 Task: Look for Airbnb options in Stafford, United Kingdom from 8th December, 2023 to 16th December, 2023 for 2 adults.1  bedroom having 1 bed and 1 bathroom. Property type can be hotel. Look for 4 properties as per requirement.
Action: Mouse moved to (458, 103)
Screenshot: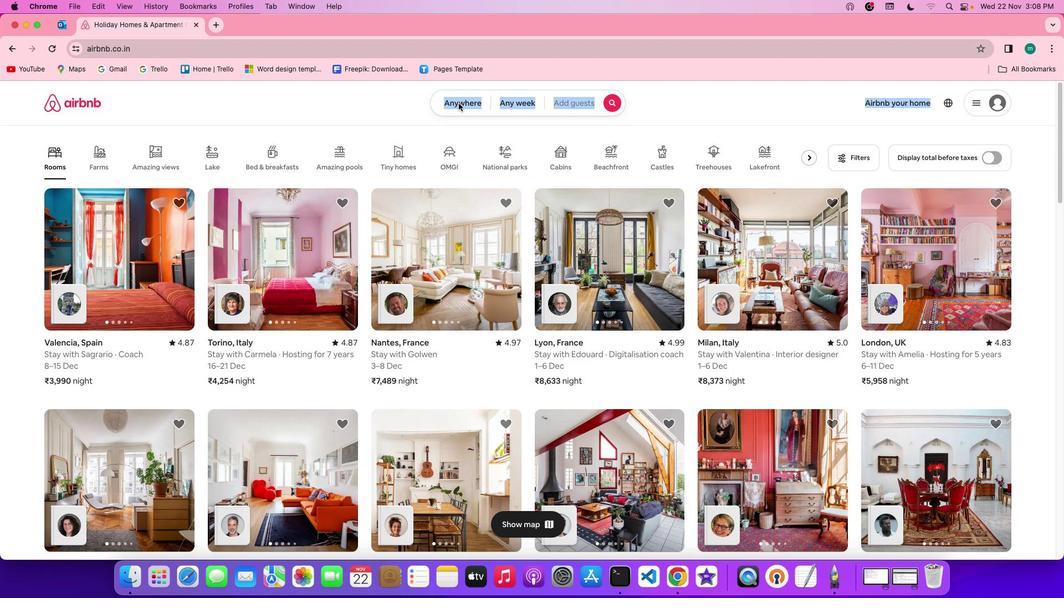
Action: Mouse pressed left at (458, 103)
Screenshot: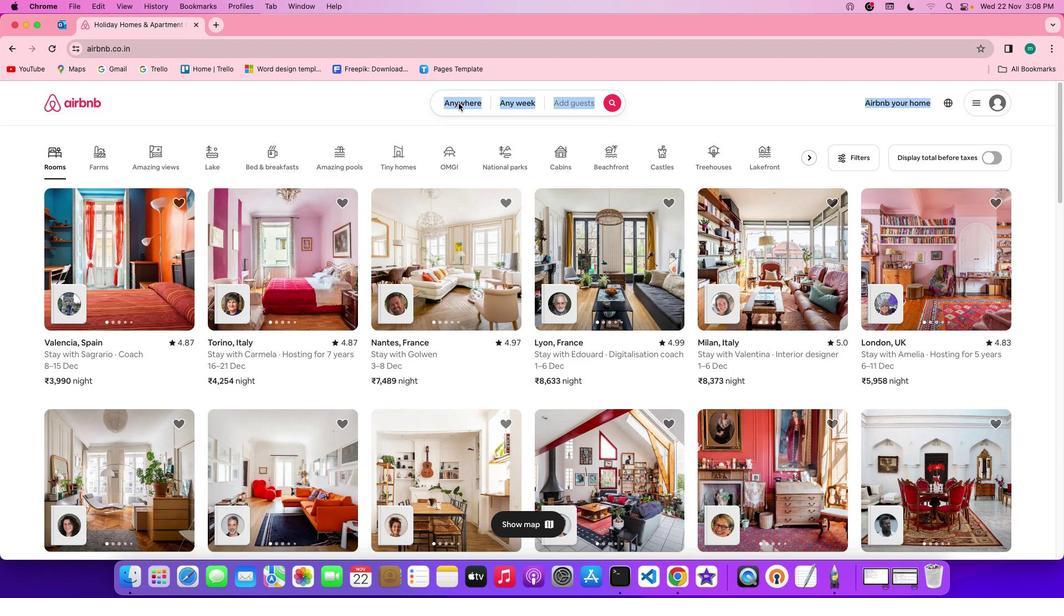 
Action: Mouse pressed left at (458, 103)
Screenshot: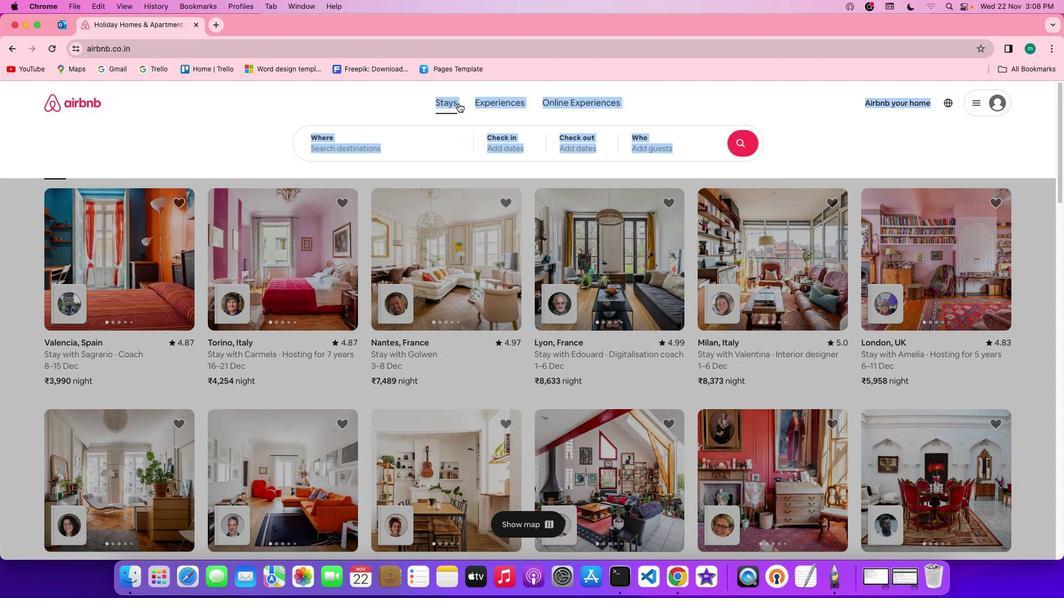 
Action: Mouse moved to (419, 143)
Screenshot: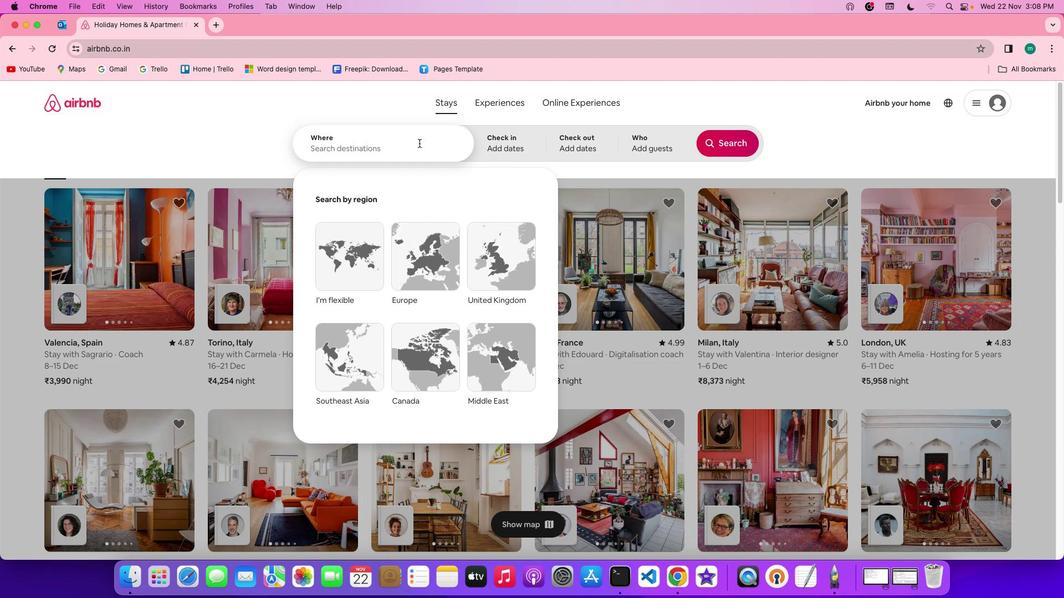 
Action: Mouse pressed left at (419, 143)
Screenshot: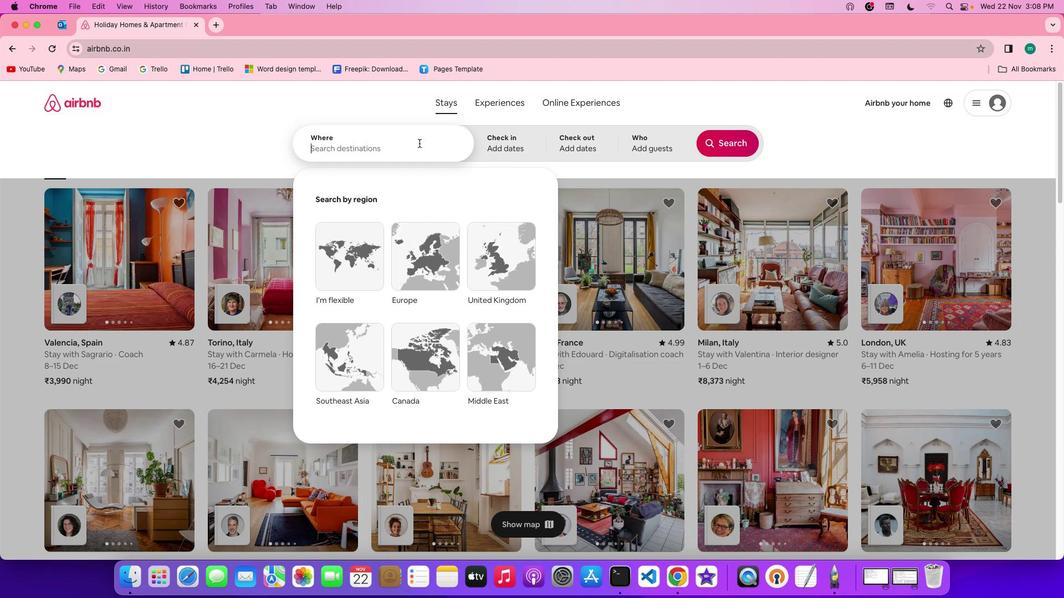 
Action: Key pressed Key.shift'S''t''a''f''f''o''r''d'','Key.spaceKey.shift'u''n''i''t''e''d'Key.spaceKey.shift'K''i''n''g''d''o''m'
Screenshot: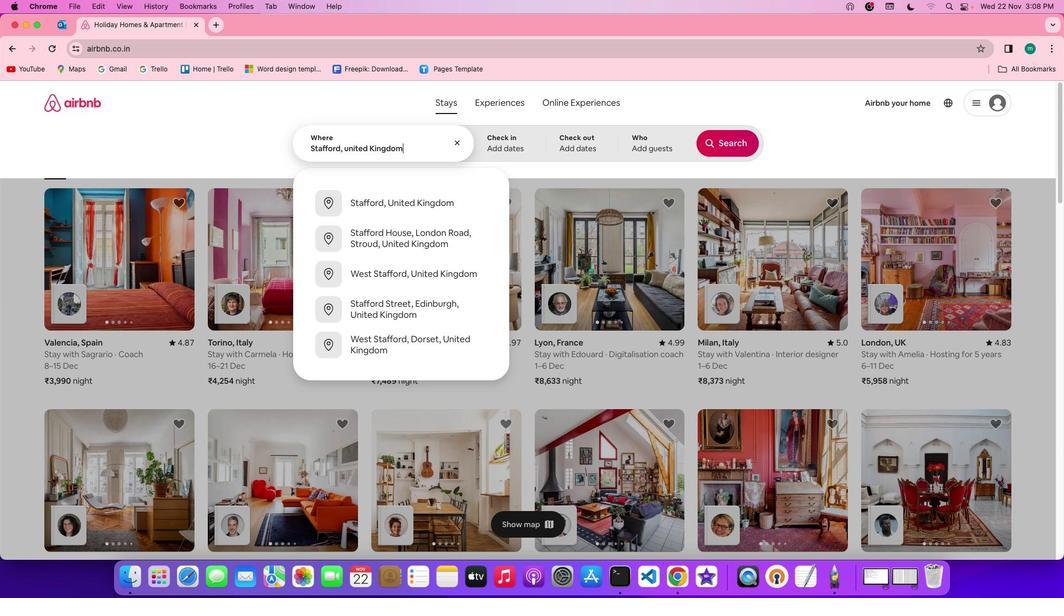 
Action: Mouse moved to (490, 140)
Screenshot: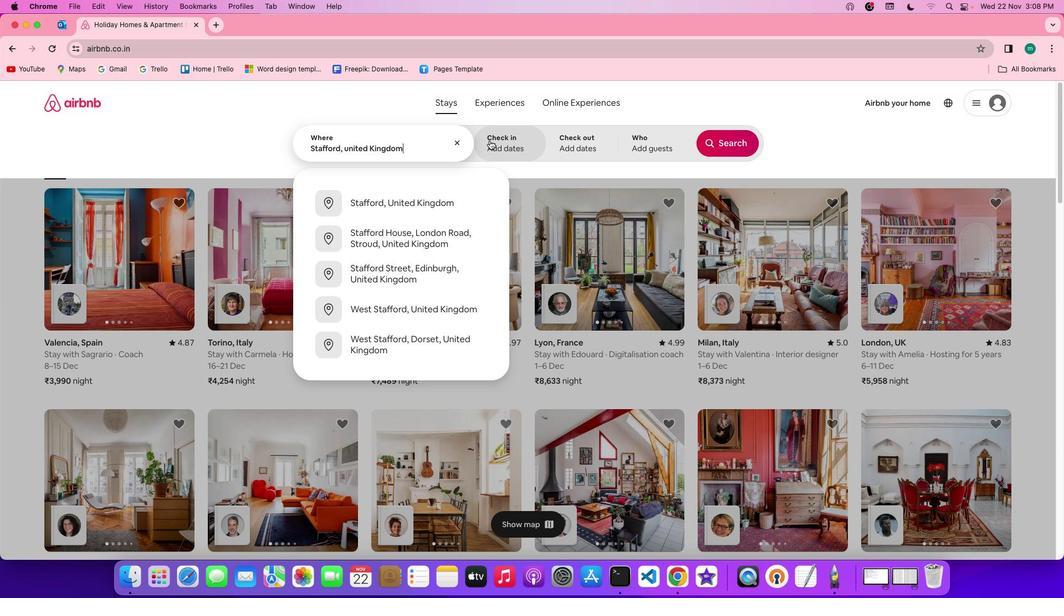 
Action: Mouse pressed left at (490, 140)
Screenshot: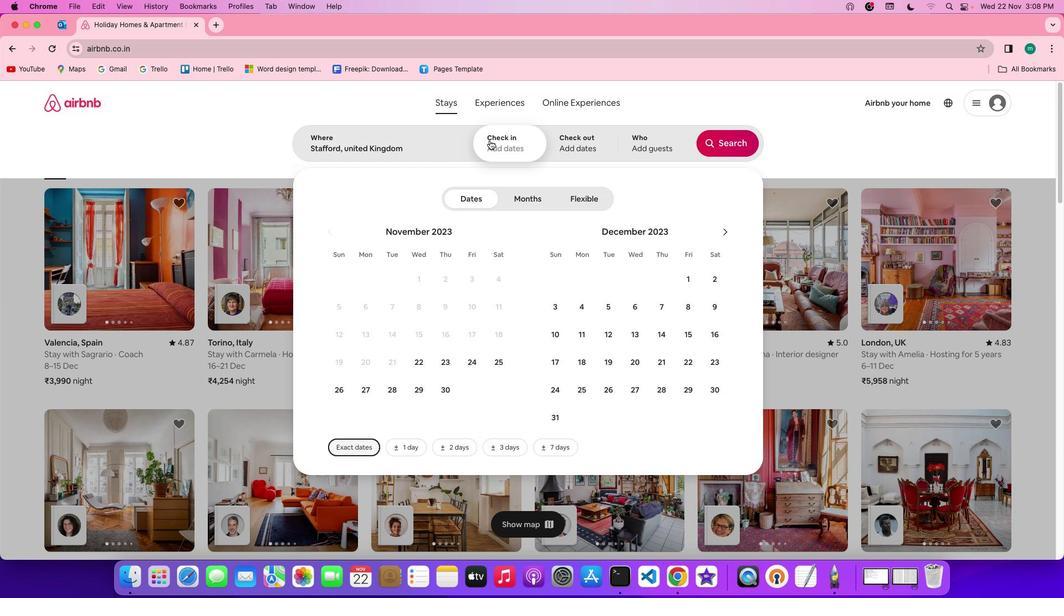 
Action: Mouse moved to (682, 300)
Screenshot: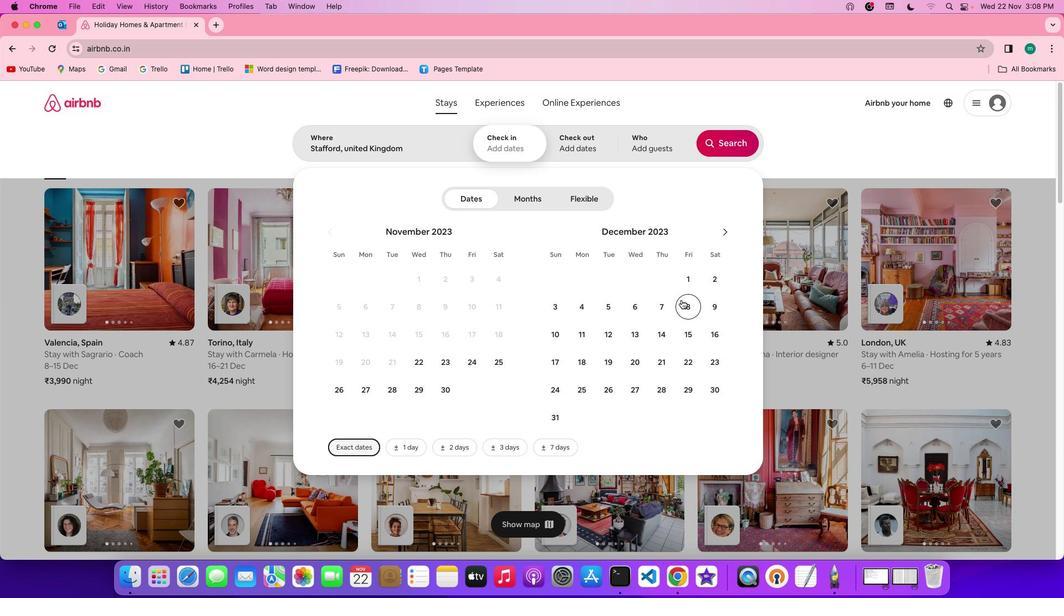 
Action: Mouse pressed left at (682, 300)
Screenshot: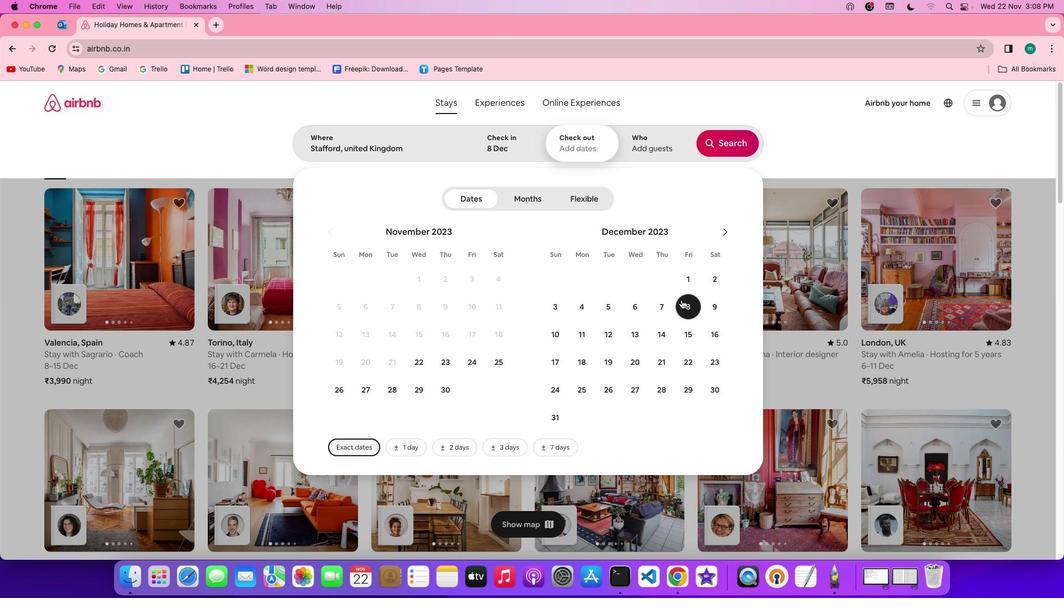 
Action: Mouse moved to (713, 336)
Screenshot: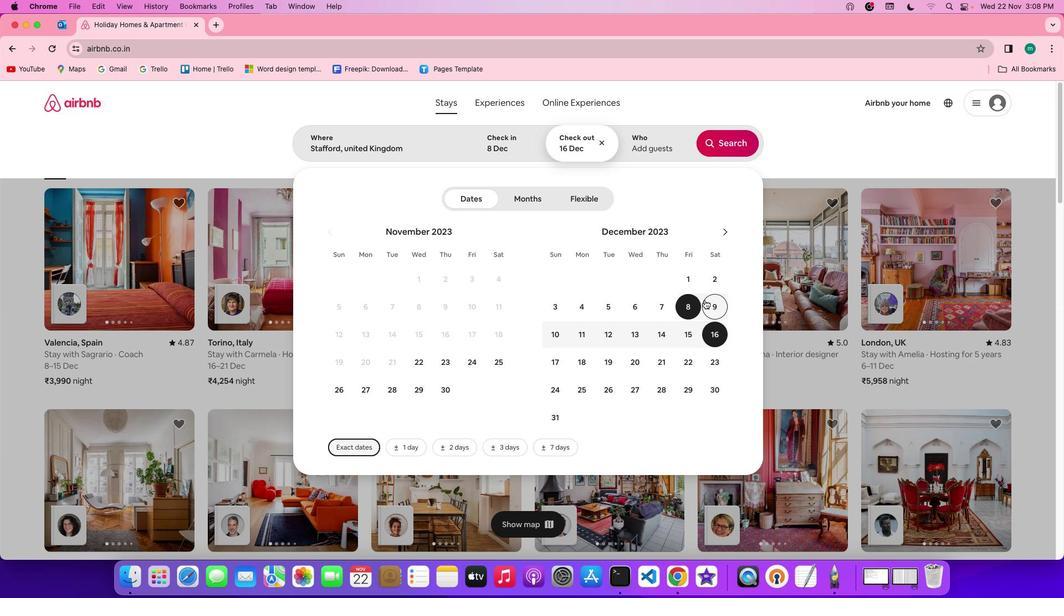 
Action: Mouse pressed left at (713, 336)
Screenshot: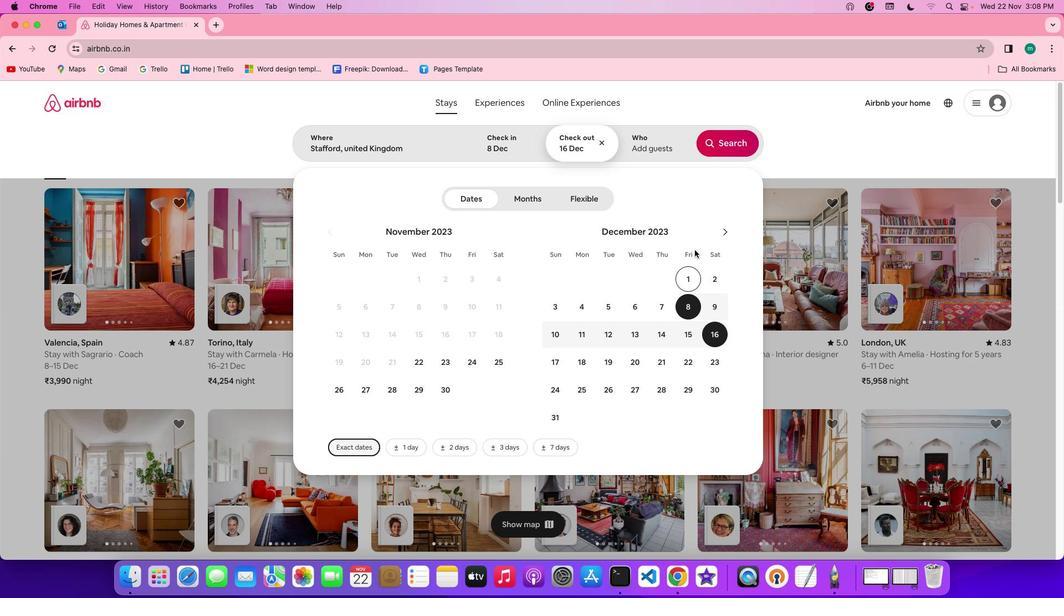 
Action: Mouse moved to (665, 139)
Screenshot: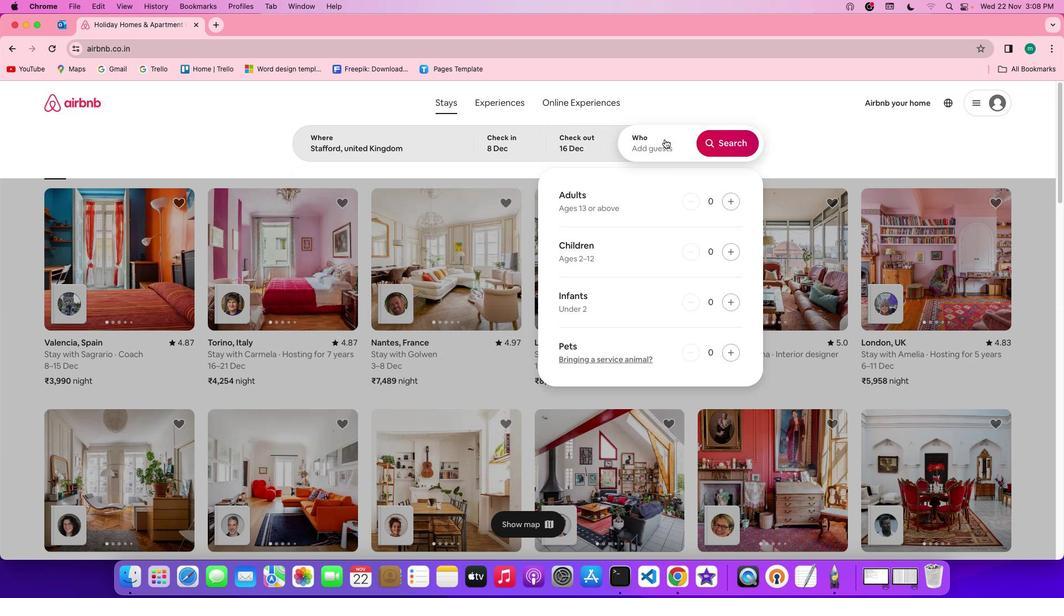 
Action: Mouse pressed left at (665, 139)
Screenshot: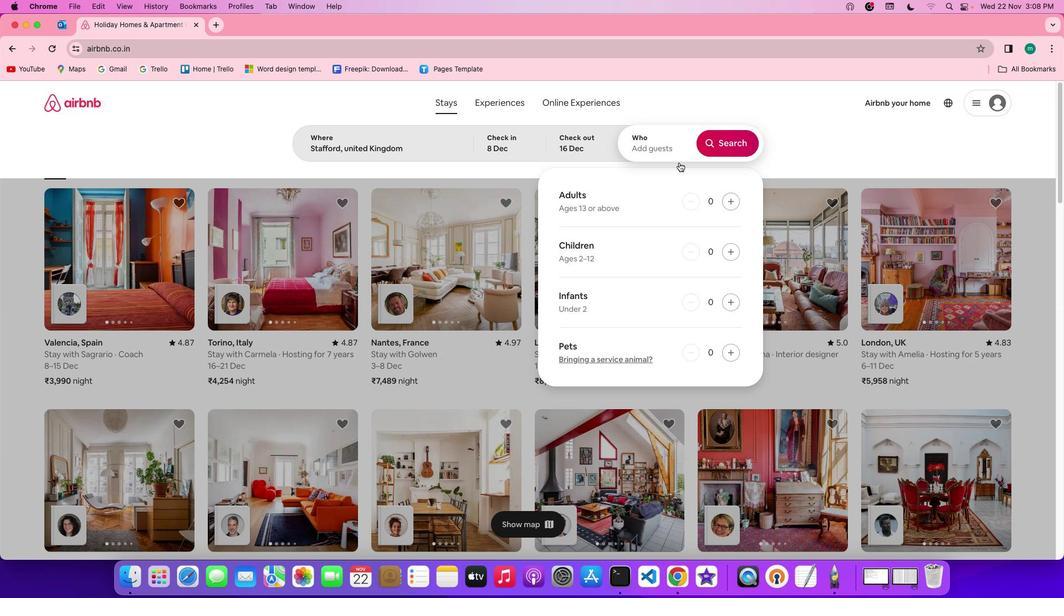 
Action: Mouse moved to (734, 202)
Screenshot: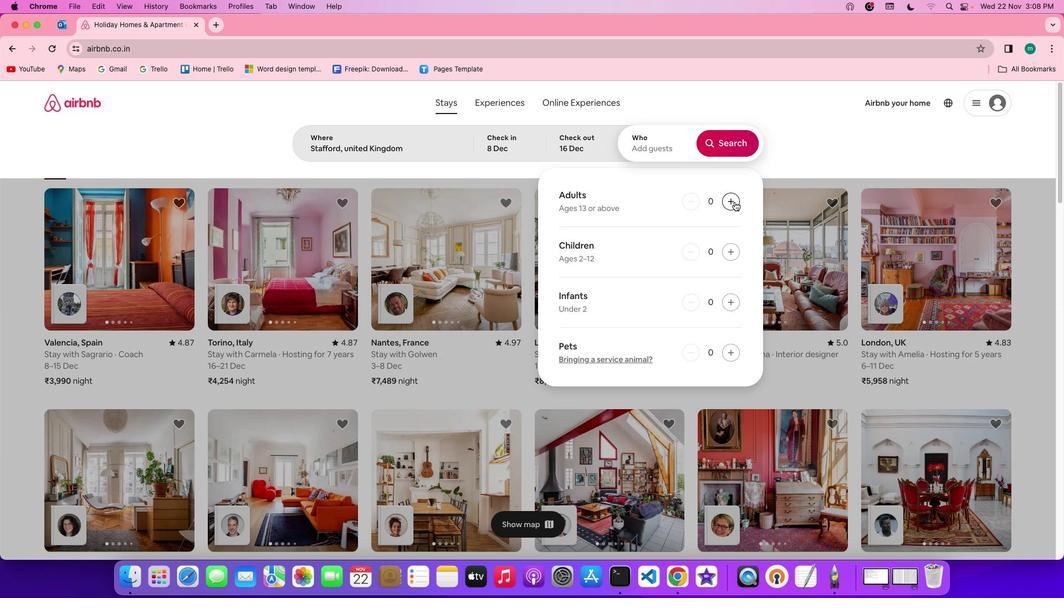 
Action: Mouse pressed left at (734, 202)
Screenshot: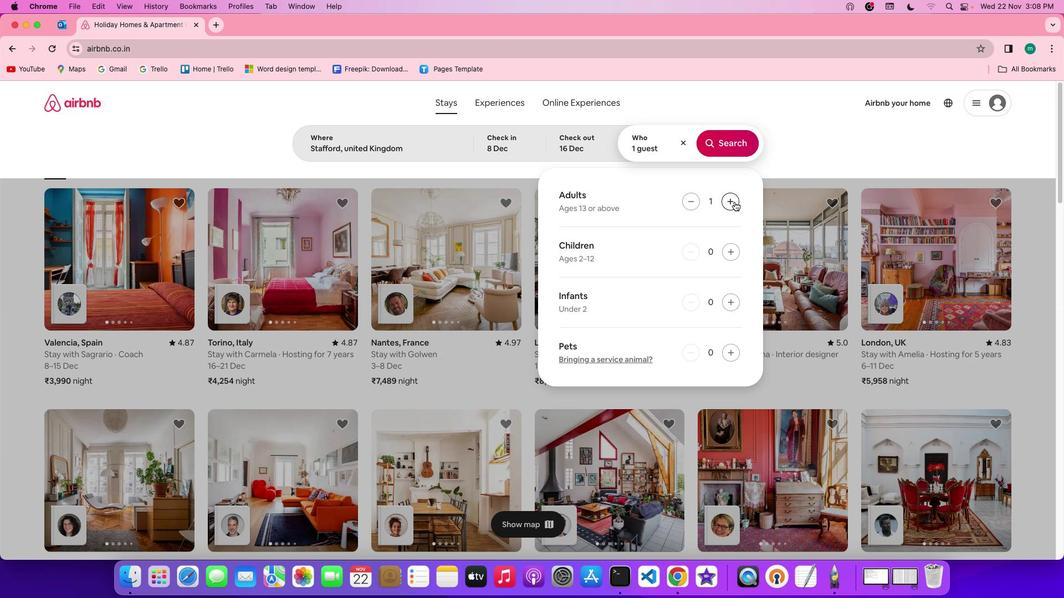 
Action: Mouse pressed left at (734, 202)
Screenshot: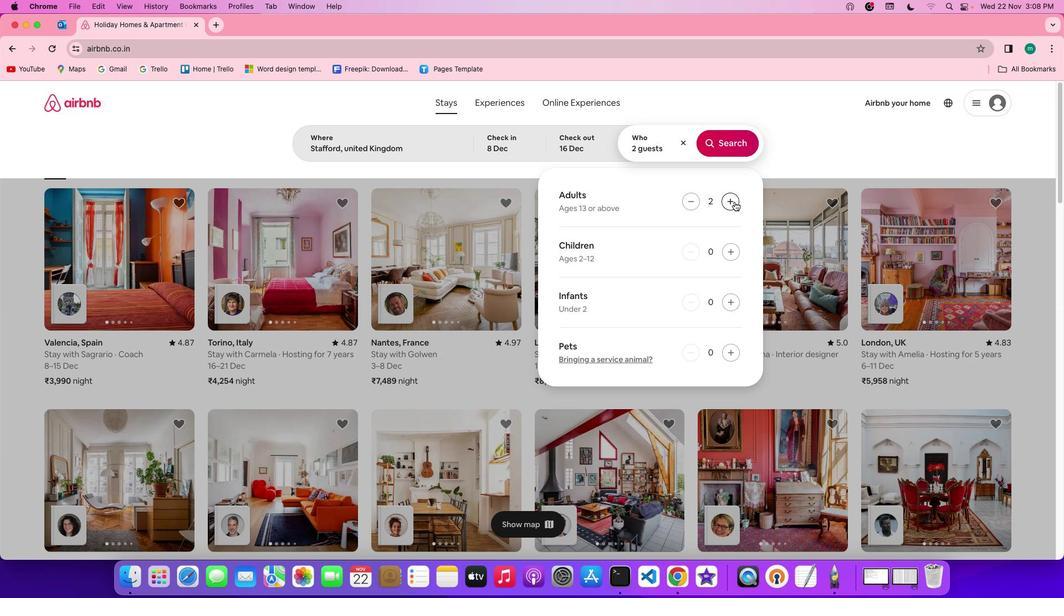 
Action: Mouse moved to (725, 136)
Screenshot: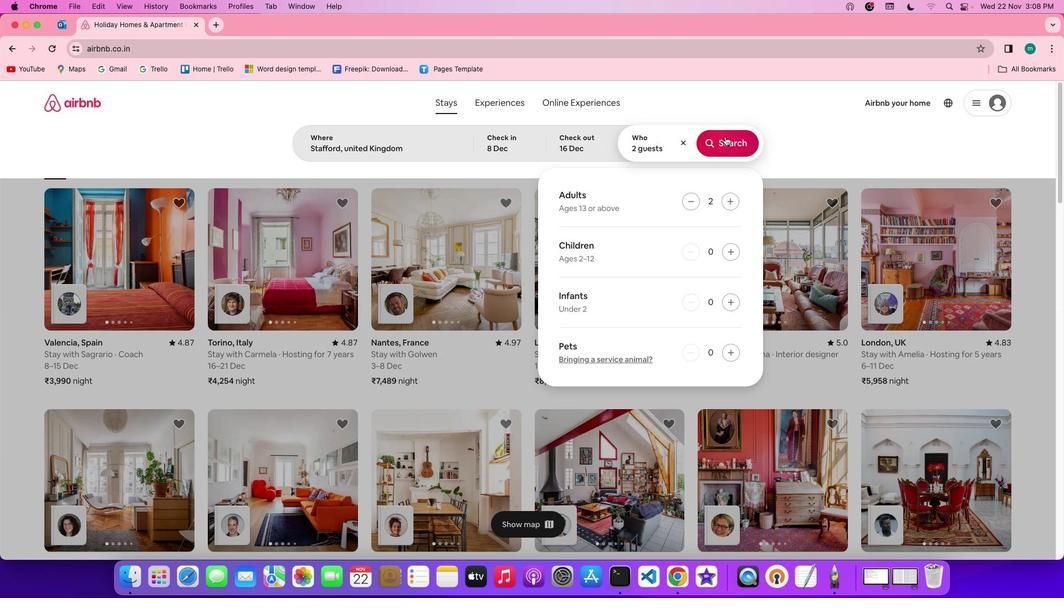 
Action: Mouse pressed left at (725, 136)
Screenshot: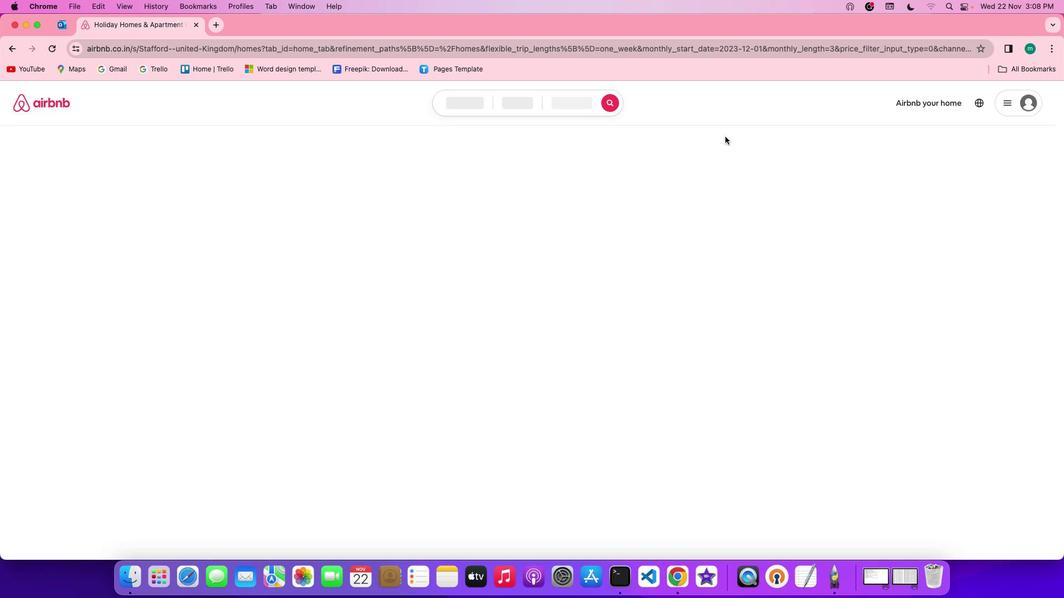 
Action: Mouse moved to (877, 142)
Screenshot: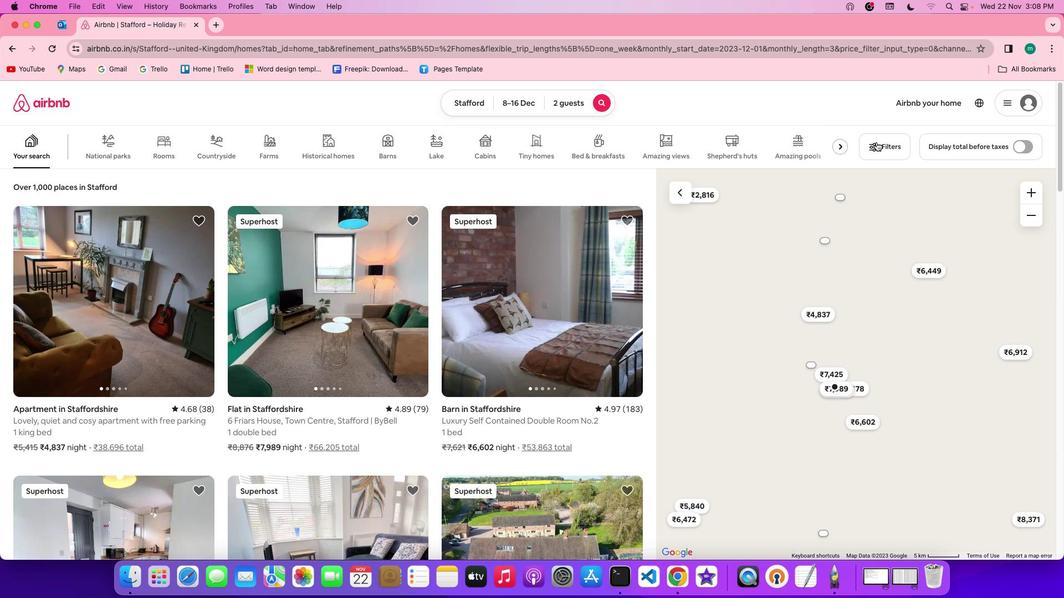 
Action: Mouse pressed left at (877, 142)
Screenshot: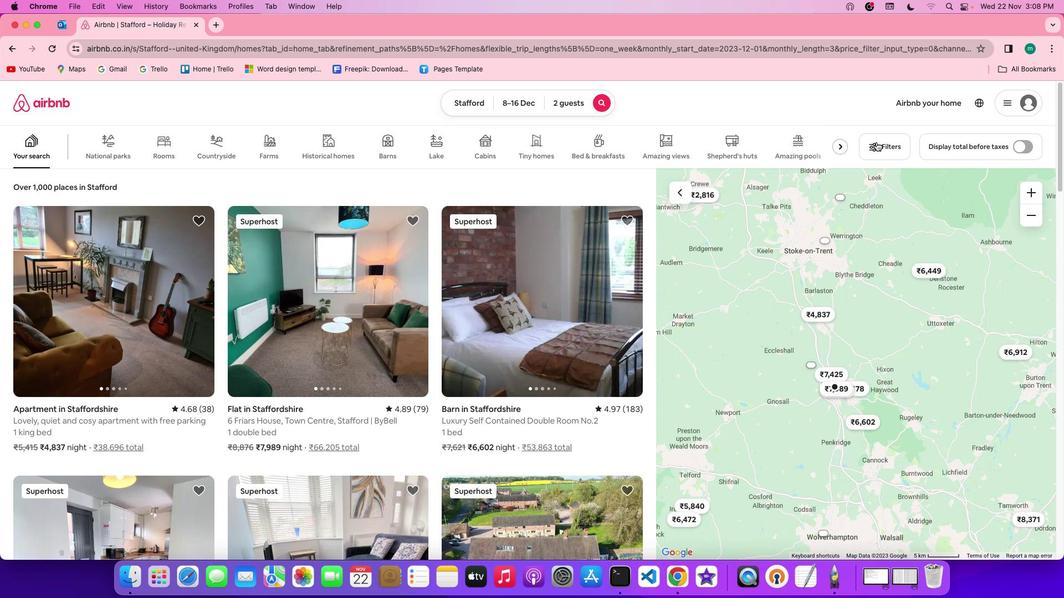 
Action: Mouse moved to (461, 263)
Screenshot: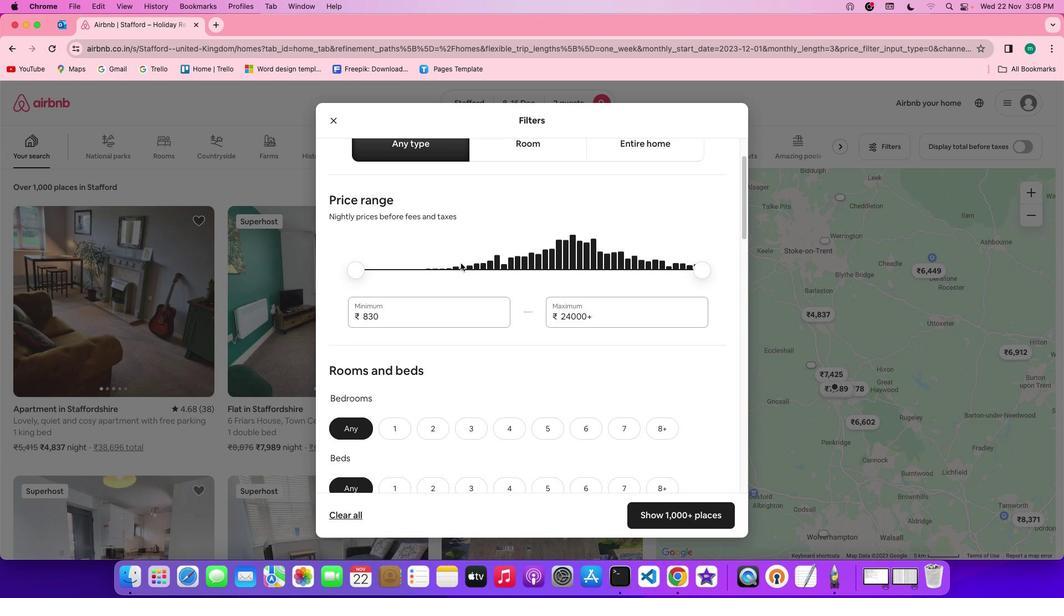 
Action: Mouse scrolled (461, 263) with delta (0, 0)
Screenshot: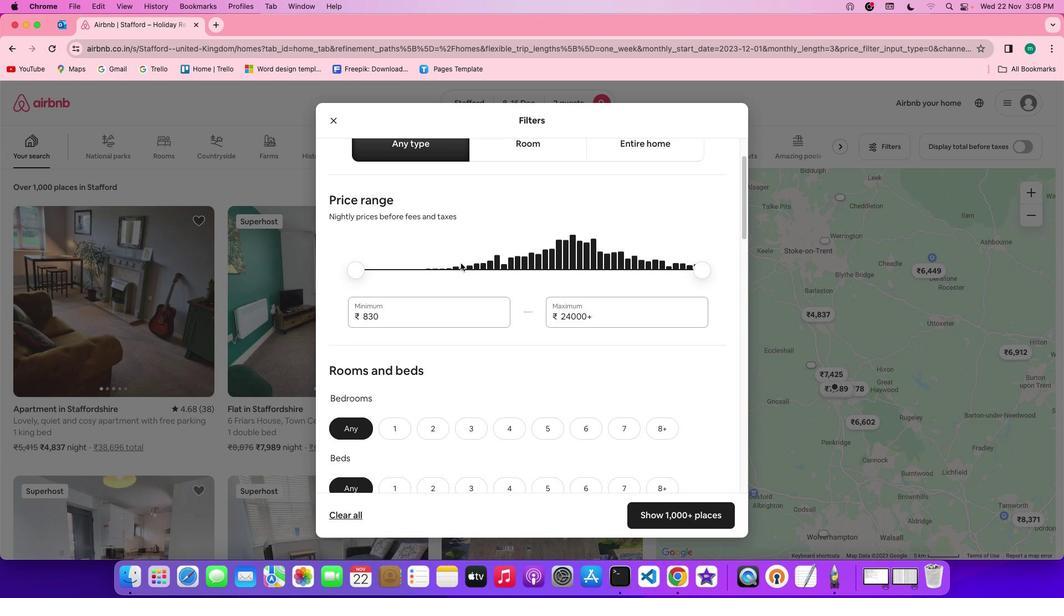 
Action: Mouse moved to (461, 263)
Screenshot: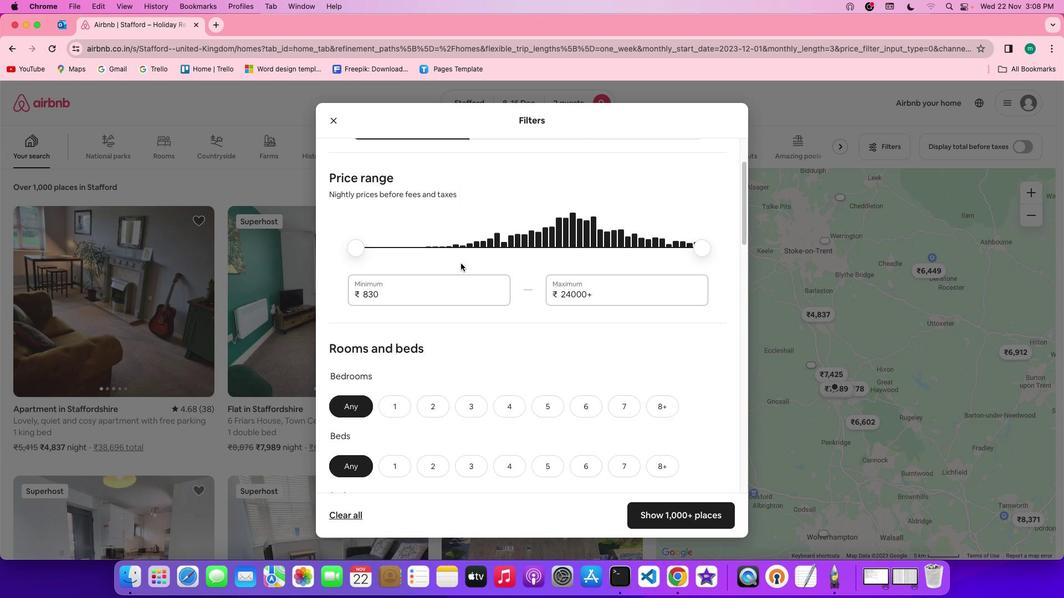 
Action: Mouse scrolled (461, 263) with delta (0, 0)
Screenshot: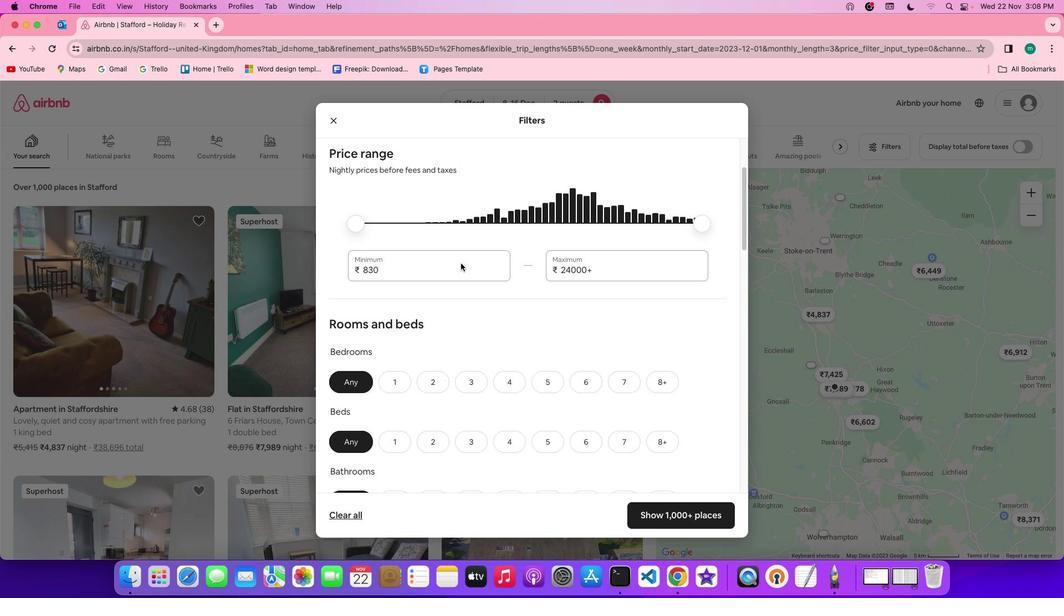 
Action: Mouse scrolled (461, 263) with delta (0, -1)
Screenshot: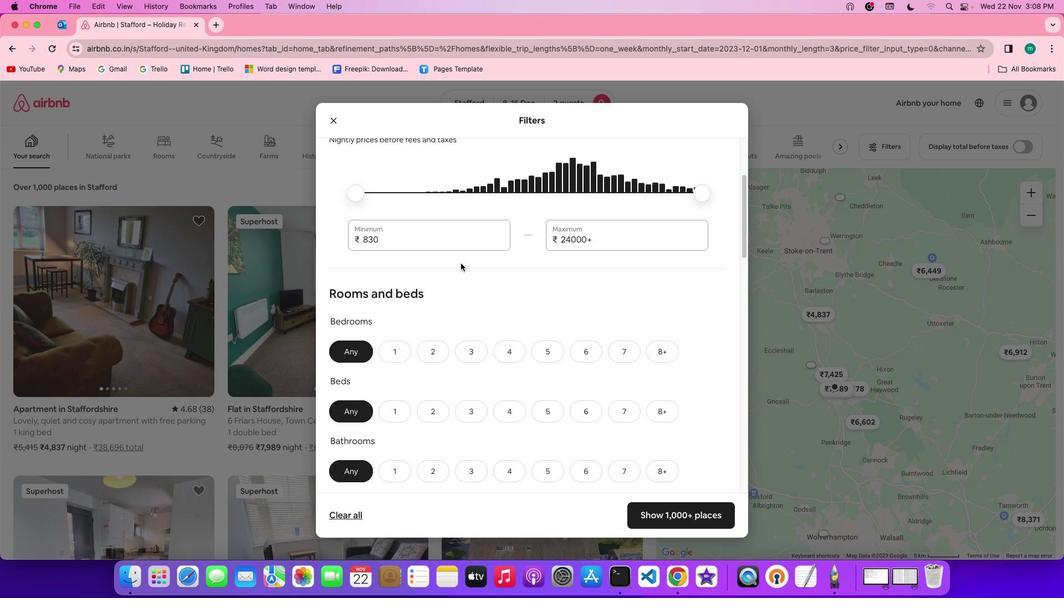 
Action: Mouse scrolled (461, 263) with delta (0, -1)
Screenshot: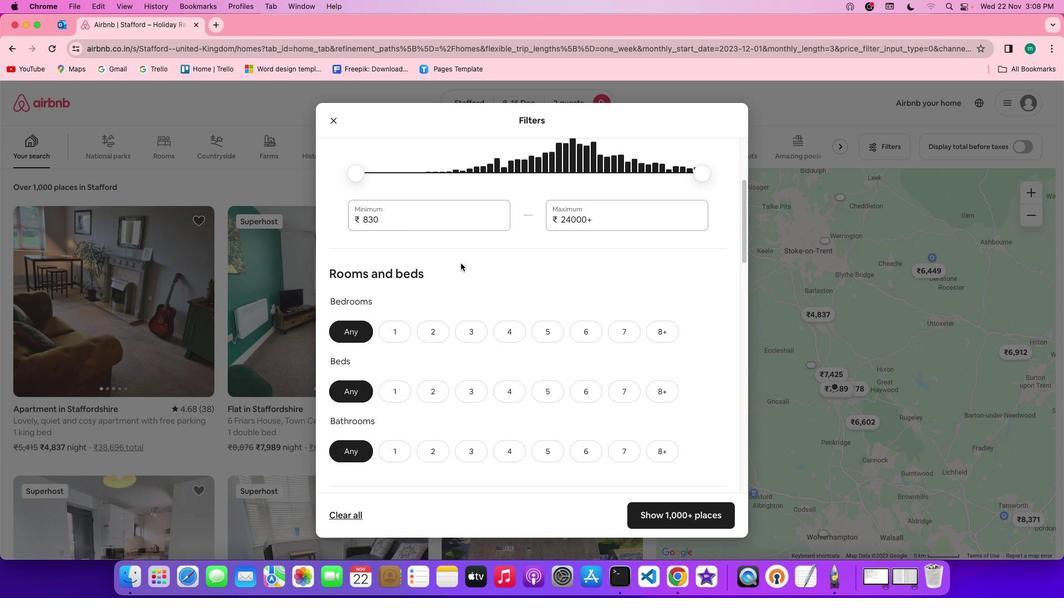 
Action: Mouse scrolled (461, 263) with delta (0, -1)
Screenshot: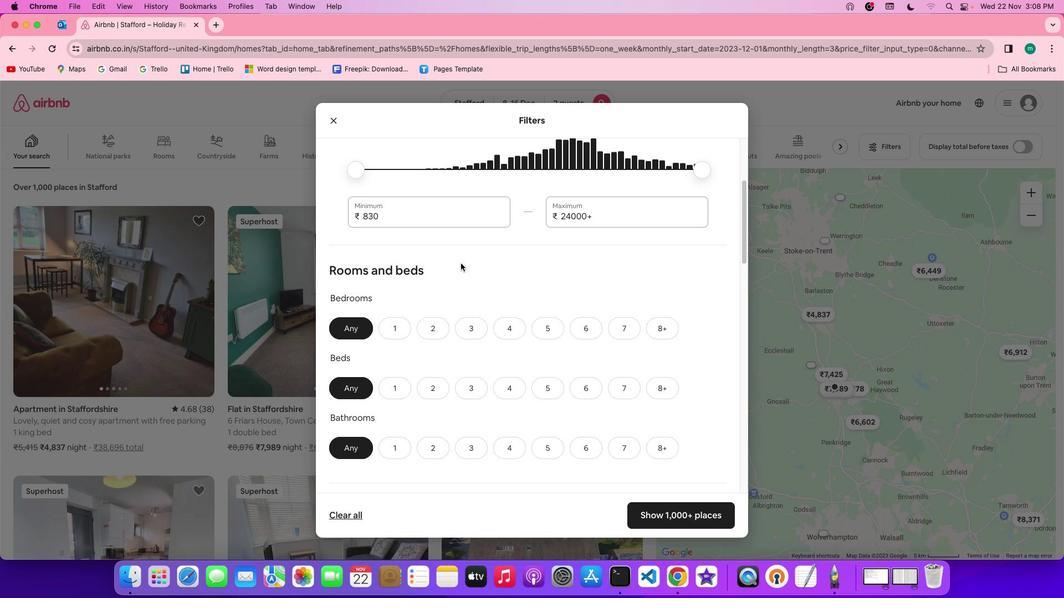 
Action: Mouse moved to (402, 334)
Screenshot: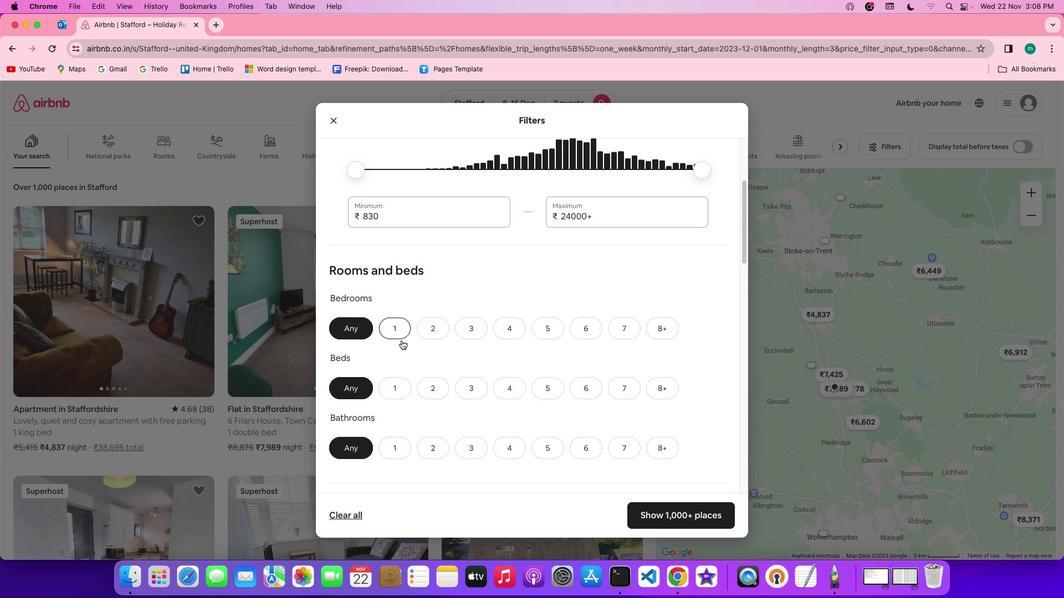 
Action: Mouse pressed left at (402, 334)
Screenshot: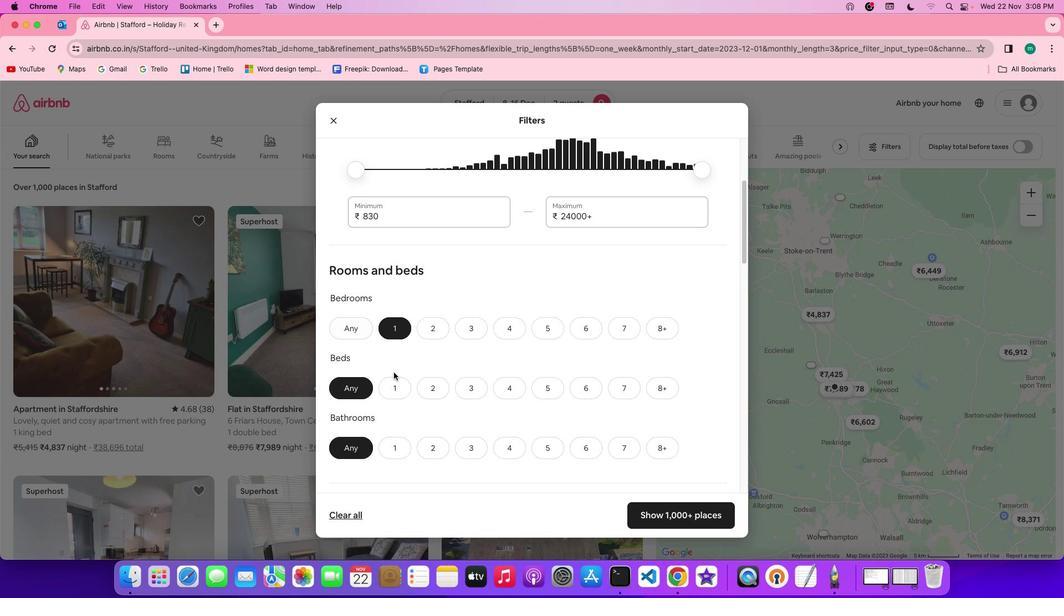 
Action: Mouse moved to (397, 389)
Screenshot: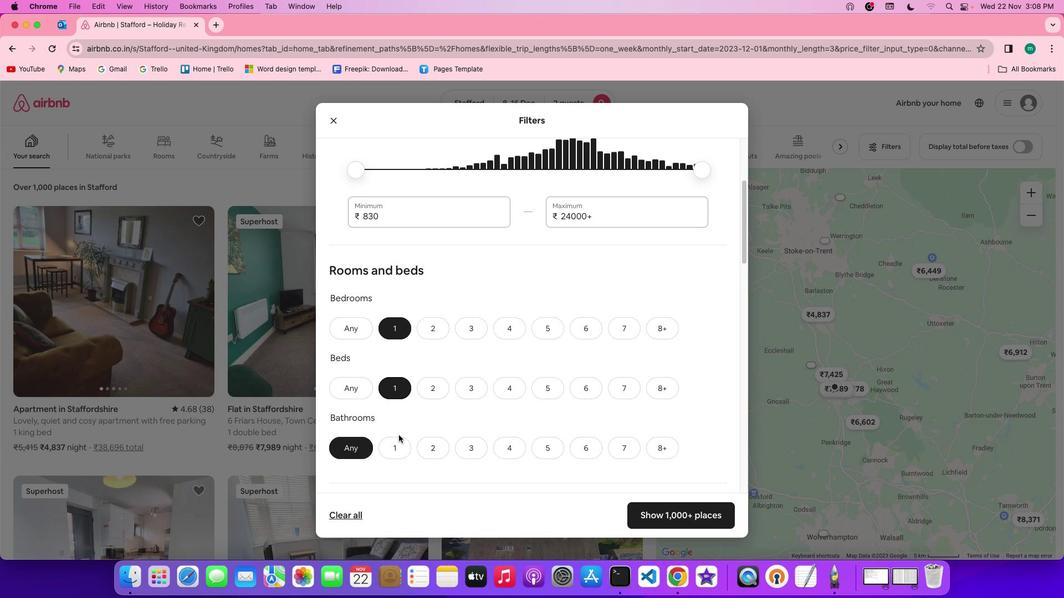 
Action: Mouse pressed left at (397, 389)
Screenshot: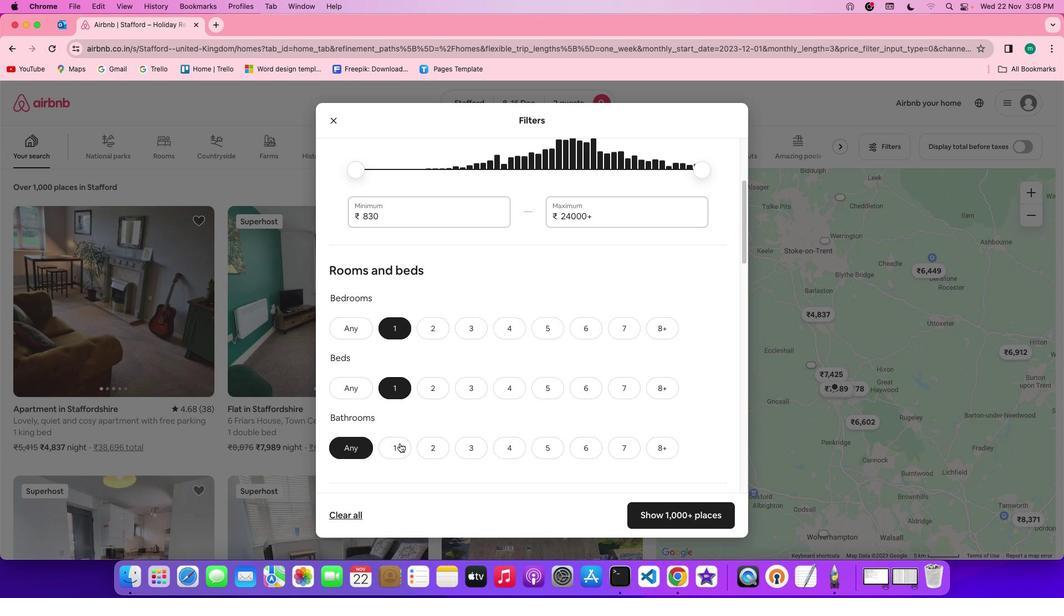 
Action: Mouse moved to (398, 451)
Screenshot: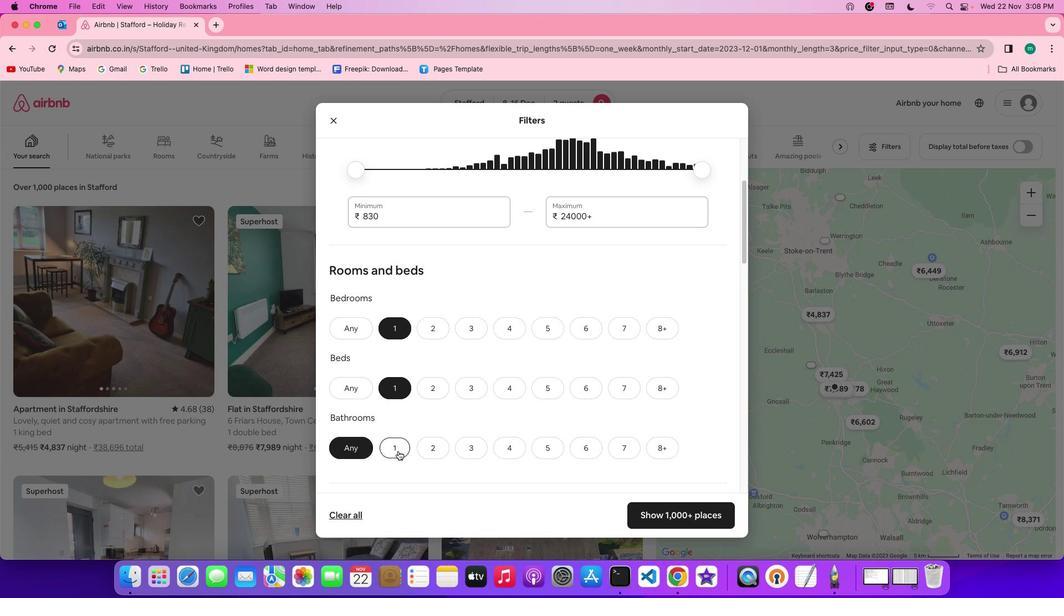 
Action: Mouse pressed left at (398, 451)
Screenshot: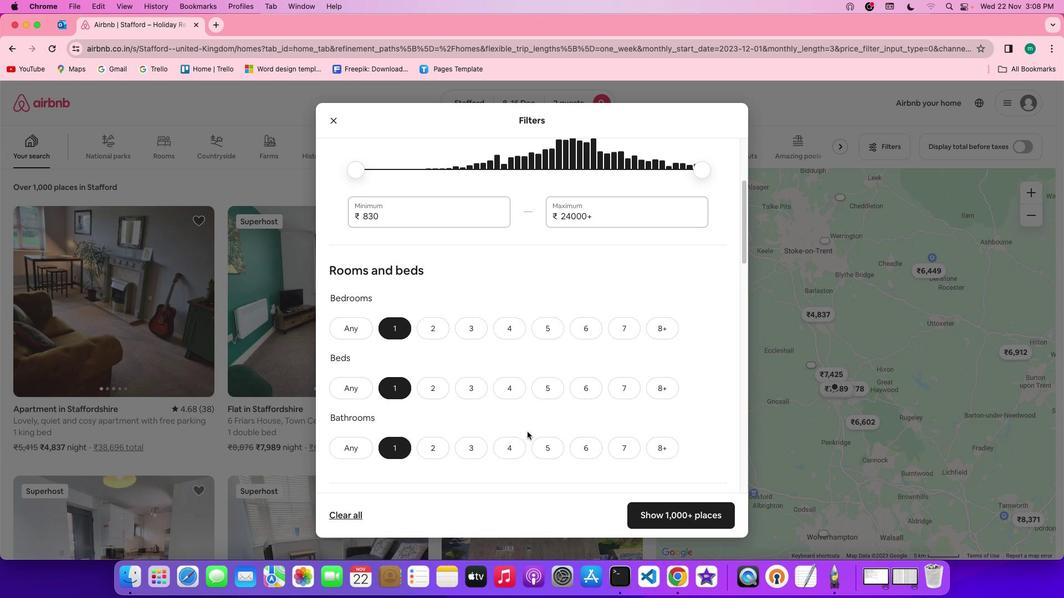 
Action: Mouse moved to (532, 431)
Screenshot: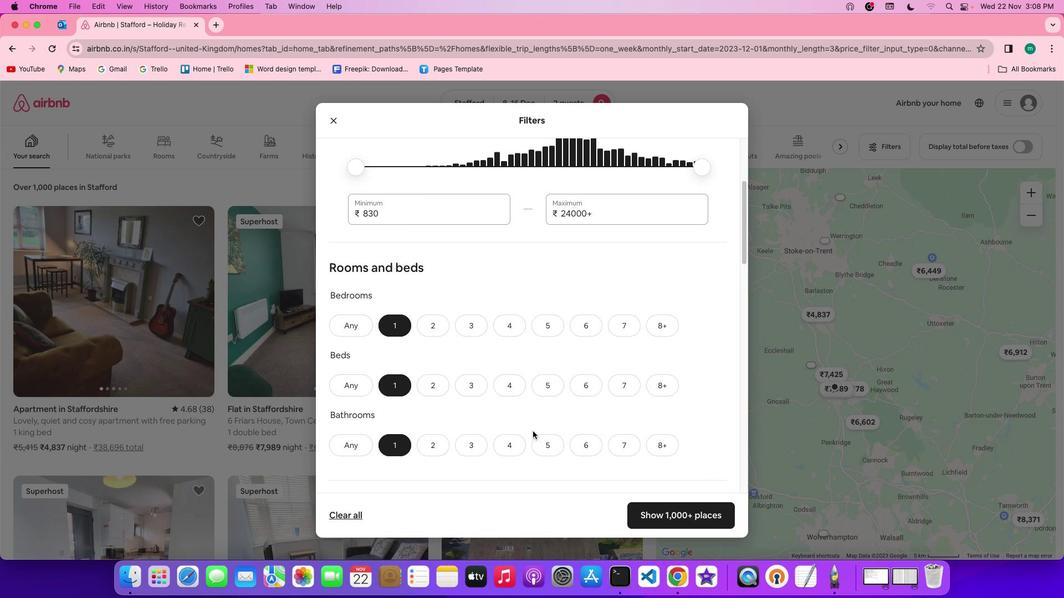 
Action: Mouse scrolled (532, 431) with delta (0, 0)
Screenshot: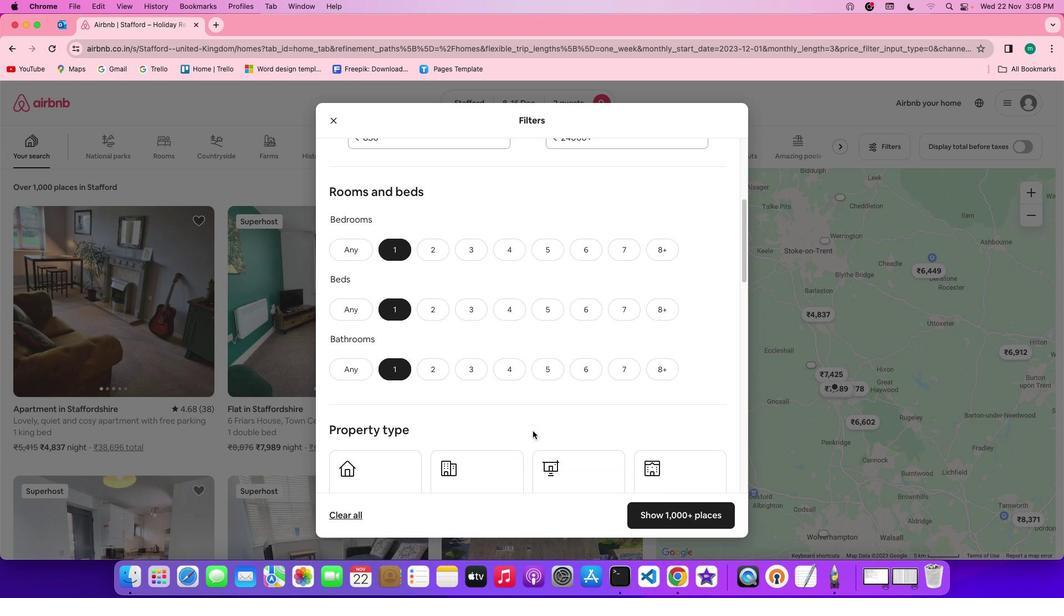 
Action: Mouse scrolled (532, 431) with delta (0, 0)
Screenshot: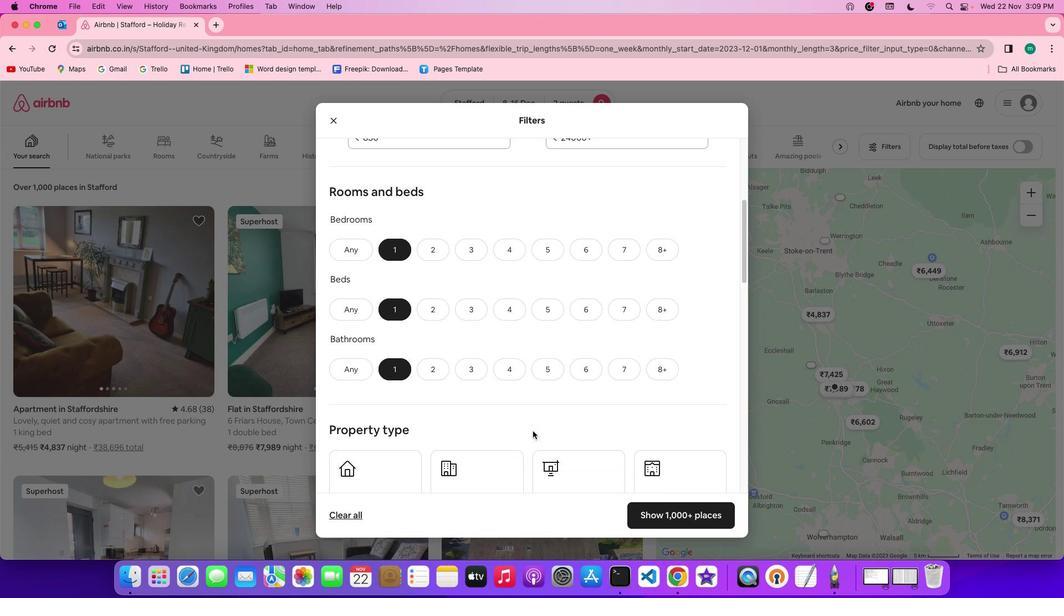 
Action: Mouse scrolled (532, 431) with delta (0, -1)
Screenshot: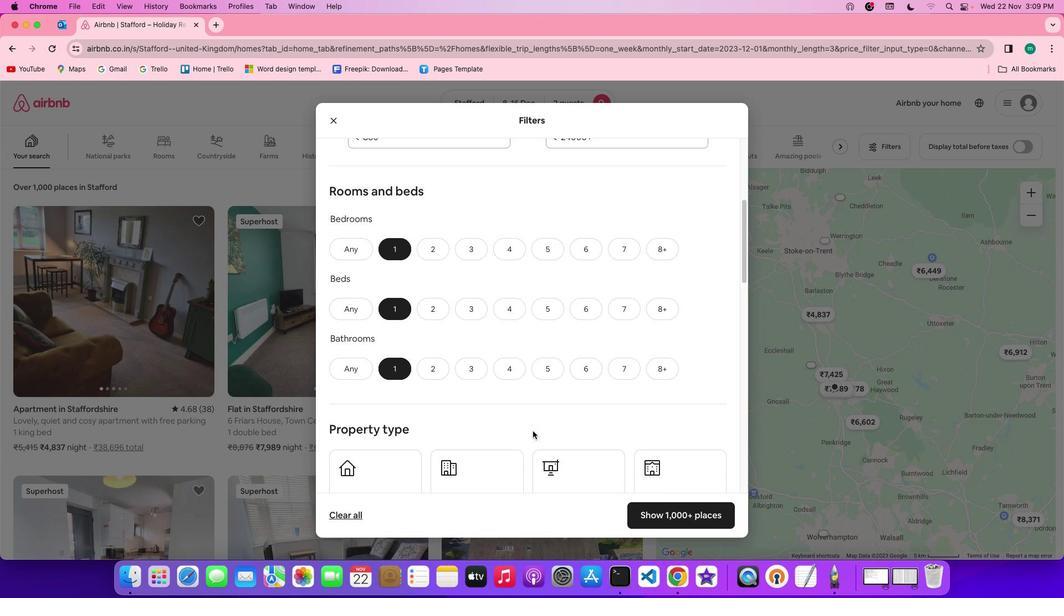 
Action: Mouse scrolled (532, 431) with delta (0, 0)
Screenshot: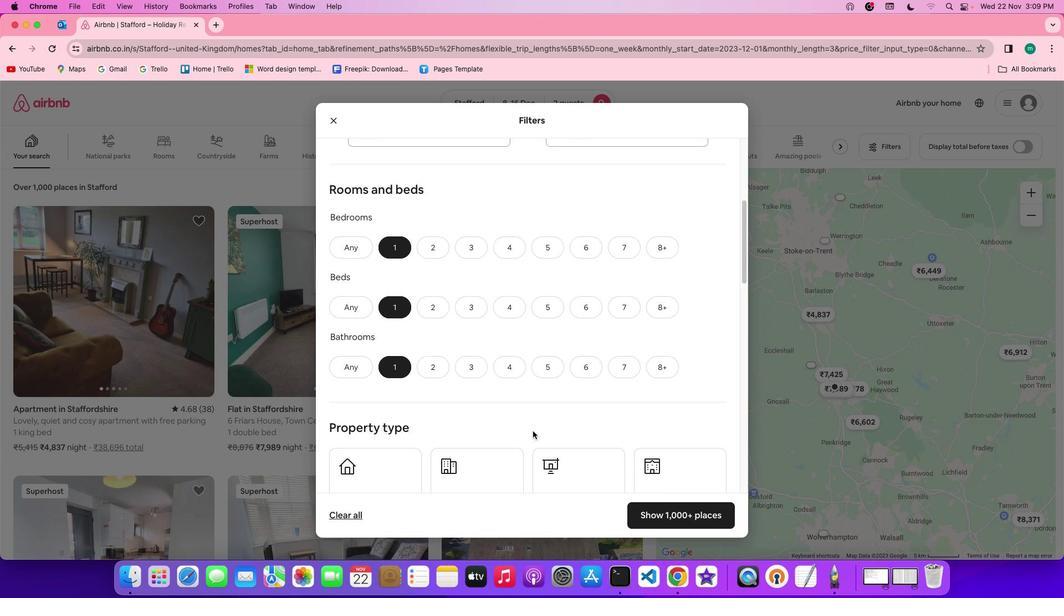 
Action: Mouse scrolled (532, 431) with delta (0, 0)
Screenshot: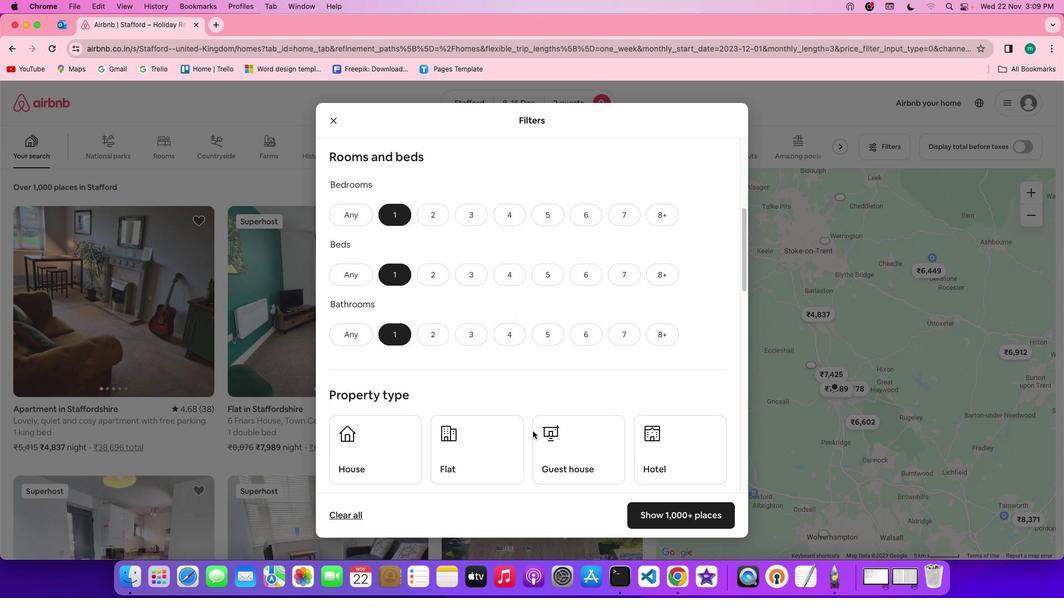 
Action: Mouse scrolled (532, 431) with delta (0, 0)
Screenshot: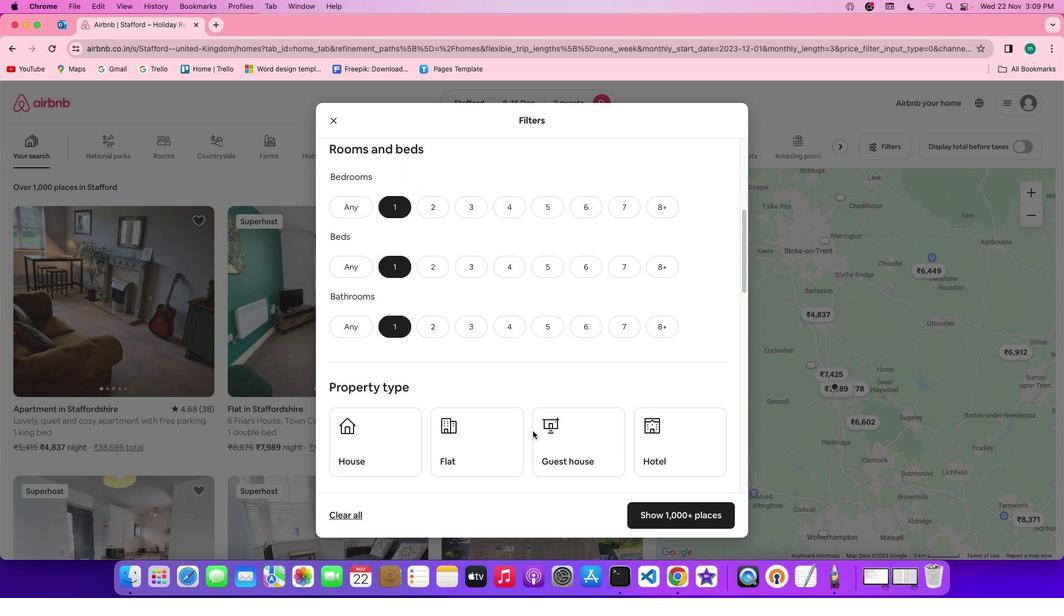 
Action: Mouse scrolled (532, 431) with delta (0, 0)
Screenshot: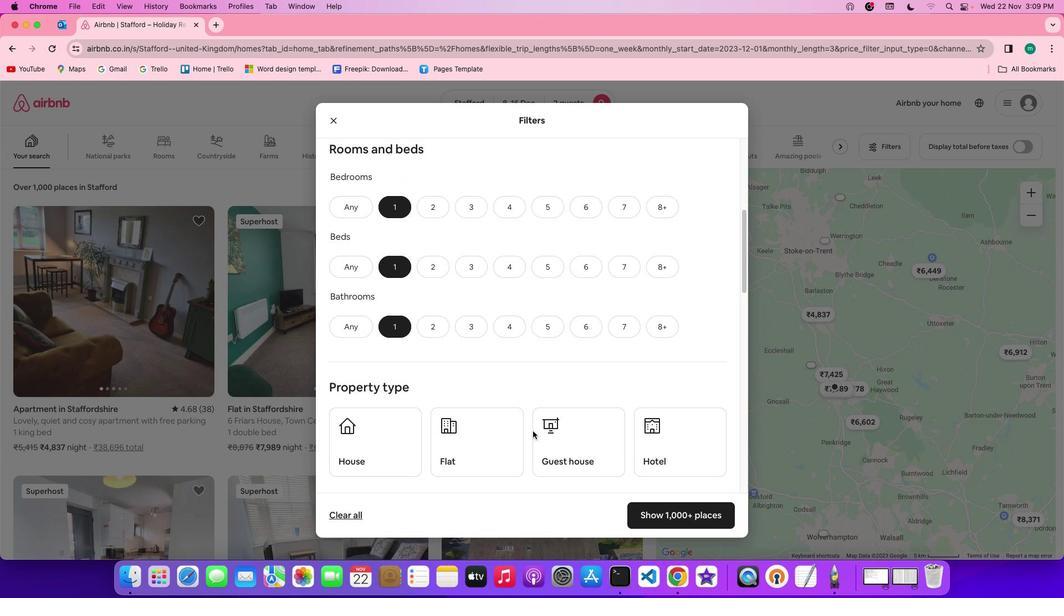 
Action: Mouse scrolled (532, 431) with delta (0, 0)
Screenshot: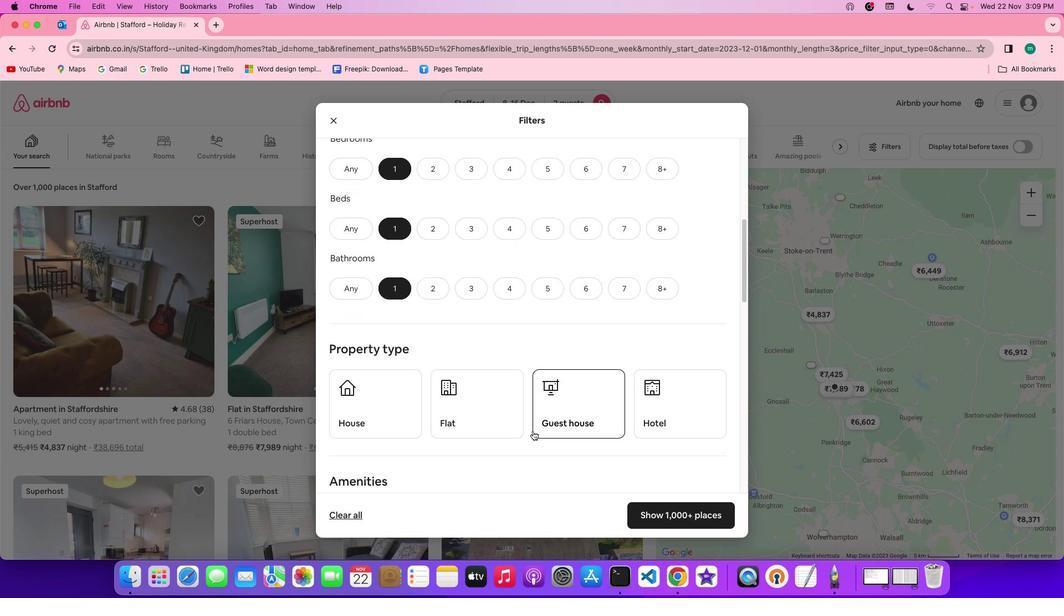 
Action: Mouse scrolled (532, 431) with delta (0, 0)
Screenshot: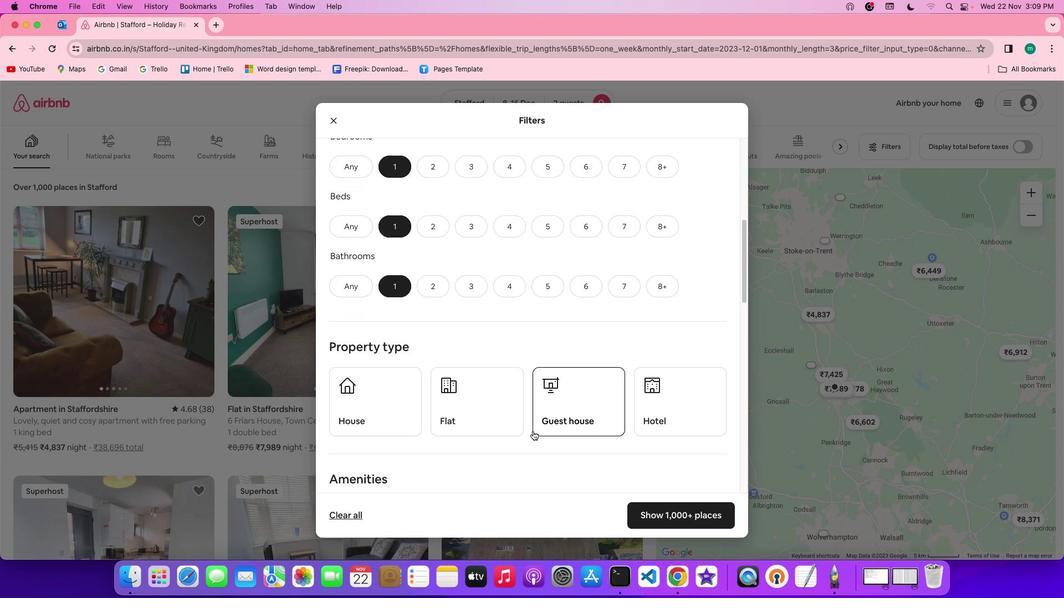 
Action: Mouse scrolled (532, 431) with delta (0, 0)
Screenshot: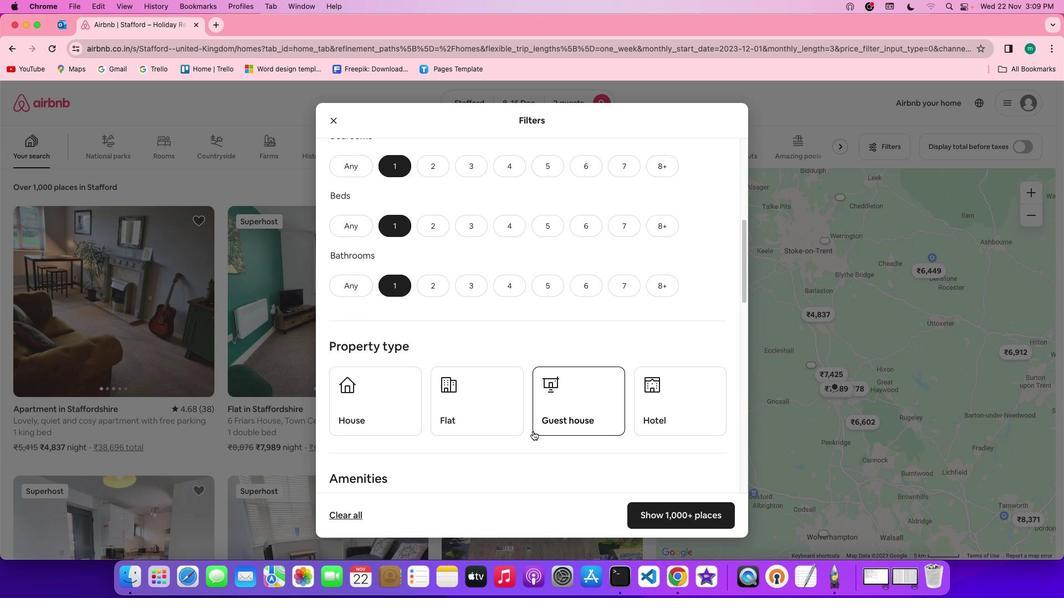 
Action: Mouse scrolled (532, 431) with delta (0, 0)
Screenshot: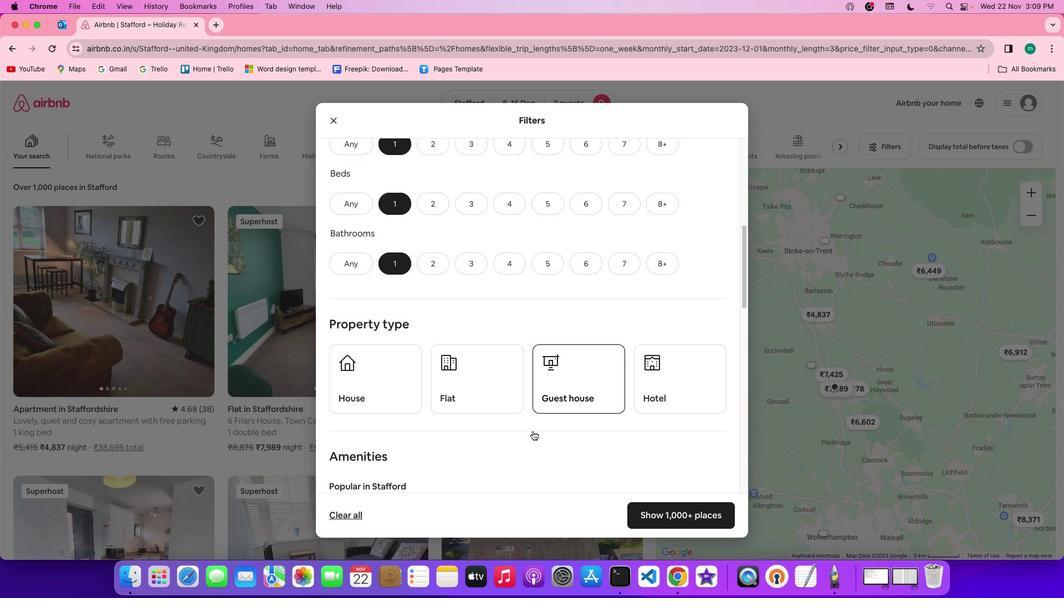 
Action: Mouse scrolled (532, 431) with delta (0, 0)
Screenshot: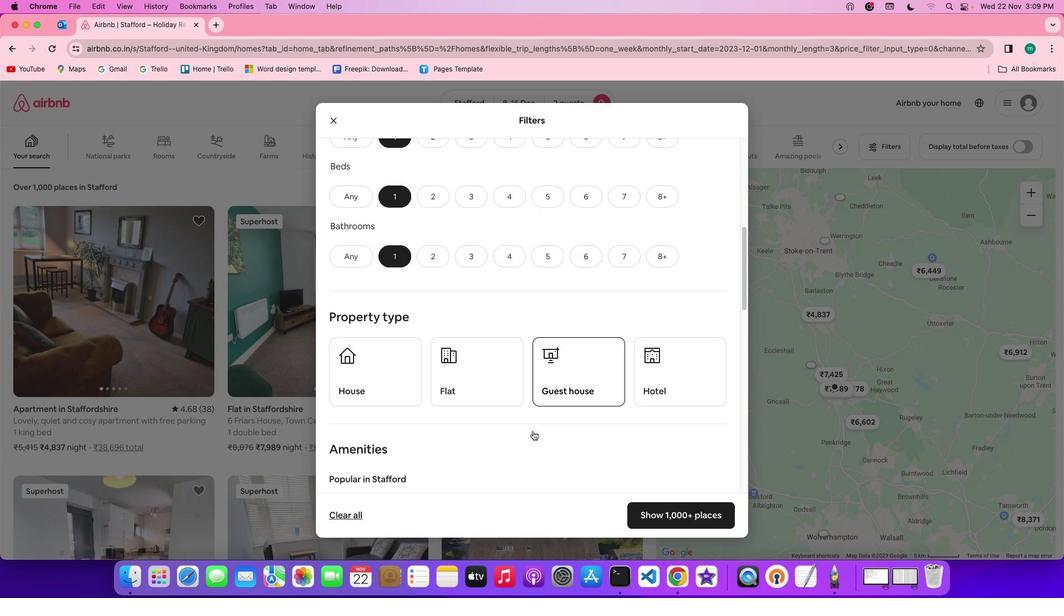 
Action: Mouse scrolled (532, 431) with delta (0, 0)
Screenshot: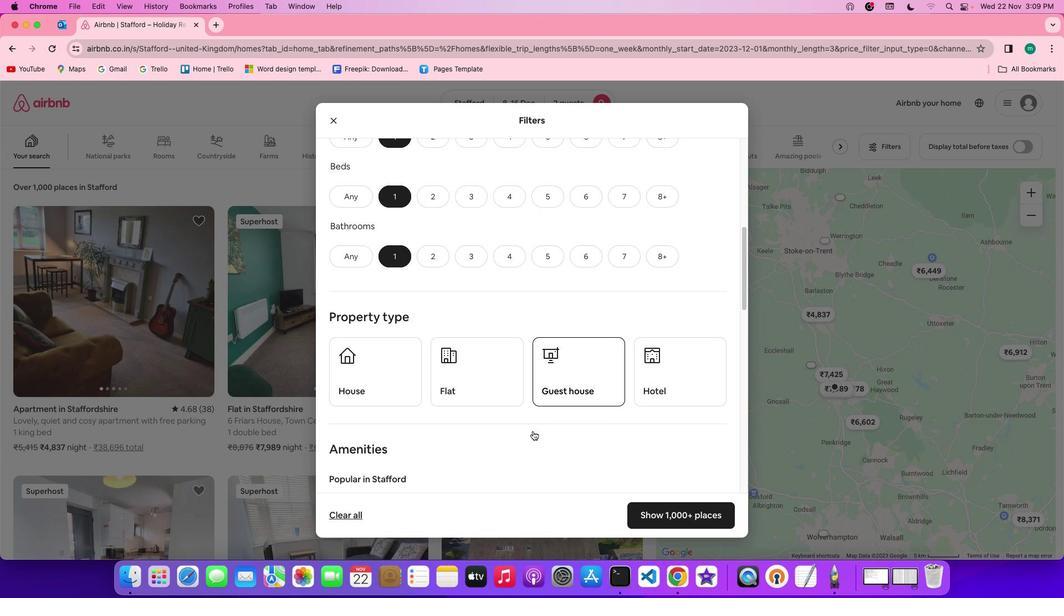 
Action: Mouse moved to (693, 372)
Screenshot: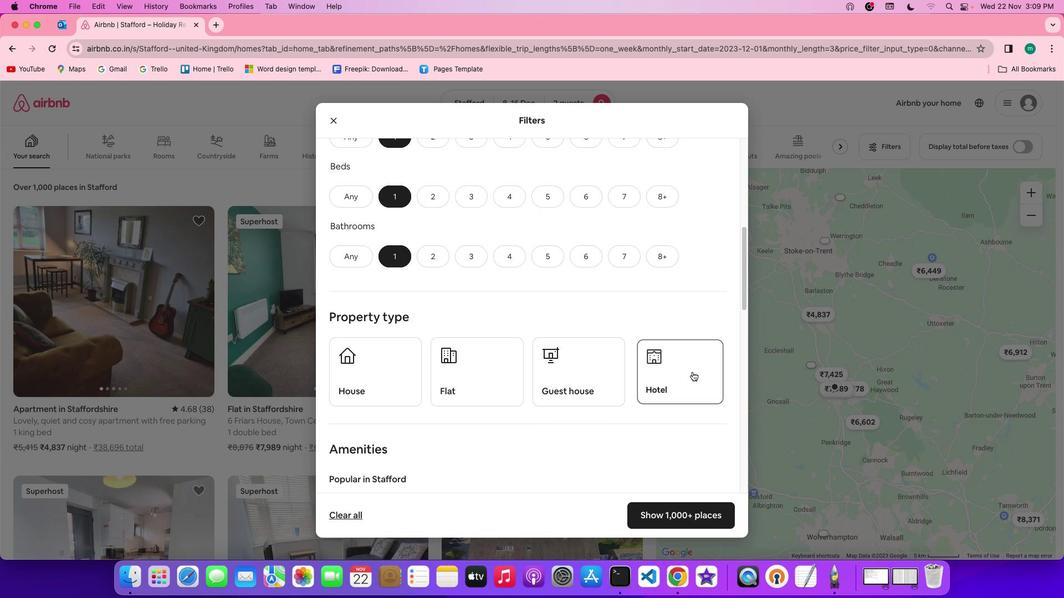 
Action: Mouse pressed left at (693, 372)
Screenshot: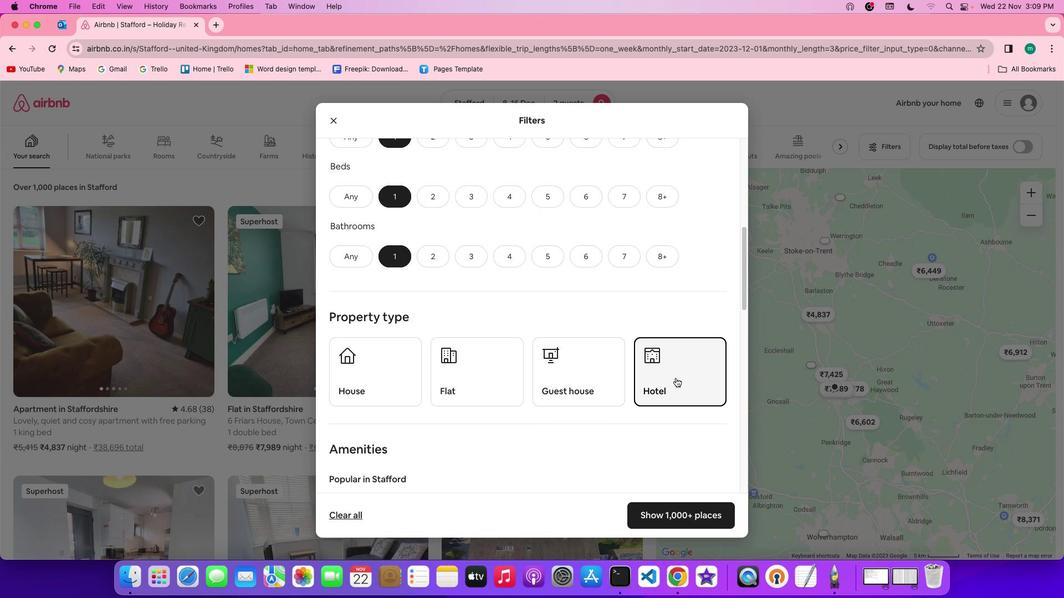 
Action: Mouse moved to (659, 385)
Screenshot: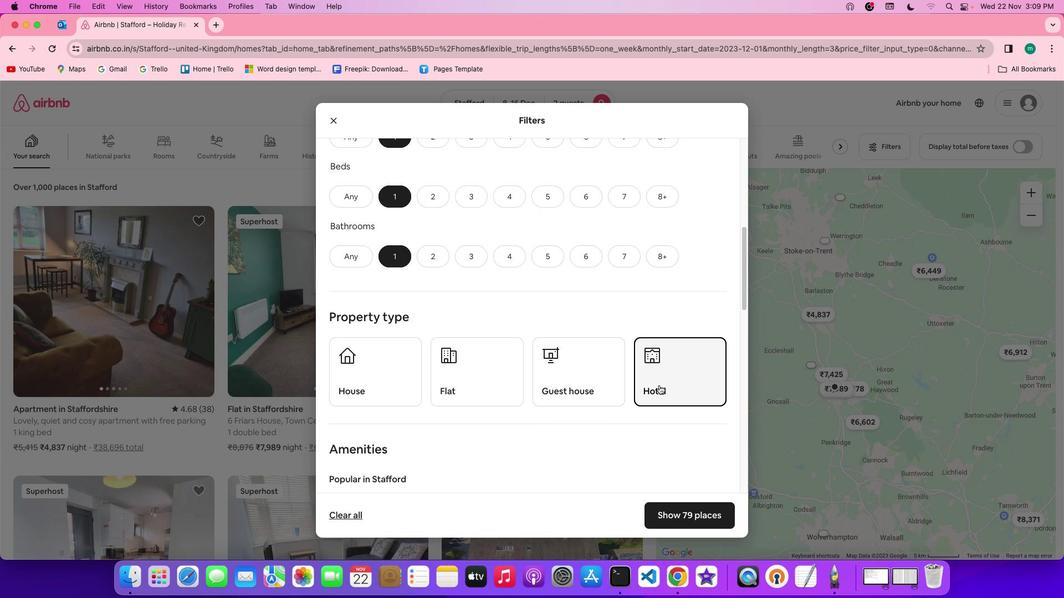
Action: Mouse scrolled (659, 385) with delta (0, 0)
Screenshot: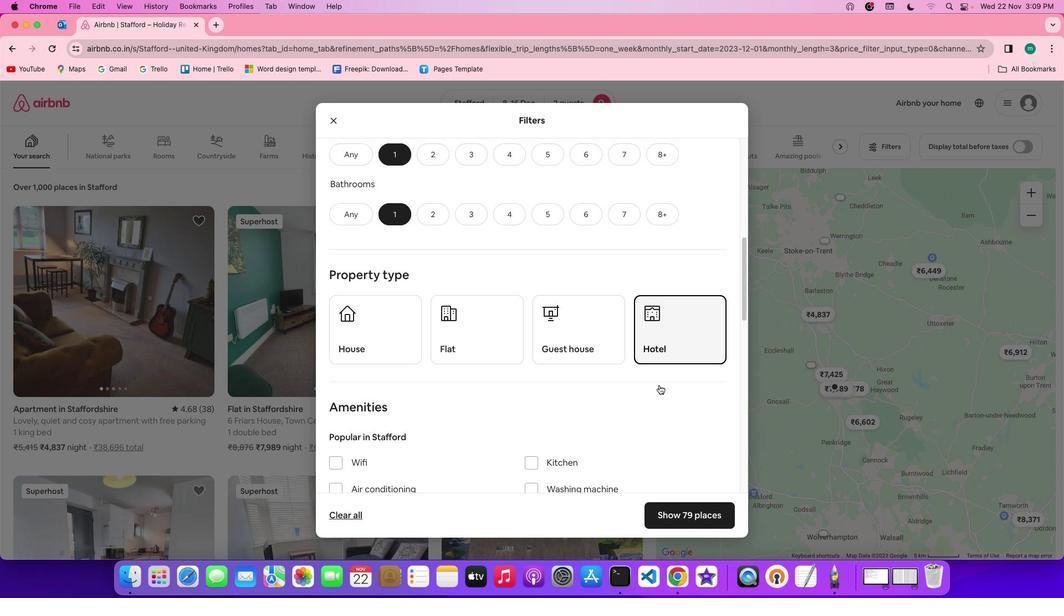
Action: Mouse scrolled (659, 385) with delta (0, 0)
Screenshot: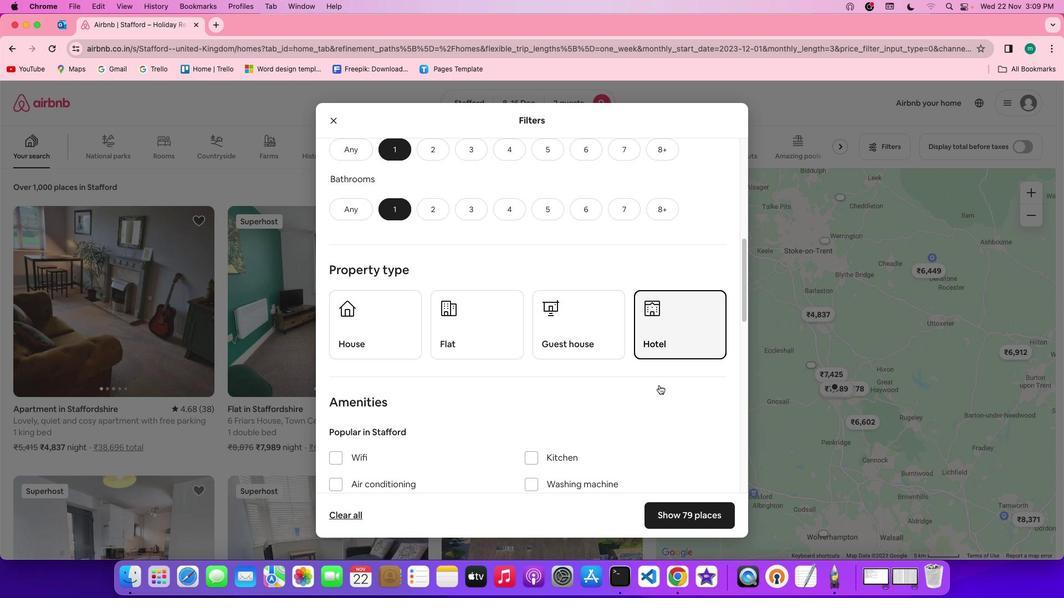 
Action: Mouse scrolled (659, 385) with delta (0, 0)
Screenshot: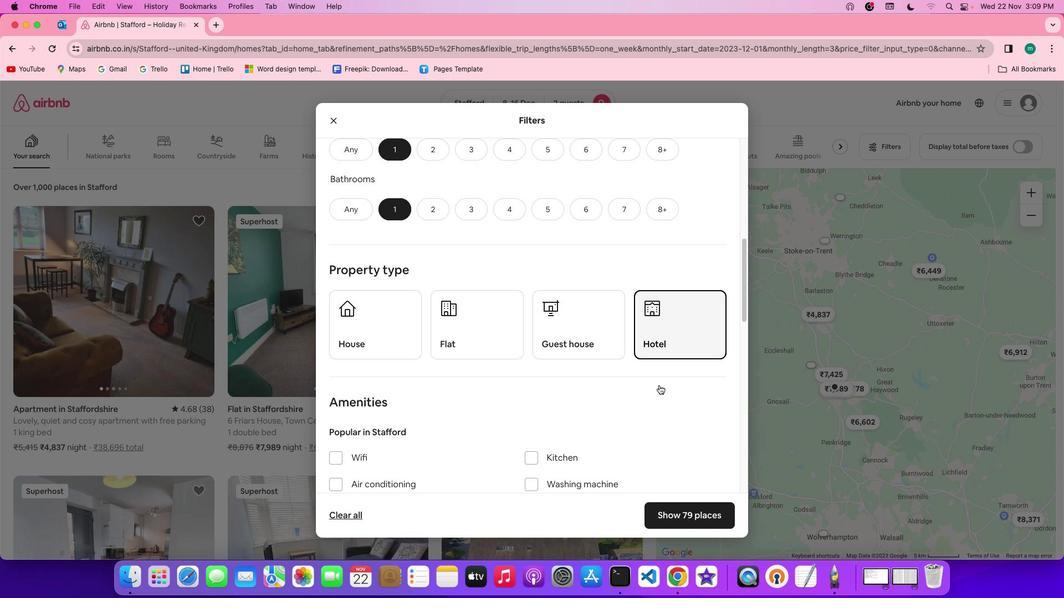 
Action: Mouse scrolled (659, 385) with delta (0, 0)
Screenshot: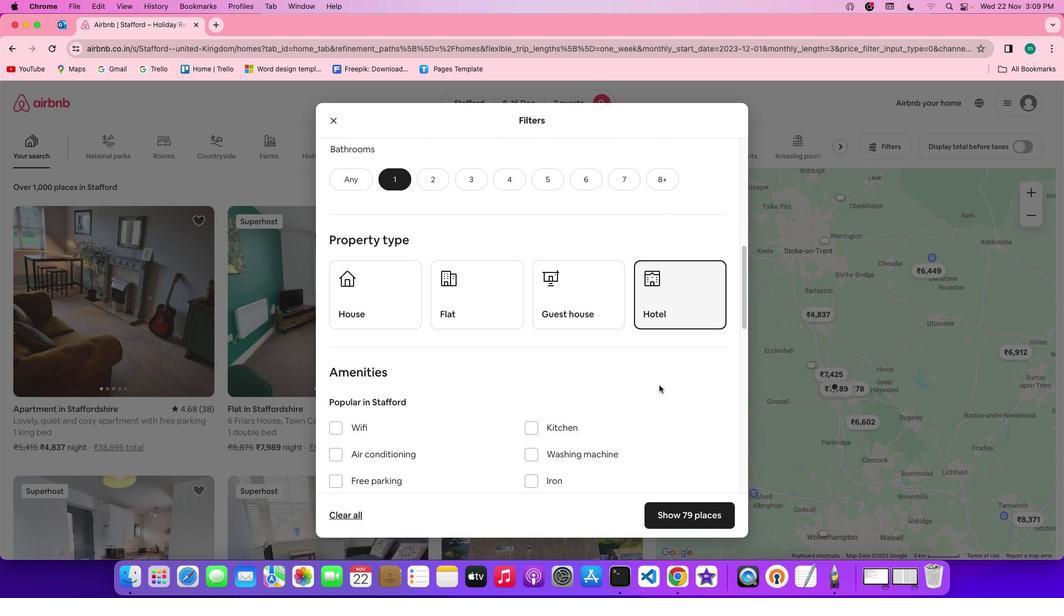 
Action: Mouse scrolled (659, 385) with delta (0, 0)
Screenshot: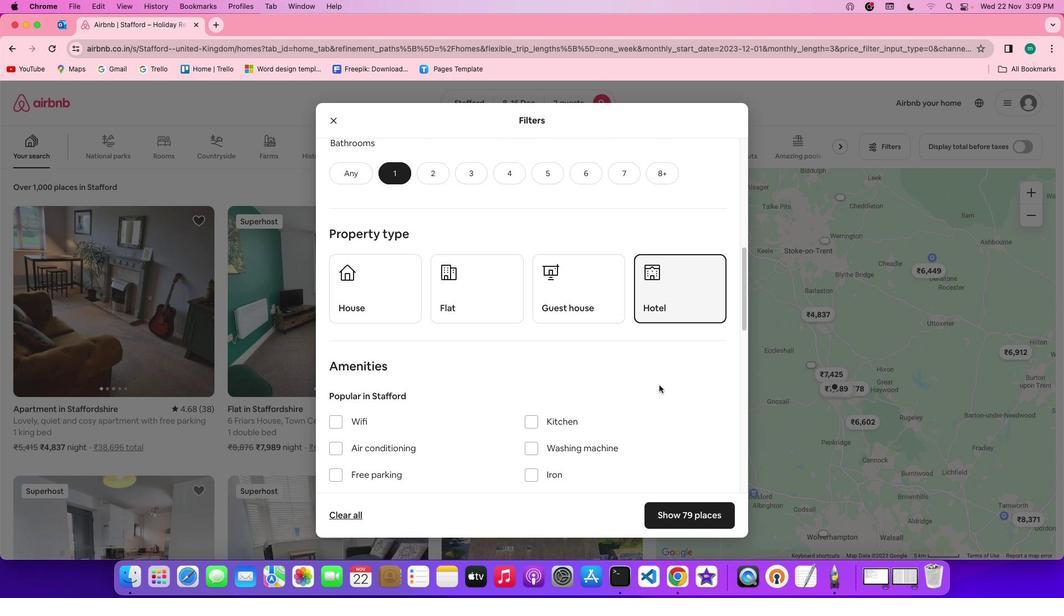 
Action: Mouse scrolled (659, 385) with delta (0, 0)
Screenshot: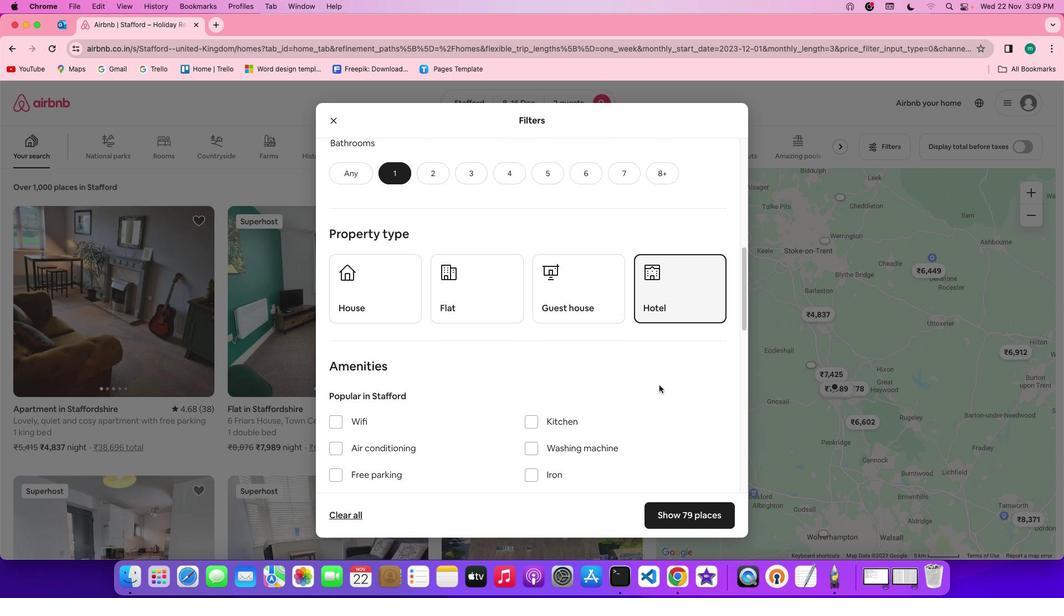 
Action: Mouse scrolled (659, 385) with delta (0, 0)
Screenshot: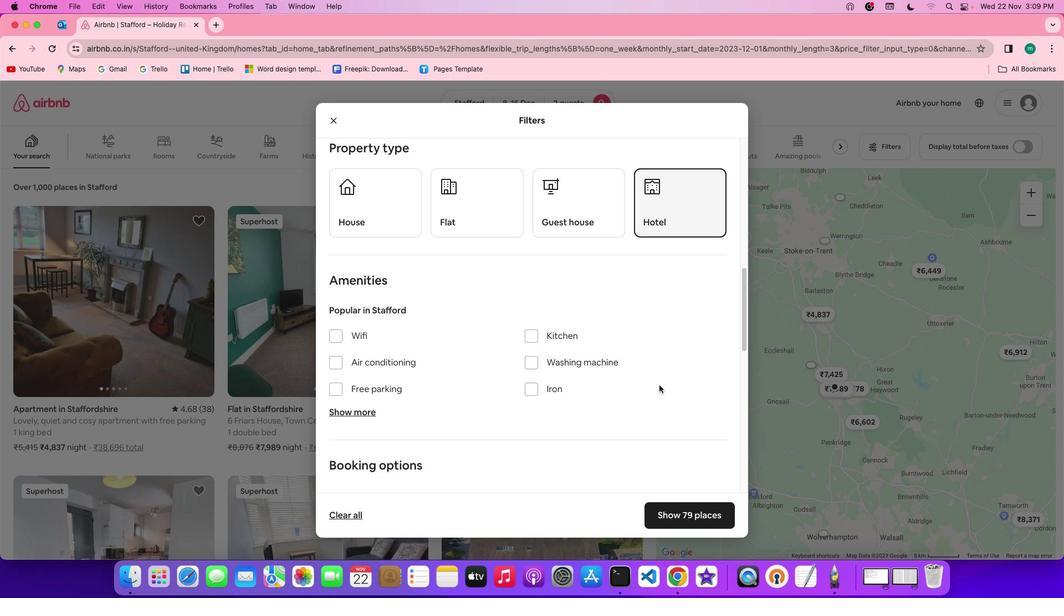 
Action: Mouse scrolled (659, 385) with delta (0, 0)
Screenshot: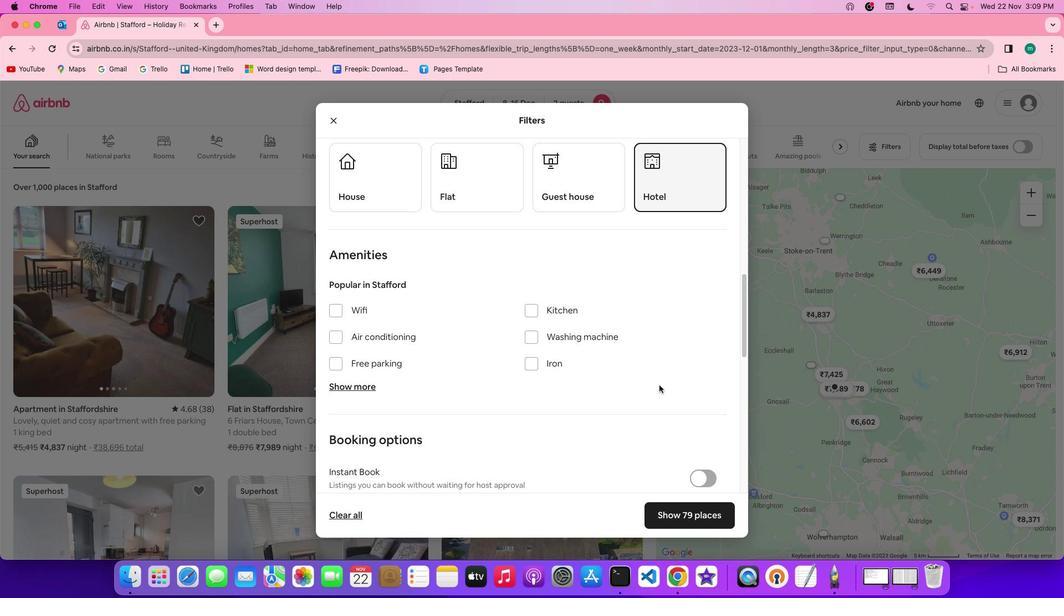 
Action: Mouse scrolled (659, 385) with delta (0, -1)
Screenshot: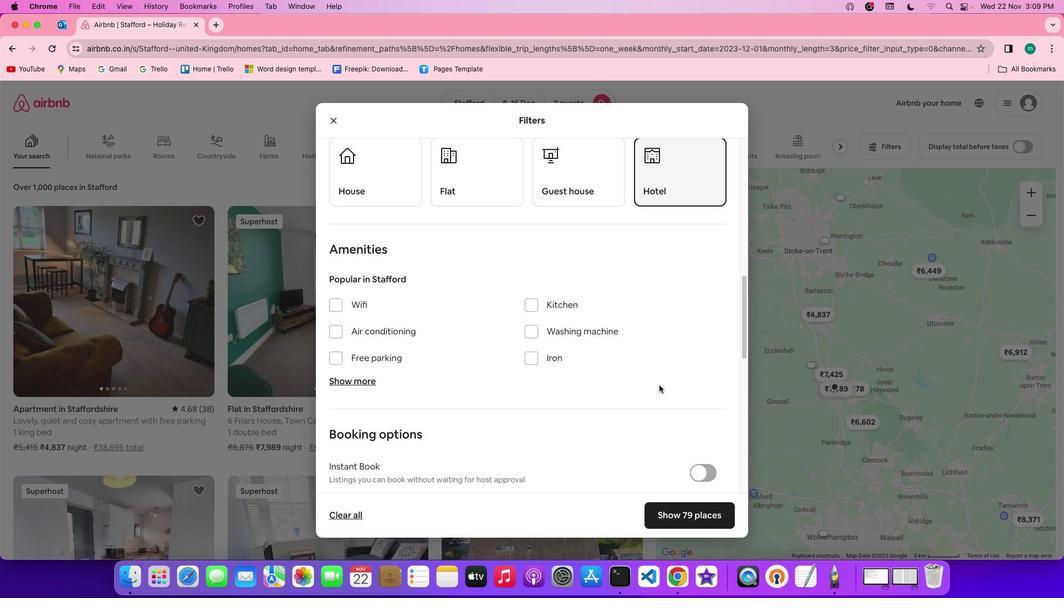 
Action: Mouse scrolled (659, 385) with delta (0, -1)
Screenshot: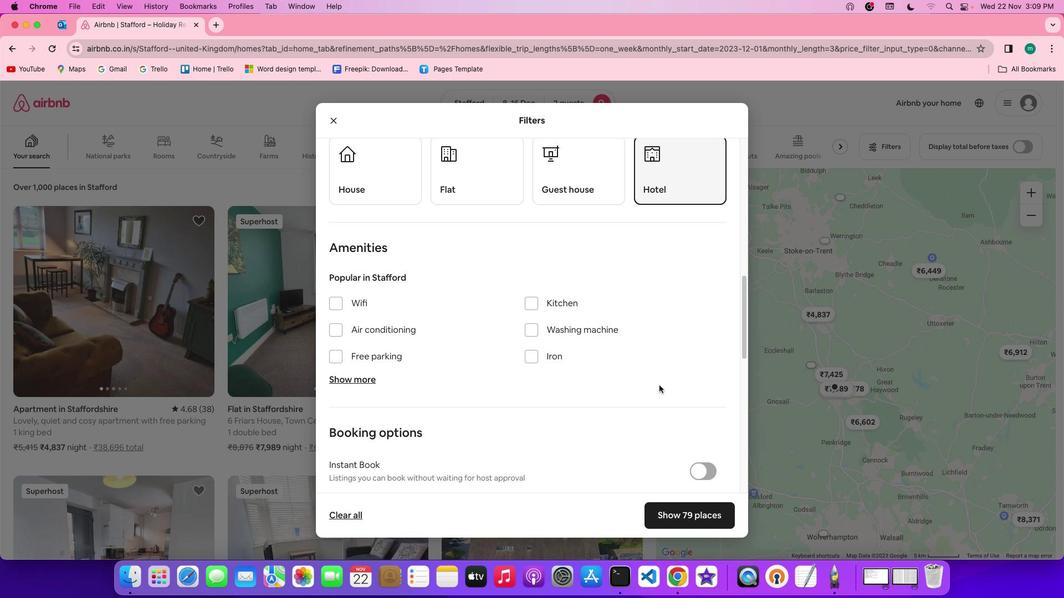 
Action: Mouse scrolled (659, 385) with delta (0, 0)
Screenshot: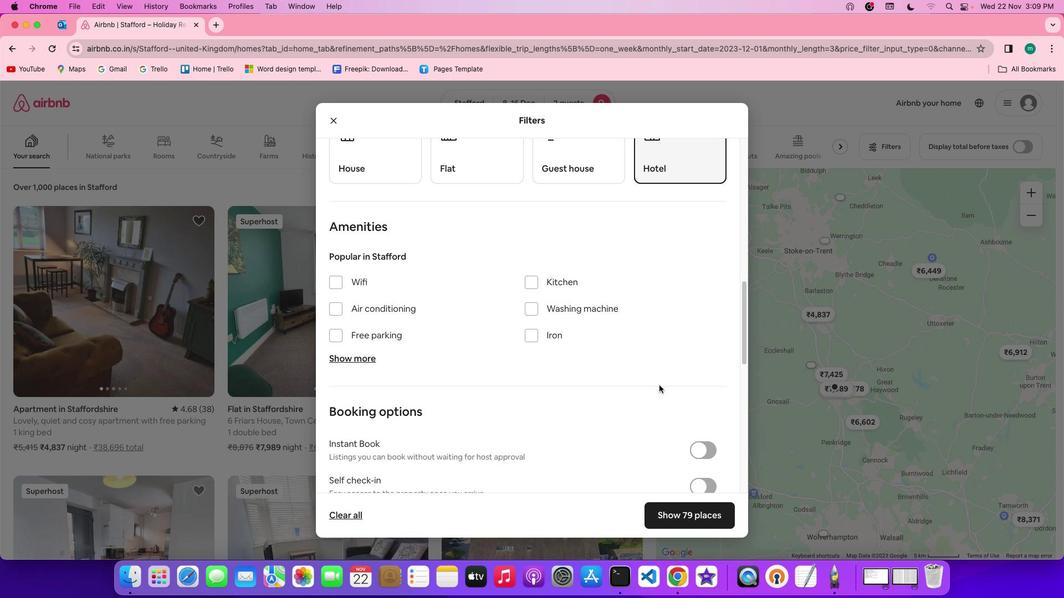 
Action: Mouse scrolled (659, 385) with delta (0, 0)
Screenshot: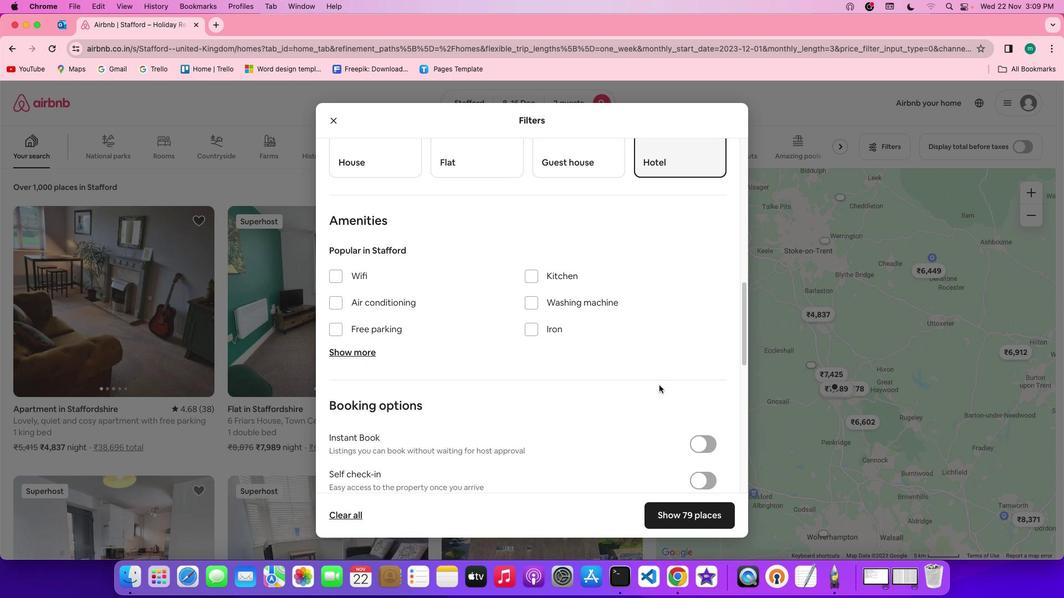 
Action: Mouse scrolled (659, 385) with delta (0, 0)
Screenshot: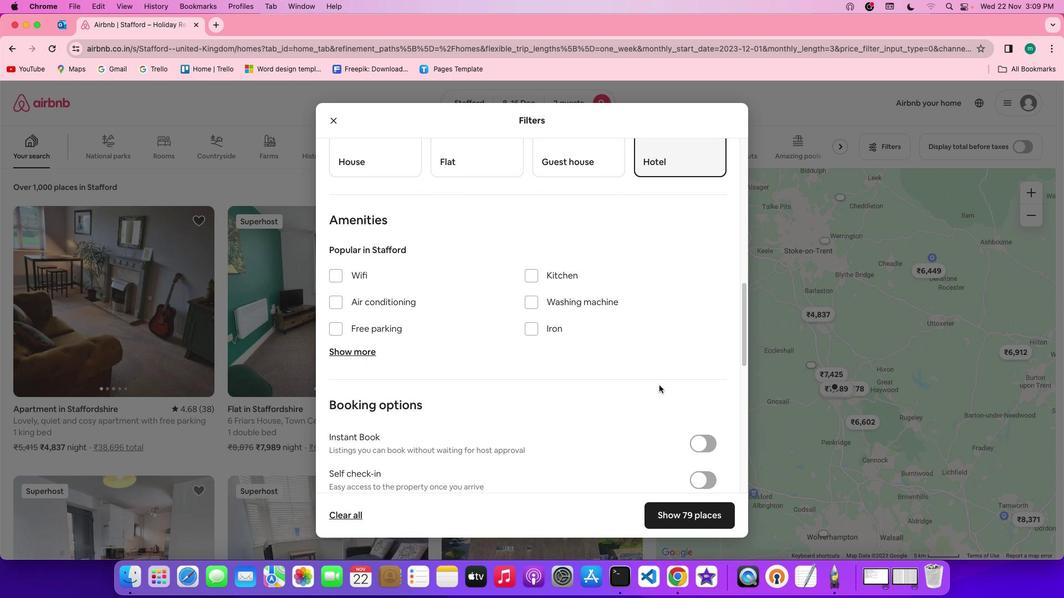 
Action: Mouse scrolled (659, 385) with delta (0, 0)
Screenshot: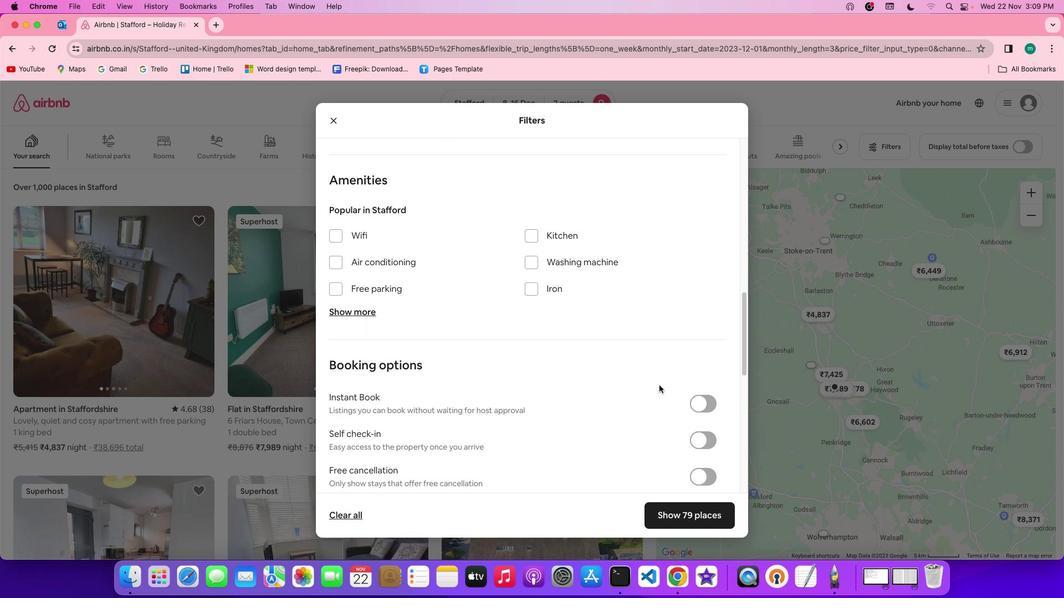 
Action: Mouse scrolled (659, 385) with delta (0, 0)
Screenshot: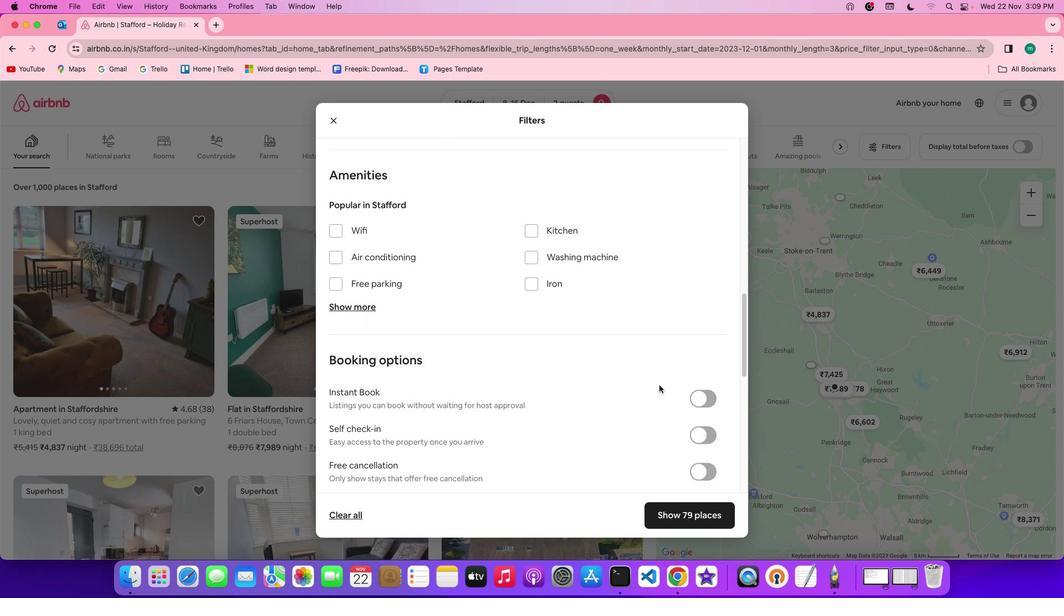 
Action: Mouse scrolled (659, 385) with delta (0, 0)
Screenshot: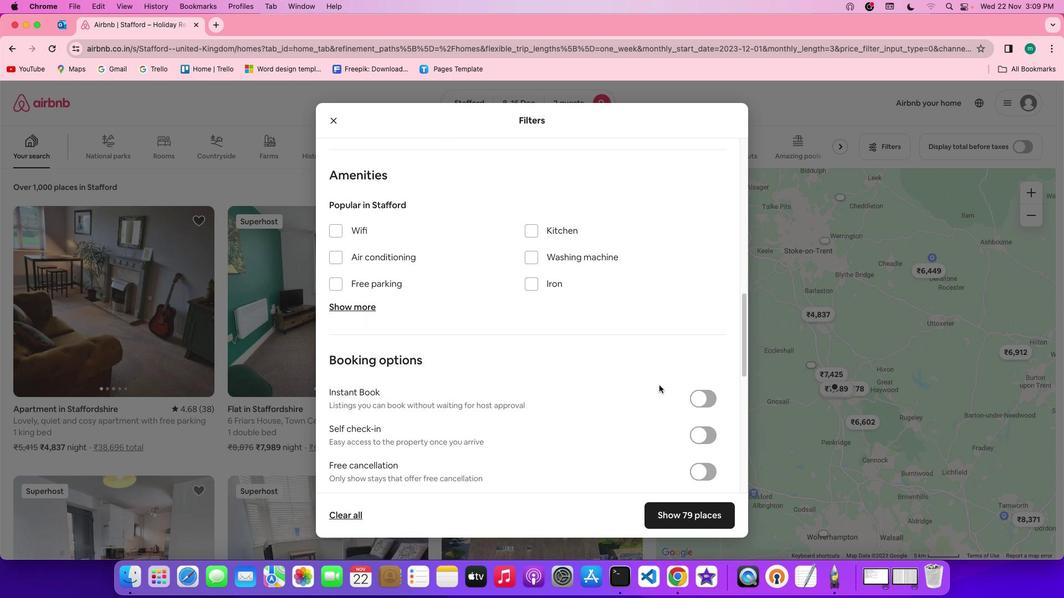 
Action: Mouse scrolled (659, 385) with delta (0, 0)
Screenshot: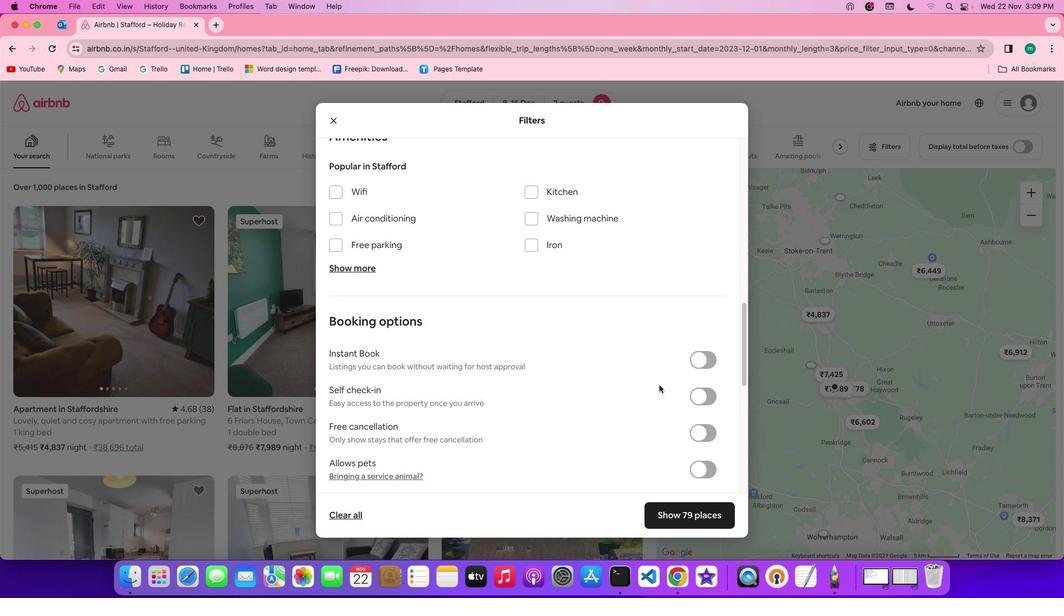 
Action: Mouse scrolled (659, 385) with delta (0, 0)
Screenshot: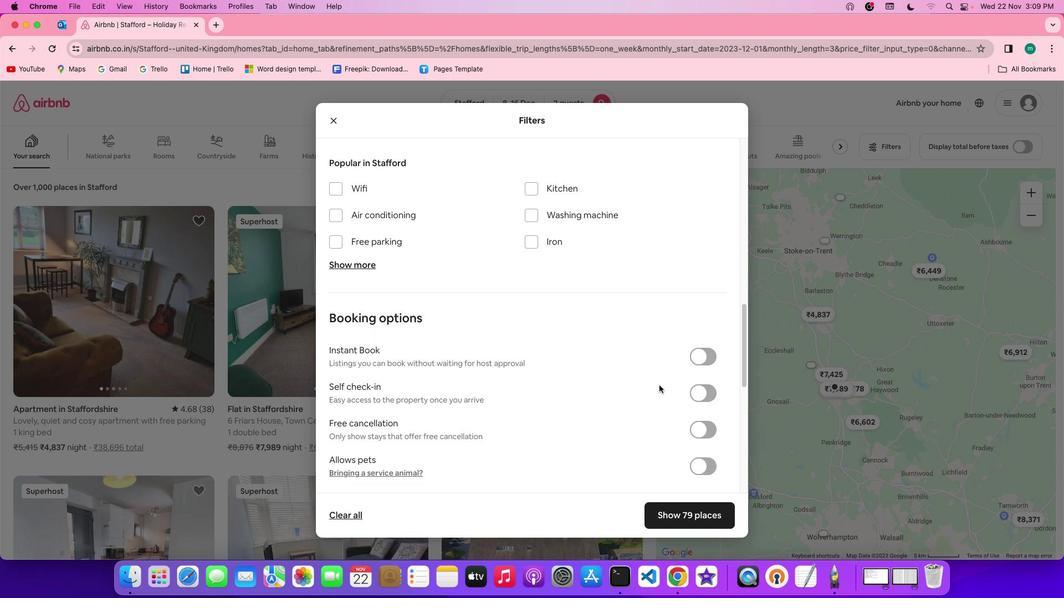 
Action: Mouse scrolled (659, 385) with delta (0, 0)
Screenshot: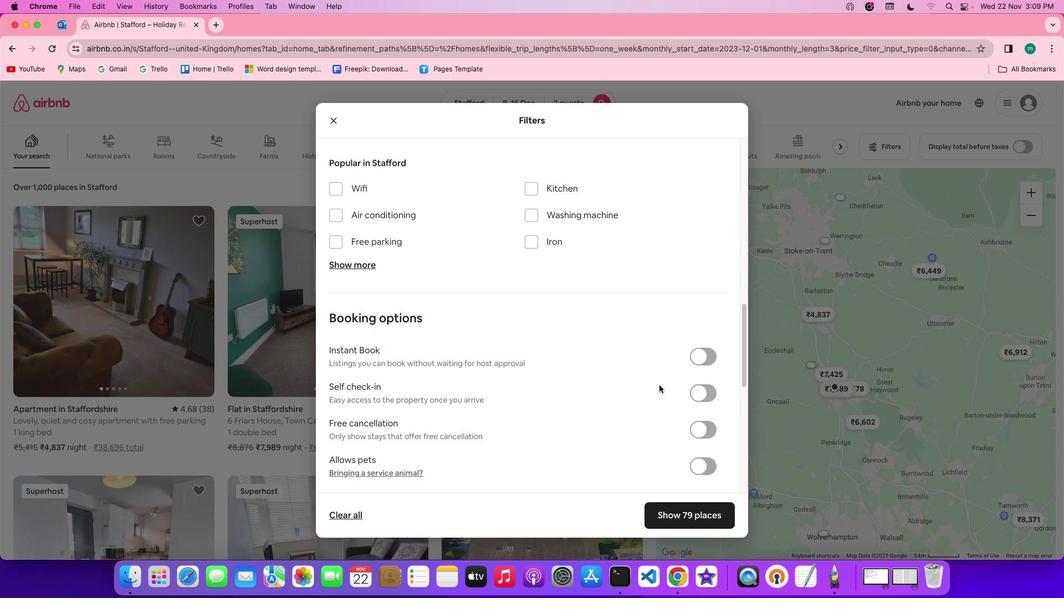 
Action: Mouse scrolled (659, 385) with delta (0, 0)
Screenshot: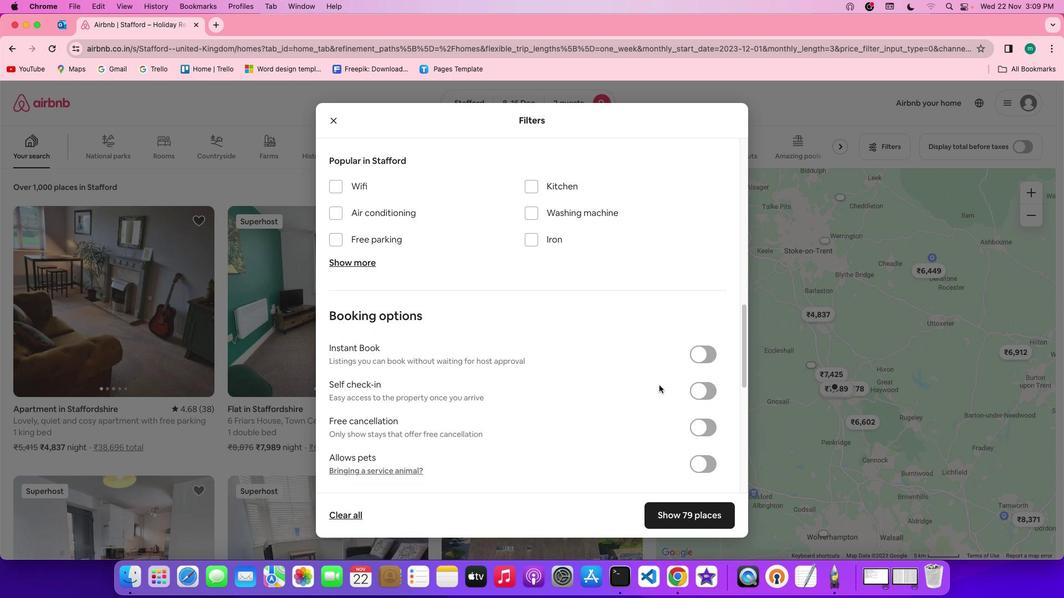 
Action: Mouse scrolled (659, 385) with delta (0, 0)
Screenshot: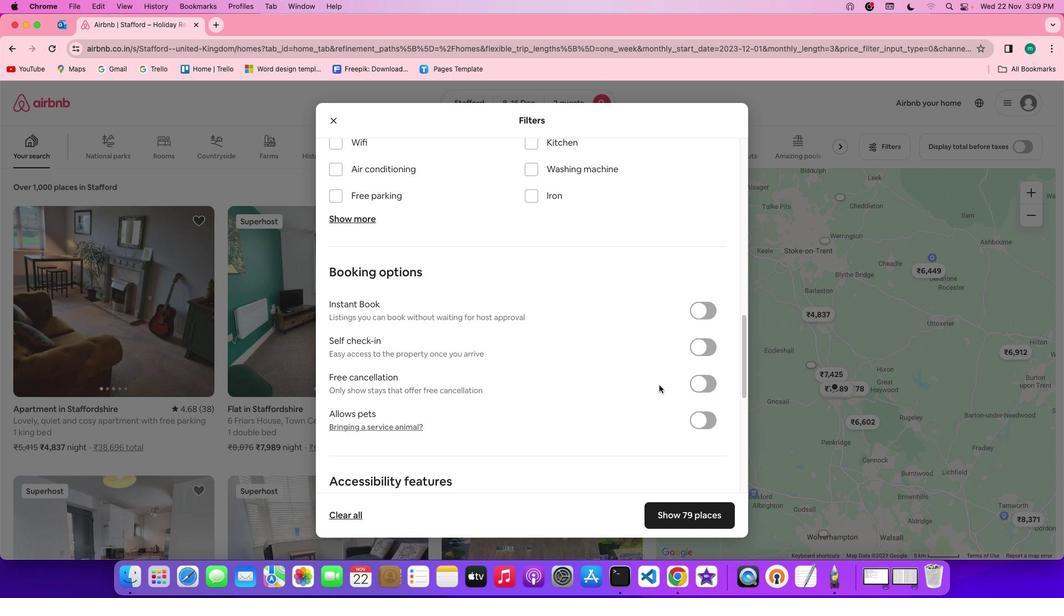 
Action: Mouse scrolled (659, 385) with delta (0, 0)
Screenshot: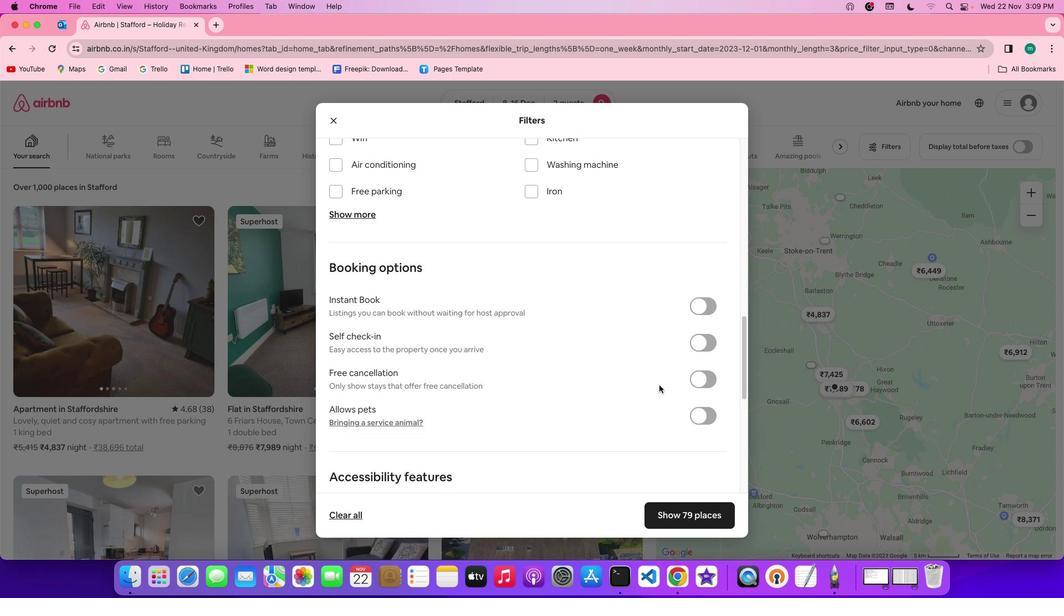 
Action: Mouse scrolled (659, 385) with delta (0, 0)
Screenshot: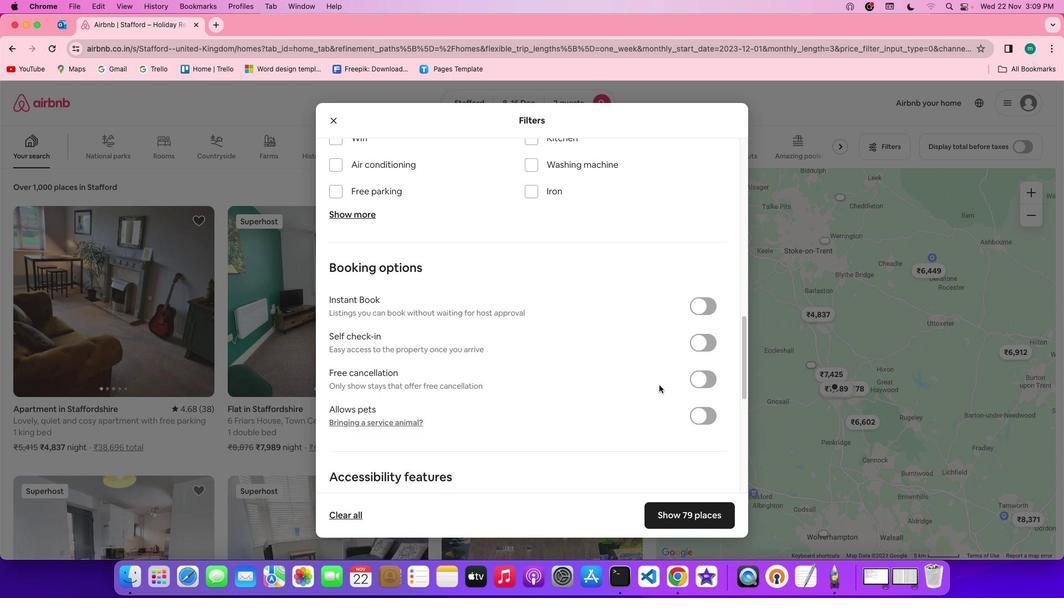 
Action: Mouse scrolled (659, 385) with delta (0, 0)
Screenshot: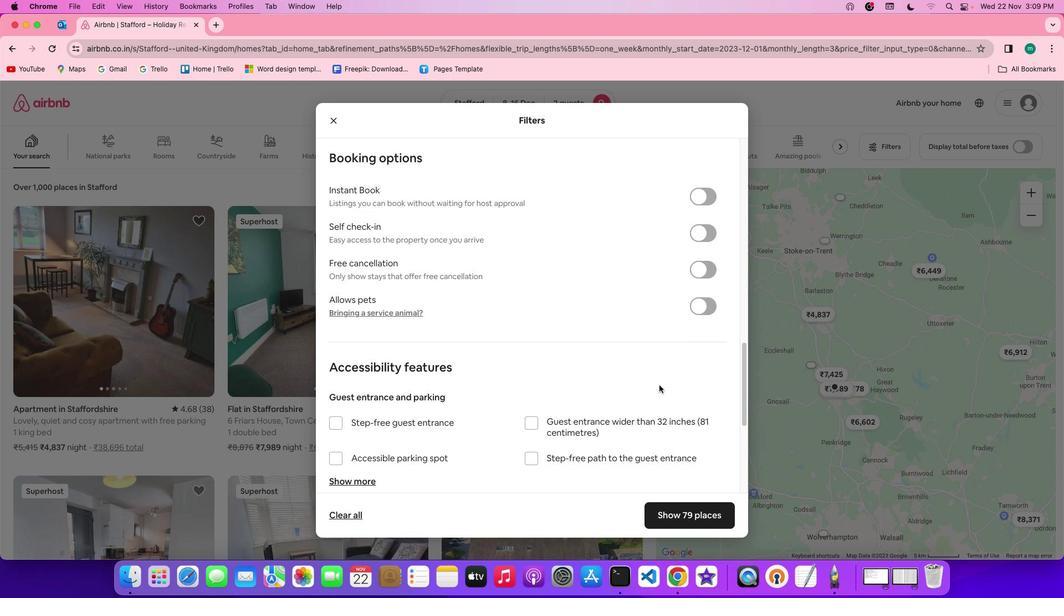
Action: Mouse scrolled (659, 385) with delta (0, 0)
Screenshot: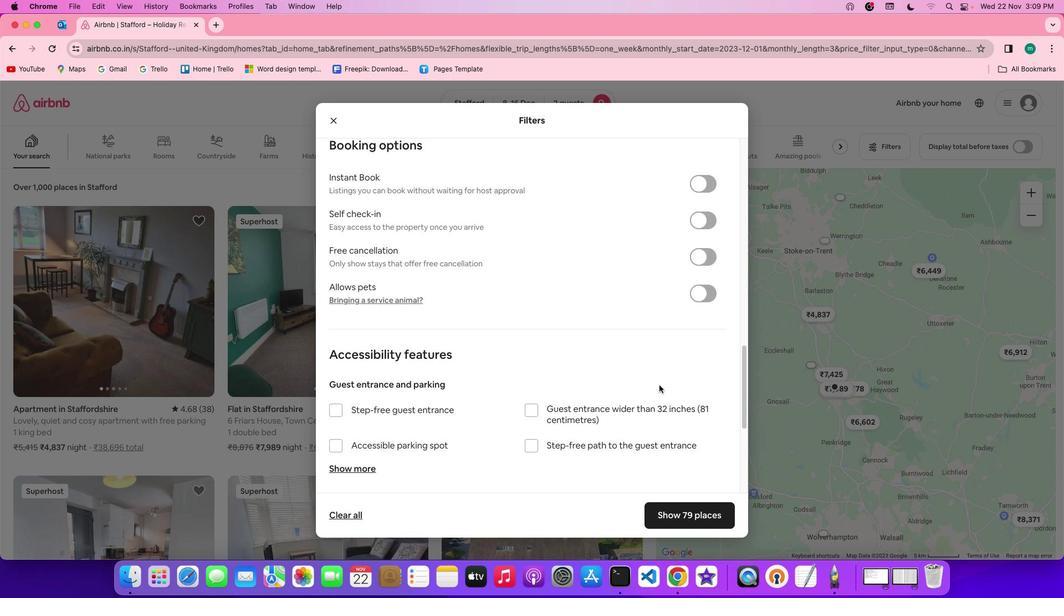 
Action: Mouse scrolled (659, 385) with delta (0, -1)
Screenshot: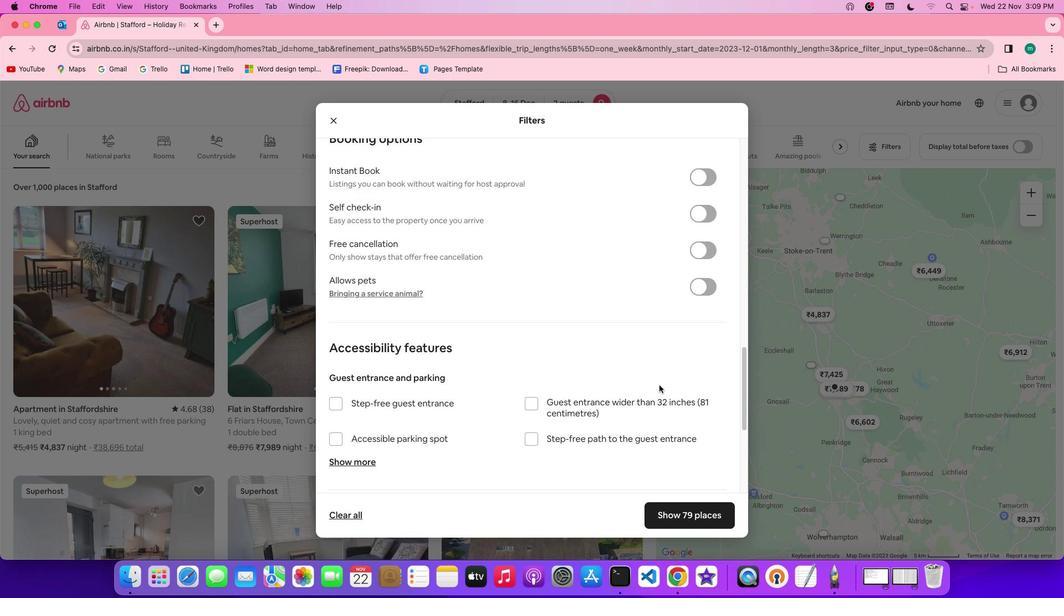 
Action: Mouse scrolled (659, 385) with delta (0, -1)
Screenshot: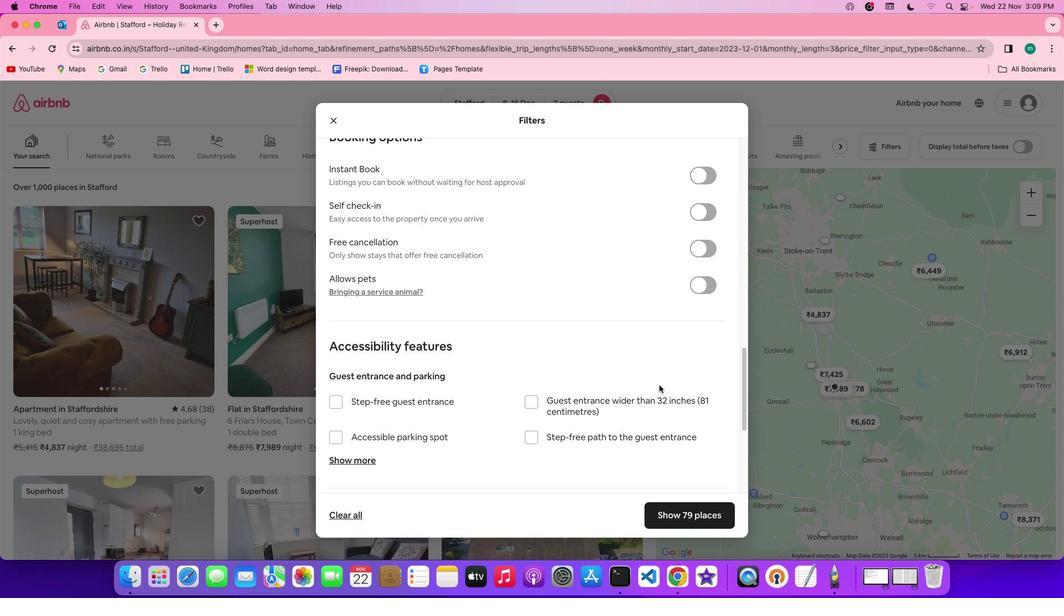 
Action: Mouse scrolled (659, 385) with delta (0, 0)
Screenshot: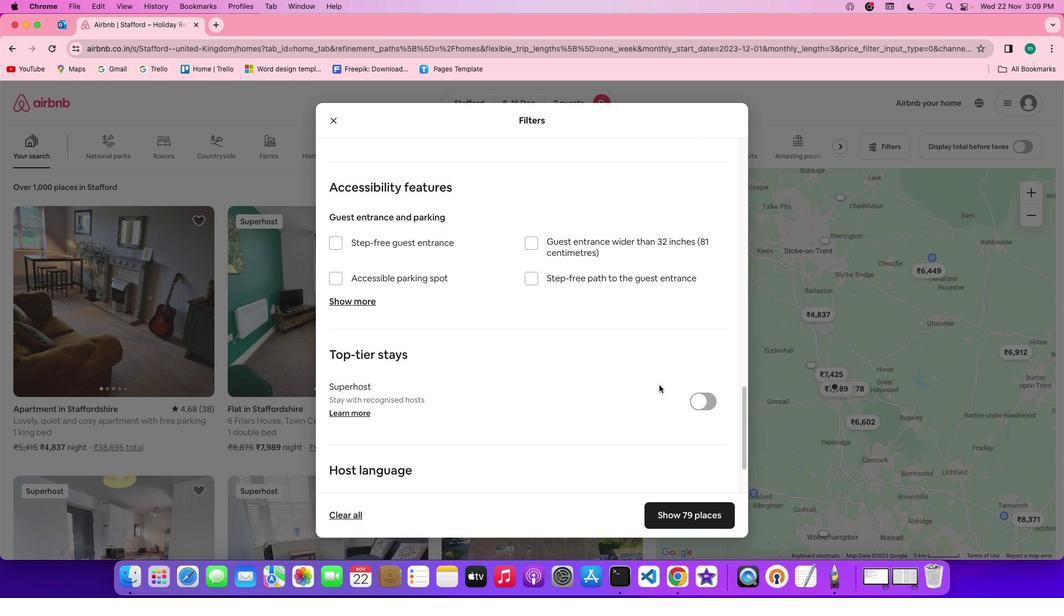 
Action: Mouse scrolled (659, 385) with delta (0, 0)
Screenshot: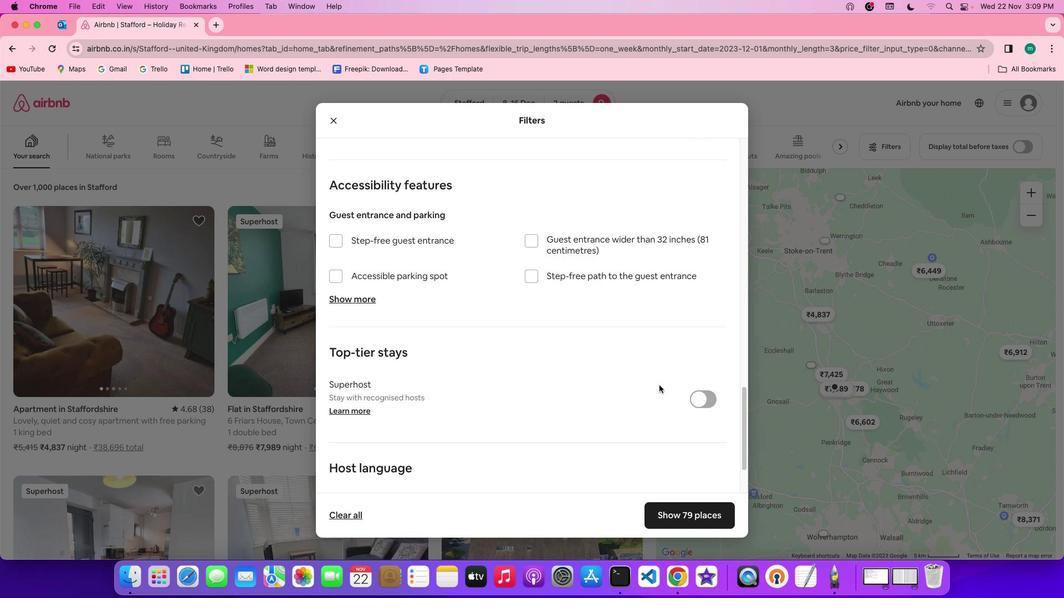 
Action: Mouse scrolled (659, 385) with delta (0, -1)
Screenshot: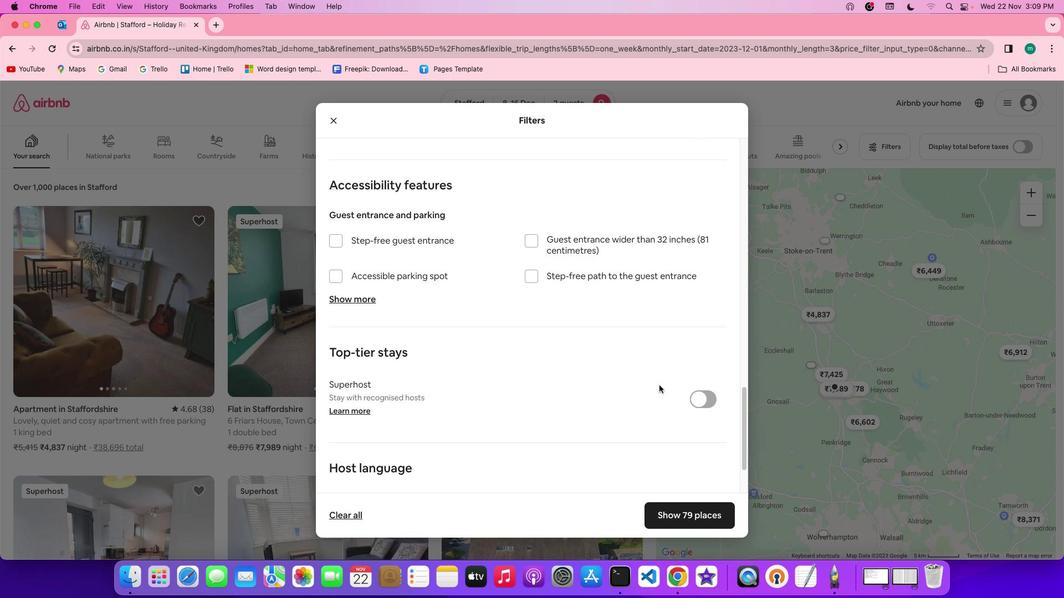 
Action: Mouse scrolled (659, 385) with delta (0, -1)
Screenshot: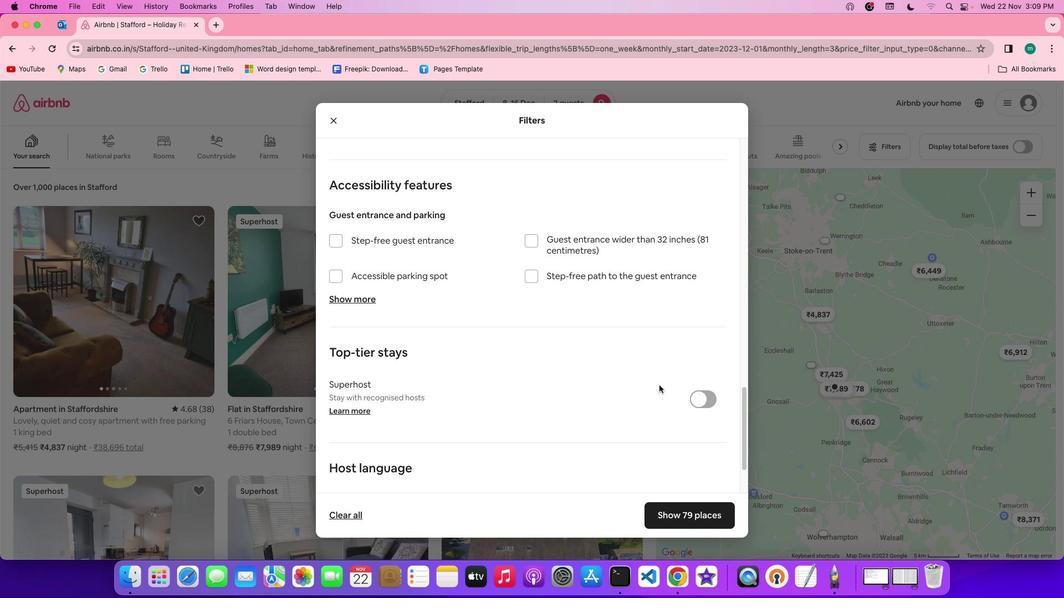 
Action: Mouse scrolled (659, 385) with delta (0, 0)
Screenshot: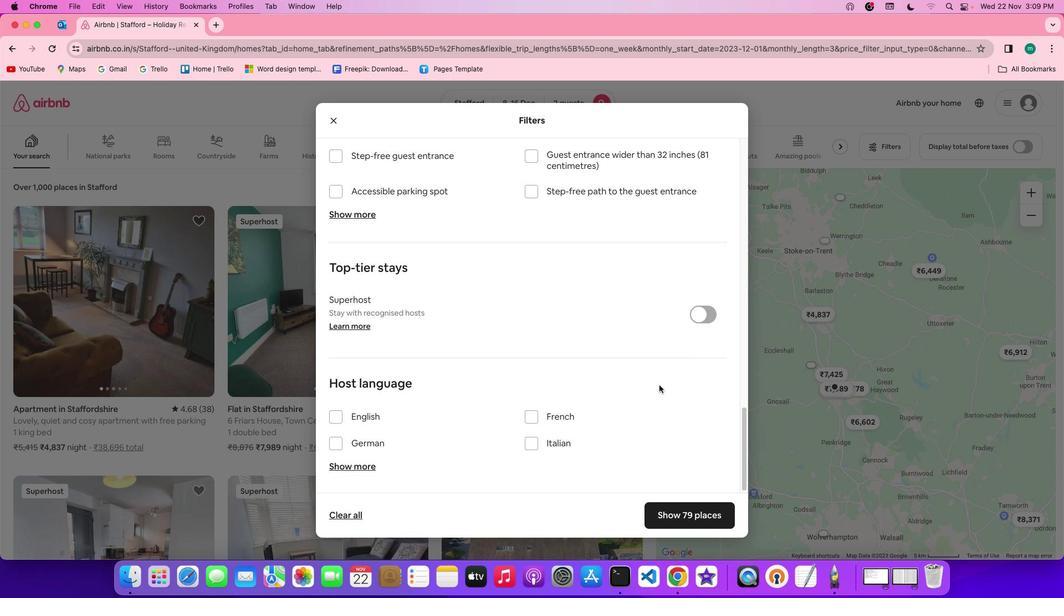 
Action: Mouse scrolled (659, 385) with delta (0, 0)
Screenshot: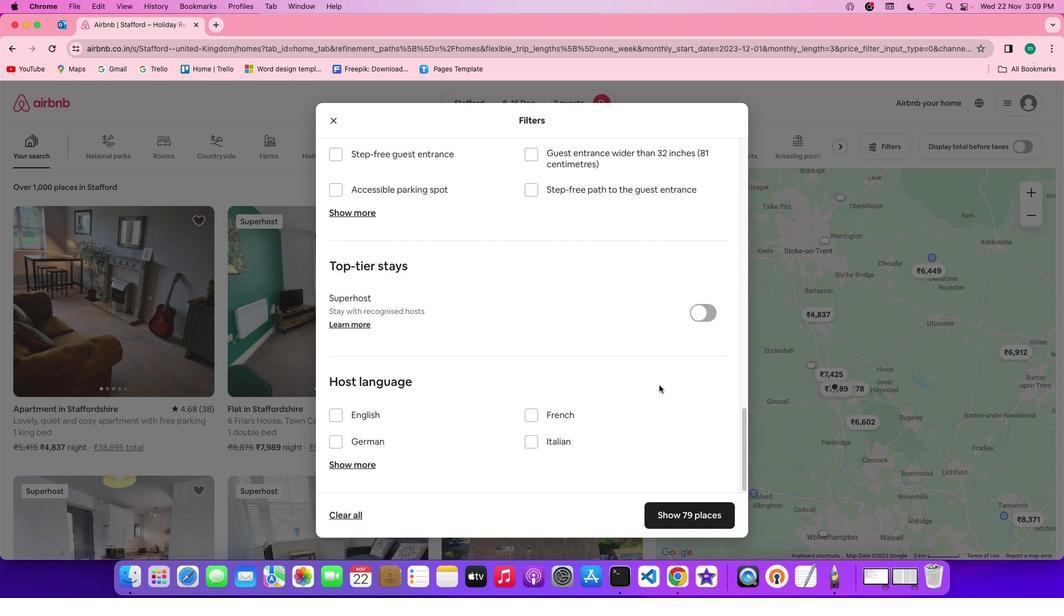 
Action: Mouse scrolled (659, 385) with delta (0, -1)
Screenshot: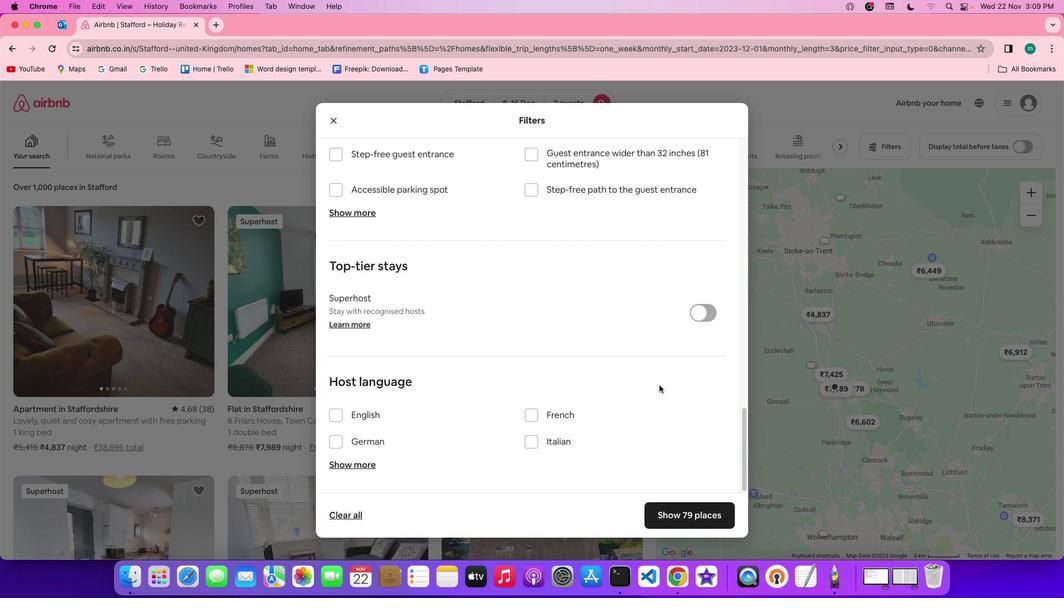 
Action: Mouse scrolled (659, 385) with delta (0, -1)
Screenshot: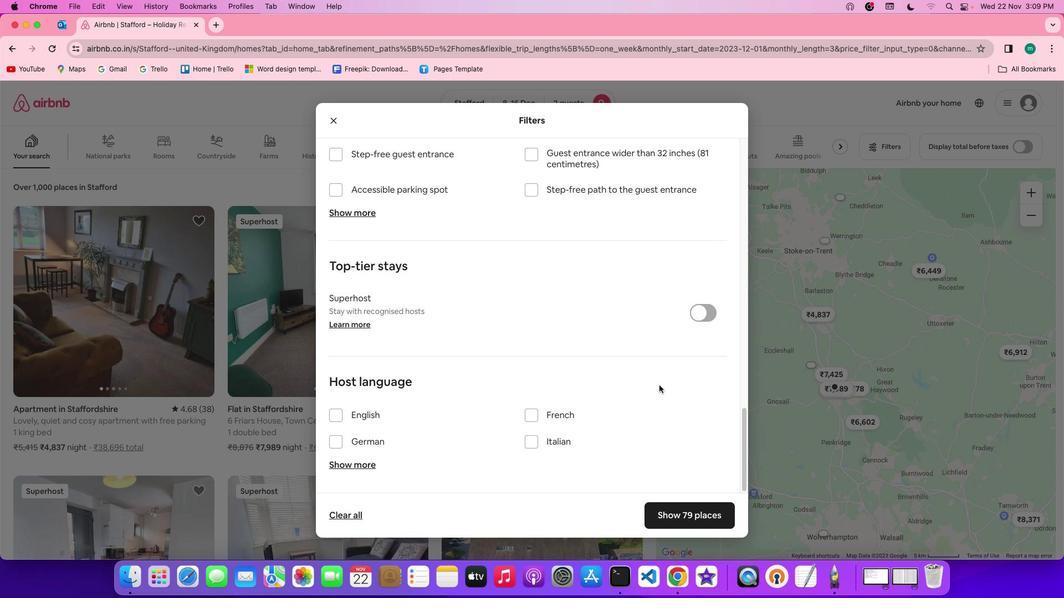 
Action: Mouse scrolled (659, 385) with delta (0, -2)
Screenshot: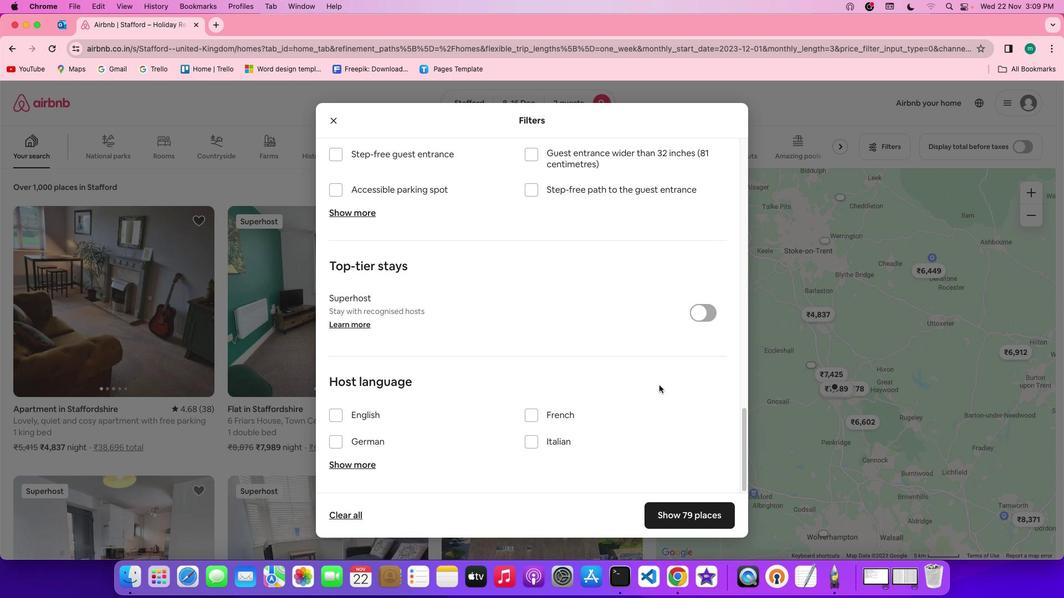 
Action: Mouse scrolled (659, 385) with delta (0, 0)
Screenshot: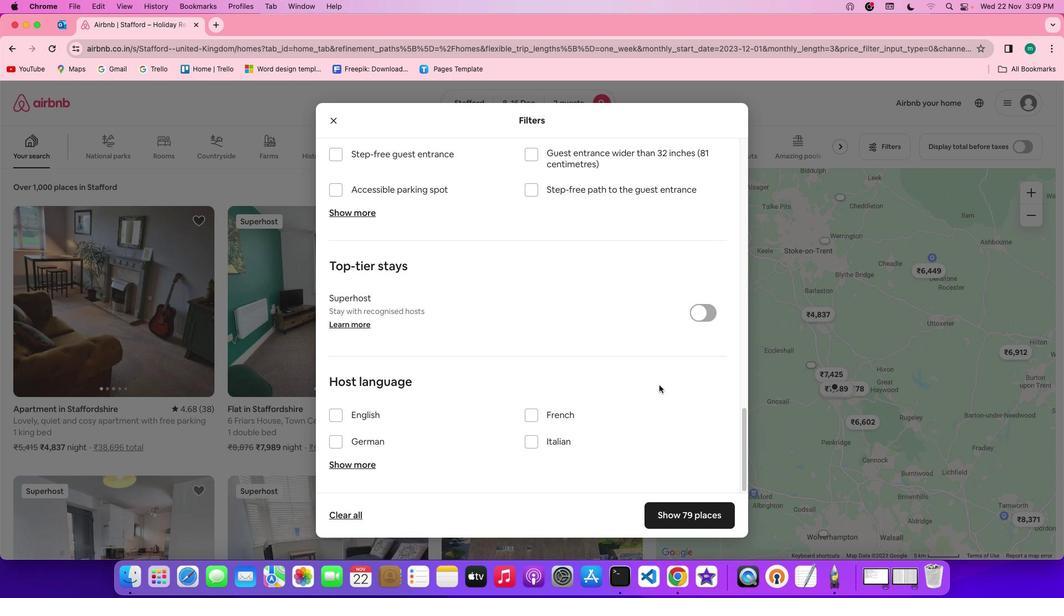 
Action: Mouse scrolled (659, 385) with delta (0, 0)
Screenshot: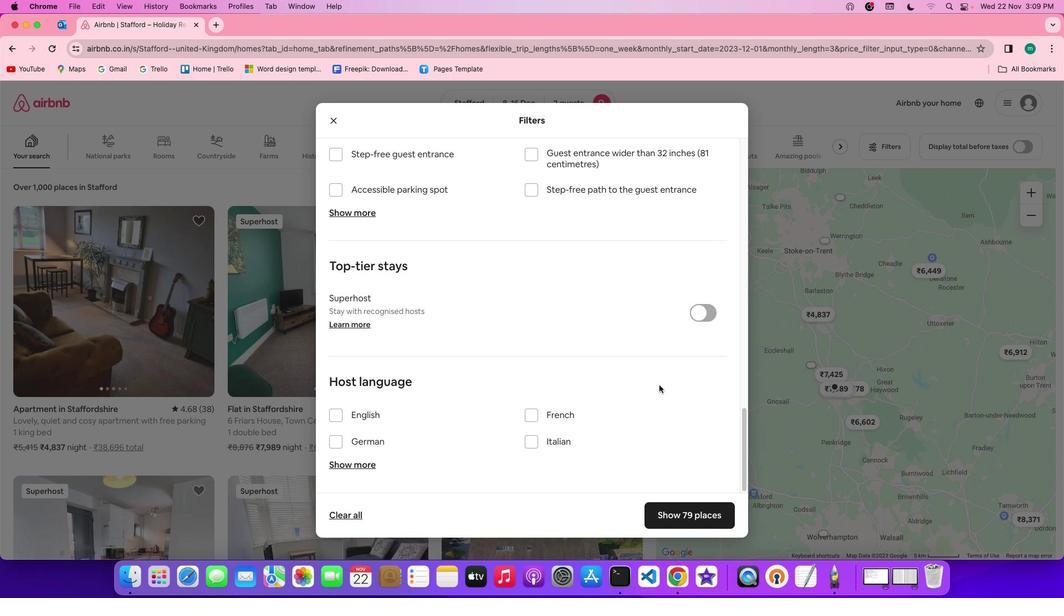 
Action: Mouse scrolled (659, 385) with delta (0, -1)
Screenshot: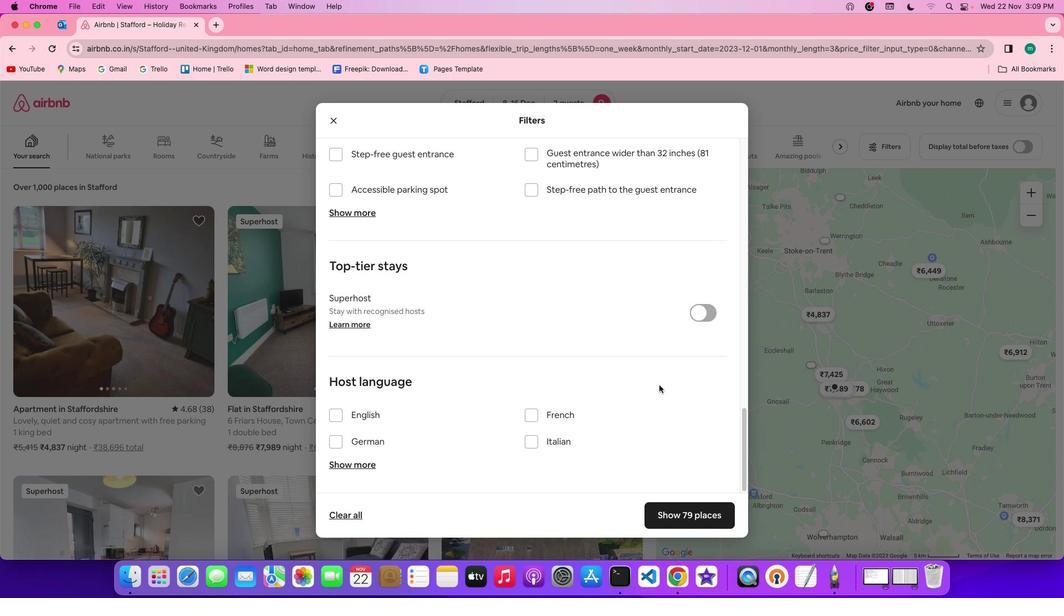 
Action: Mouse scrolled (659, 385) with delta (0, -2)
Screenshot: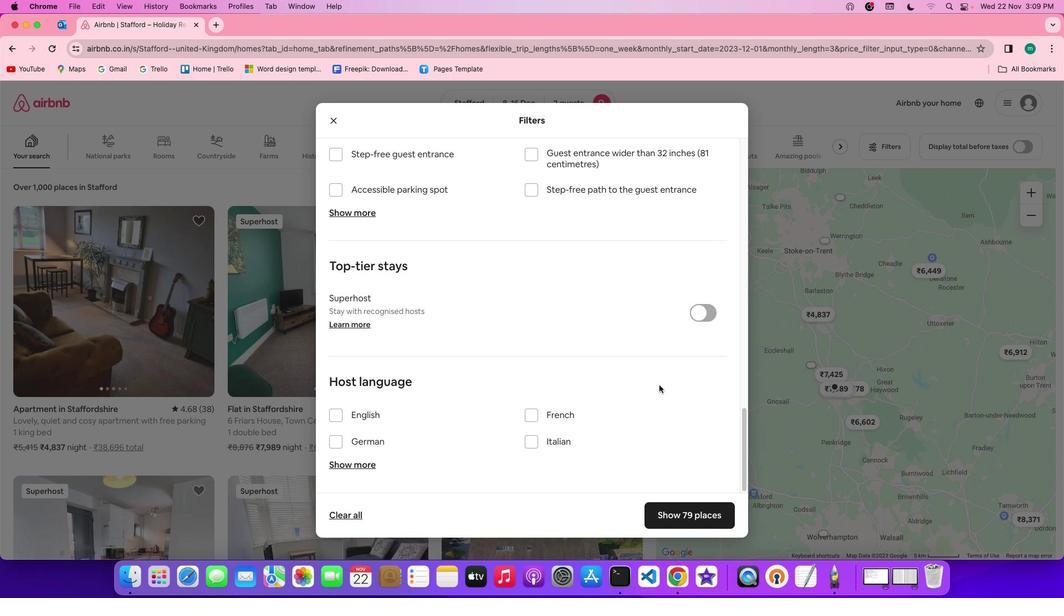 
Action: Mouse scrolled (659, 385) with delta (0, -2)
Screenshot: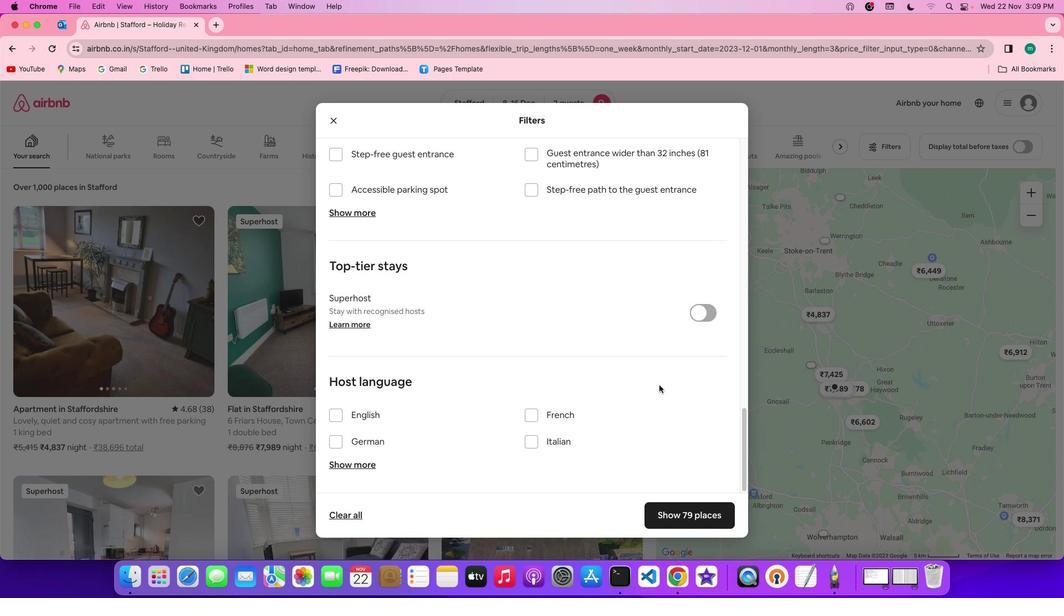 
Action: Mouse scrolled (659, 385) with delta (0, 0)
Screenshot: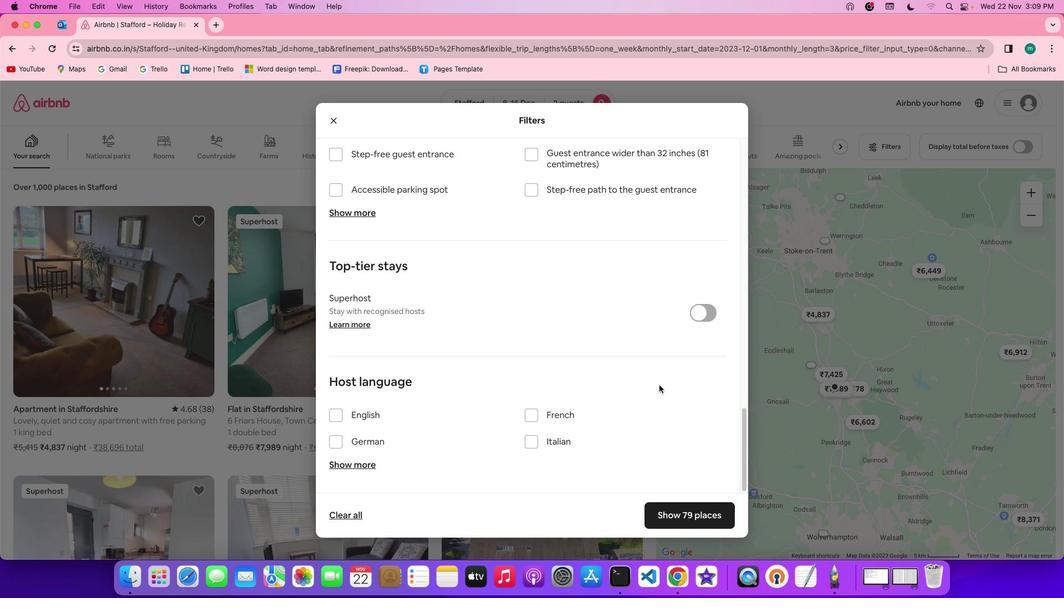 
Action: Mouse scrolled (659, 385) with delta (0, 0)
Screenshot: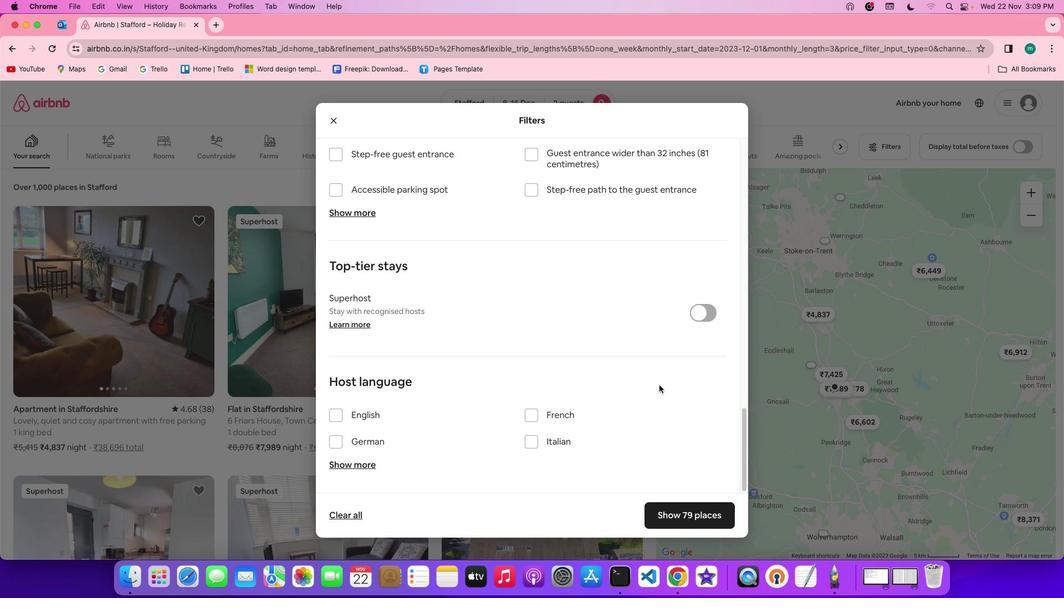 
Action: Mouse scrolled (659, 385) with delta (0, -1)
Screenshot: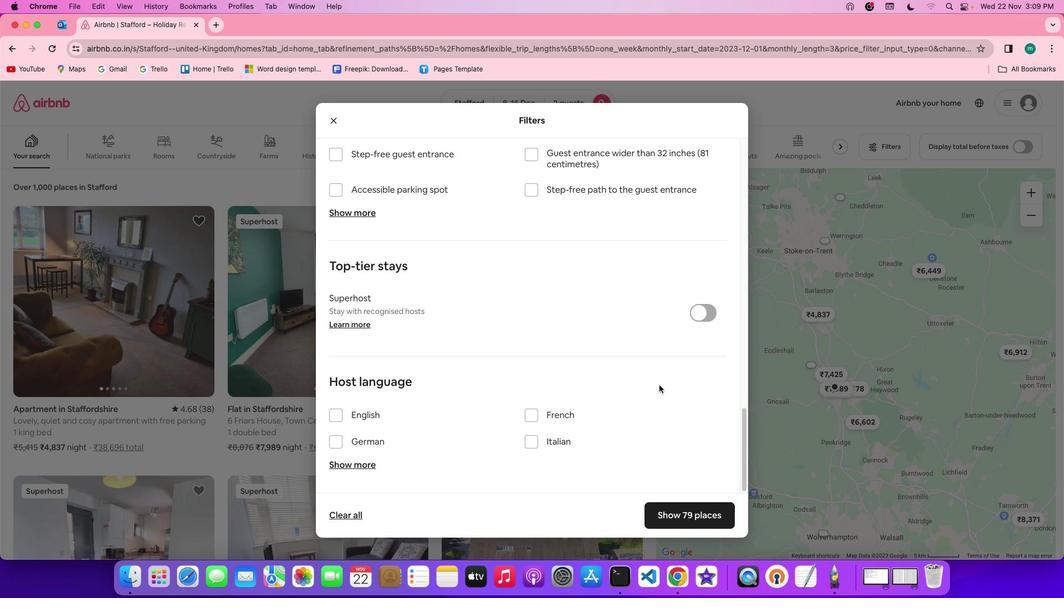 
Action: Mouse scrolled (659, 385) with delta (0, -2)
Screenshot: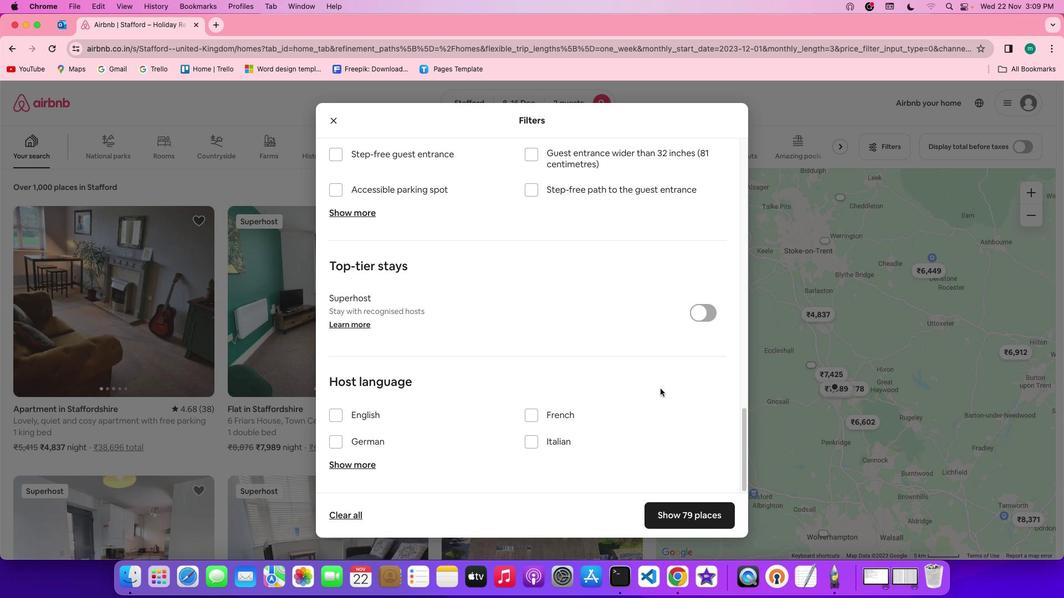 
Action: Mouse scrolled (659, 385) with delta (0, -2)
Screenshot: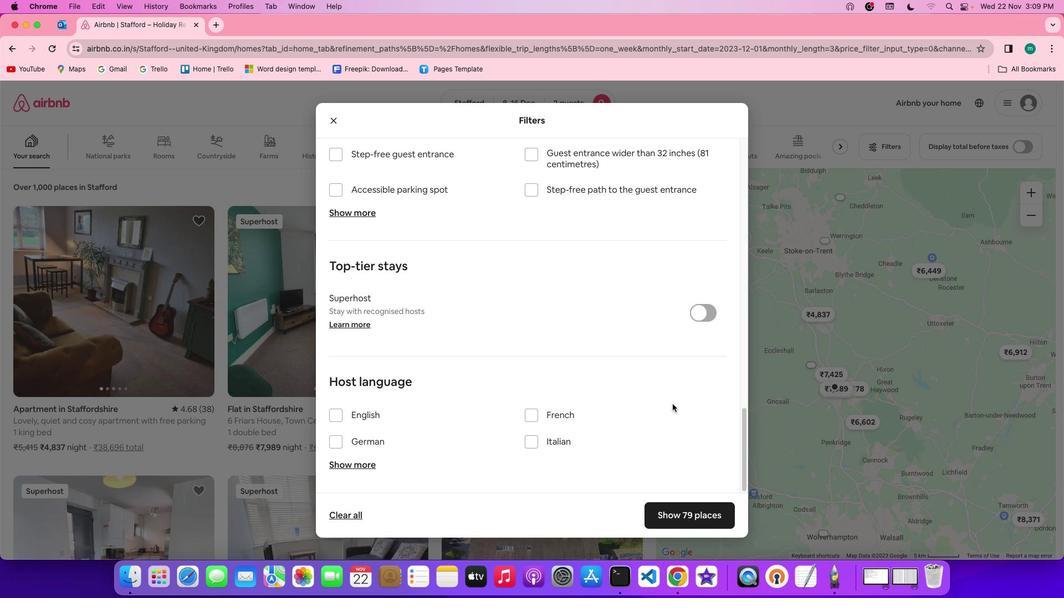 
Action: Mouse moved to (715, 525)
Screenshot: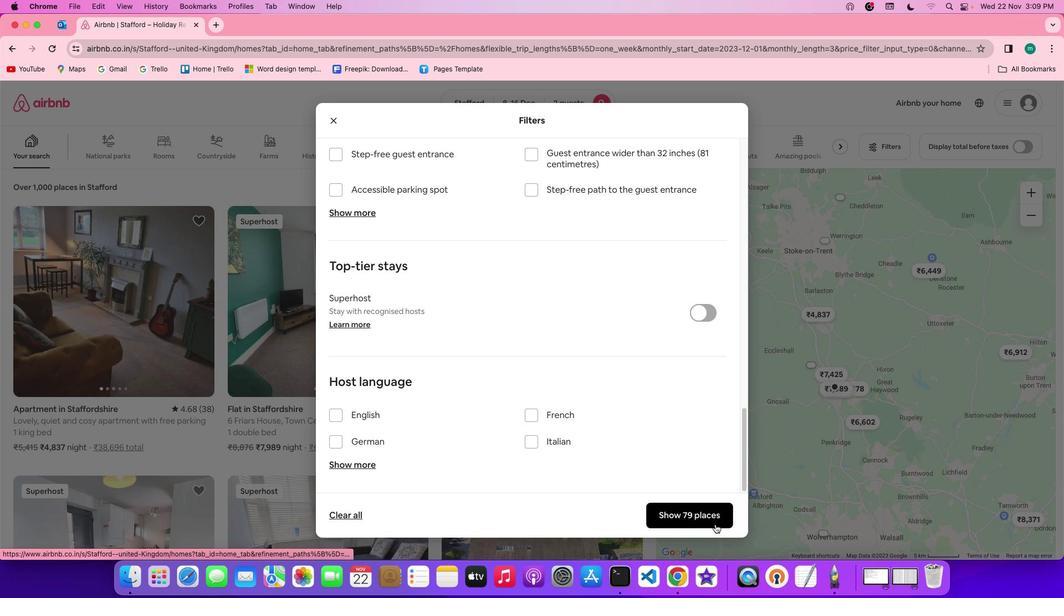 
Action: Mouse pressed left at (715, 525)
Screenshot: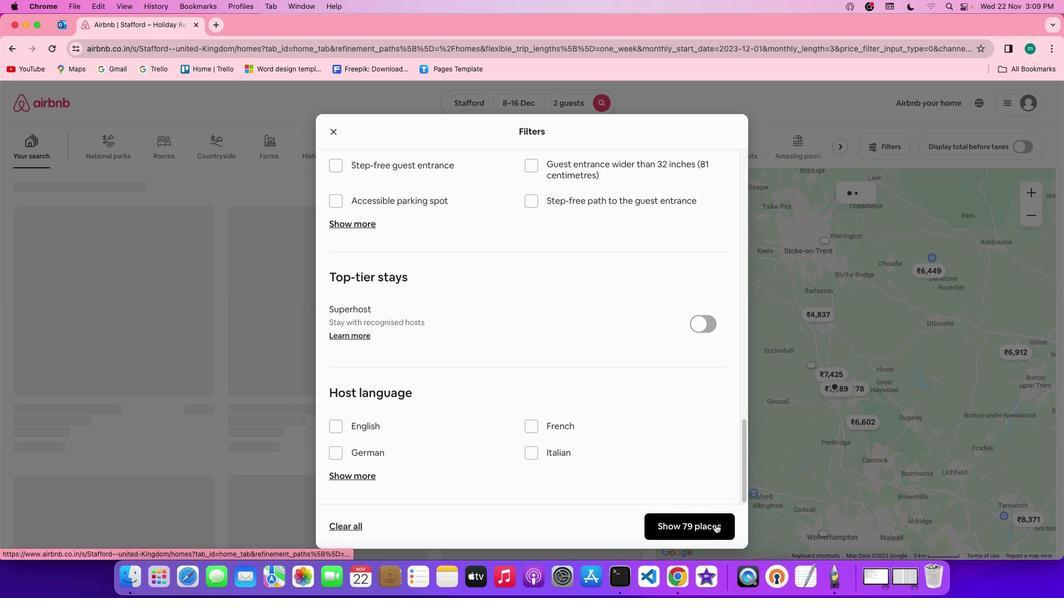 
Action: Mouse moved to (554, 459)
Screenshot: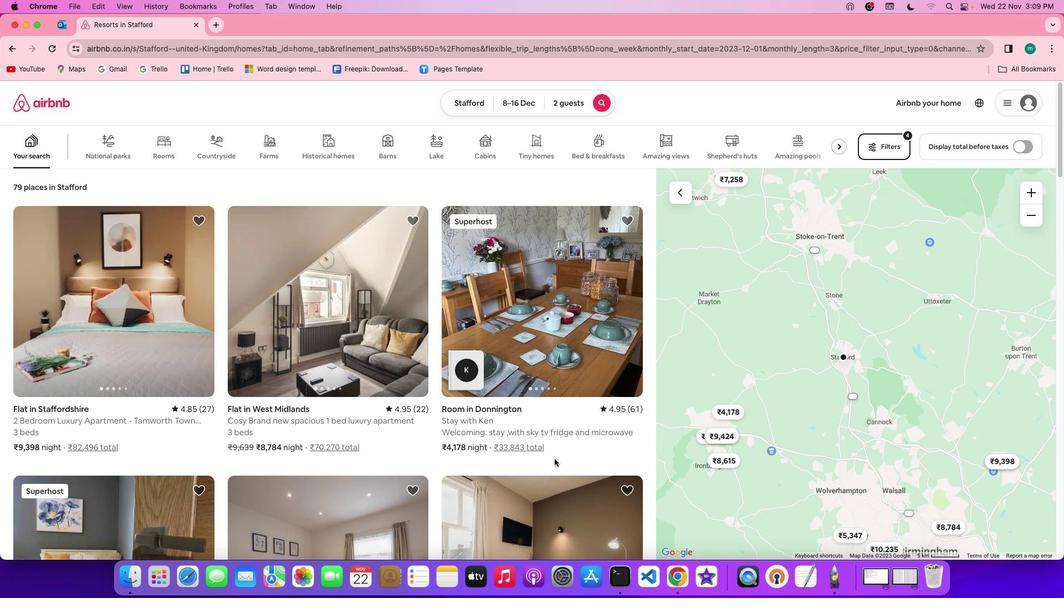 
Action: Mouse scrolled (554, 459) with delta (0, 0)
Screenshot: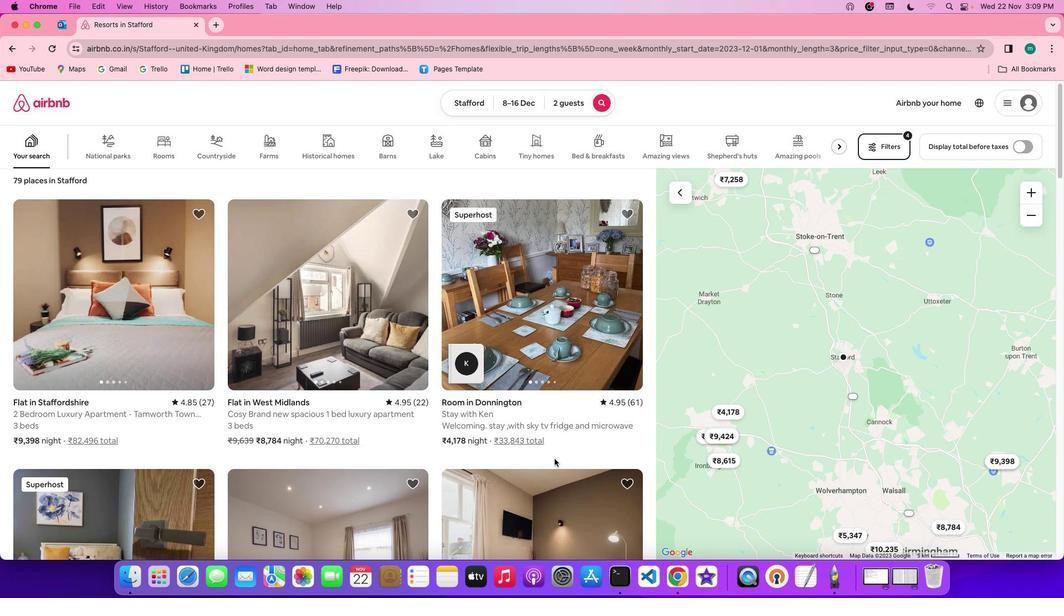 
Action: Mouse scrolled (554, 459) with delta (0, 0)
Screenshot: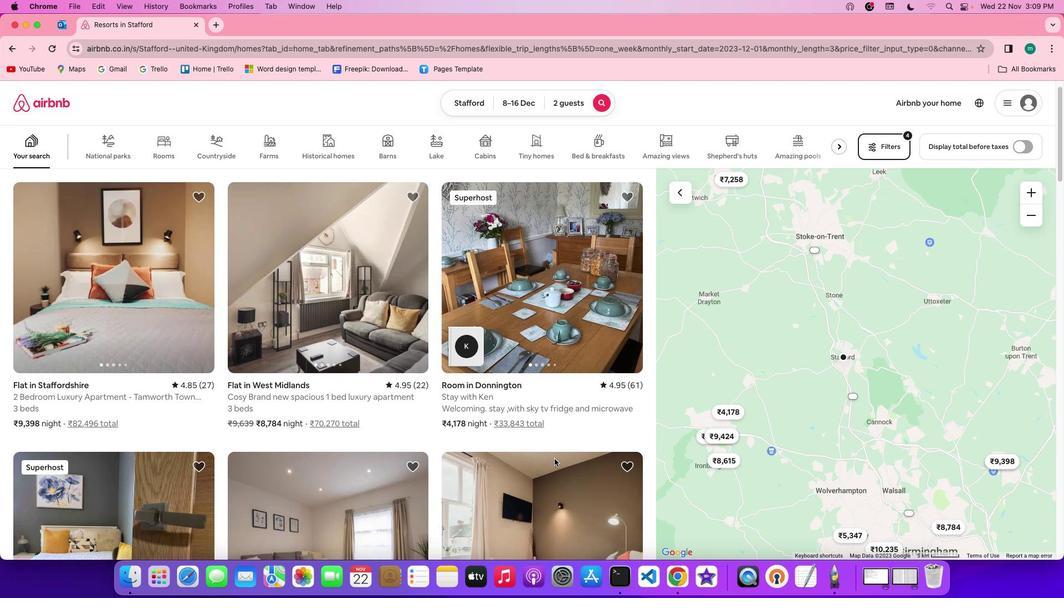 
Action: Mouse scrolled (554, 459) with delta (0, 0)
Screenshot: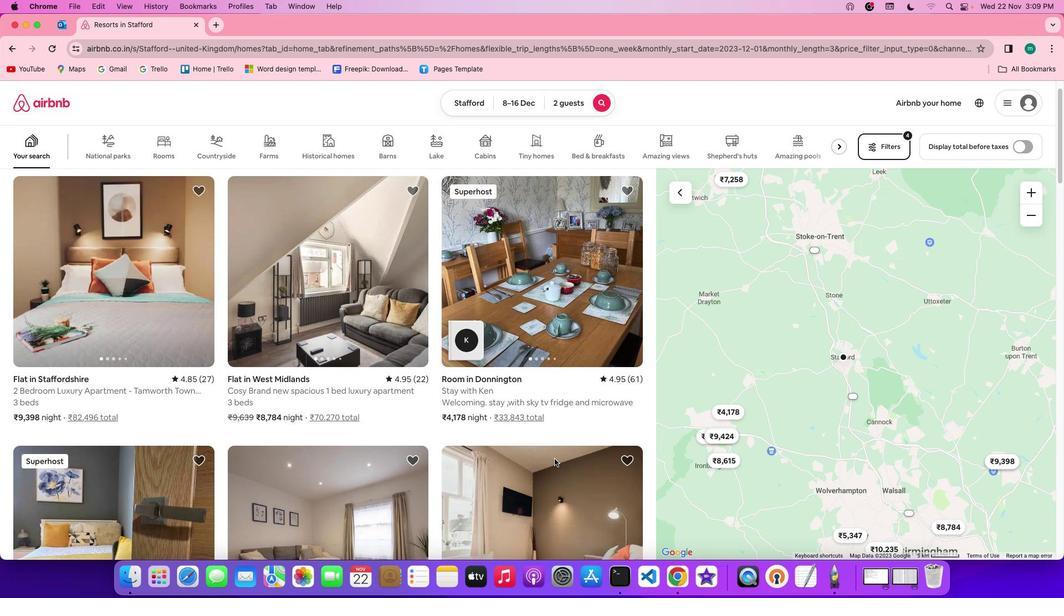 
Action: Mouse scrolled (554, 459) with delta (0, 0)
Screenshot: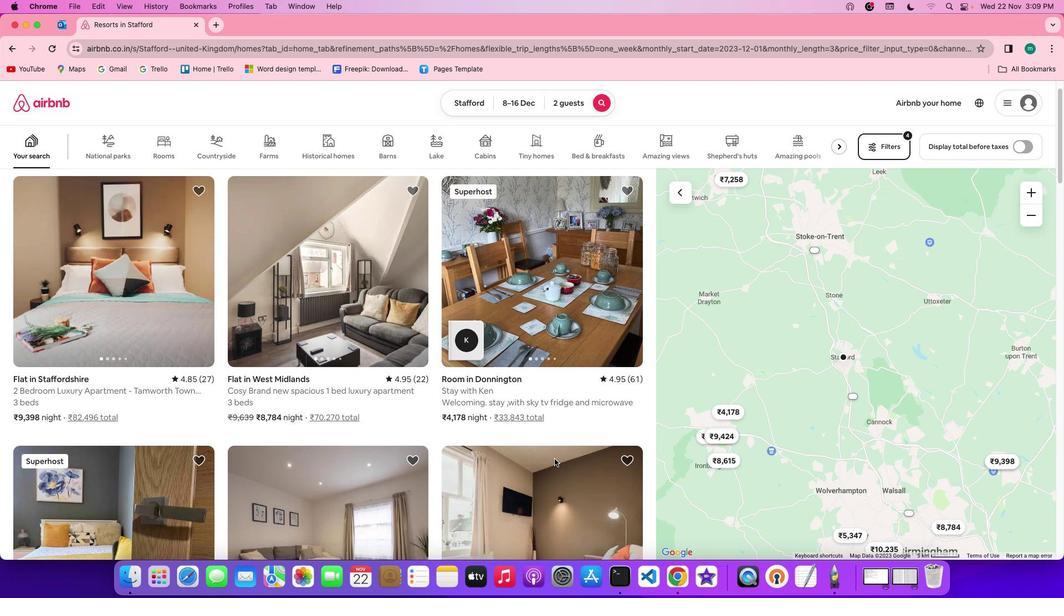 
Action: Mouse scrolled (554, 459) with delta (0, 0)
Screenshot: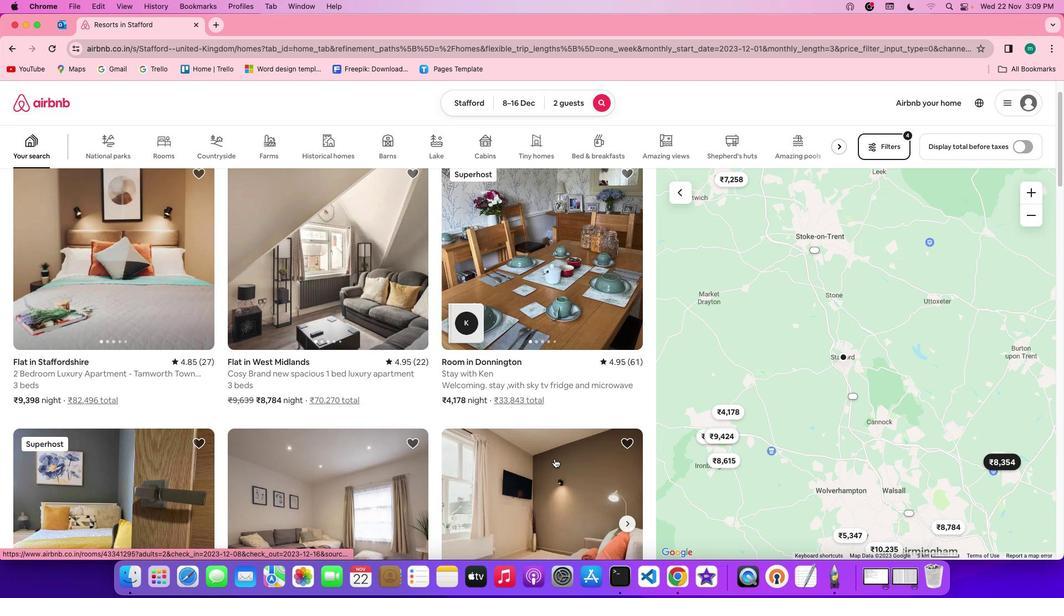 
Action: Mouse scrolled (554, 459) with delta (0, 0)
Screenshot: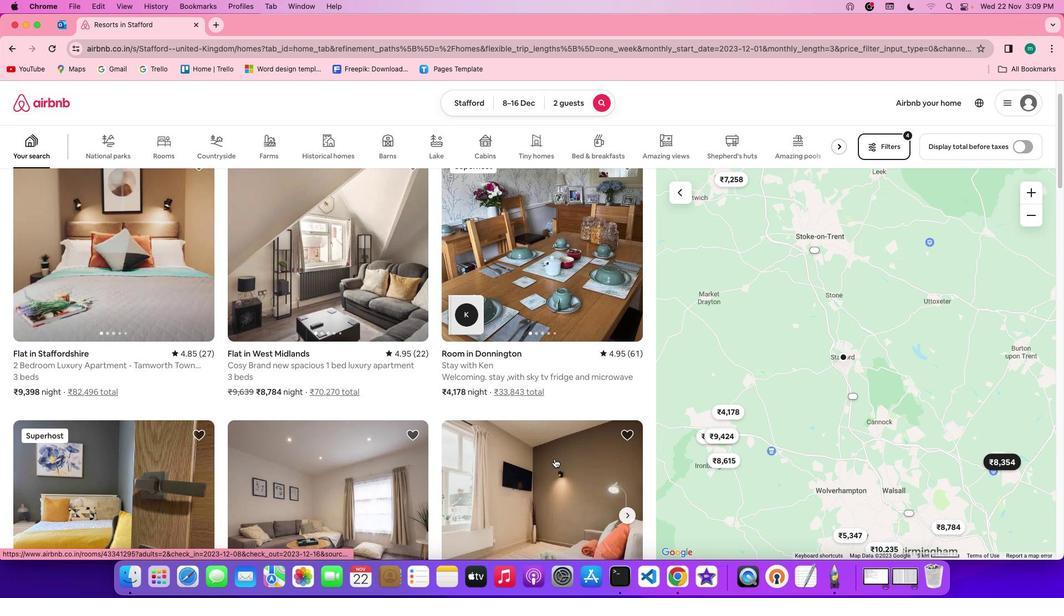 
Action: Mouse scrolled (554, 459) with delta (0, 0)
Screenshot: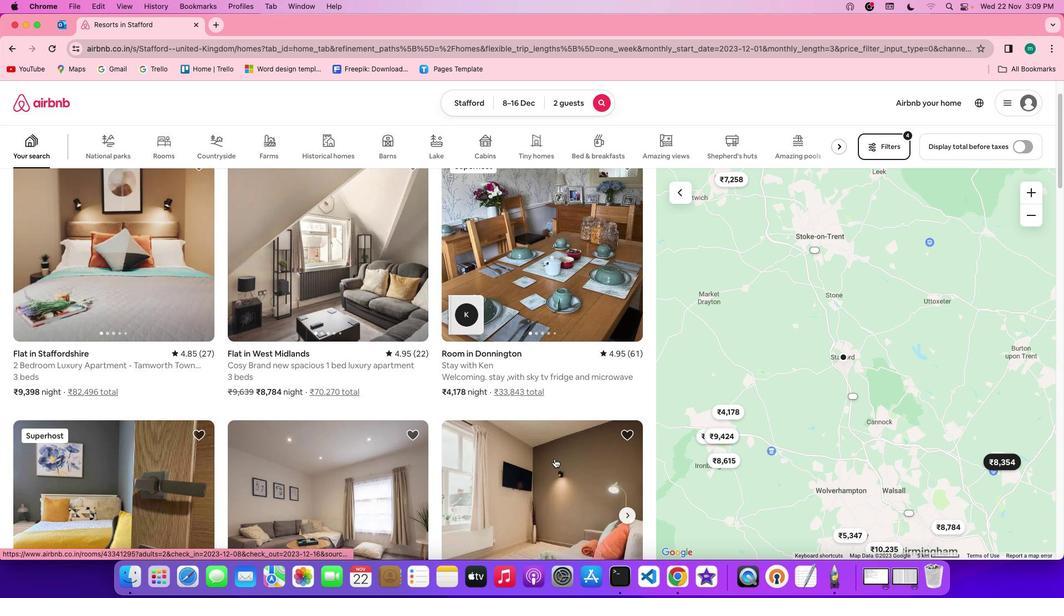 
Action: Mouse scrolled (554, 459) with delta (0, 0)
Screenshot: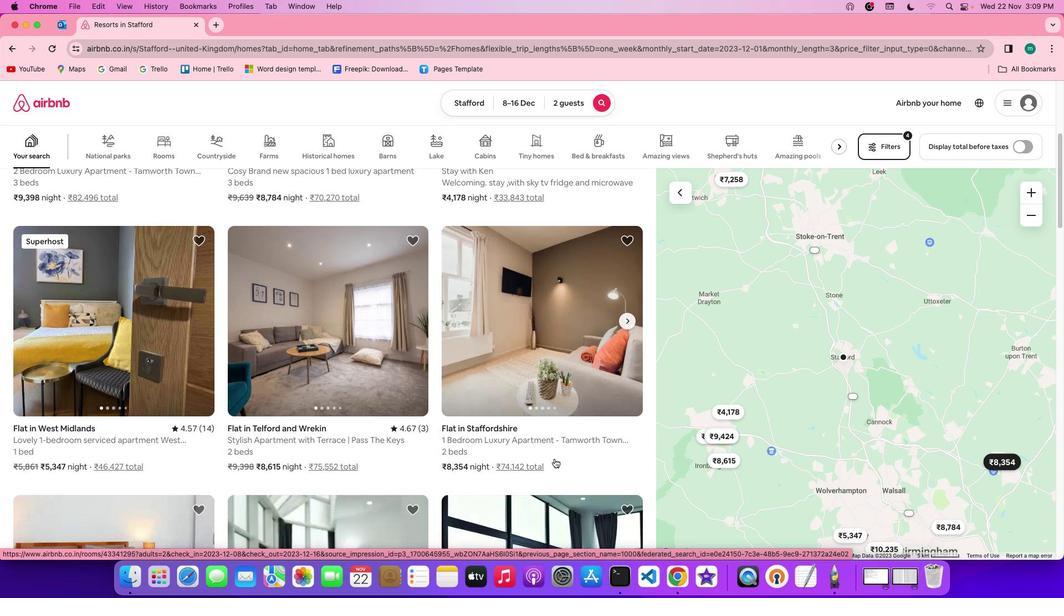 
Action: Mouse scrolled (554, 459) with delta (0, 0)
Screenshot: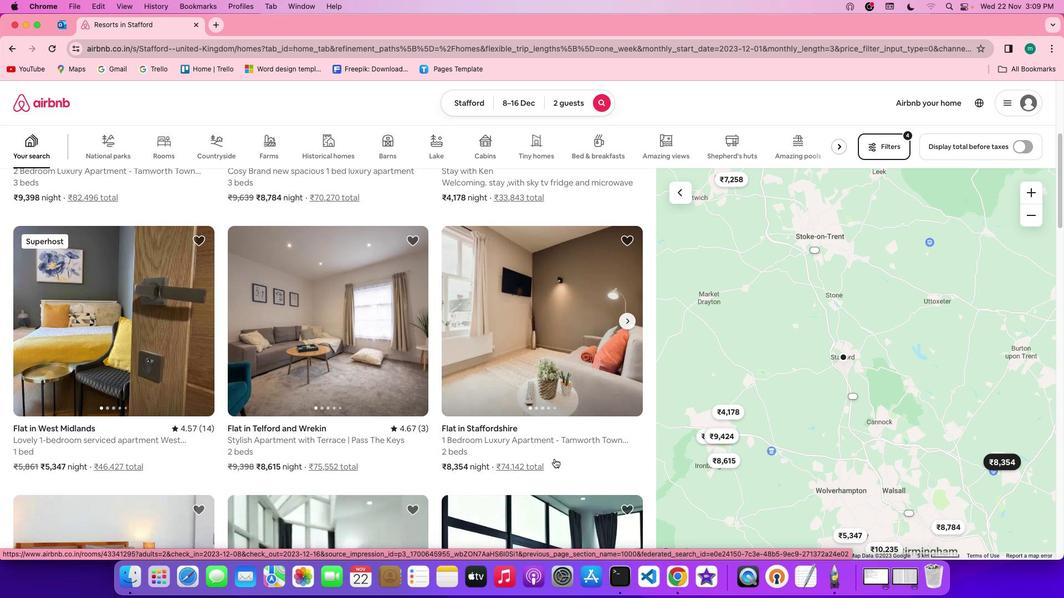 
Action: Mouse scrolled (554, 459) with delta (0, -1)
Screenshot: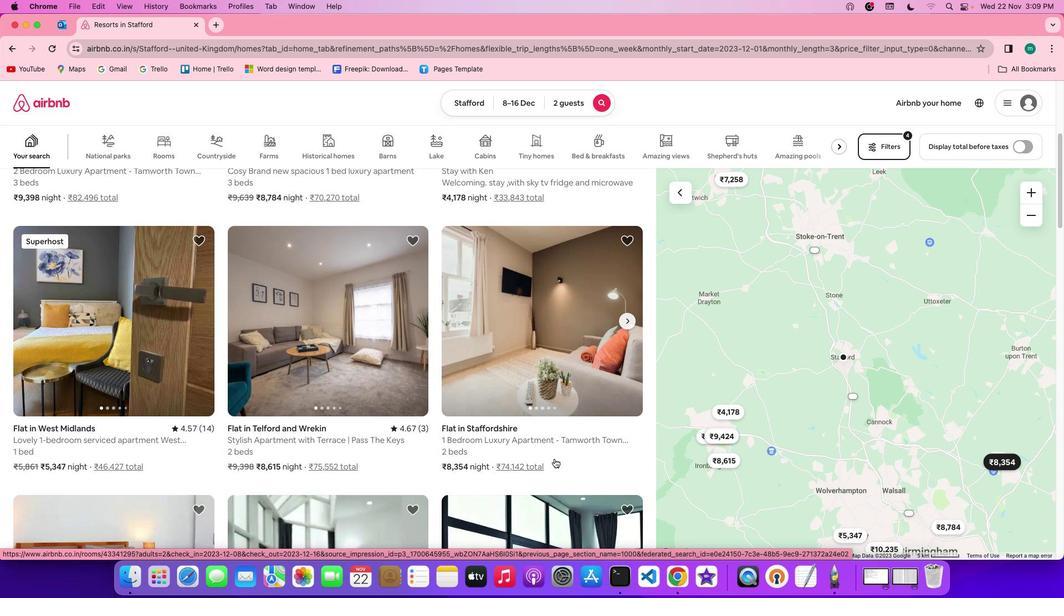 
Action: Mouse scrolled (554, 459) with delta (0, -2)
Screenshot: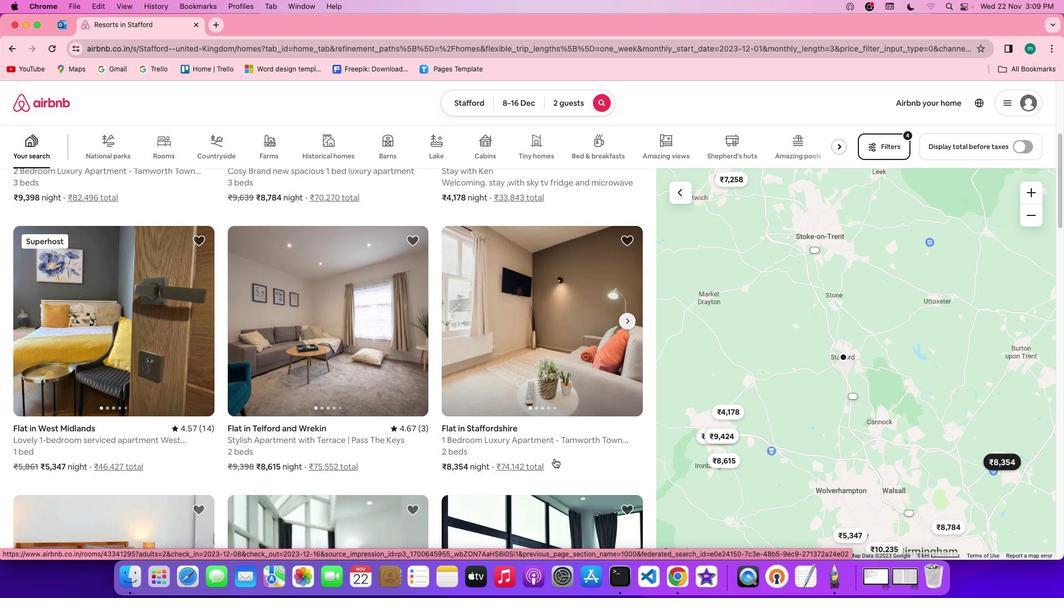 
Action: Mouse scrolled (554, 459) with delta (0, 0)
Screenshot: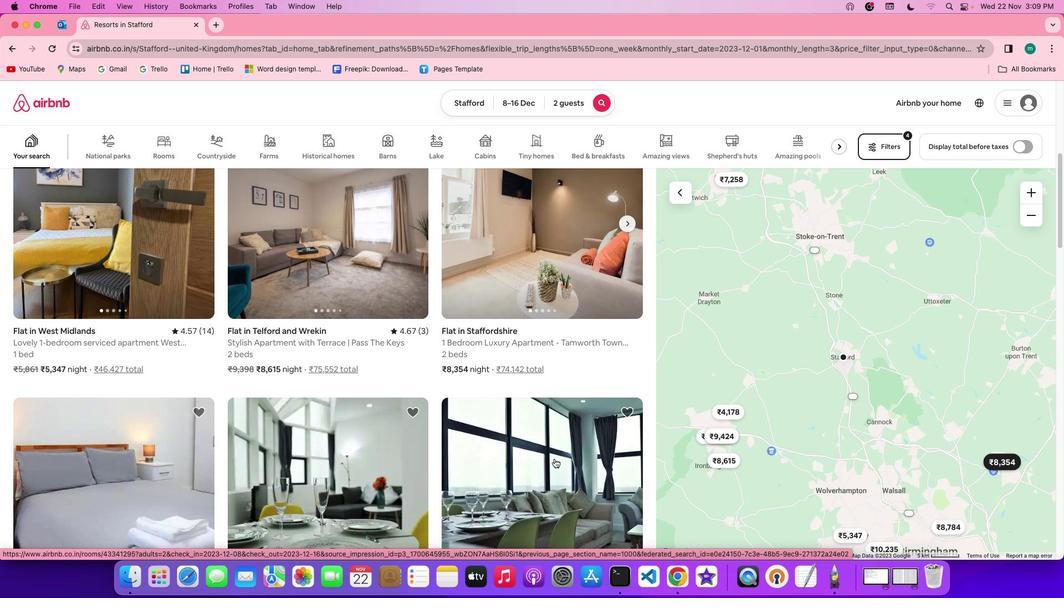 
Action: Mouse scrolled (554, 459) with delta (0, 0)
Screenshot: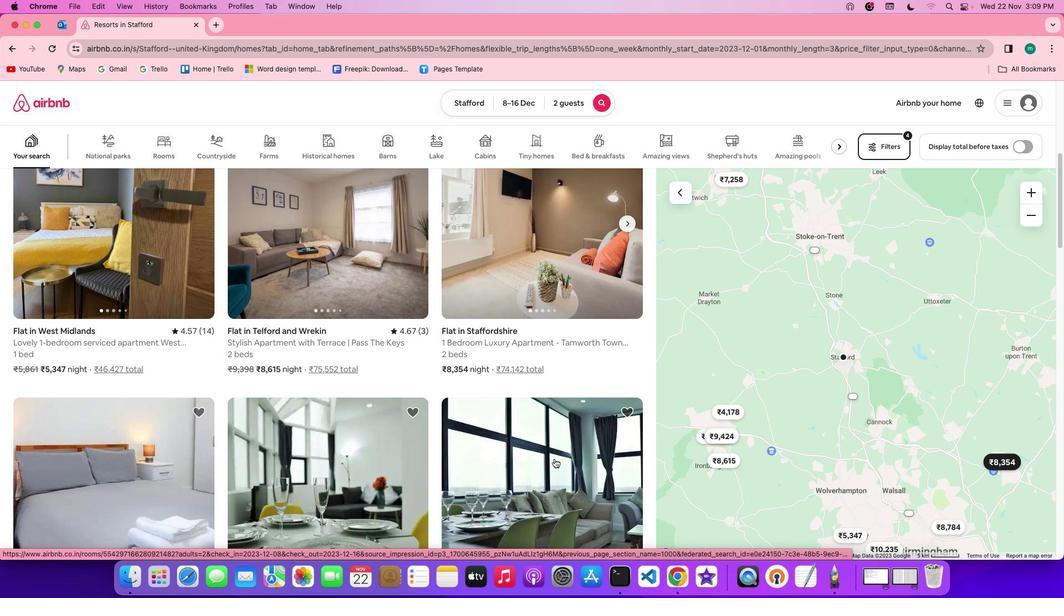 
Action: Mouse scrolled (554, 459) with delta (0, -1)
Screenshot: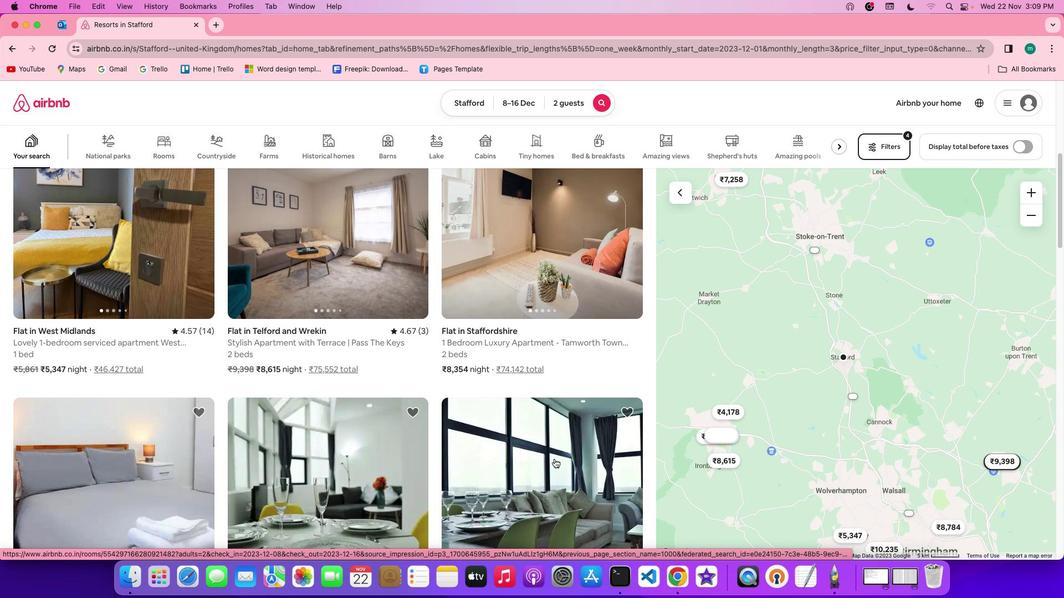 
Action: Mouse scrolled (554, 459) with delta (0, 0)
Screenshot: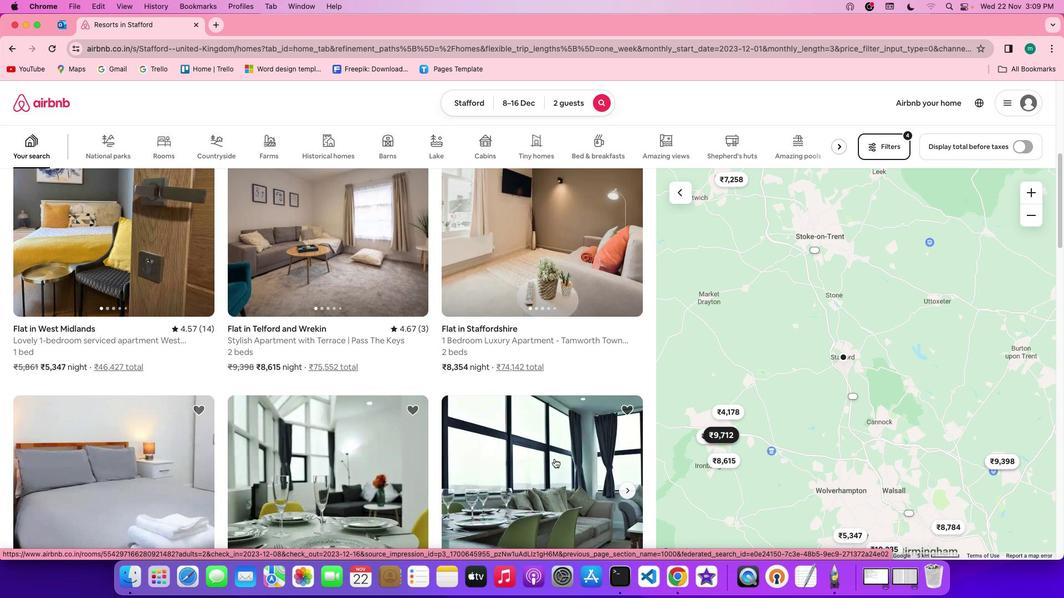 
Action: Mouse scrolled (554, 459) with delta (0, 0)
Screenshot: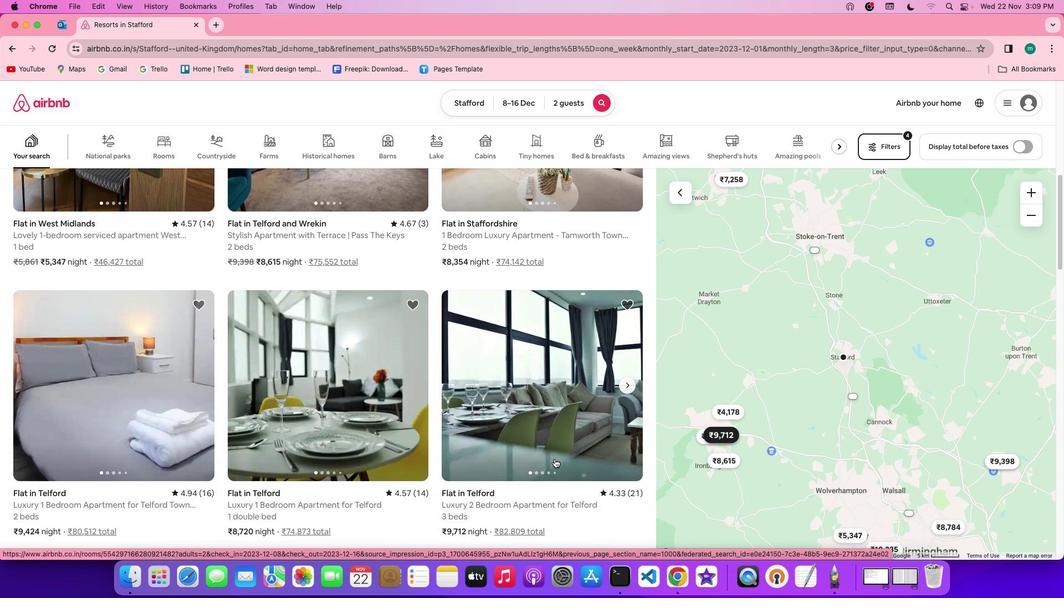 
Action: Mouse scrolled (554, 459) with delta (0, 0)
Screenshot: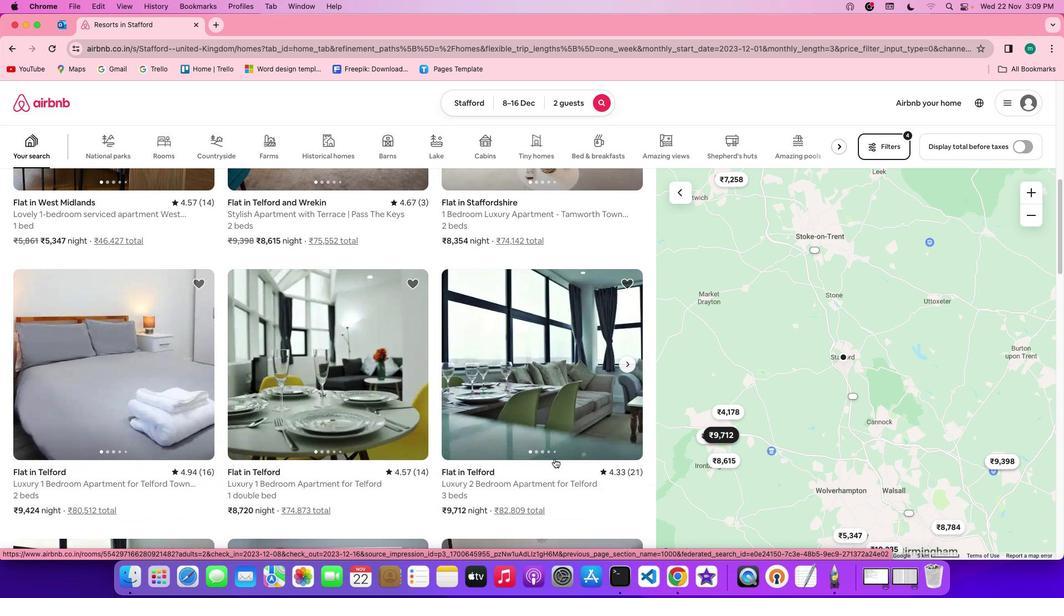 
Action: Mouse scrolled (554, 459) with delta (0, -1)
Screenshot: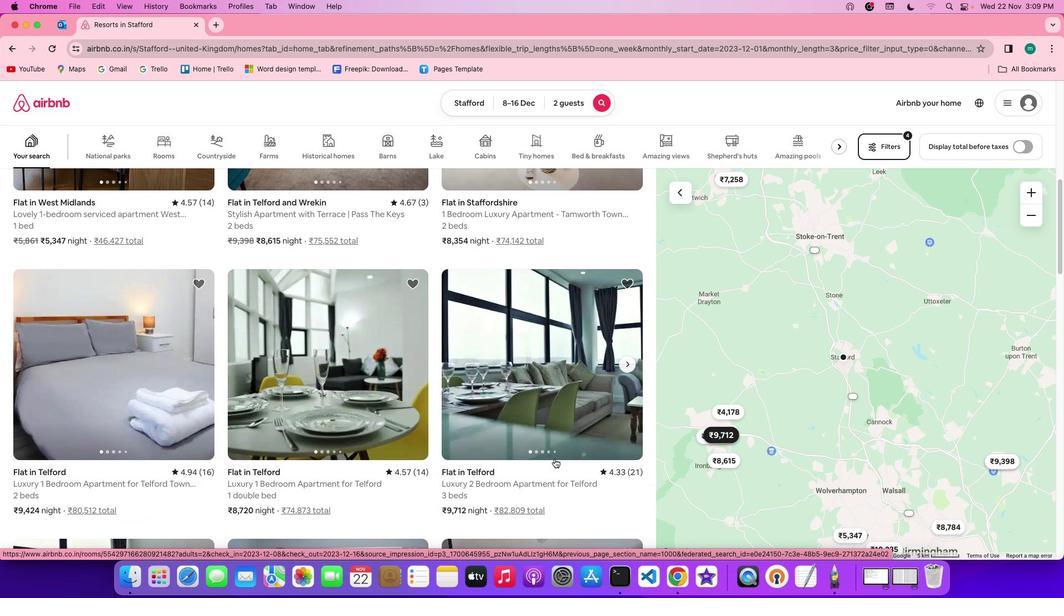 
Action: Mouse scrolled (554, 459) with delta (0, -1)
Screenshot: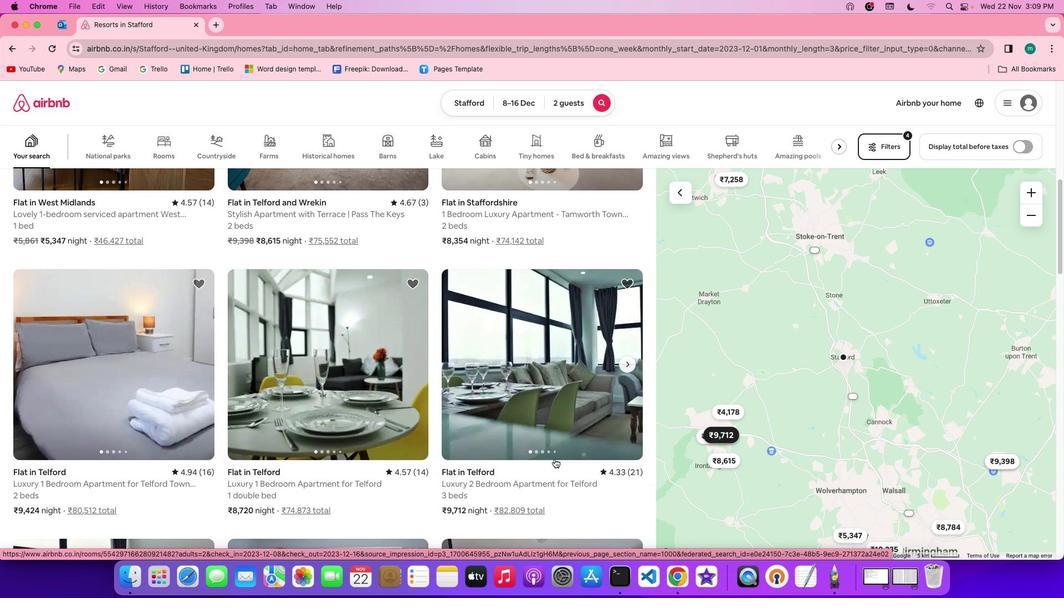 
Action: Mouse moved to (550, 410)
Screenshot: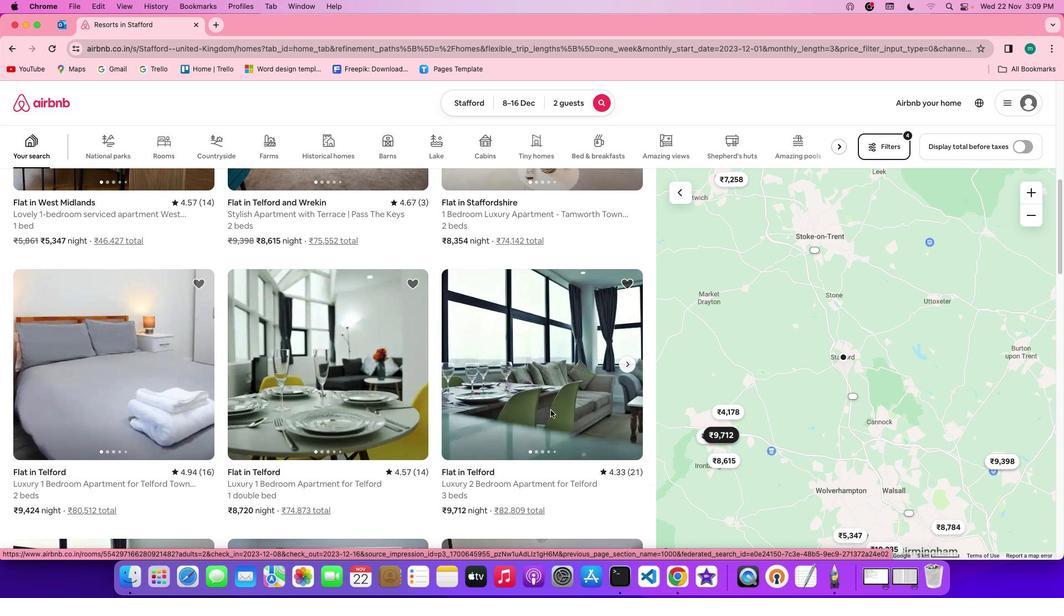 
Action: Mouse pressed left at (550, 410)
Screenshot: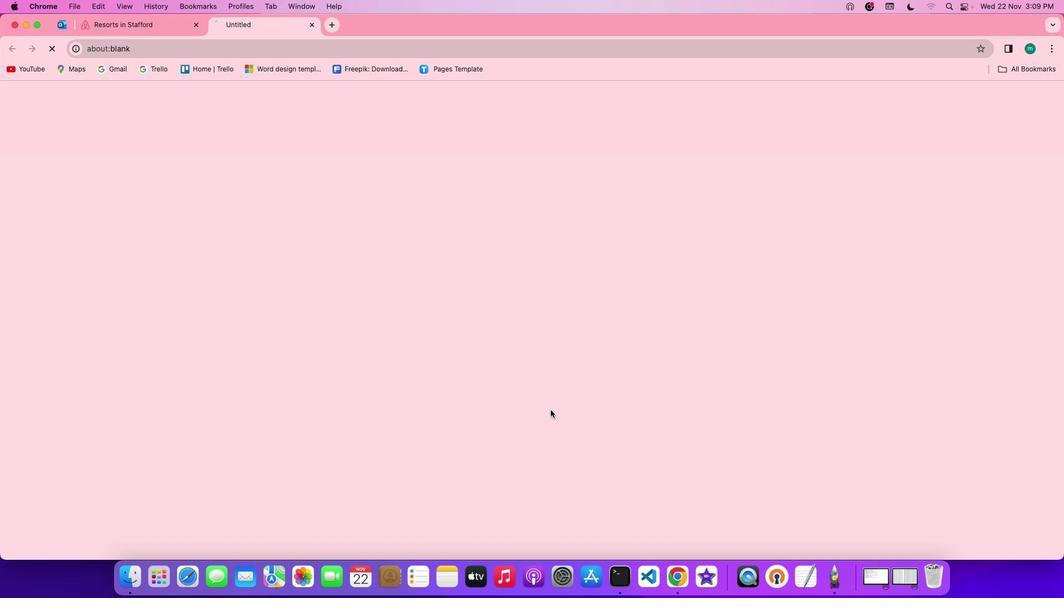 
Action: Mouse moved to (784, 415)
Screenshot: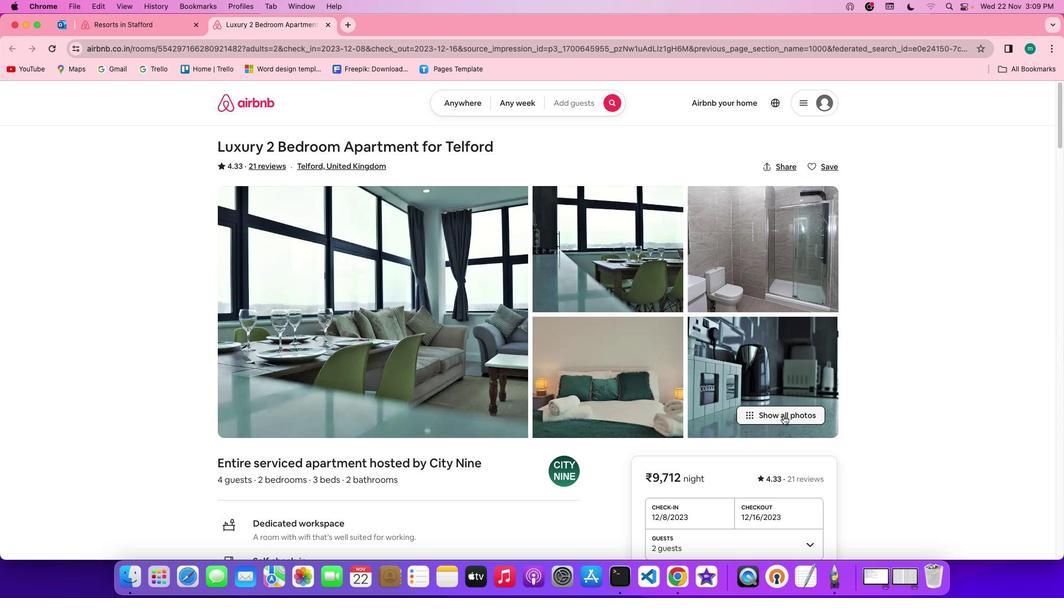 
Action: Mouse pressed left at (784, 415)
Screenshot: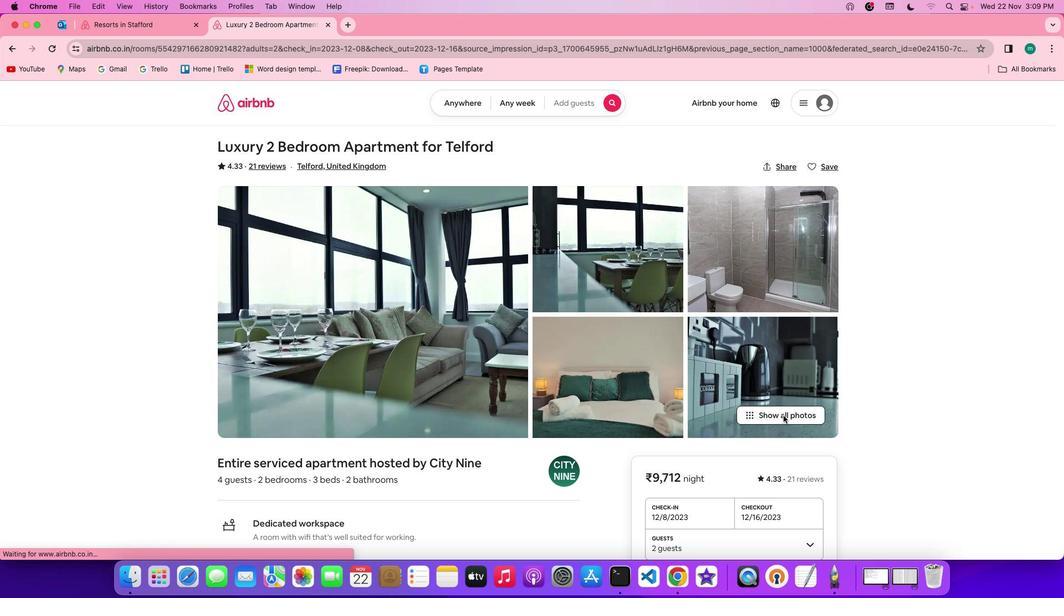 
Action: Mouse moved to (536, 500)
Screenshot: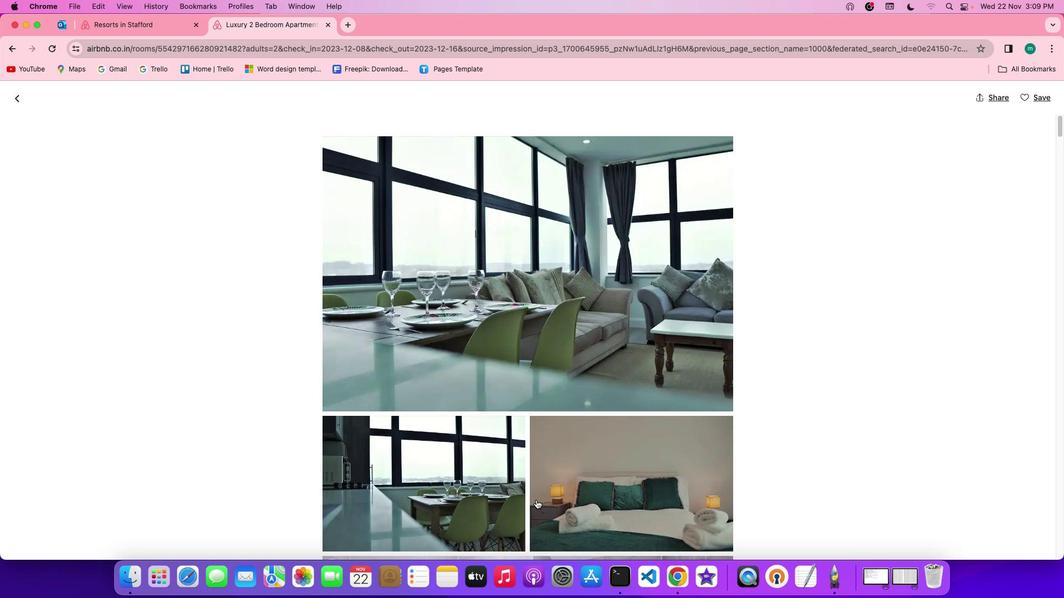 
Action: Mouse scrolled (536, 500) with delta (0, 0)
Screenshot: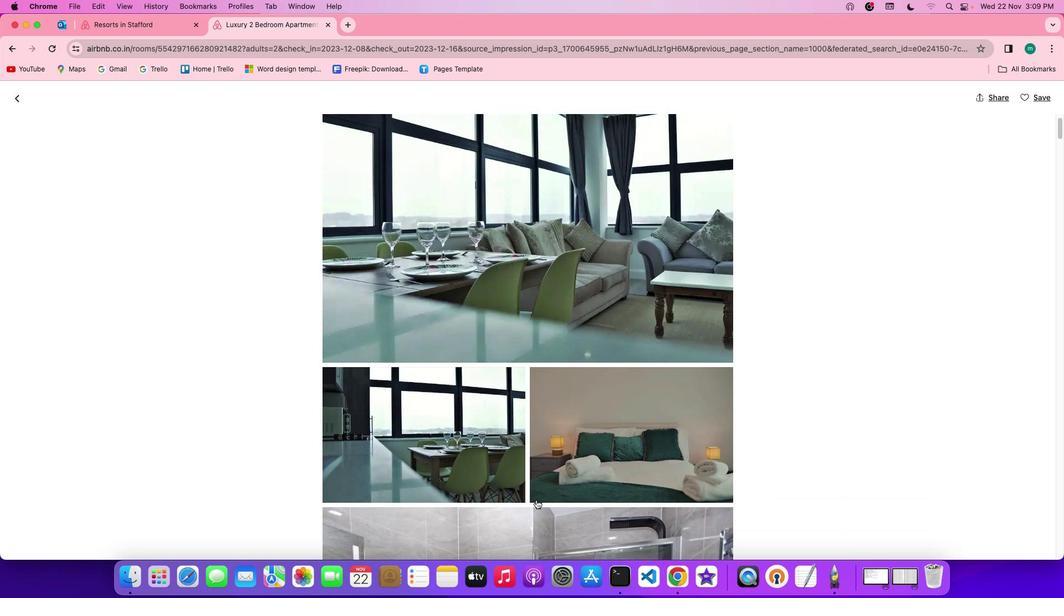 
Action: Mouse scrolled (536, 500) with delta (0, 0)
Screenshot: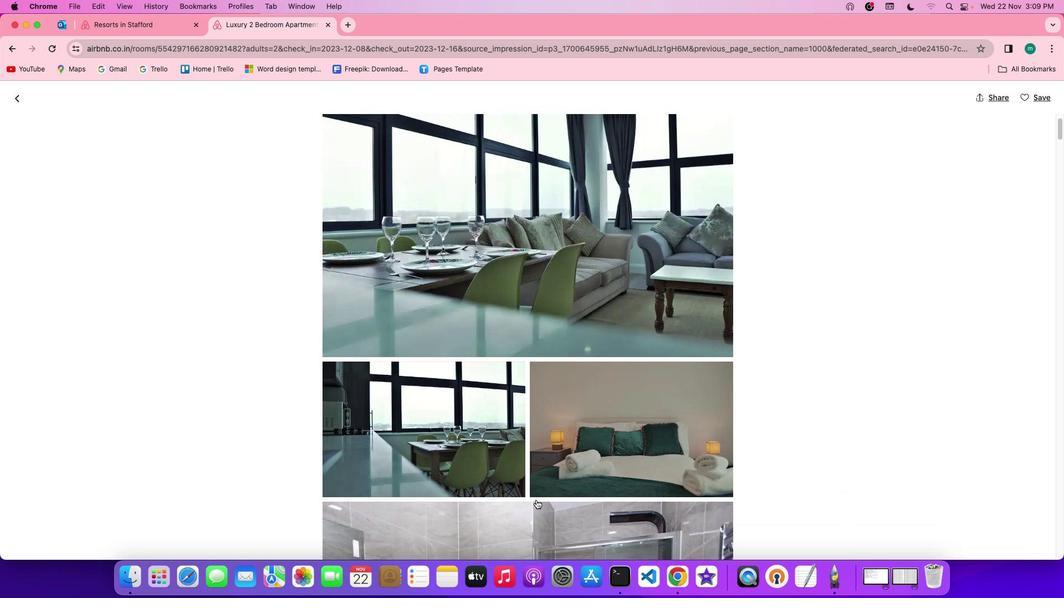 
Action: Mouse scrolled (536, 500) with delta (0, 0)
Screenshot: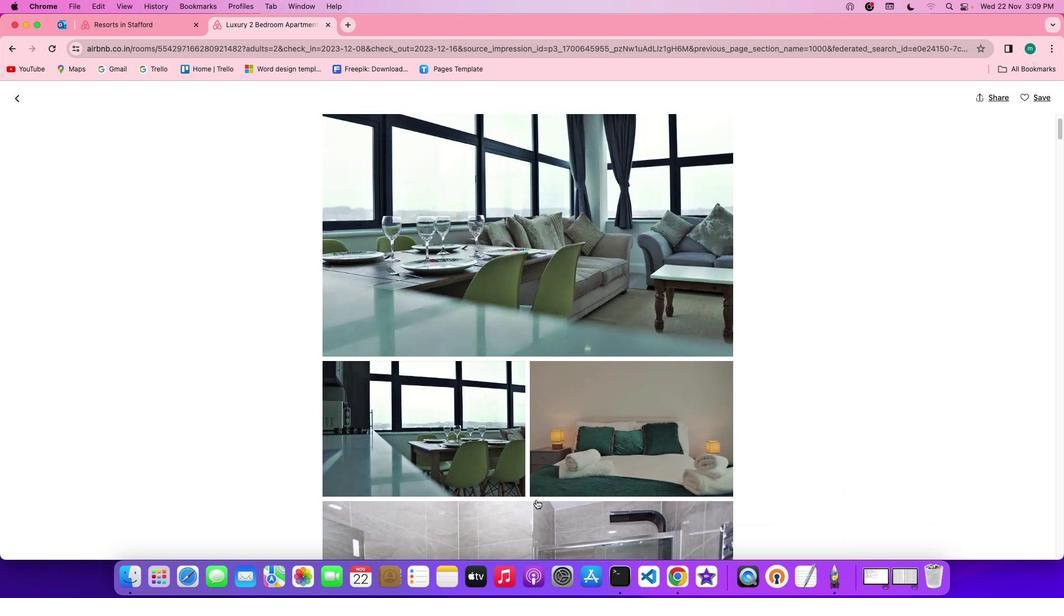 
Action: Mouse scrolled (536, 500) with delta (0, 0)
Screenshot: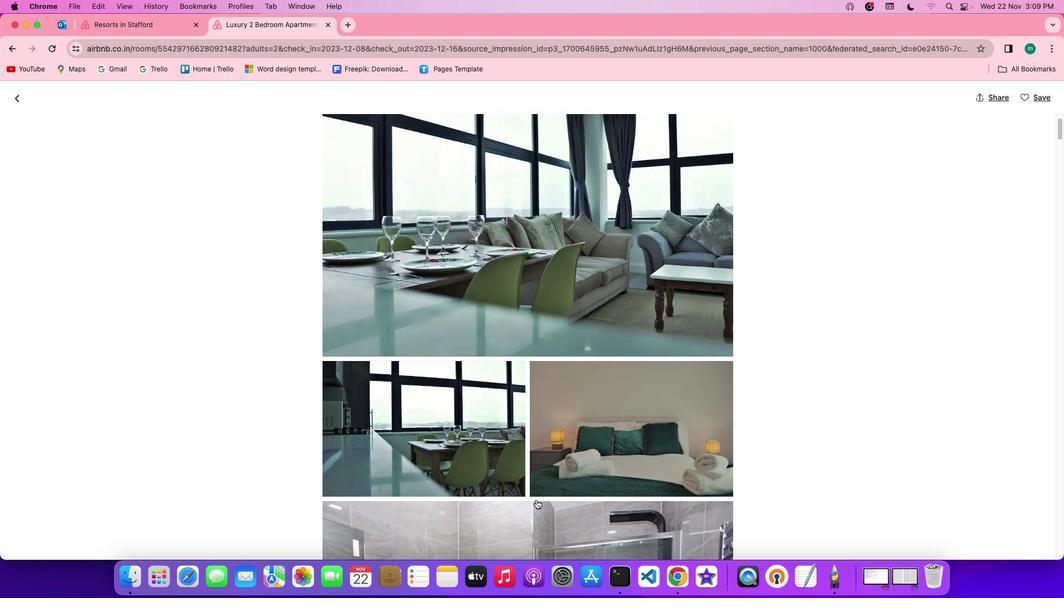 
Action: Mouse scrolled (536, 500) with delta (0, 0)
Screenshot: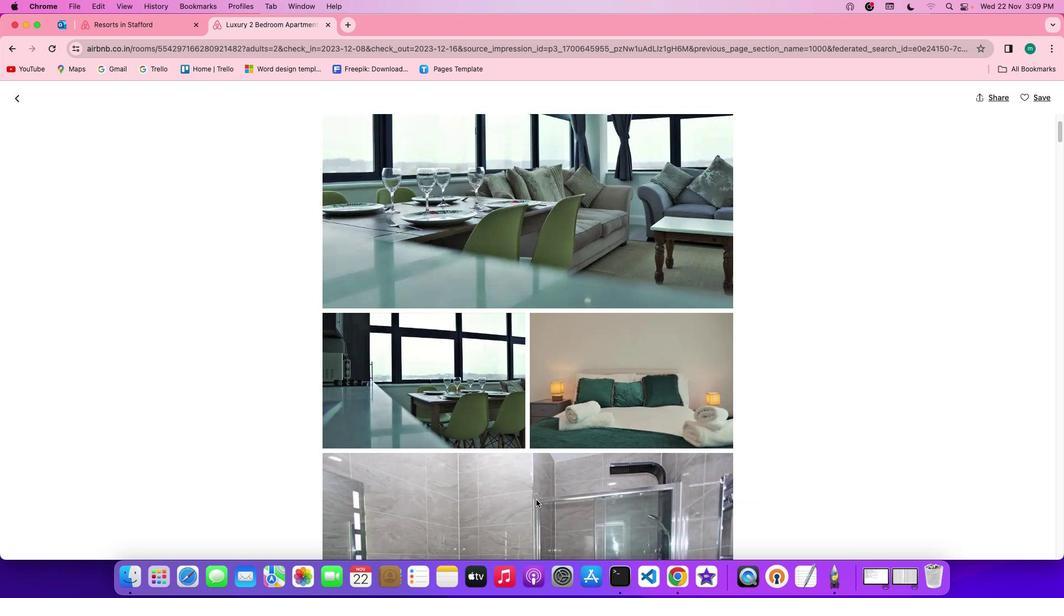 
Action: Mouse scrolled (536, 500) with delta (0, 0)
Screenshot: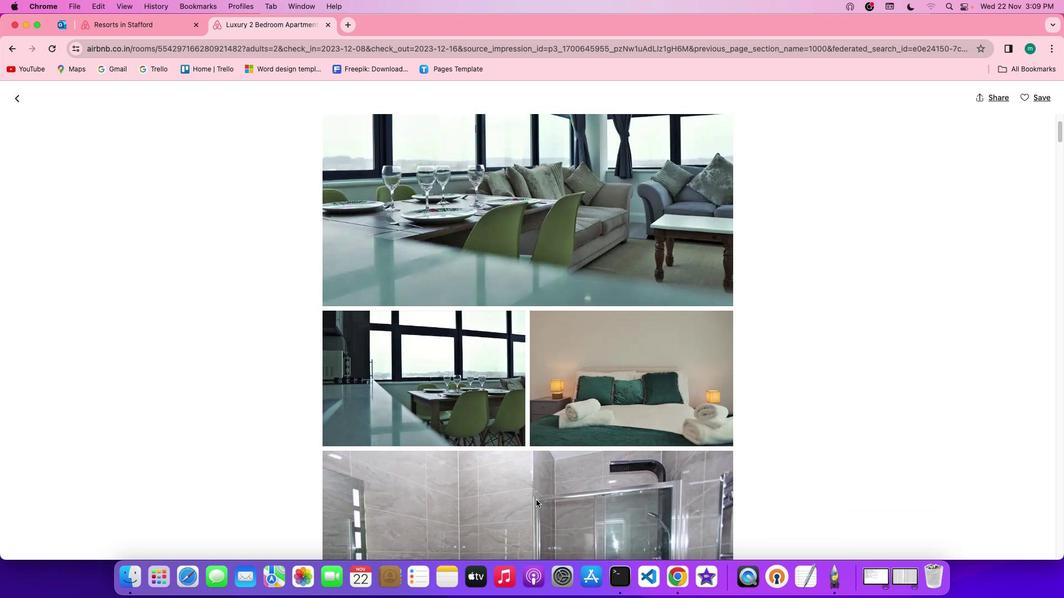 
Action: Mouse scrolled (536, 500) with delta (0, 0)
Screenshot: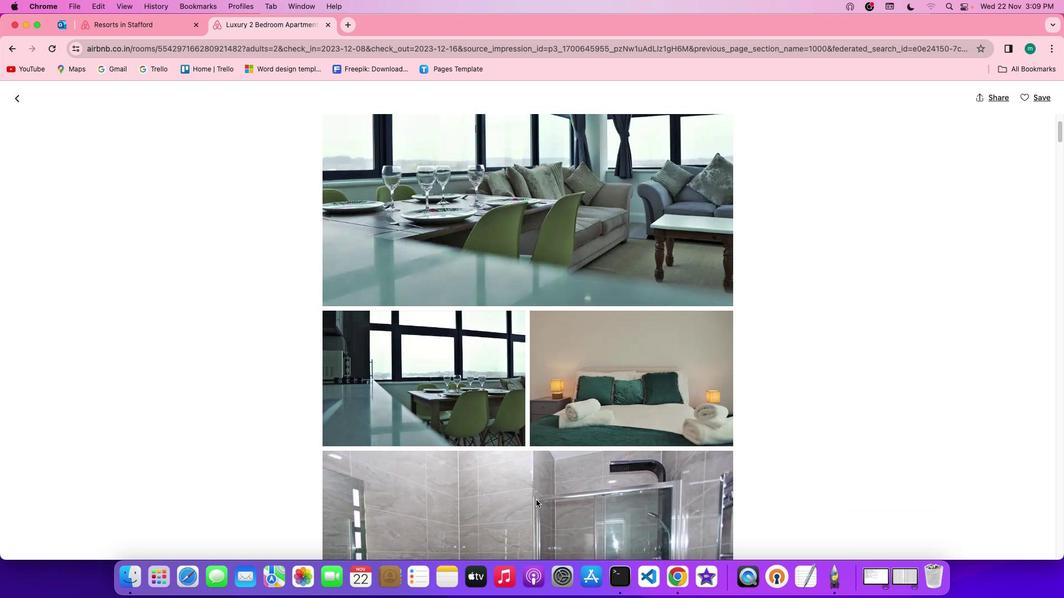 
Action: Mouse scrolled (536, 500) with delta (0, 0)
Screenshot: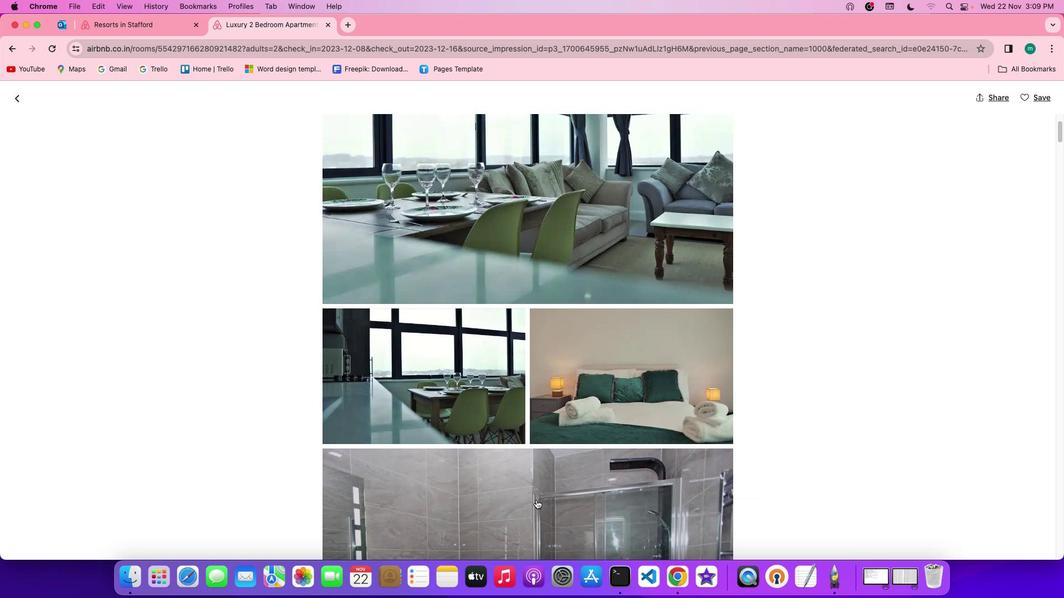 
Action: Mouse scrolled (536, 500) with delta (0, 0)
Screenshot: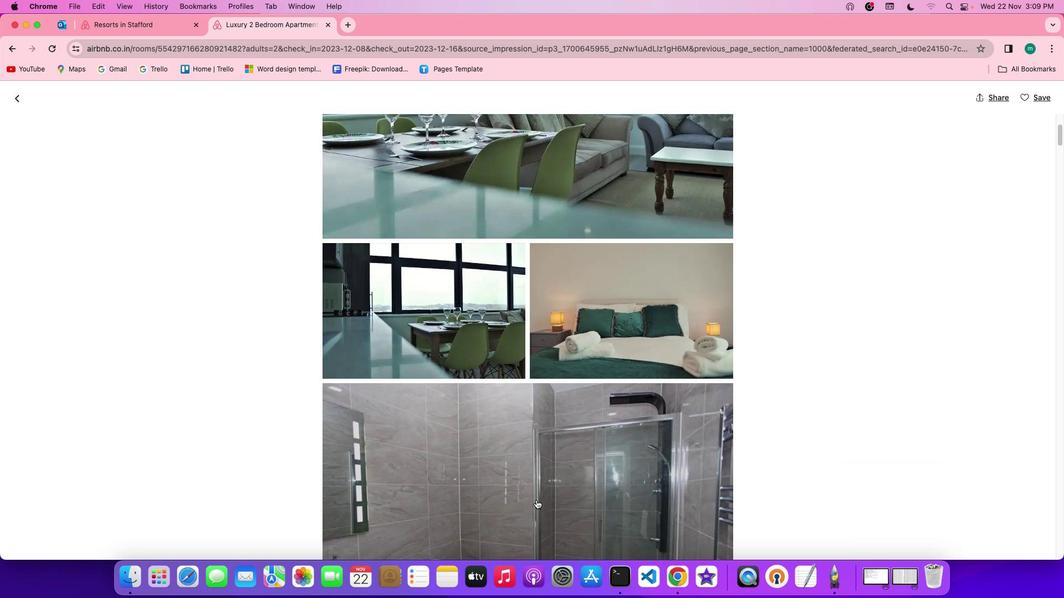 
Action: Mouse scrolled (536, 500) with delta (0, 0)
Screenshot: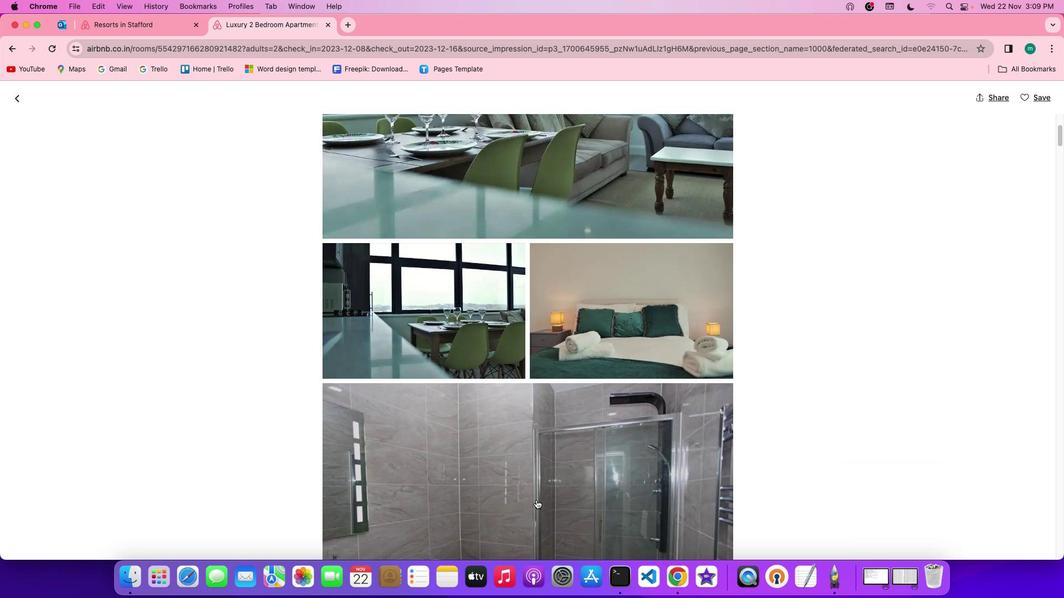 
Action: Mouse scrolled (536, 500) with delta (0, -1)
Screenshot: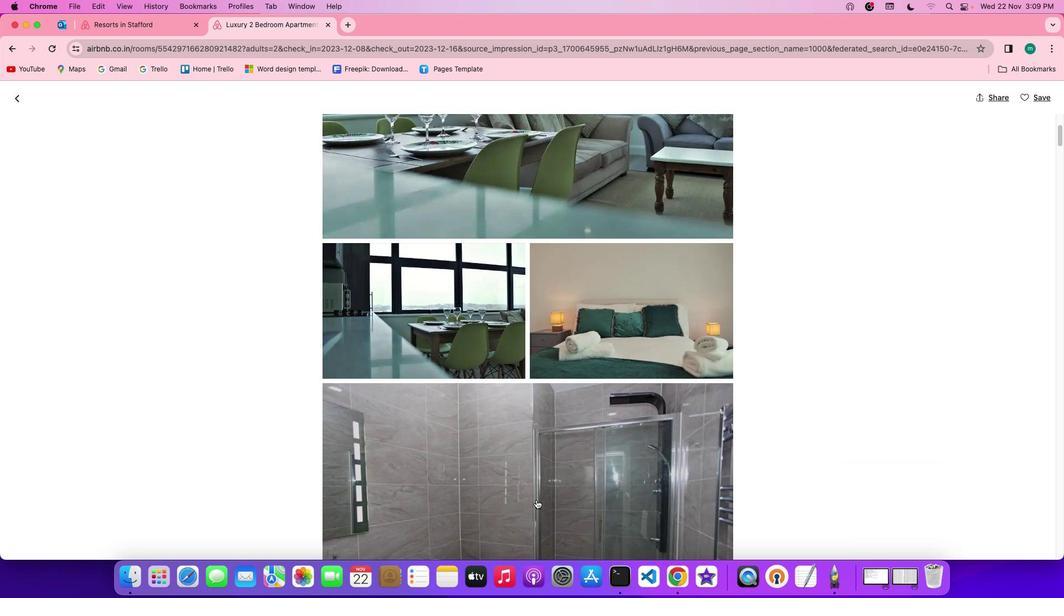 
Action: Mouse scrolled (536, 500) with delta (0, 0)
Screenshot: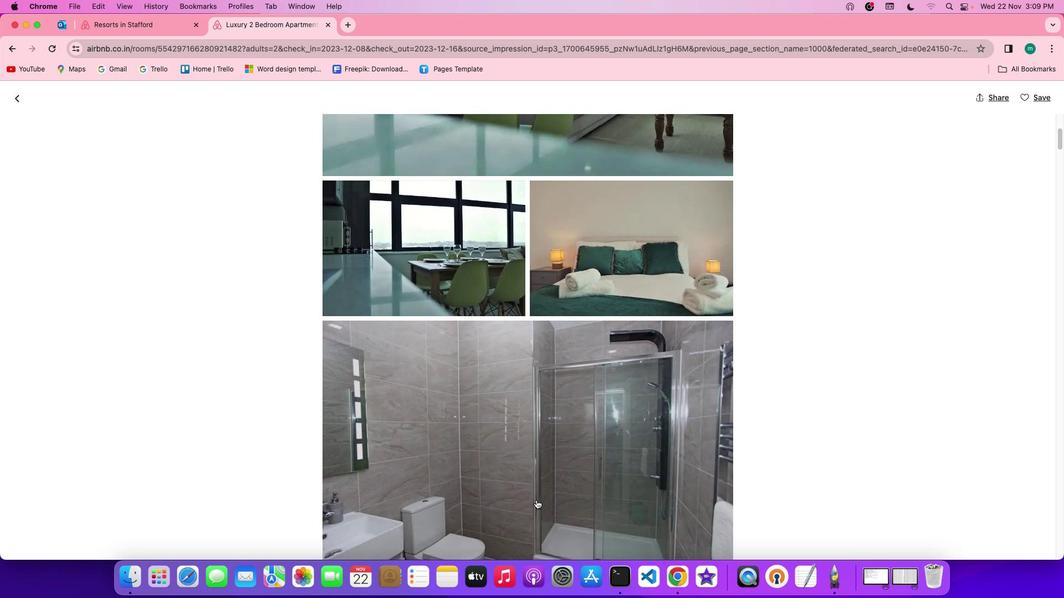 
Action: Mouse scrolled (536, 500) with delta (0, 0)
Screenshot: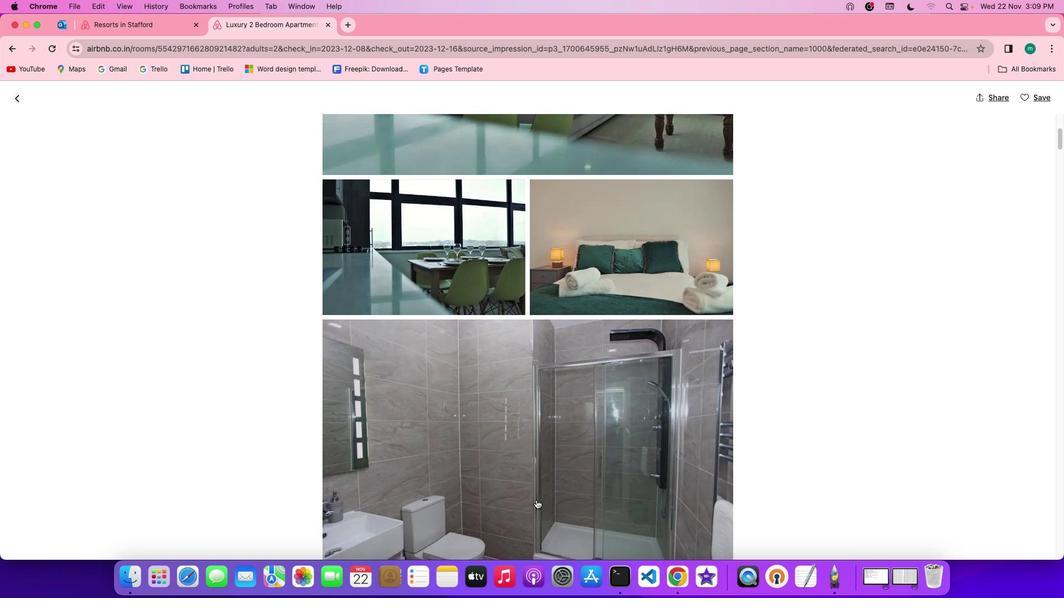 
Action: Mouse scrolled (536, 500) with delta (0, -1)
Screenshot: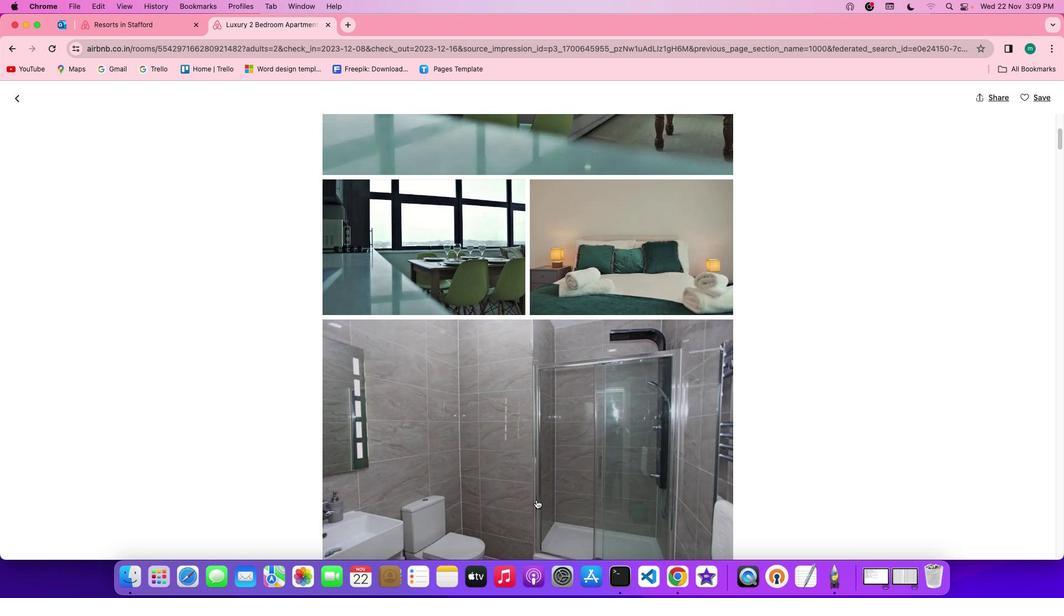 
Action: Mouse scrolled (536, 500) with delta (0, 0)
Screenshot: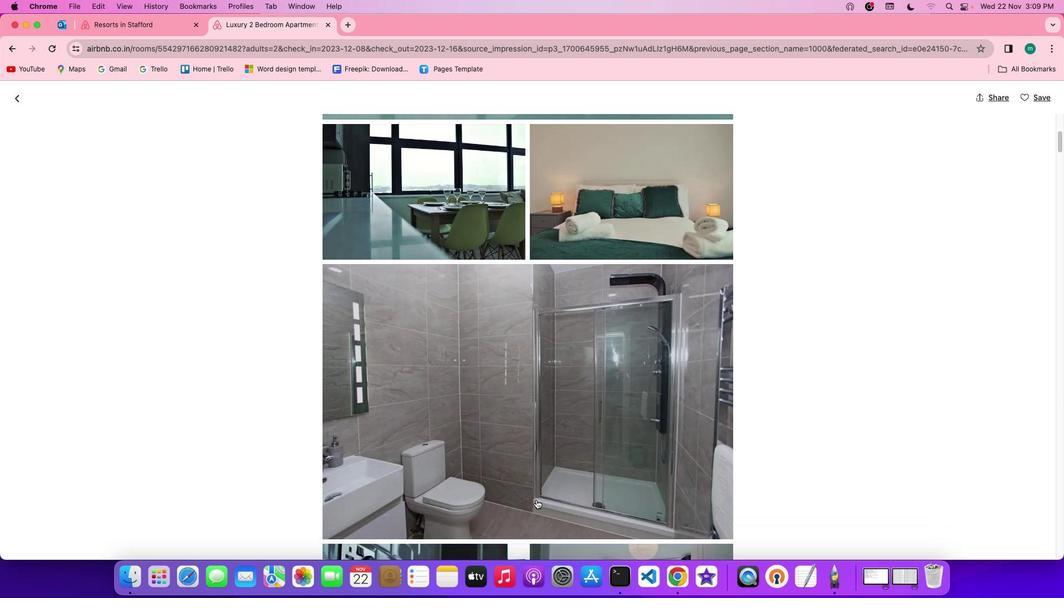 
Action: Mouse scrolled (536, 500) with delta (0, 0)
Screenshot: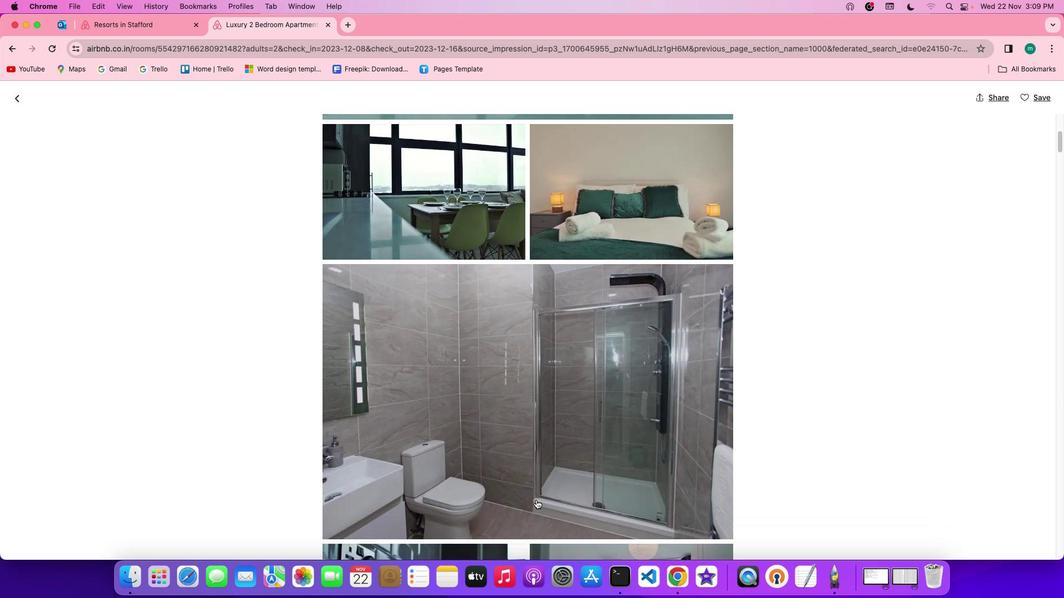 
Action: Mouse scrolled (536, 500) with delta (0, 0)
Screenshot: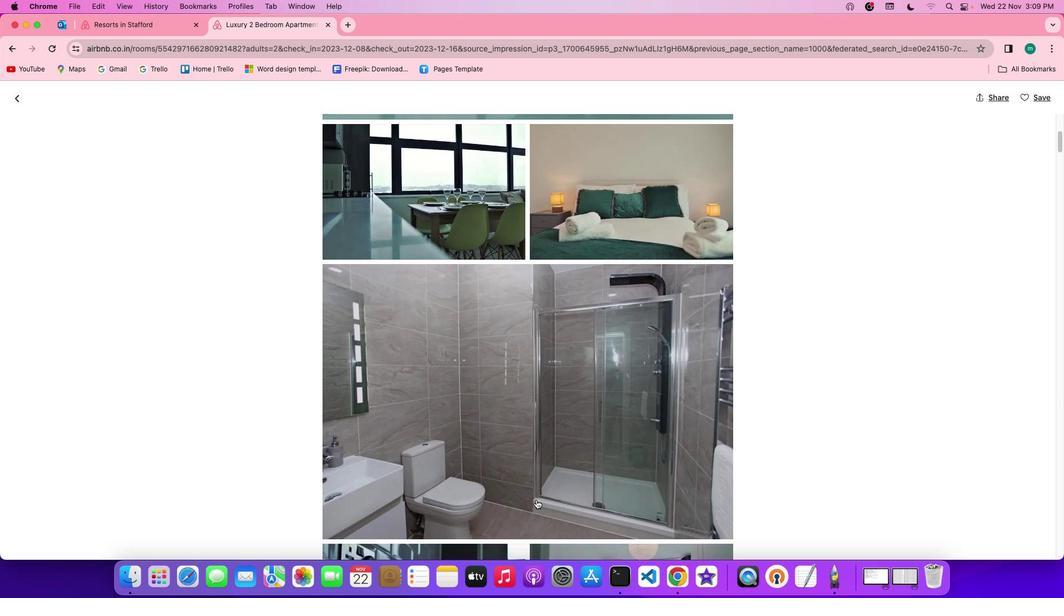 
Action: Mouse scrolled (536, 500) with delta (0, 0)
Screenshot: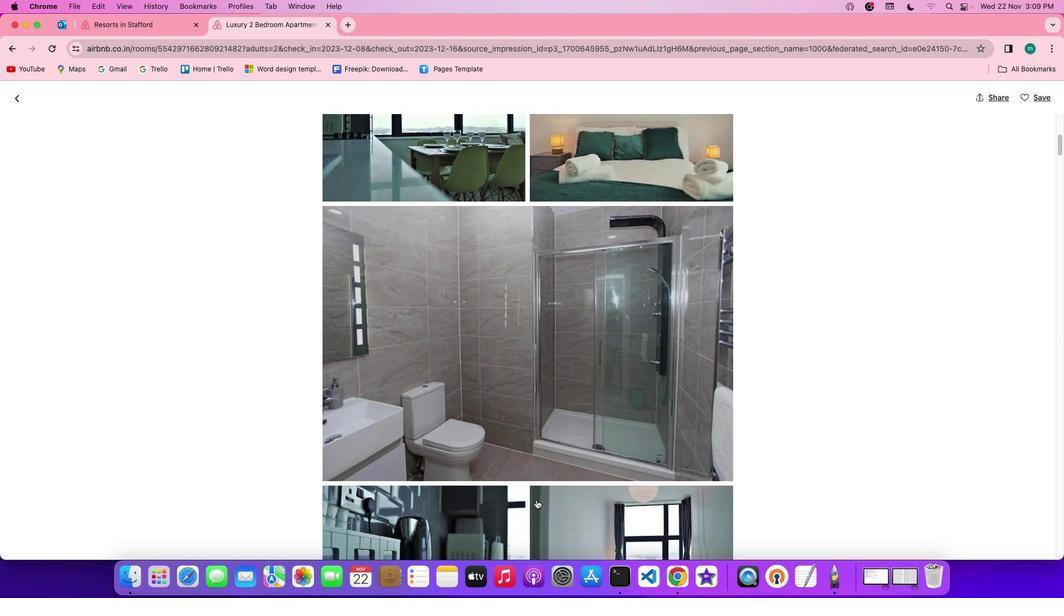 
Action: Mouse scrolled (536, 500) with delta (0, 0)
Screenshot: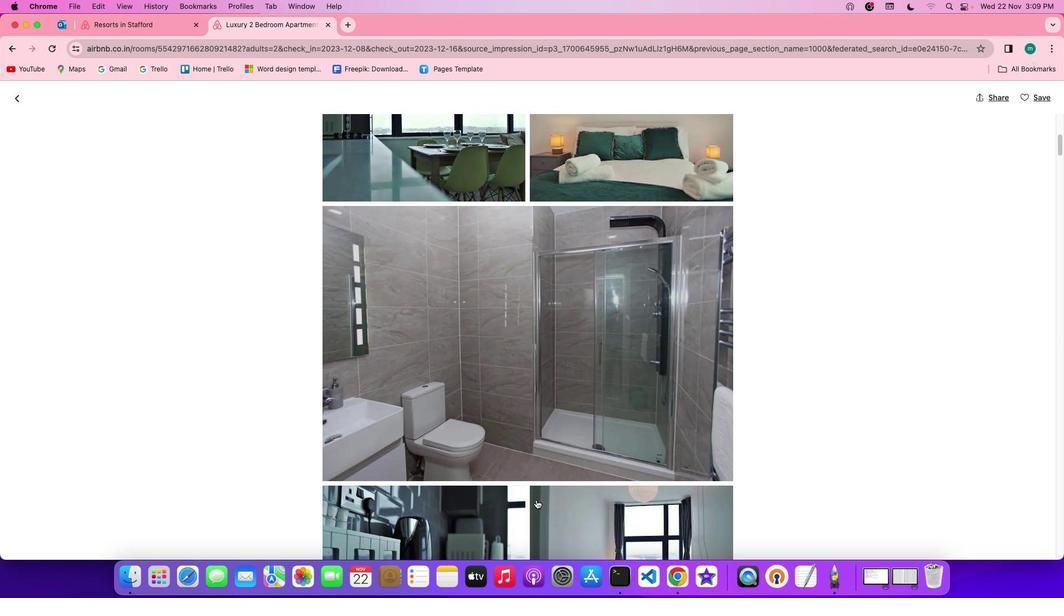 
Action: Mouse scrolled (536, 500) with delta (0, 0)
Screenshot: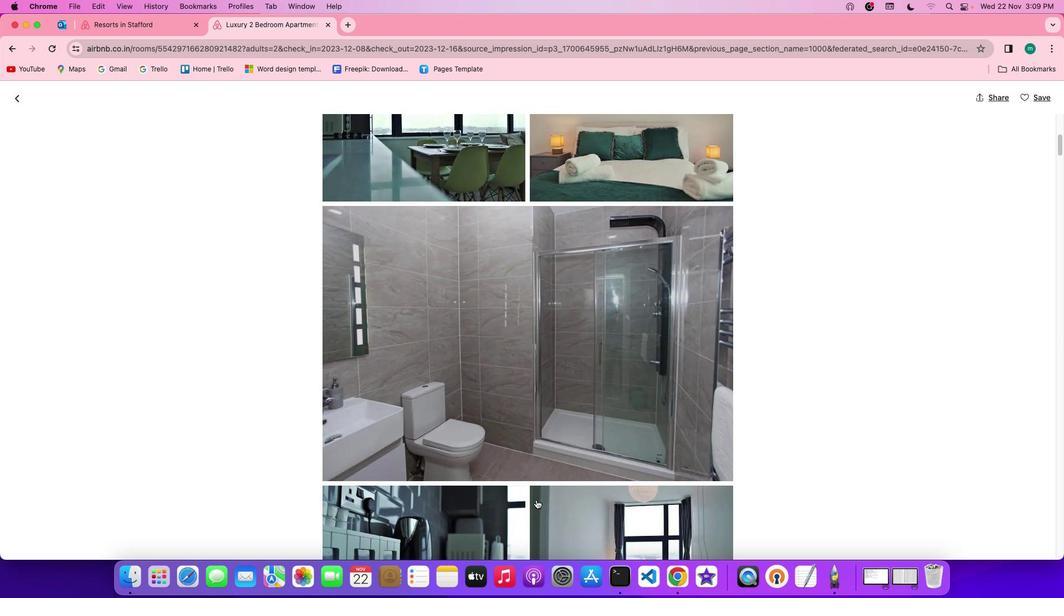 
Action: Mouse scrolled (536, 500) with delta (0, 0)
Screenshot: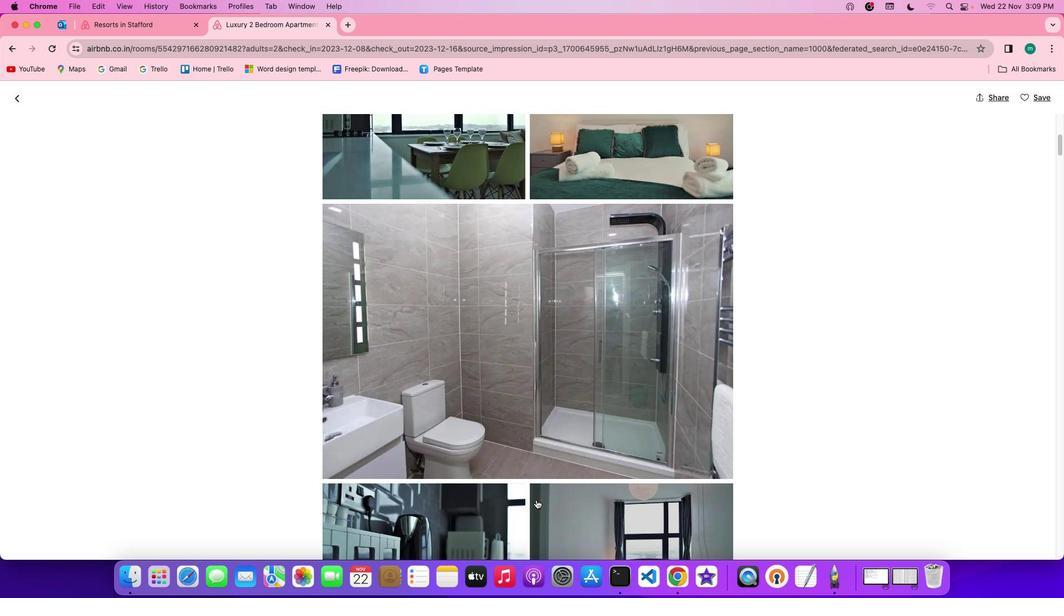 
Action: Mouse scrolled (536, 500) with delta (0, 0)
Screenshot: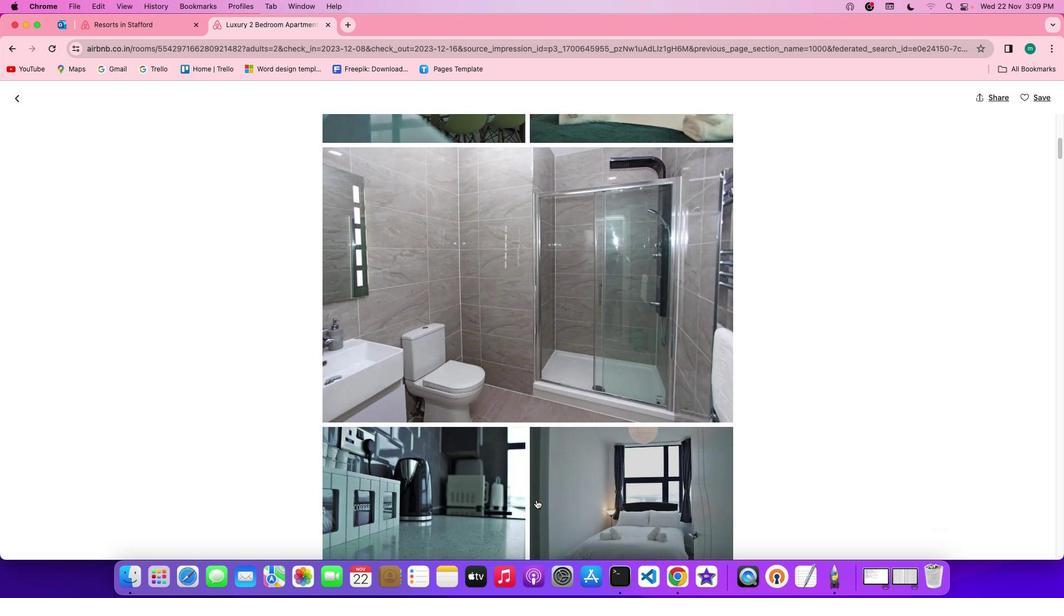 
Action: Mouse scrolled (536, 500) with delta (0, 0)
Screenshot: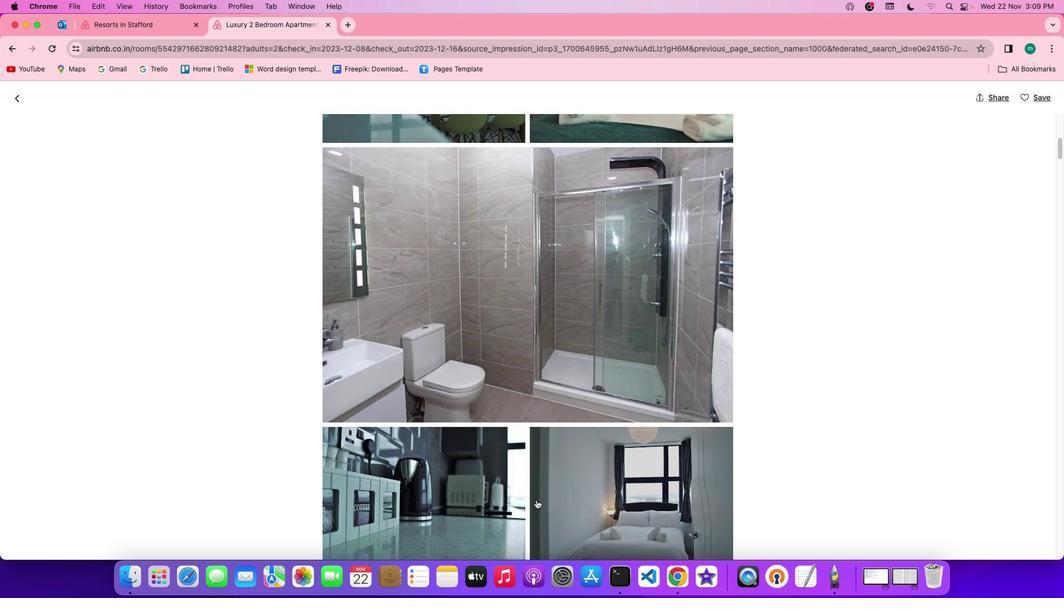 
Action: Mouse scrolled (536, 500) with delta (0, 0)
Screenshot: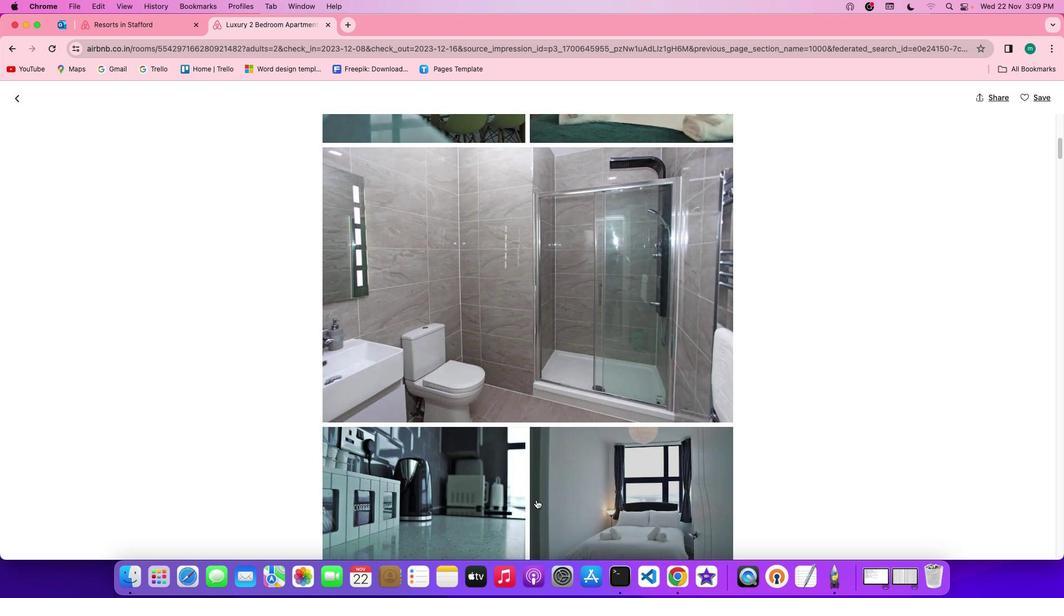 
Action: Mouse scrolled (536, 500) with delta (0, 0)
Screenshot: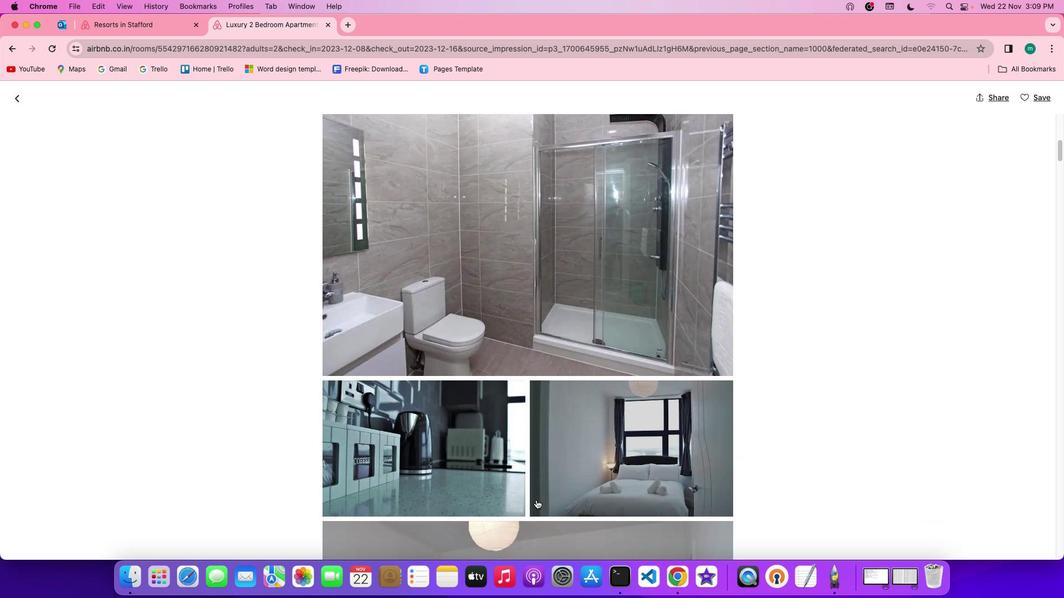 
Action: Mouse scrolled (536, 500) with delta (0, 0)
Screenshot: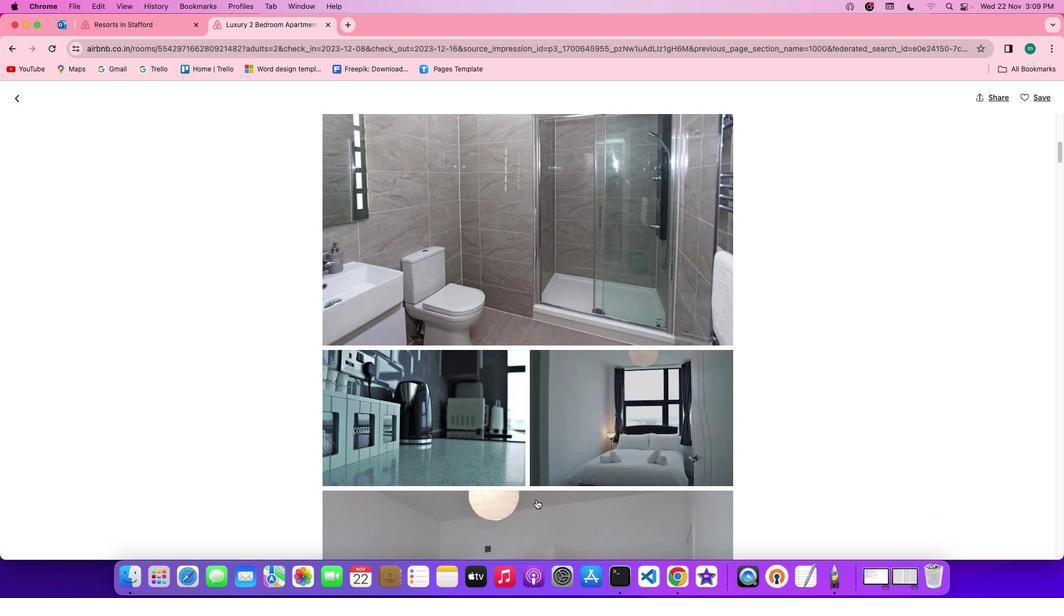 
Action: Mouse scrolled (536, 500) with delta (0, 0)
Screenshot: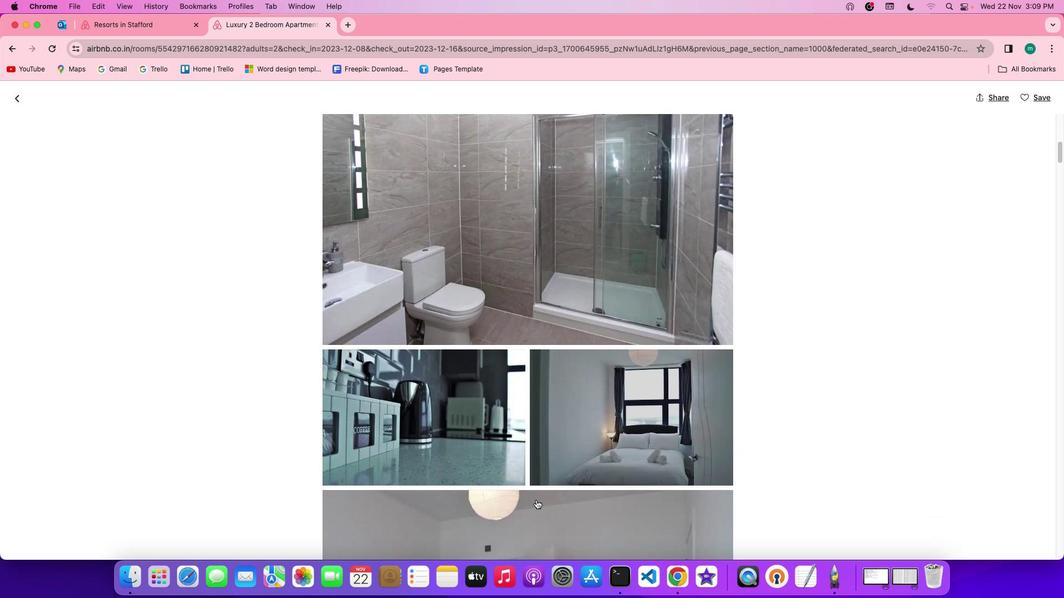 
Action: Mouse scrolled (536, 500) with delta (0, 0)
Screenshot: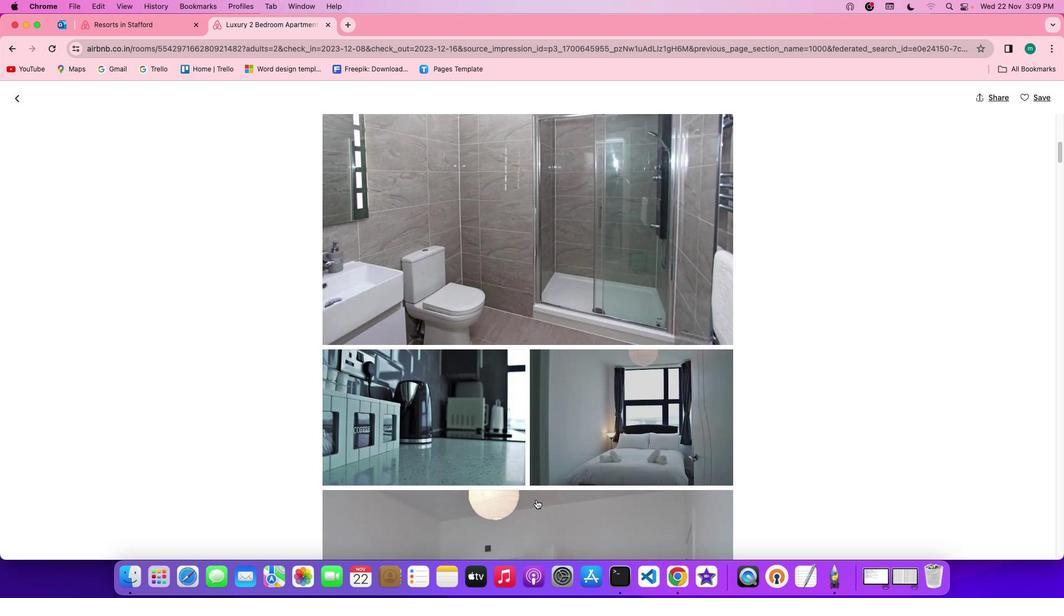 
Action: Mouse scrolled (536, 500) with delta (0, 0)
Screenshot: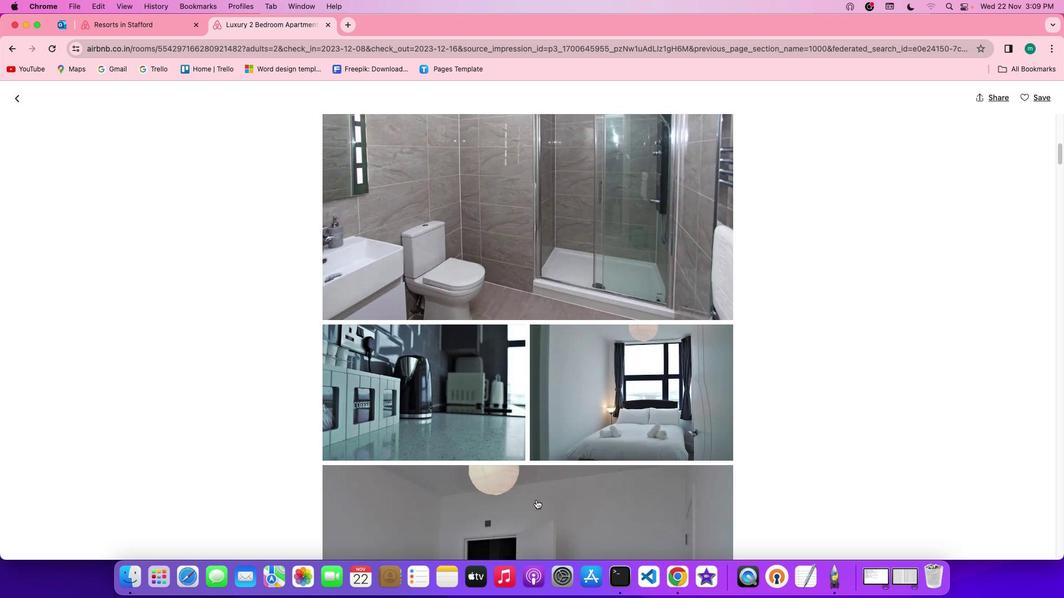 
Action: Mouse scrolled (536, 500) with delta (0, 0)
Screenshot: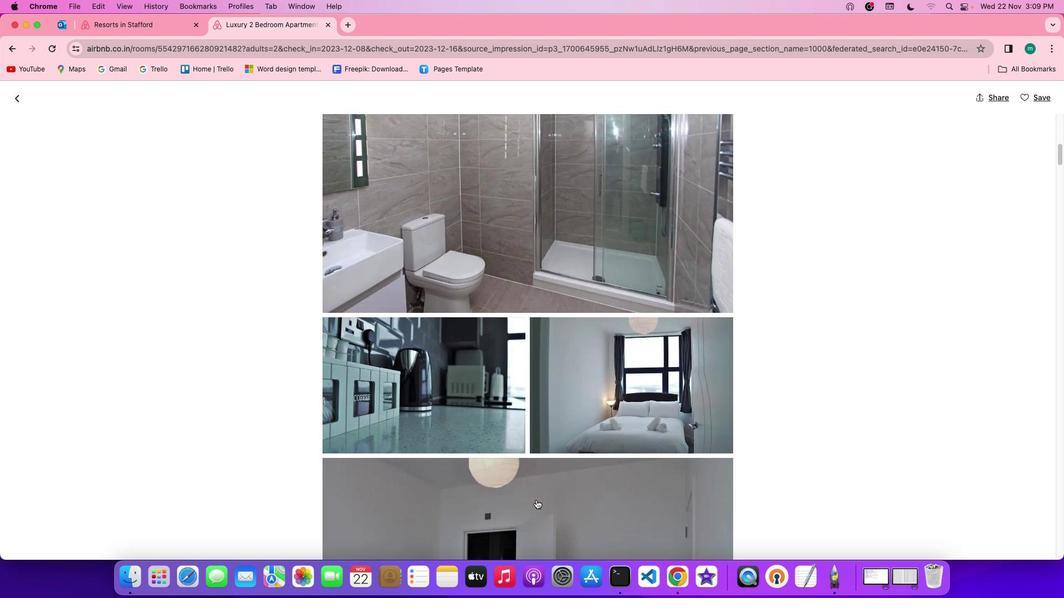 
Action: Mouse scrolled (536, 500) with delta (0, 0)
Screenshot: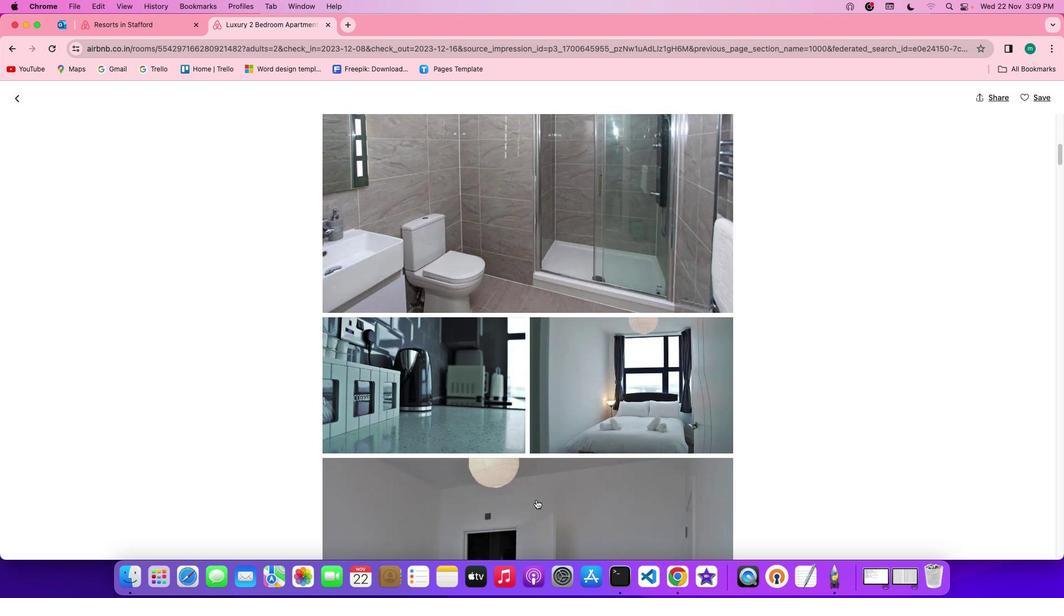 
Action: Mouse scrolled (536, 500) with delta (0, 0)
Screenshot: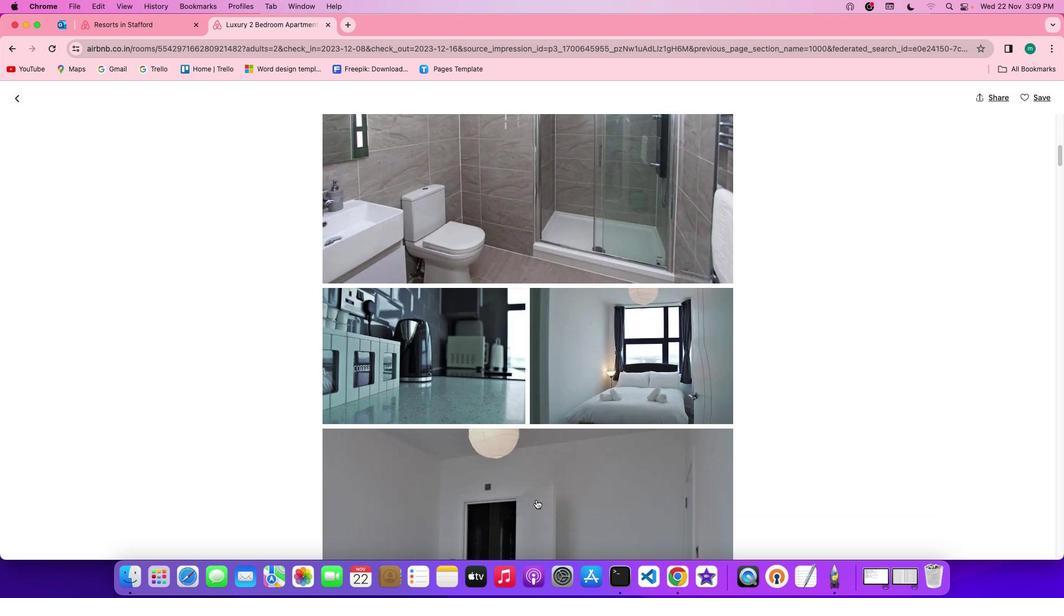 
Action: Mouse scrolled (536, 500) with delta (0, 0)
Screenshot: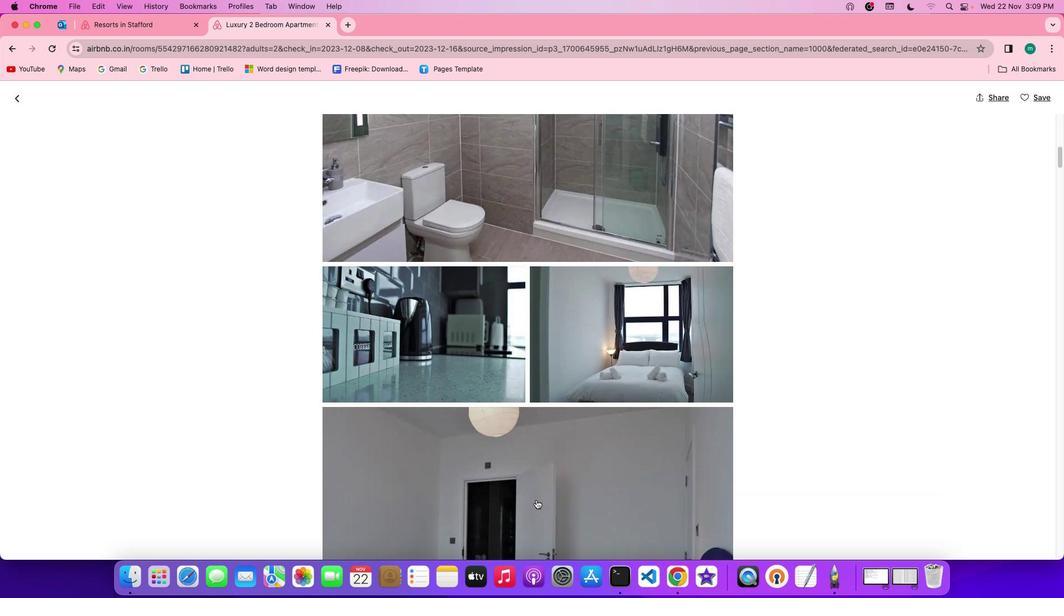 
Action: Mouse scrolled (536, 500) with delta (0, 0)
Screenshot: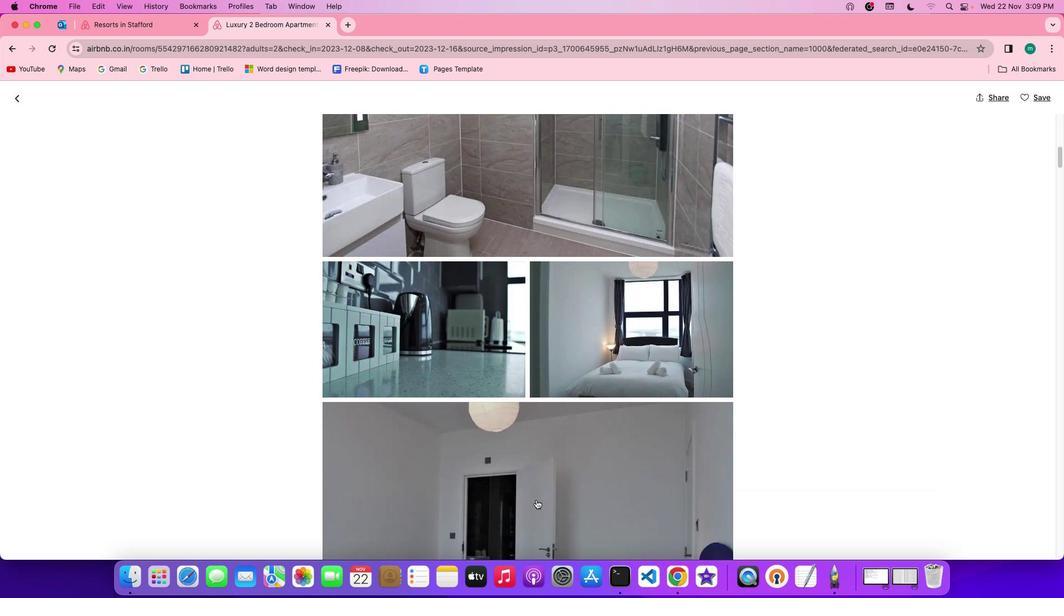 
Action: Mouse scrolled (536, 500) with delta (0, 0)
Screenshot: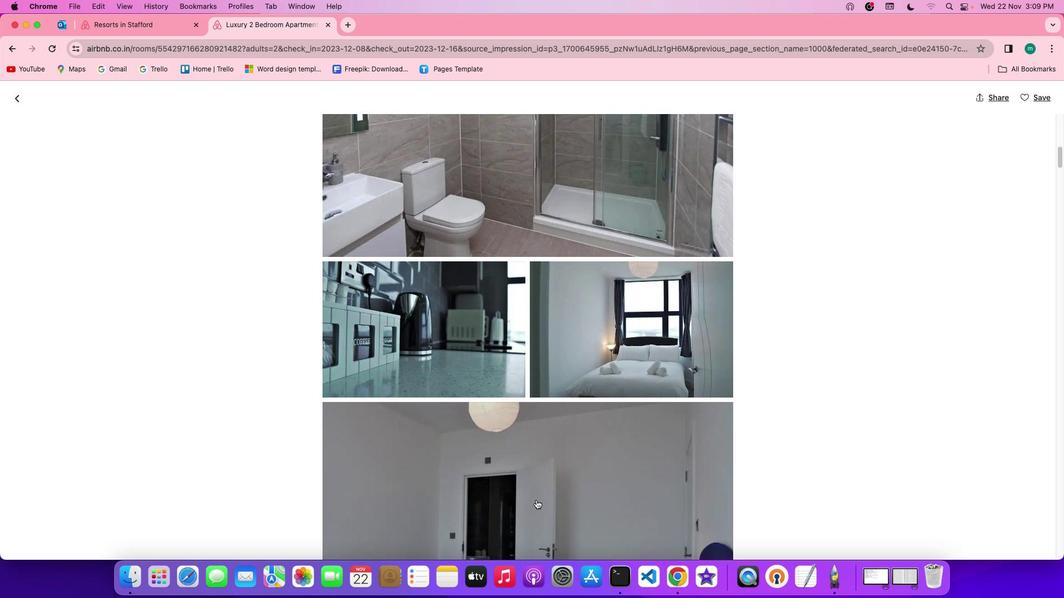
Action: Mouse scrolled (536, 500) with delta (0, 0)
Screenshot: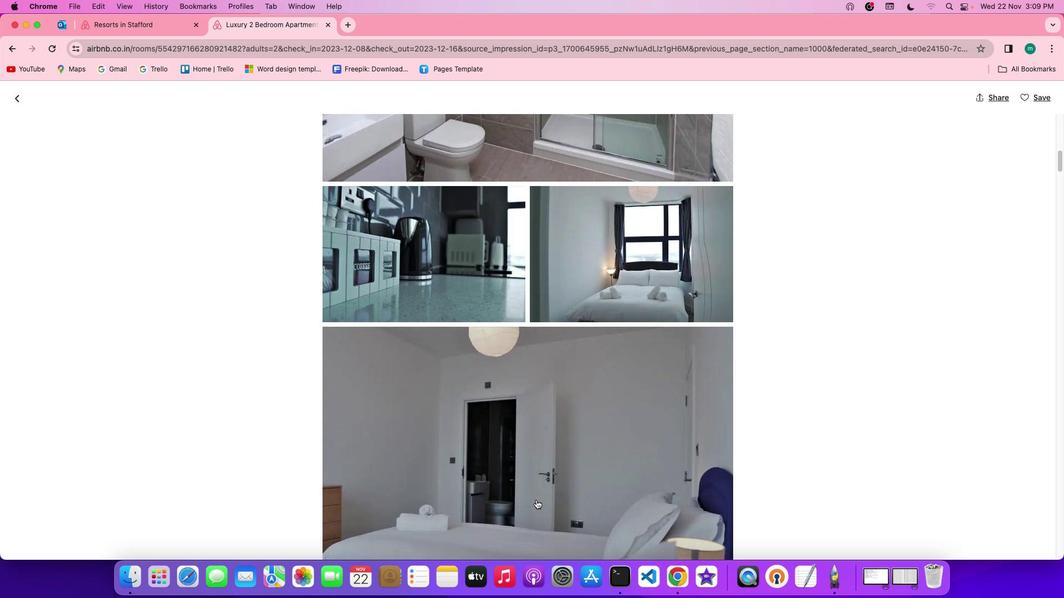
Action: Mouse scrolled (536, 500) with delta (0, 0)
Screenshot: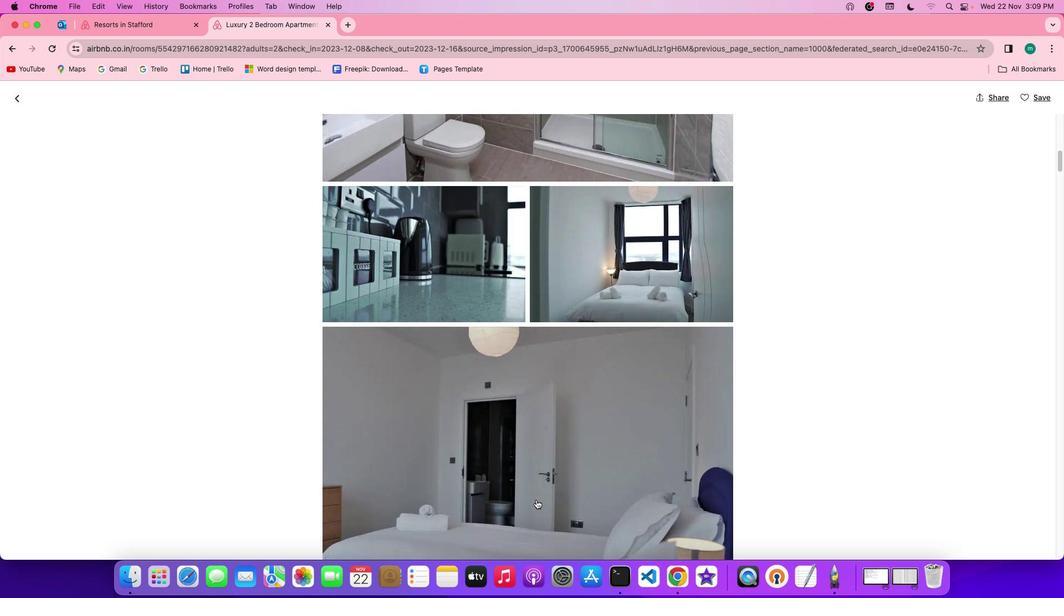 
Action: Mouse scrolled (536, 500) with delta (0, -1)
Screenshot: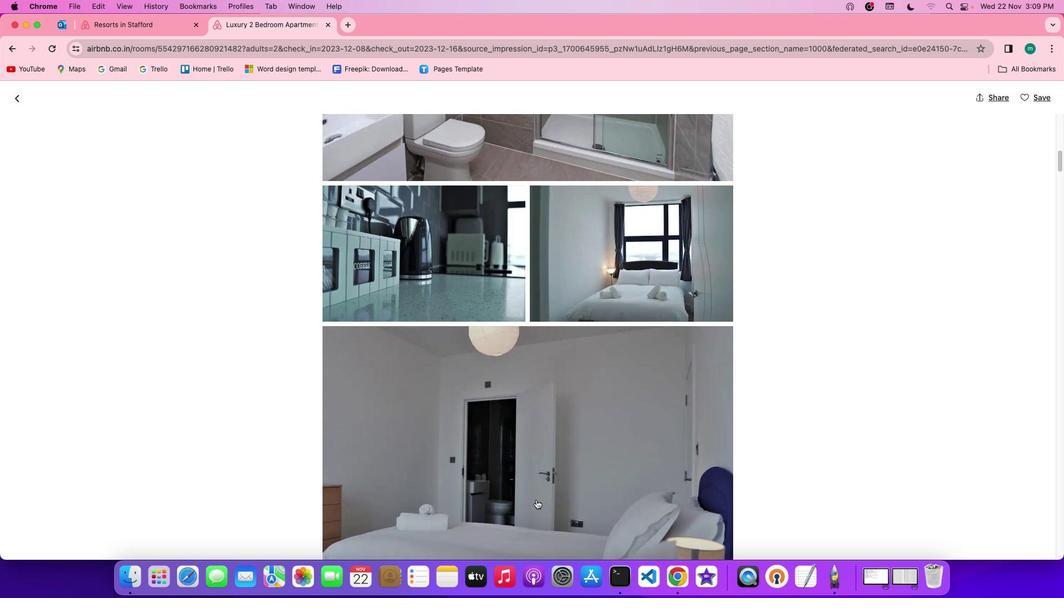 
Action: Mouse scrolled (536, 500) with delta (0, 0)
Screenshot: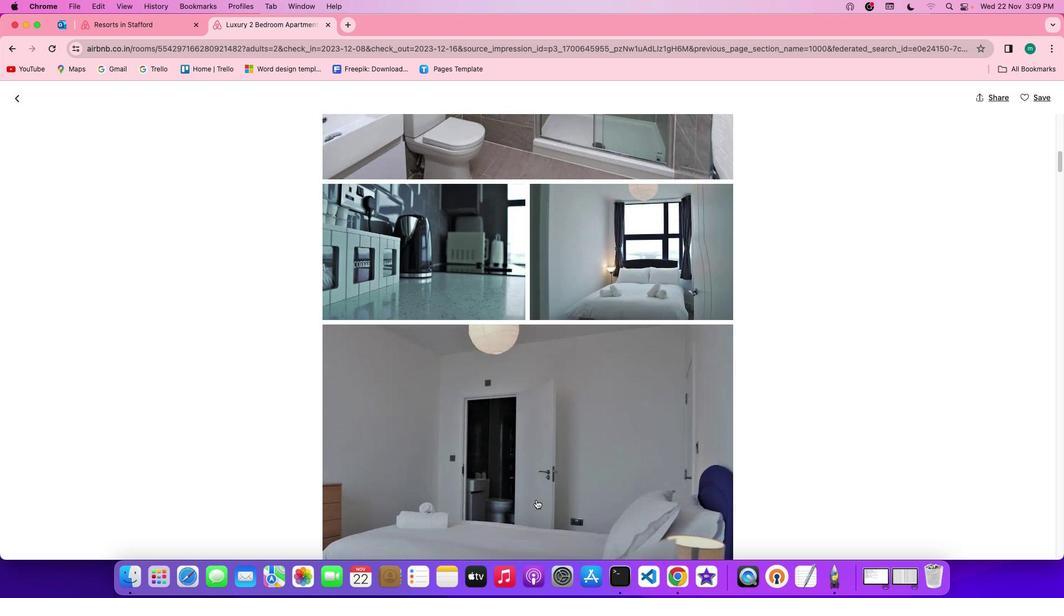 
Action: Mouse scrolled (536, 500) with delta (0, 0)
Screenshot: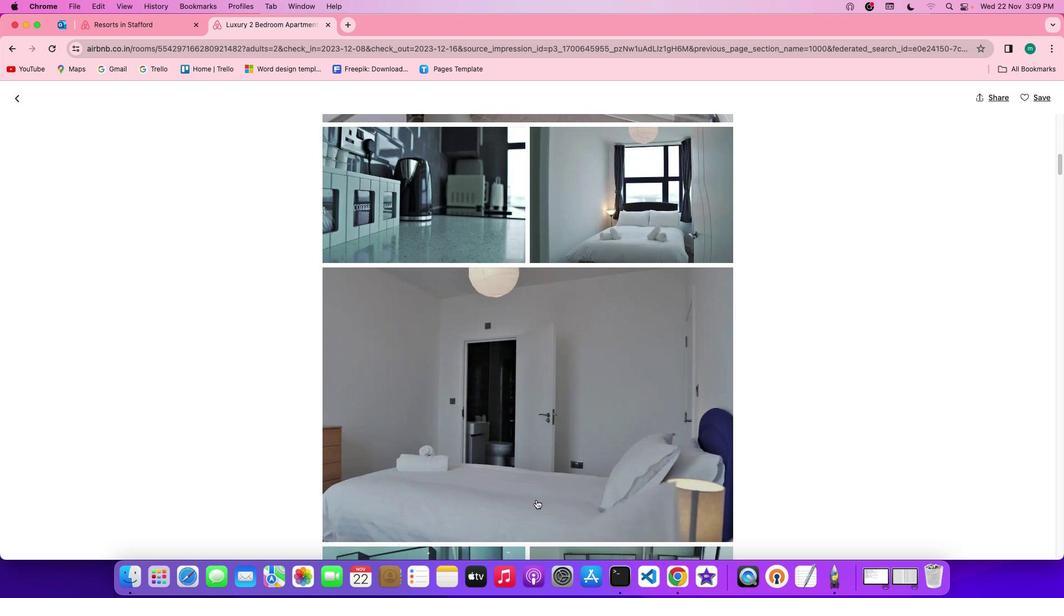 
Action: Mouse scrolled (536, 500) with delta (0, 0)
Screenshot: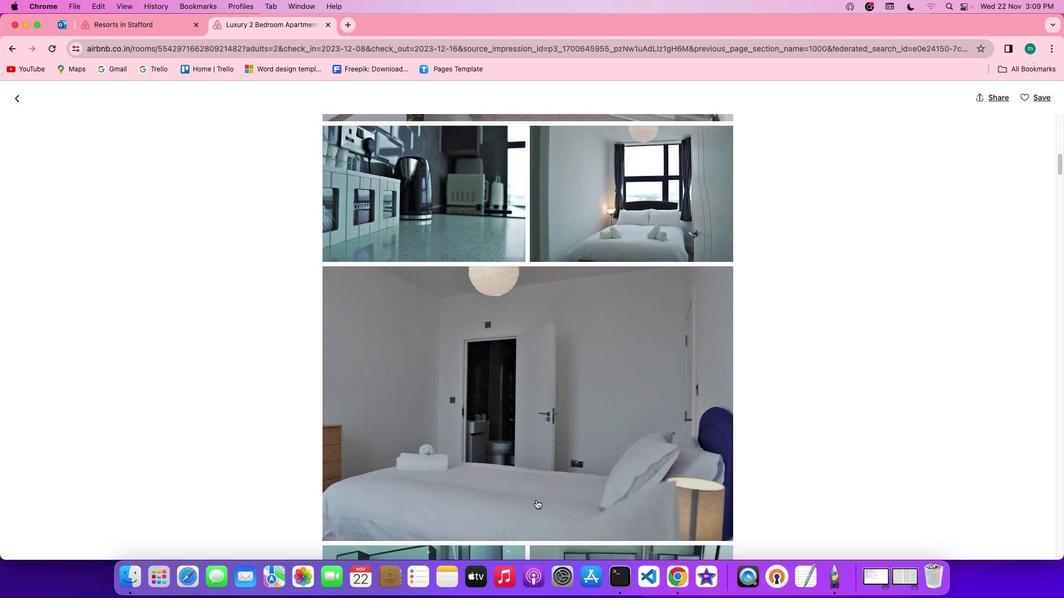 
Action: Mouse scrolled (536, 500) with delta (0, 0)
Screenshot: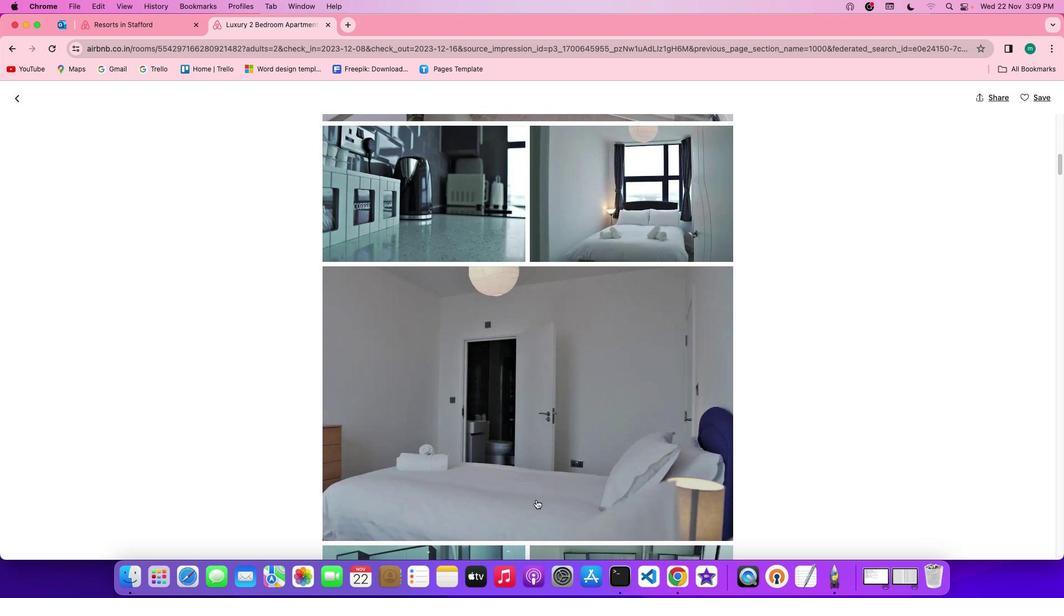 
Action: Mouse scrolled (536, 500) with delta (0, 0)
Screenshot: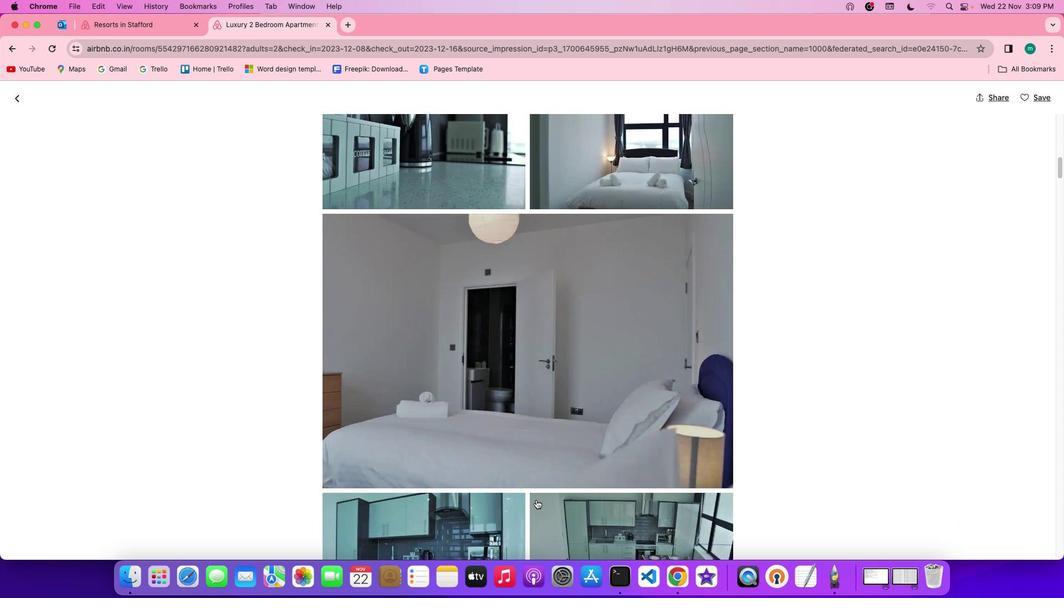 
Action: Mouse scrolled (536, 500) with delta (0, 0)
Screenshot: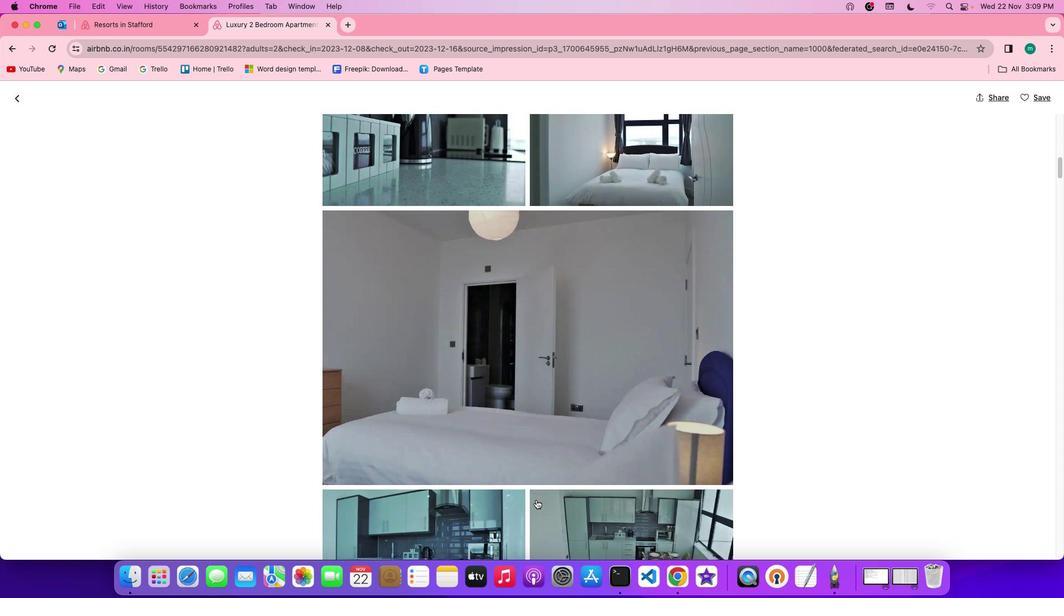 
Action: Mouse scrolled (536, 500) with delta (0, 0)
Screenshot: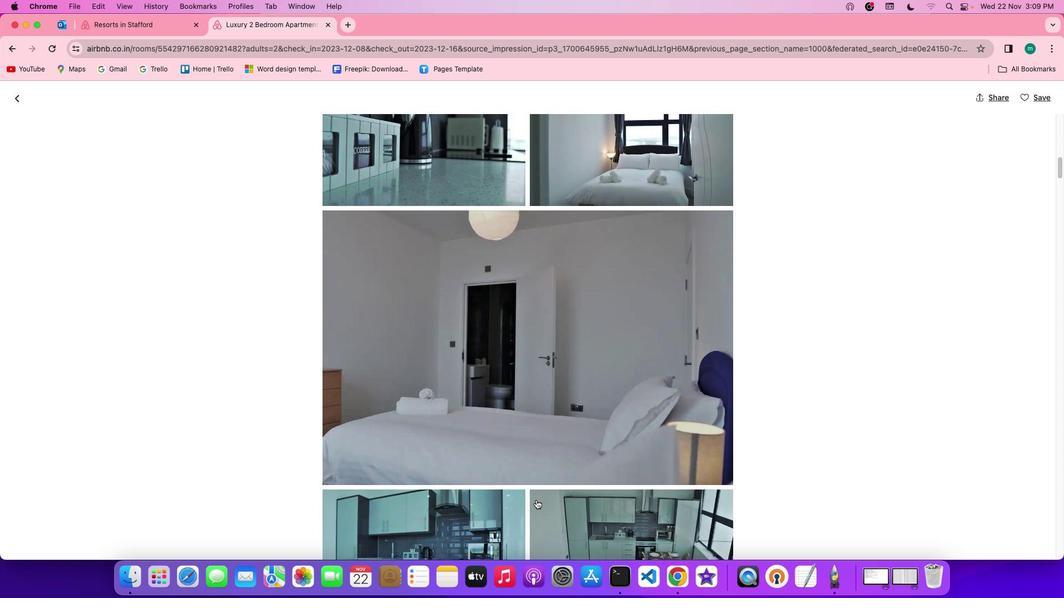 
Action: Mouse scrolled (536, 500) with delta (0, 0)
Screenshot: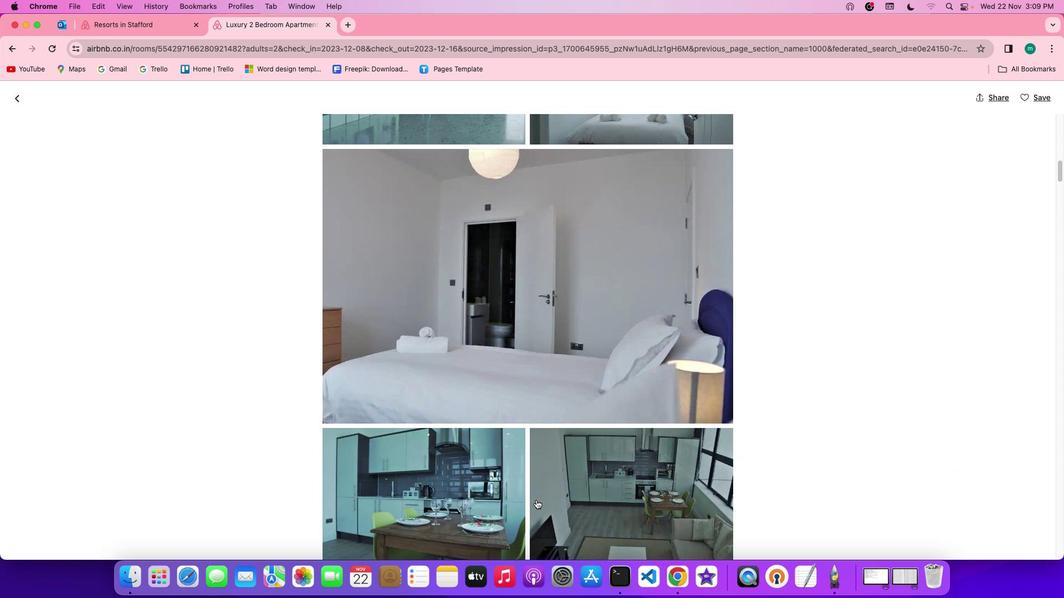 
Action: Mouse scrolled (536, 500) with delta (0, 0)
Screenshot: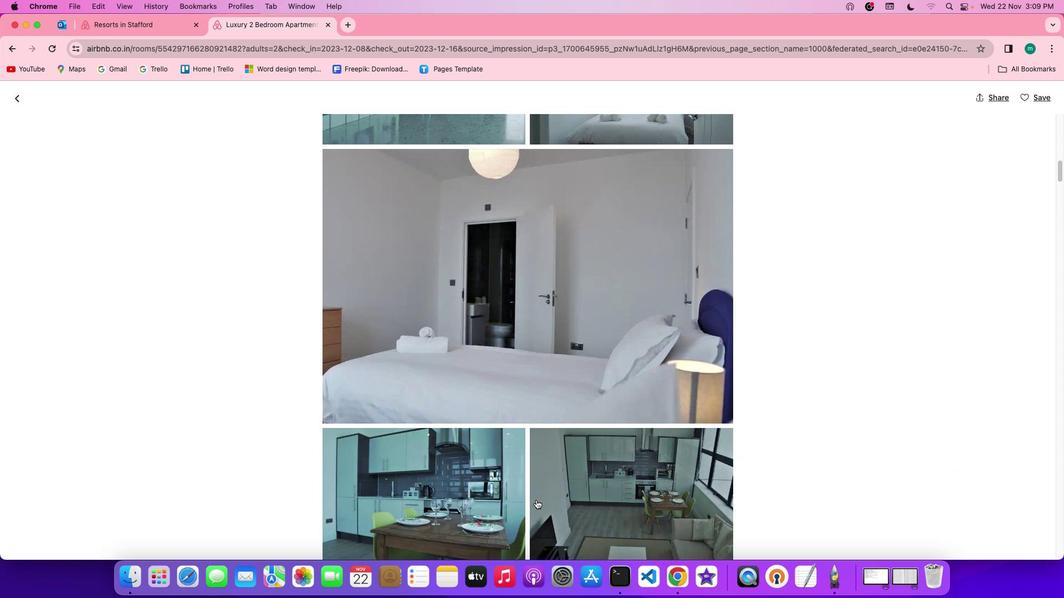 
Action: Mouse scrolled (536, 500) with delta (0, 0)
Screenshot: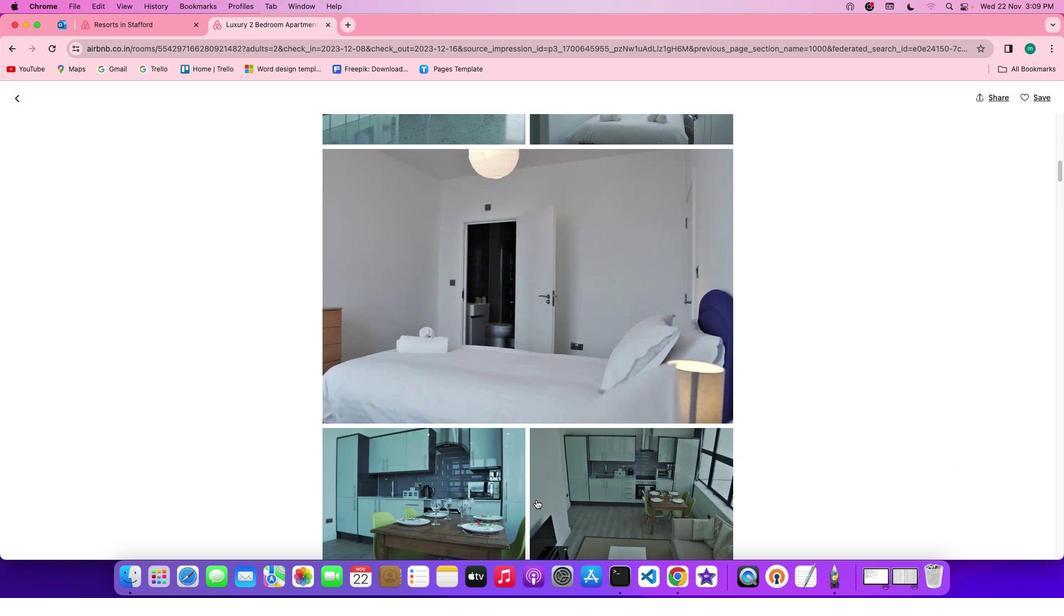 
Action: Mouse scrolled (536, 500) with delta (0, 0)
Screenshot: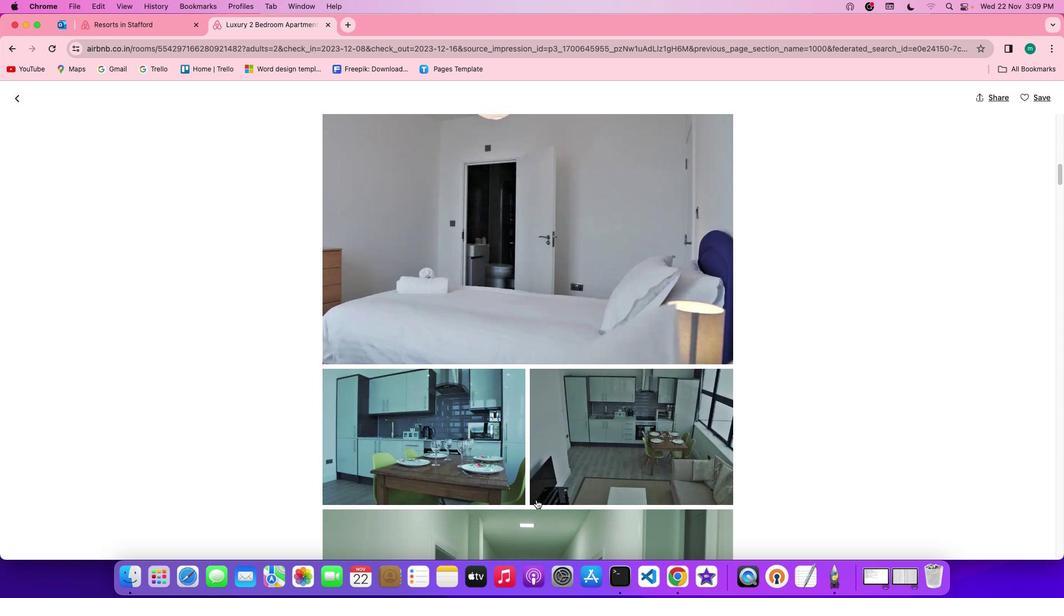 
Action: Mouse scrolled (536, 500) with delta (0, 0)
Screenshot: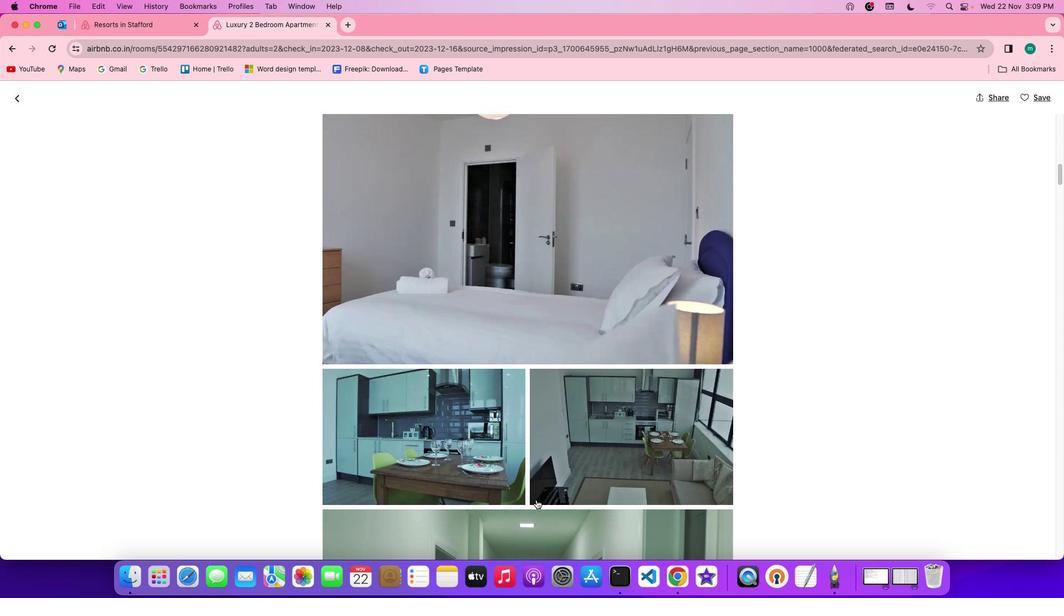 
Action: Mouse scrolled (536, 500) with delta (0, 0)
Screenshot: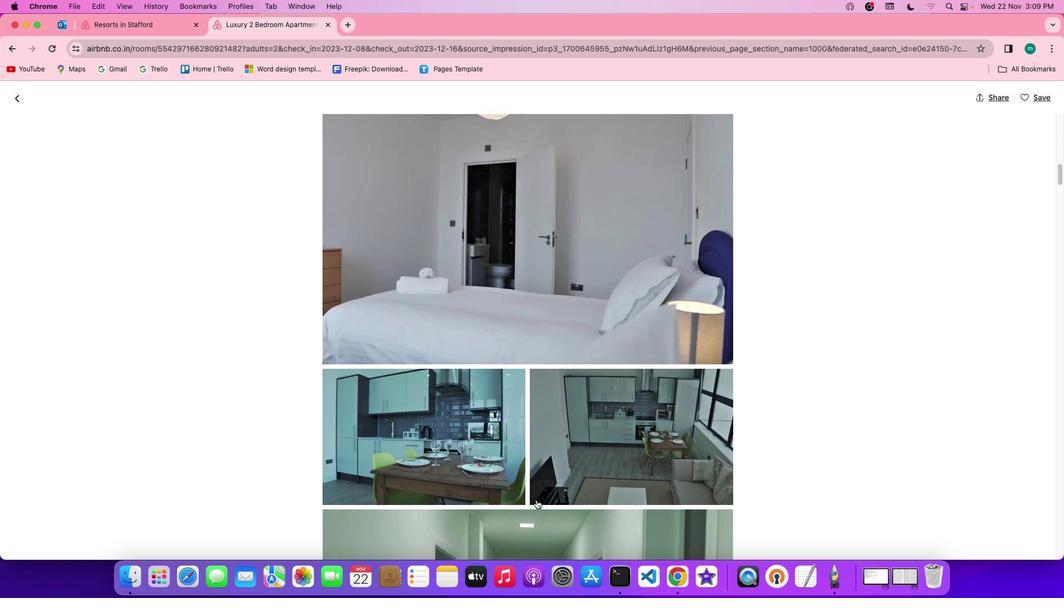 
Action: Mouse moved to (536, 500)
Screenshot: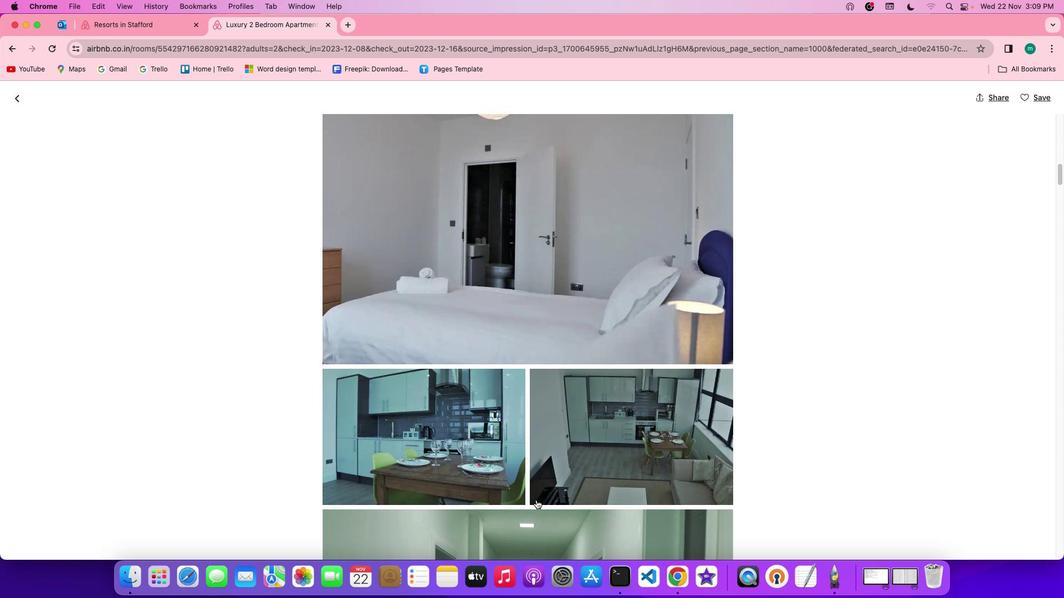 
Action: Mouse scrolled (536, 500) with delta (0, 0)
Screenshot: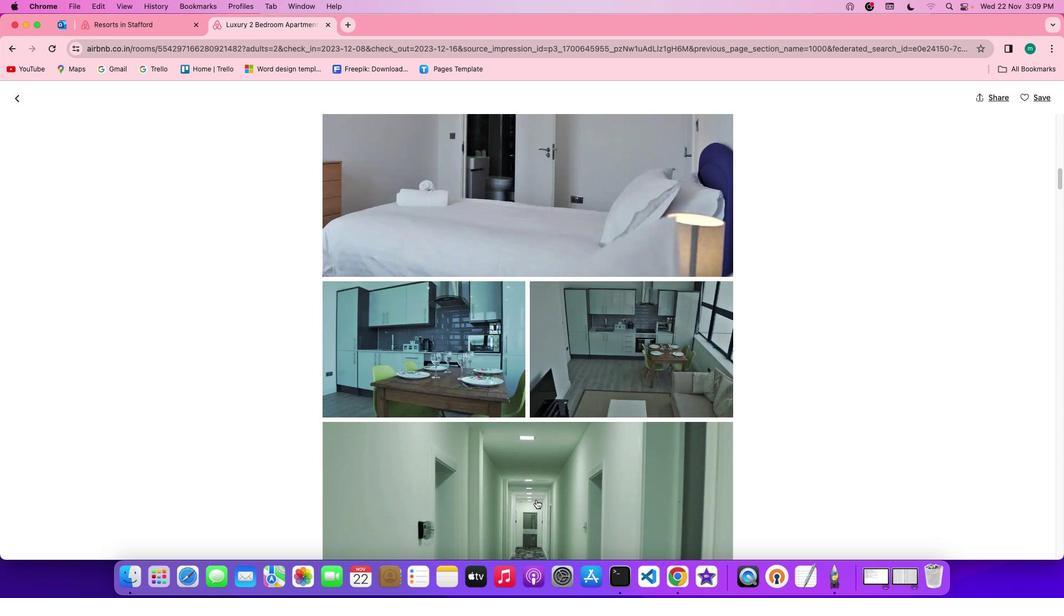 
Action: Mouse scrolled (536, 500) with delta (0, 0)
Screenshot: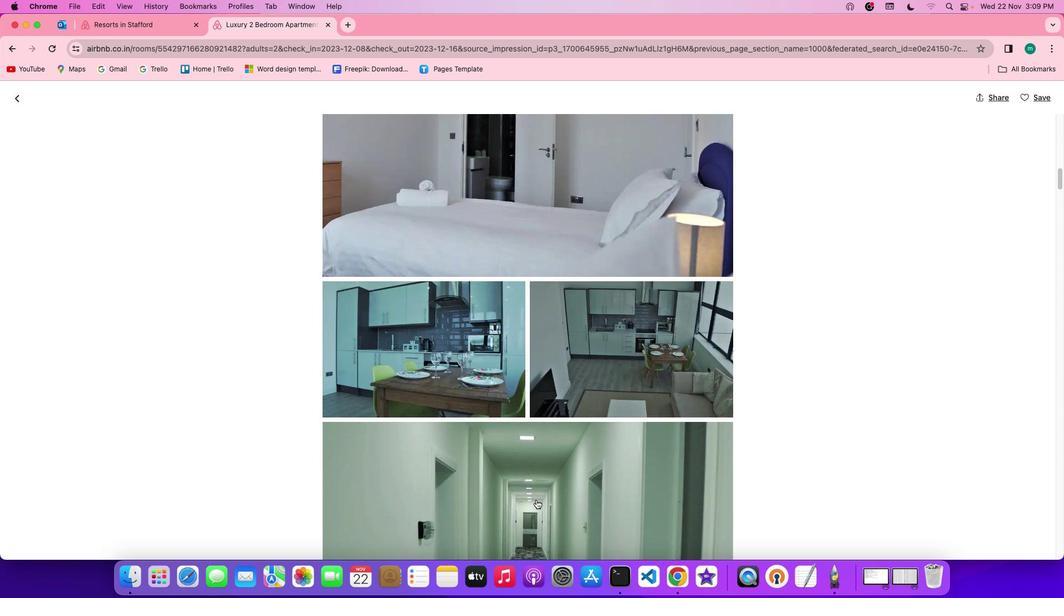 
Action: Mouse scrolled (536, 500) with delta (0, -1)
Screenshot: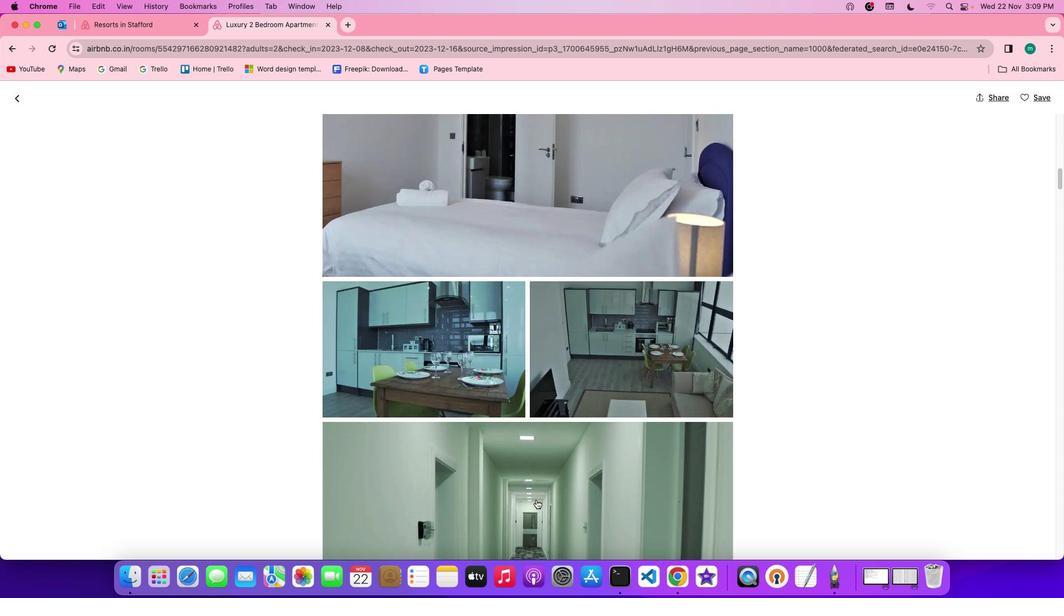 
Action: Mouse scrolled (536, 500) with delta (0, 0)
Screenshot: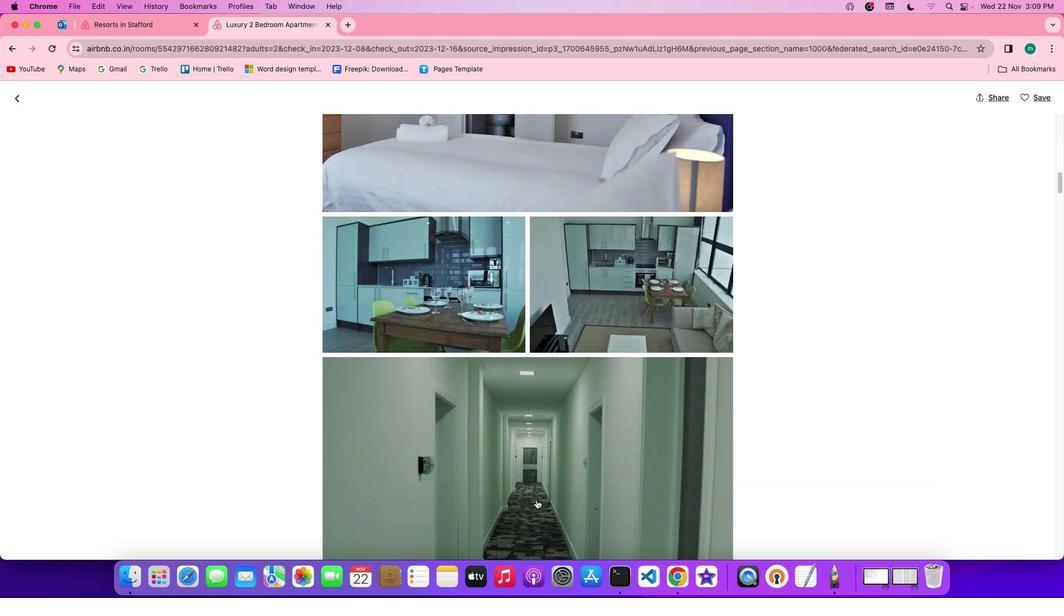 
Action: Mouse scrolled (536, 500) with delta (0, 0)
Screenshot: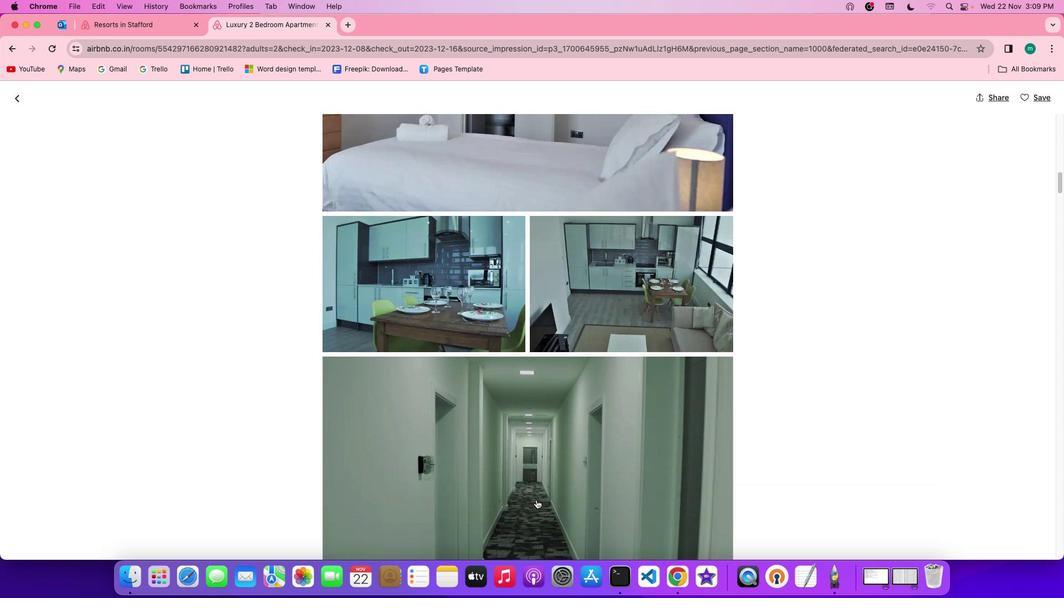 
Action: Mouse scrolled (536, 500) with delta (0, -1)
Screenshot: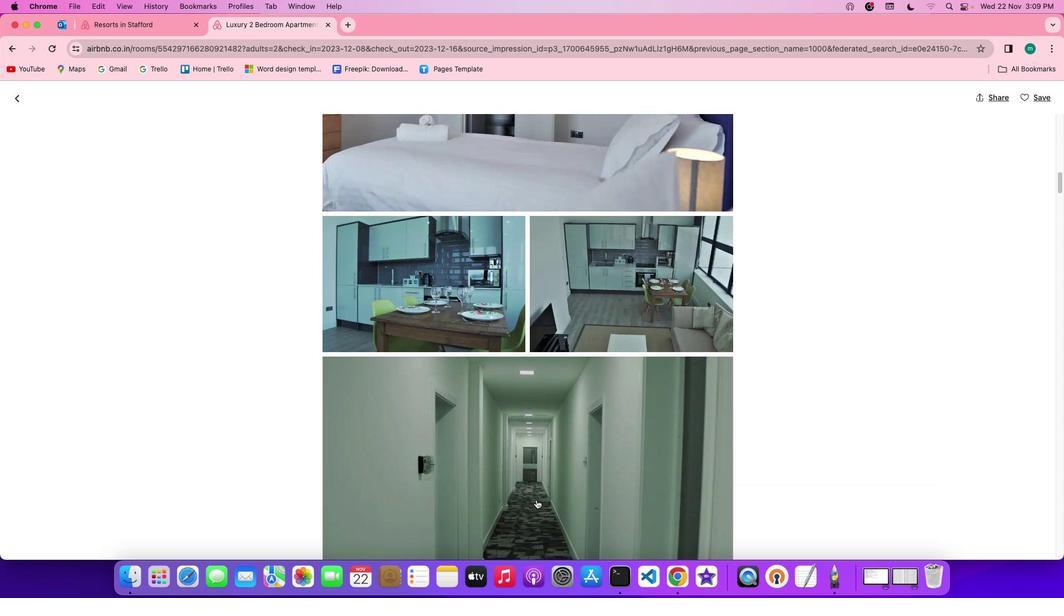 
Action: Mouse scrolled (536, 500) with delta (0, 0)
Screenshot: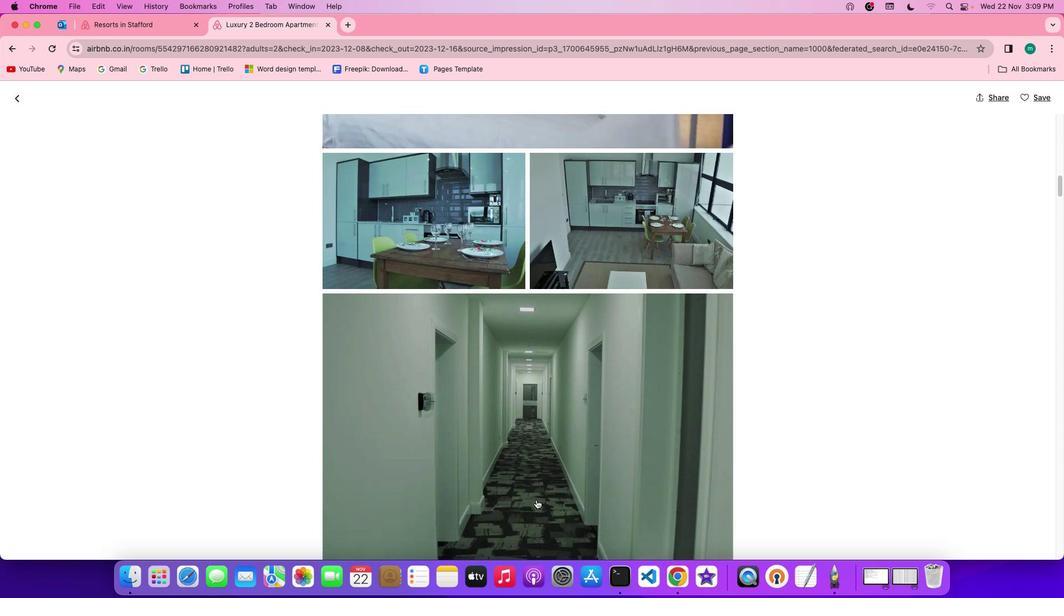 
Action: Mouse scrolled (536, 500) with delta (0, 0)
Screenshot: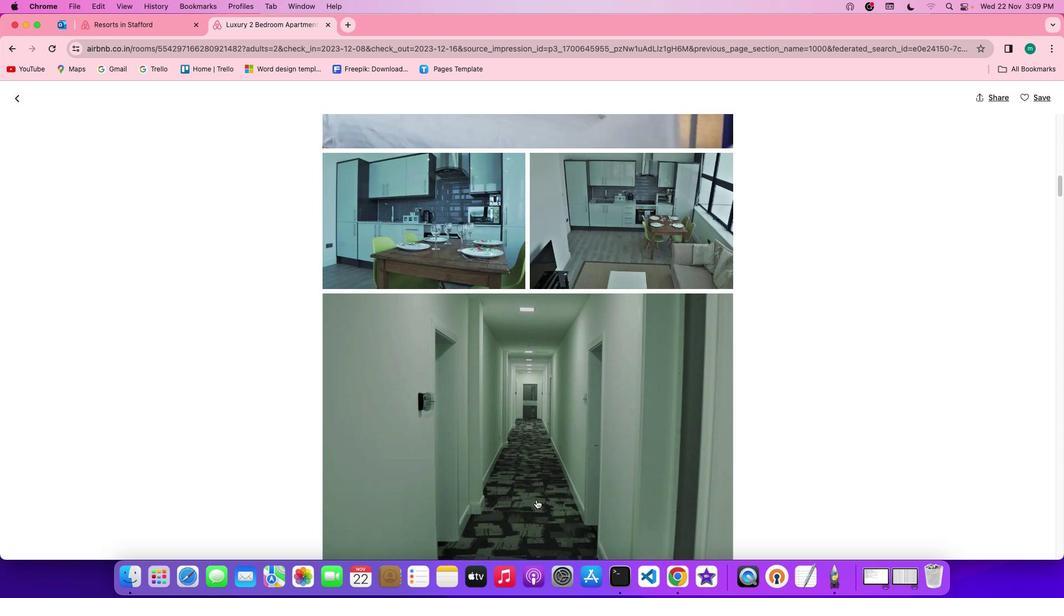 
Action: Mouse scrolled (536, 500) with delta (0, -1)
Screenshot: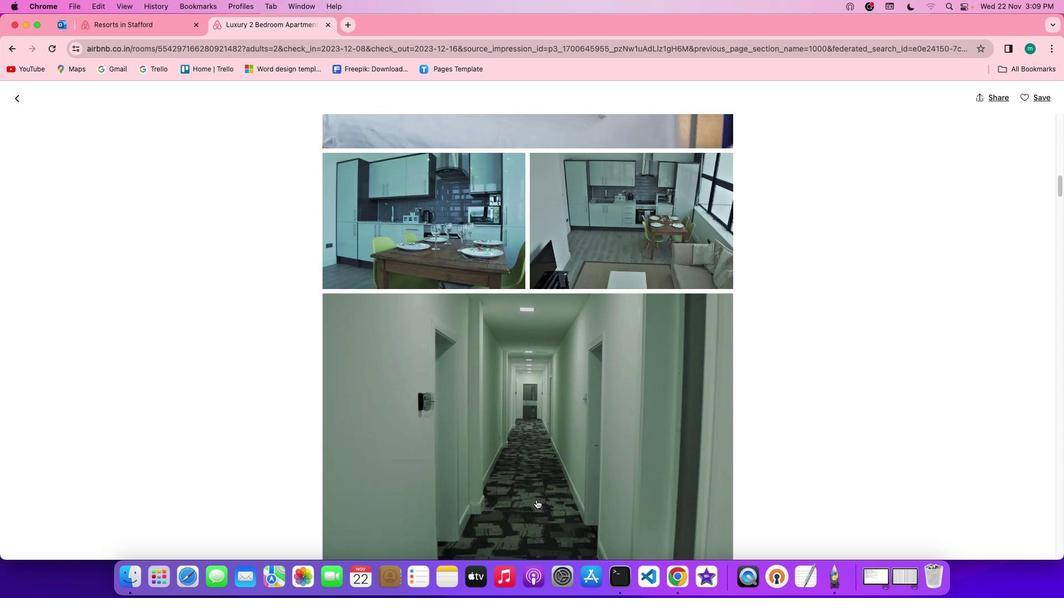 
Action: Mouse scrolled (536, 500) with delta (0, 0)
Screenshot: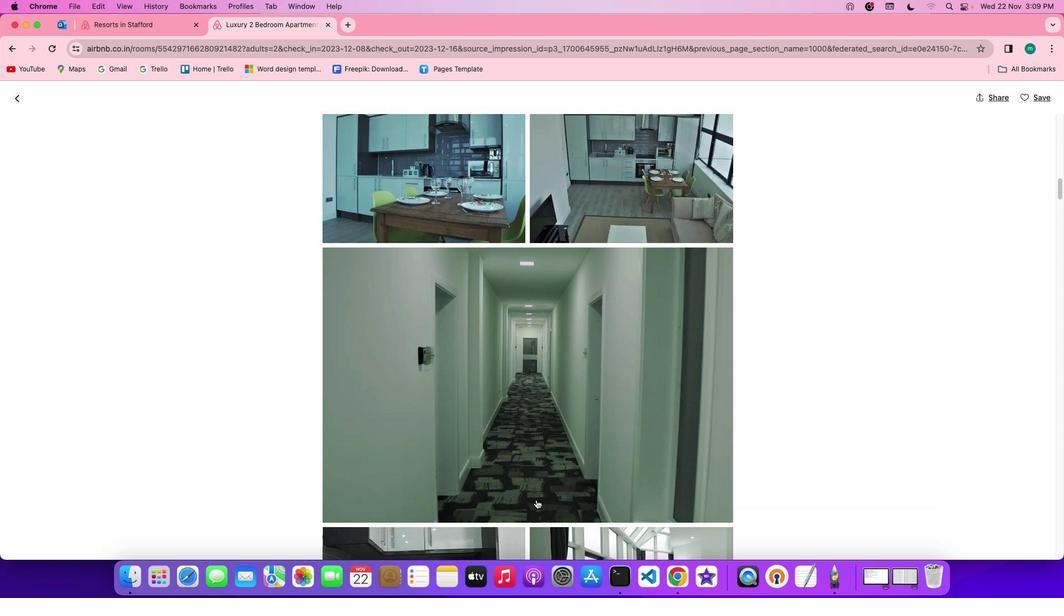 
Action: Mouse scrolled (536, 500) with delta (0, 0)
Screenshot: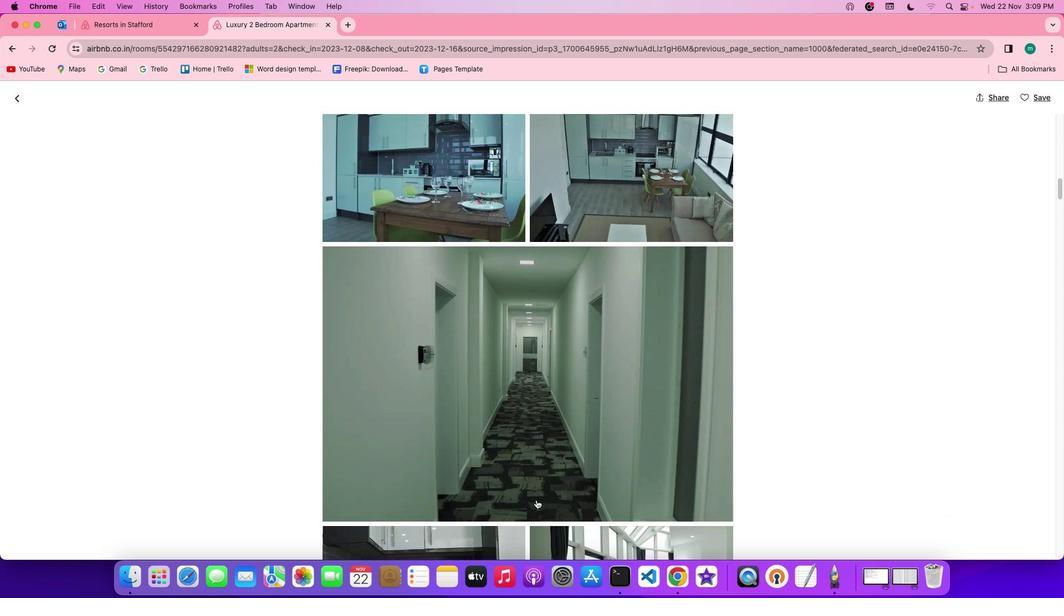 
Action: Mouse scrolled (536, 500) with delta (0, 0)
Screenshot: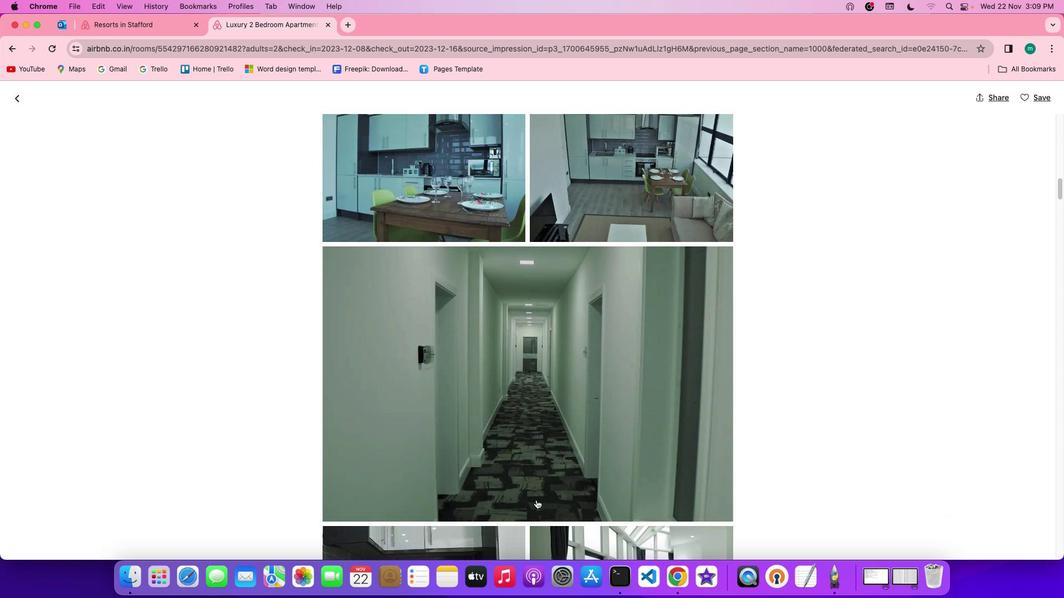 
Action: Mouse scrolled (536, 500) with delta (0, 0)
Screenshot: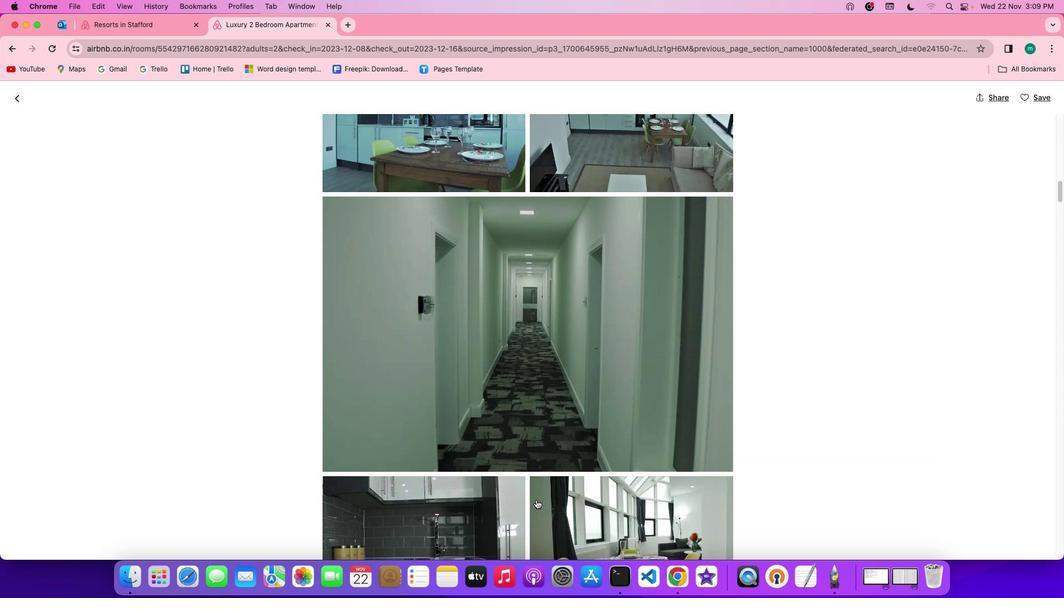 
Action: Mouse scrolled (536, 500) with delta (0, 0)
Screenshot: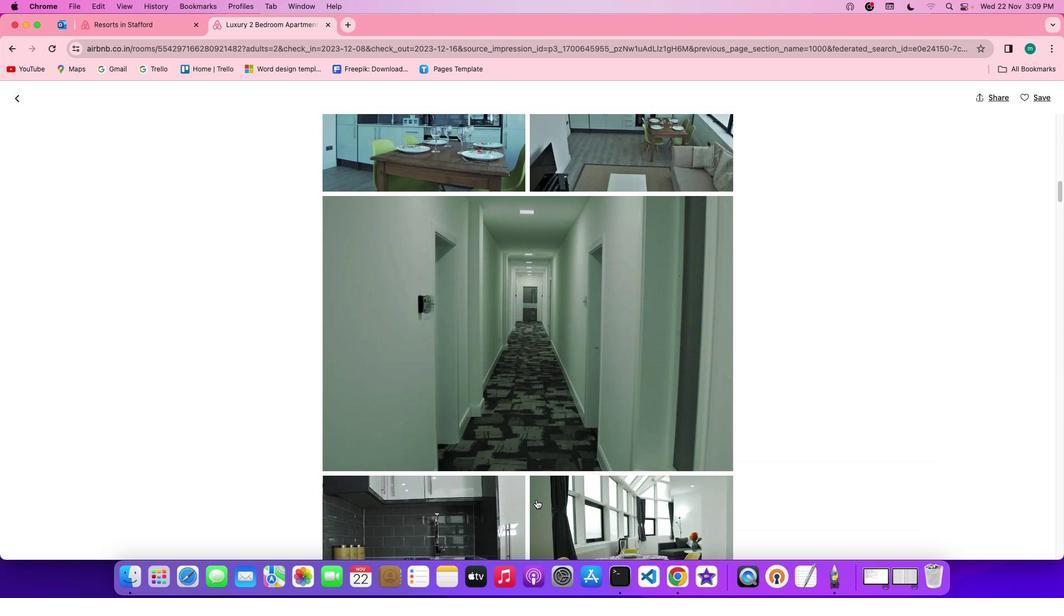 
Action: Mouse scrolled (536, 500) with delta (0, 0)
Screenshot: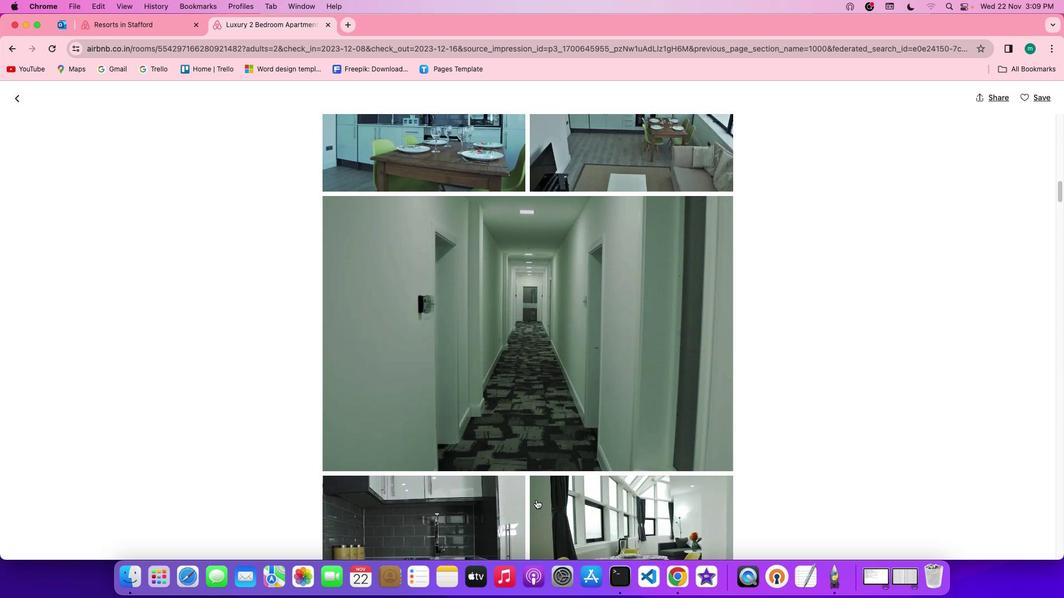 
Action: Mouse scrolled (536, 500) with delta (0, 0)
Screenshot: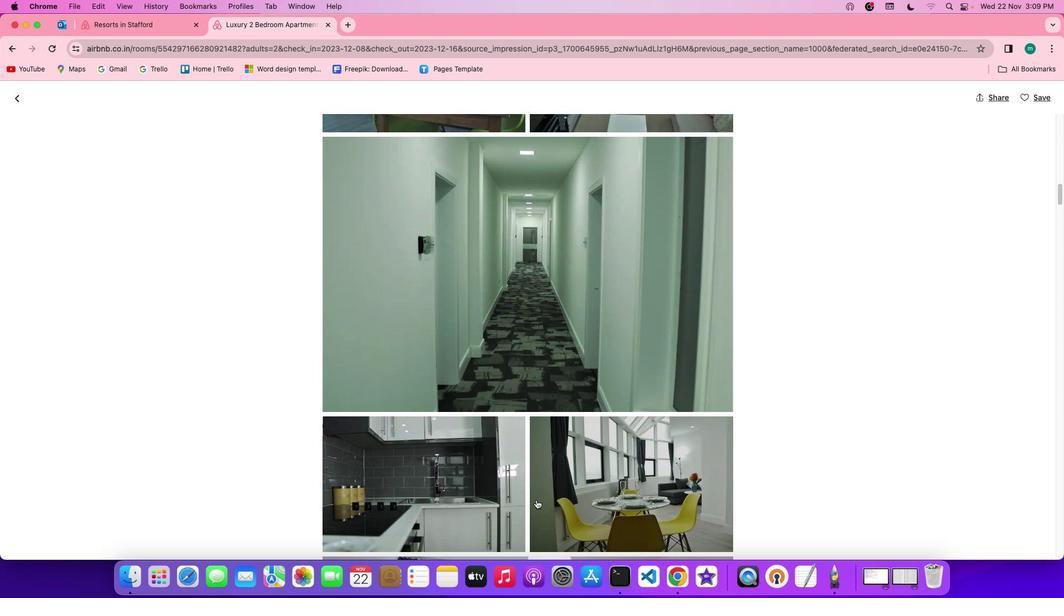 
Action: Mouse scrolled (536, 500) with delta (0, 0)
Screenshot: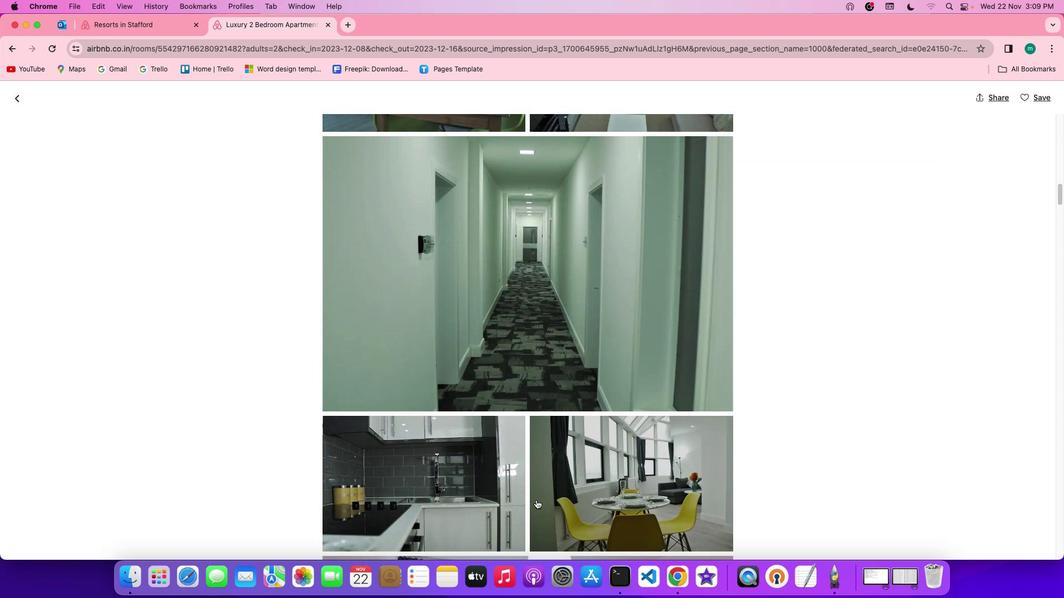 
Action: Mouse scrolled (536, 500) with delta (0, 0)
Screenshot: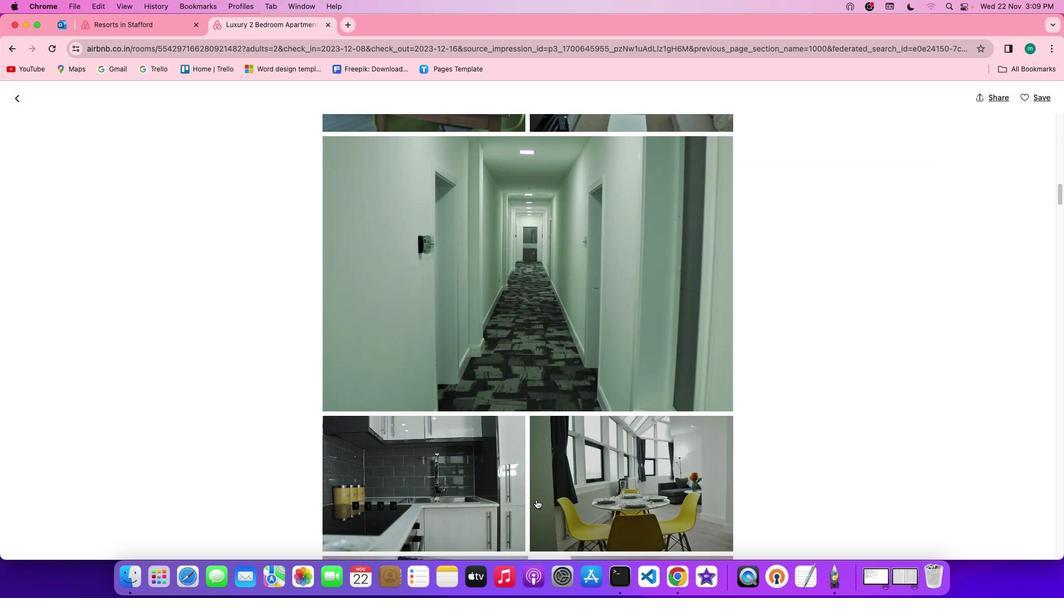 
Action: Mouse scrolled (536, 500) with delta (0, 0)
Screenshot: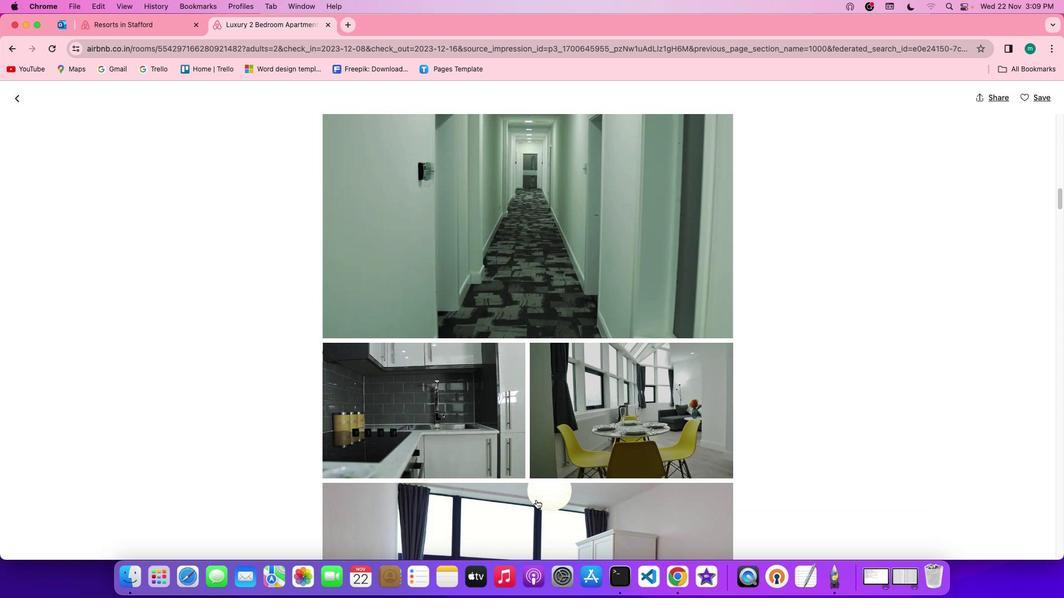
Action: Mouse scrolled (536, 500) with delta (0, 0)
Screenshot: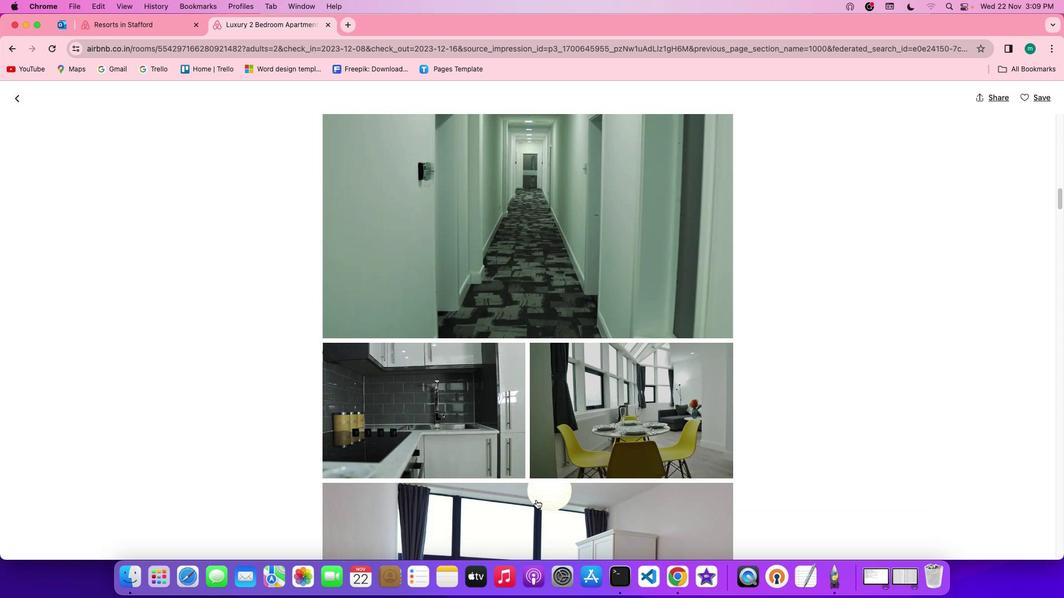 
Action: Mouse scrolled (536, 500) with delta (0, -1)
Screenshot: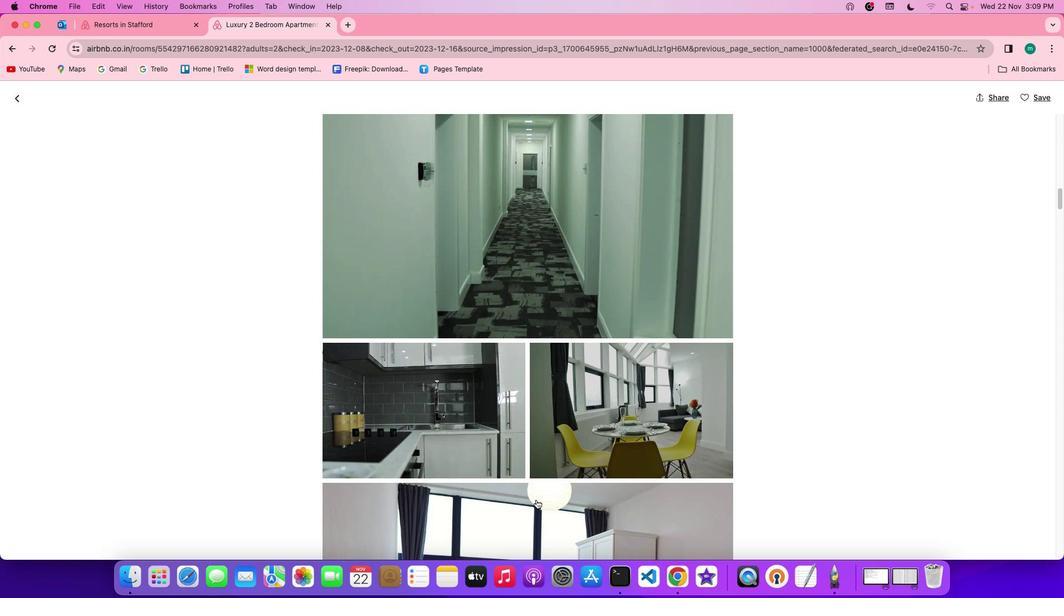 
Action: Mouse scrolled (536, 500) with delta (0, 0)
Screenshot: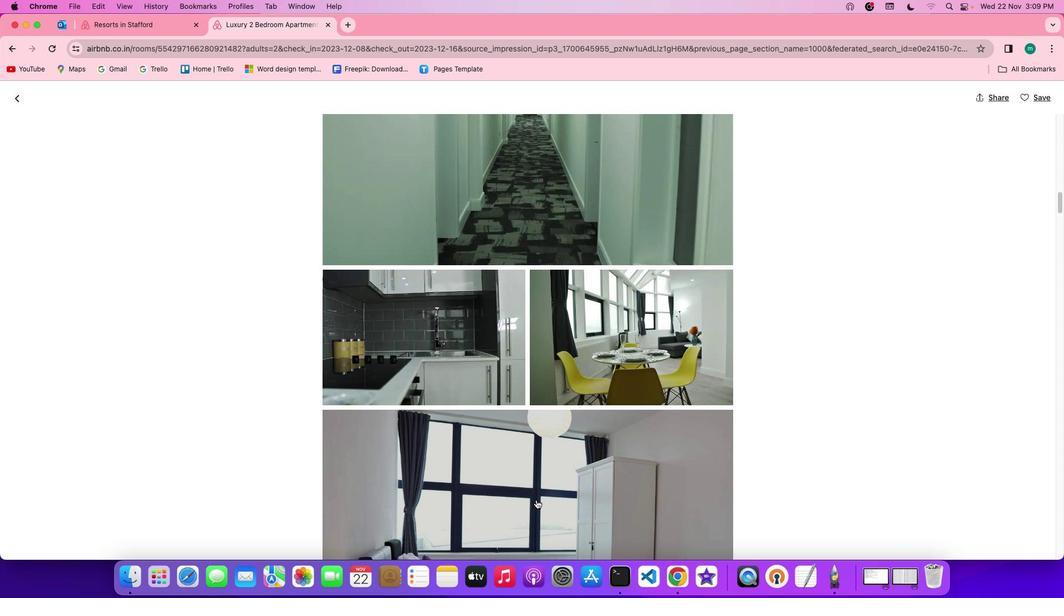 
Action: Mouse scrolled (536, 500) with delta (0, 0)
Screenshot: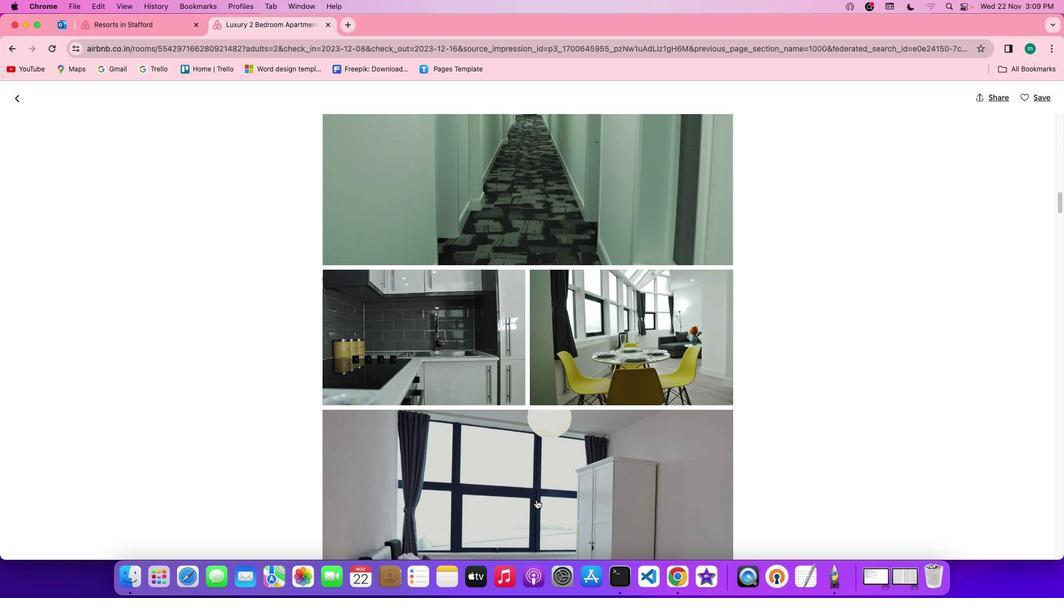 
Action: Mouse scrolled (536, 500) with delta (0, -1)
Screenshot: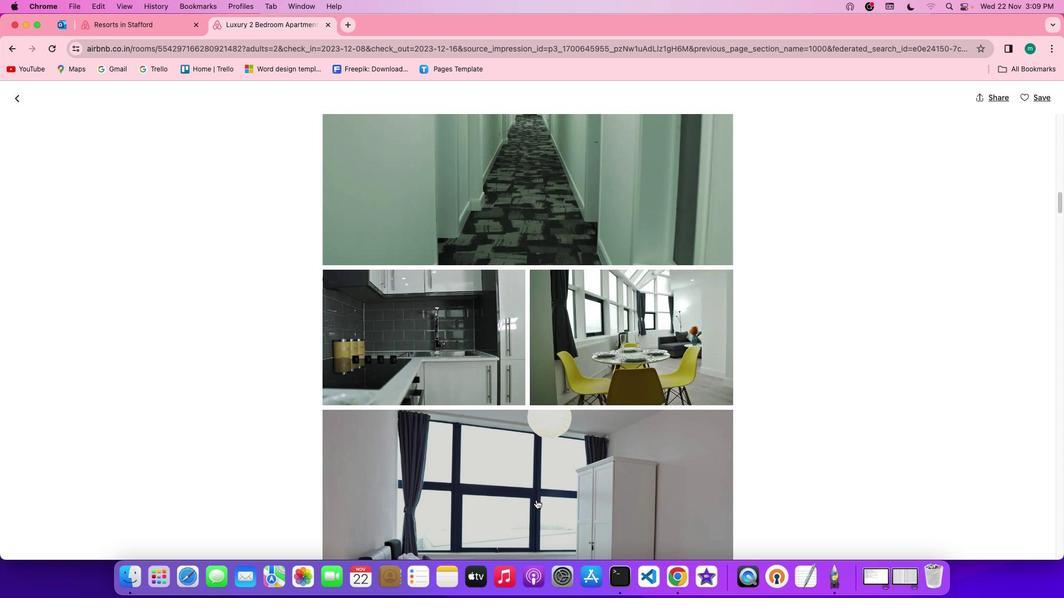 
Action: Mouse scrolled (536, 500) with delta (0, 0)
Screenshot: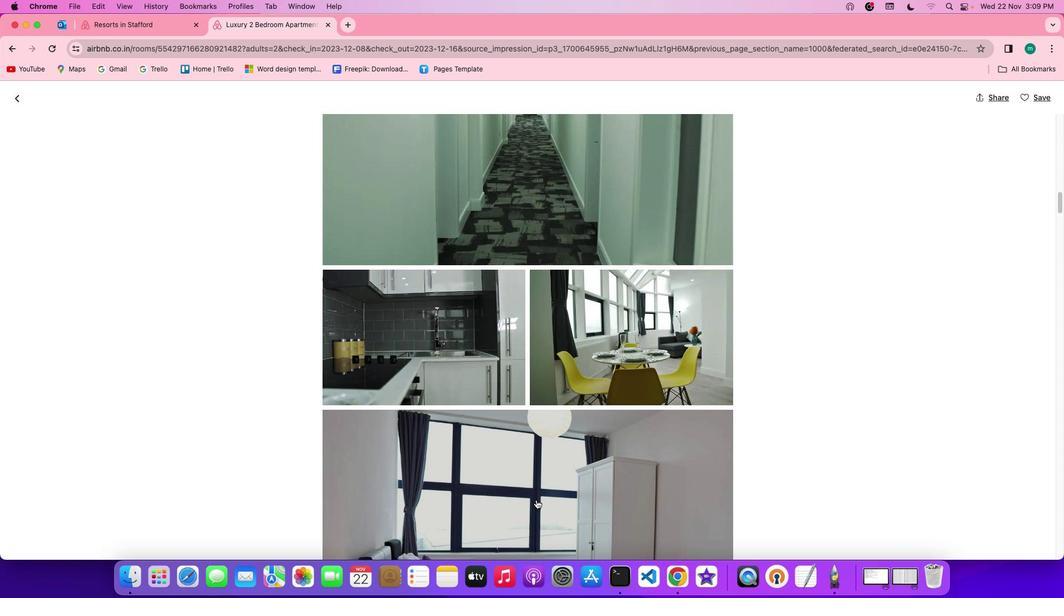 
Action: Mouse scrolled (536, 500) with delta (0, 0)
Screenshot: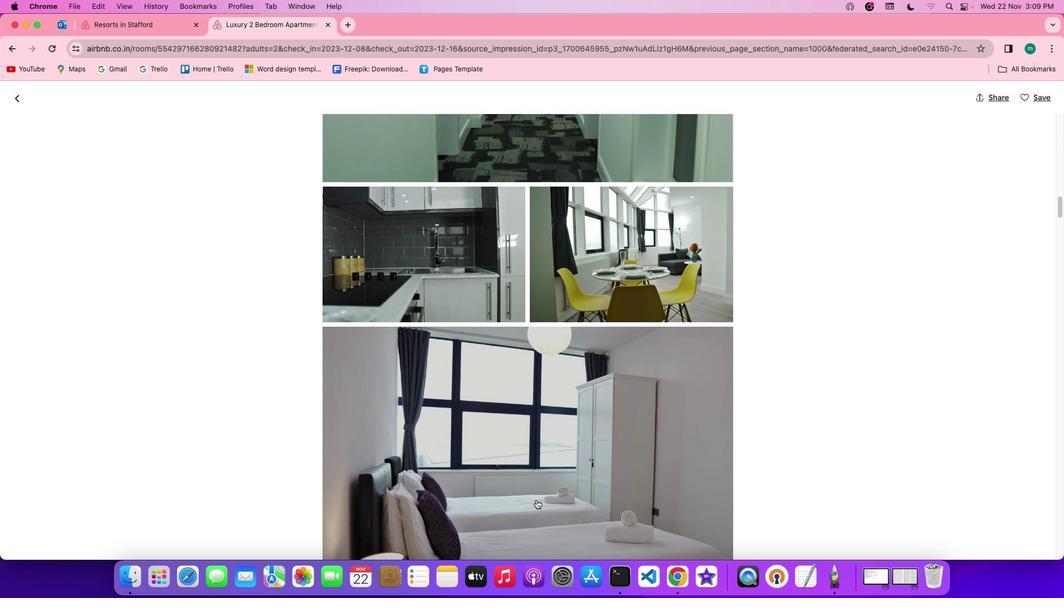 
Action: Mouse scrolled (536, 500) with delta (0, 0)
Screenshot: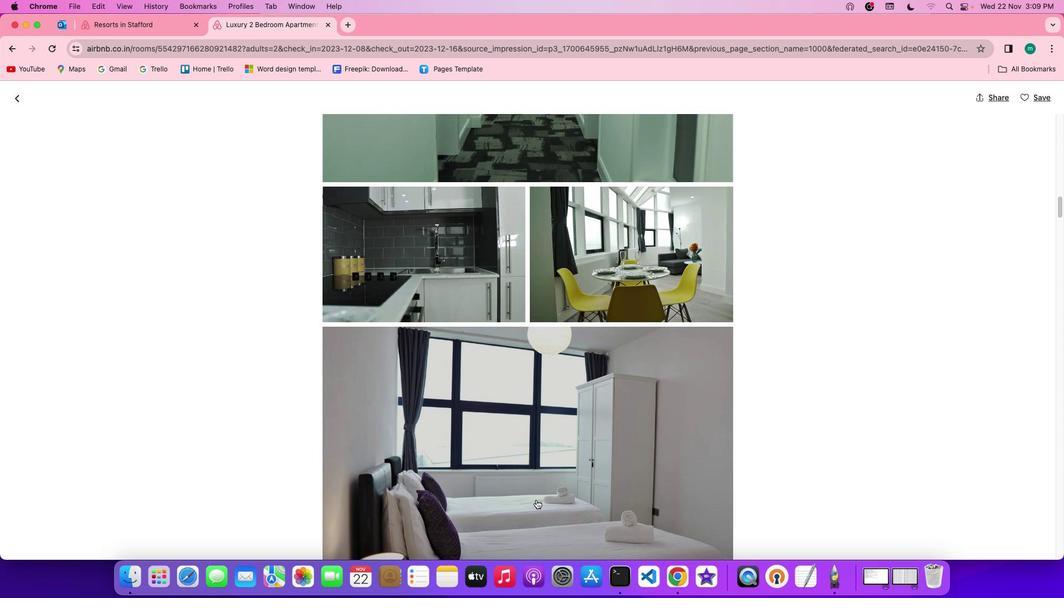 
Action: Mouse scrolled (536, 500) with delta (0, -1)
Screenshot: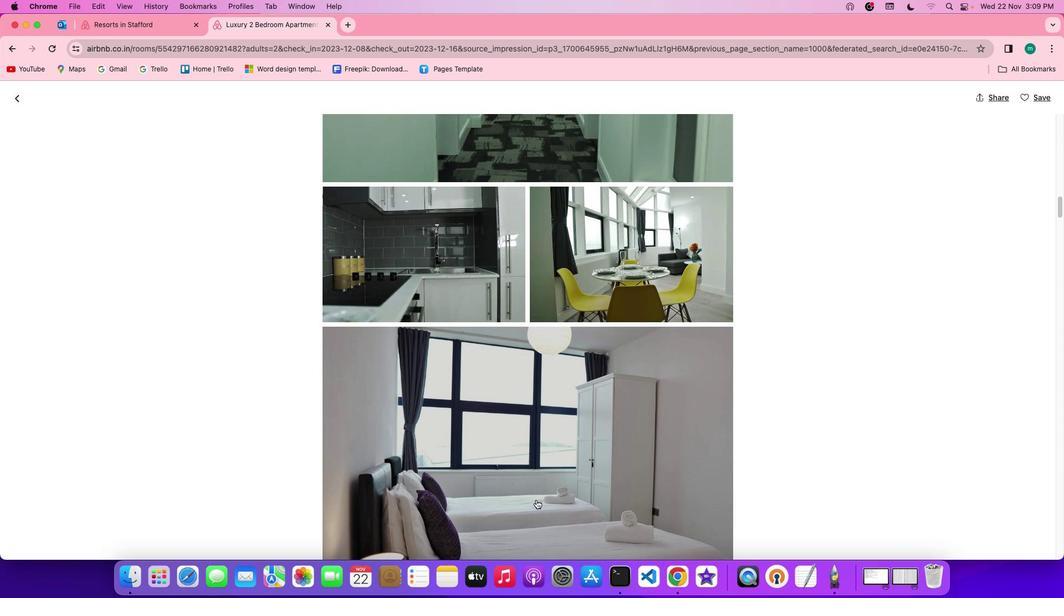 
Action: Mouse scrolled (536, 500) with delta (0, 0)
Screenshot: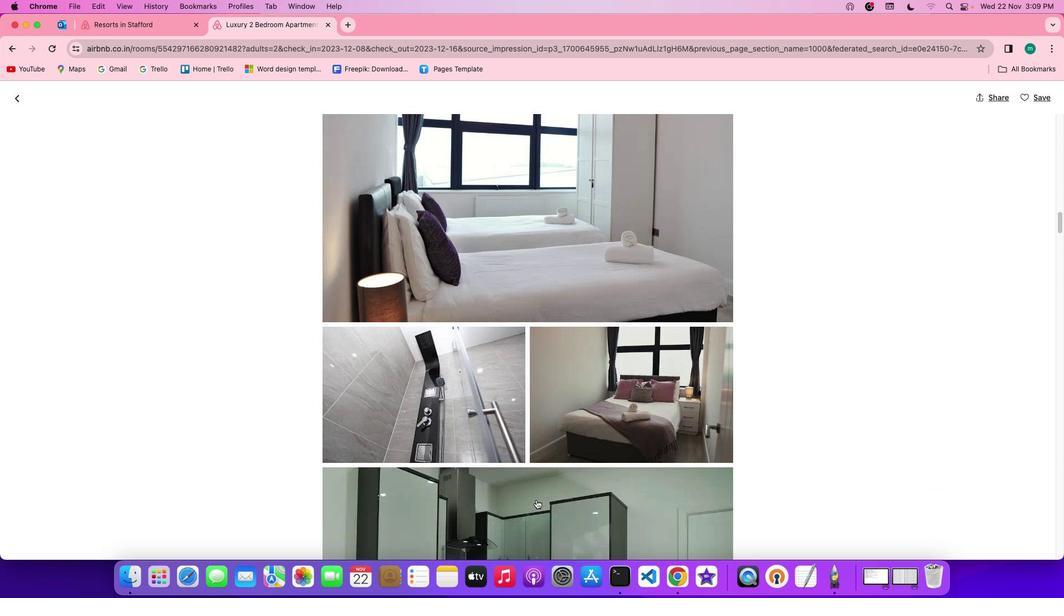 
Action: Mouse scrolled (536, 500) with delta (0, 0)
Screenshot: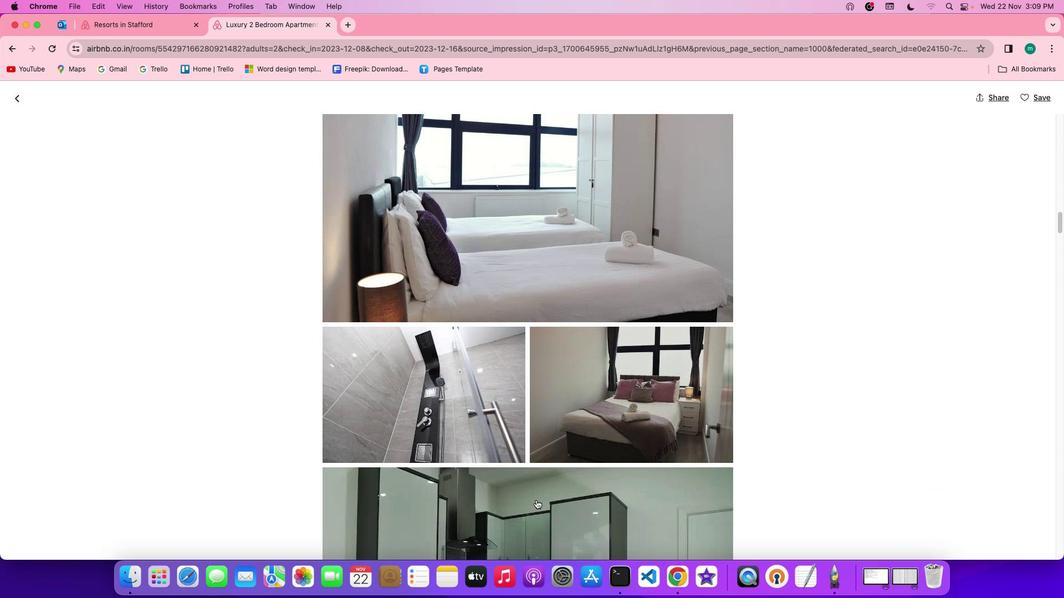 
Action: Mouse scrolled (536, 500) with delta (0, -1)
Screenshot: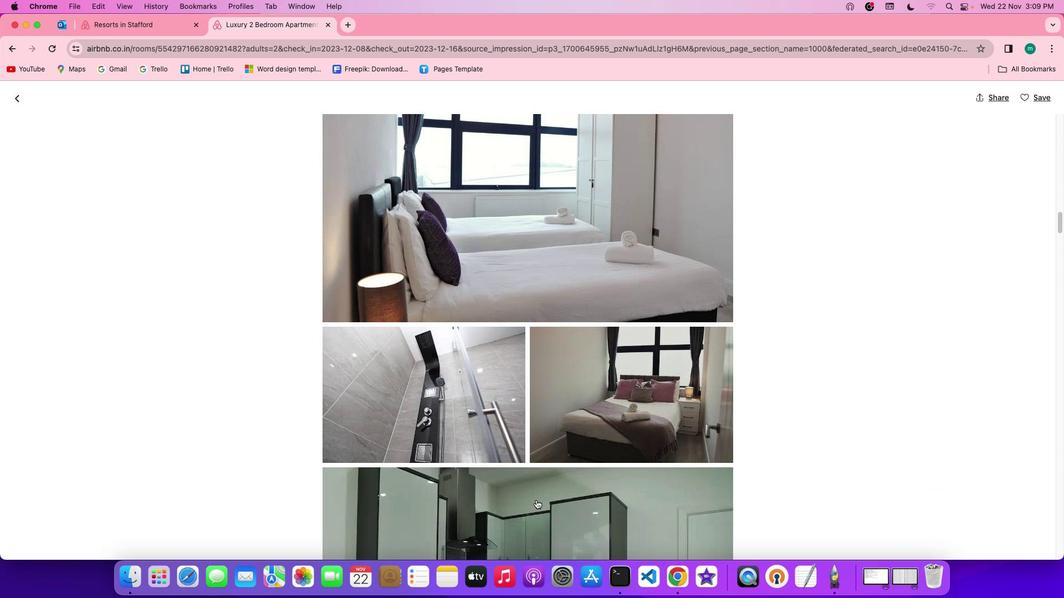 
Action: Mouse scrolled (536, 500) with delta (0, -2)
Screenshot: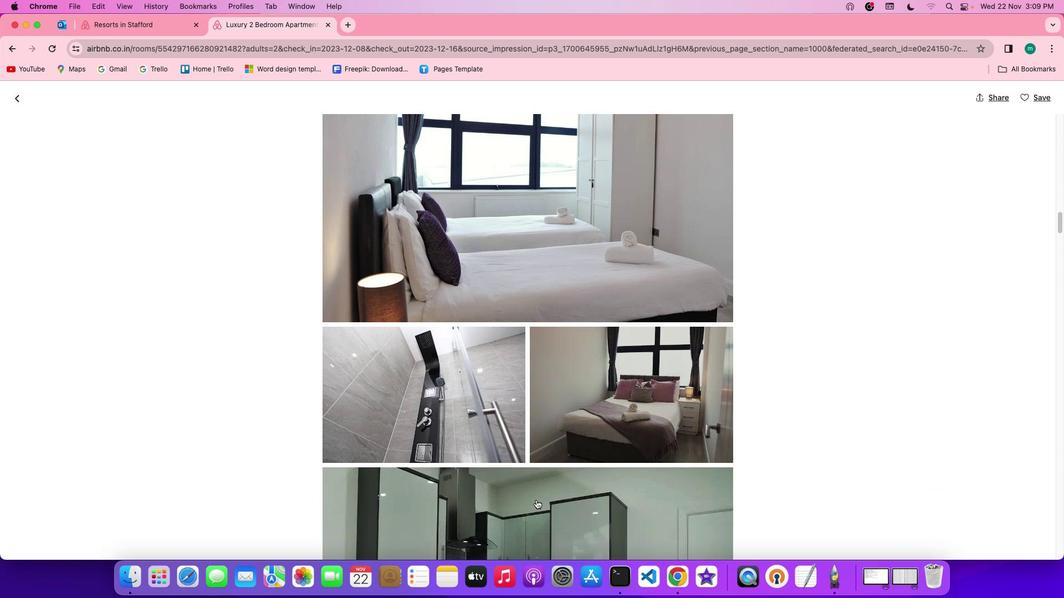 
Action: Mouse scrolled (536, 500) with delta (0, -2)
Screenshot: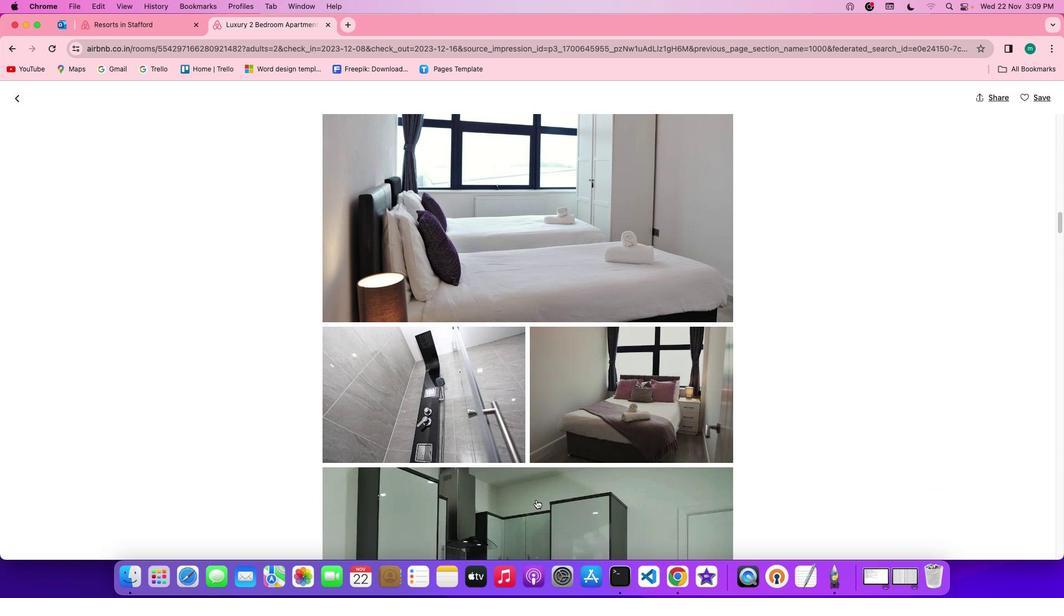 
Action: Mouse scrolled (536, 500) with delta (0, 0)
Screenshot: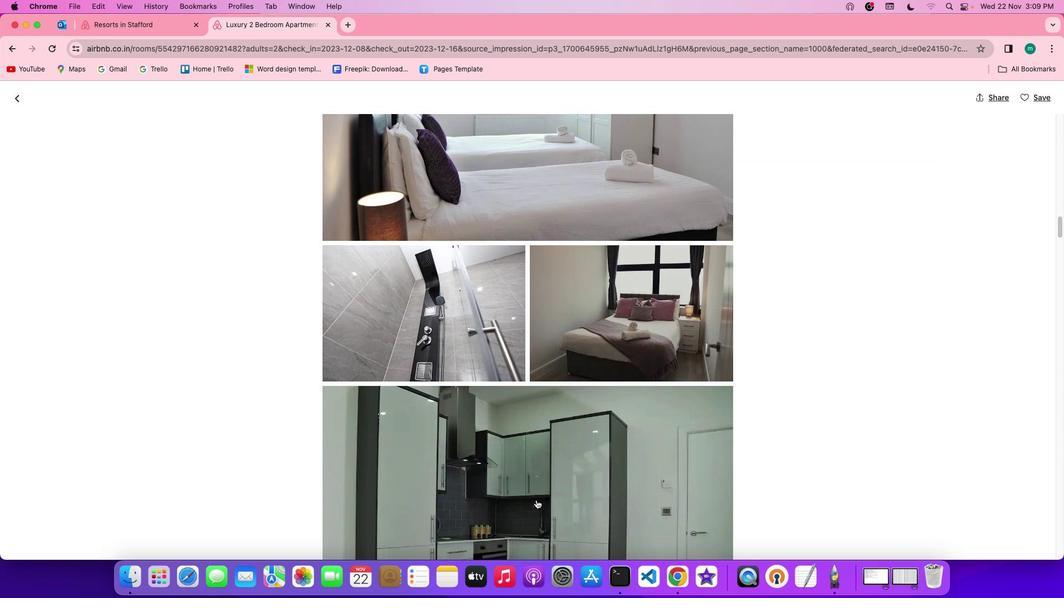 
Action: Mouse scrolled (536, 500) with delta (0, 0)
Screenshot: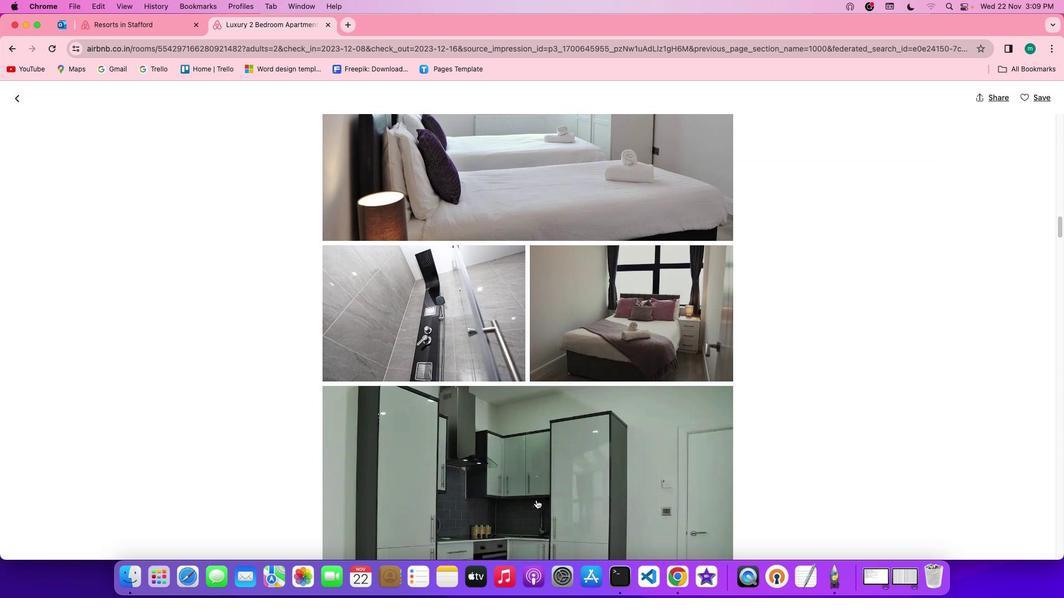 
Action: Mouse scrolled (536, 500) with delta (0, -1)
Screenshot: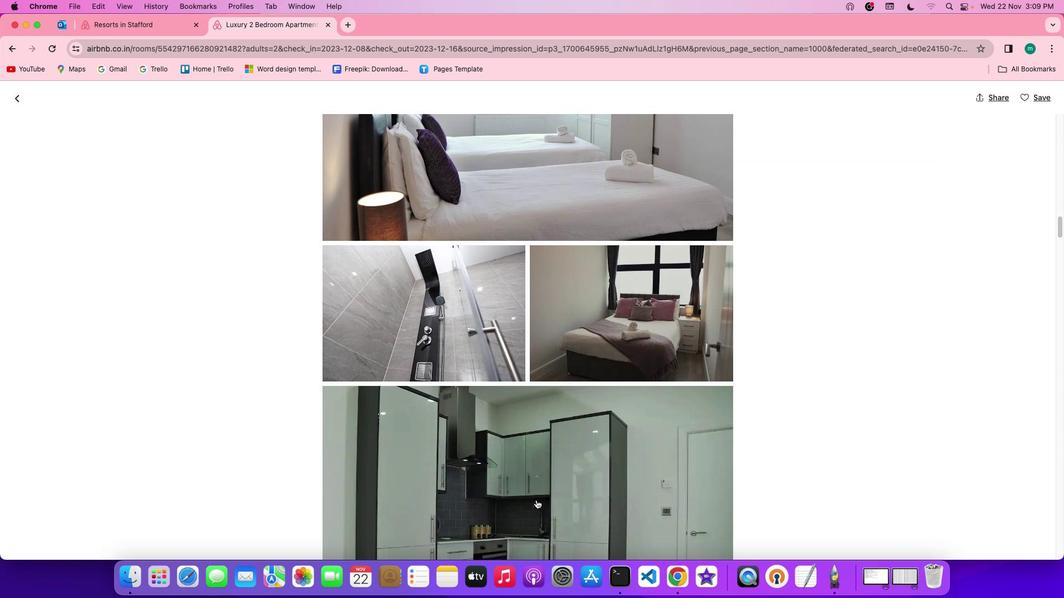 
Action: Mouse scrolled (536, 500) with delta (0, 0)
Screenshot: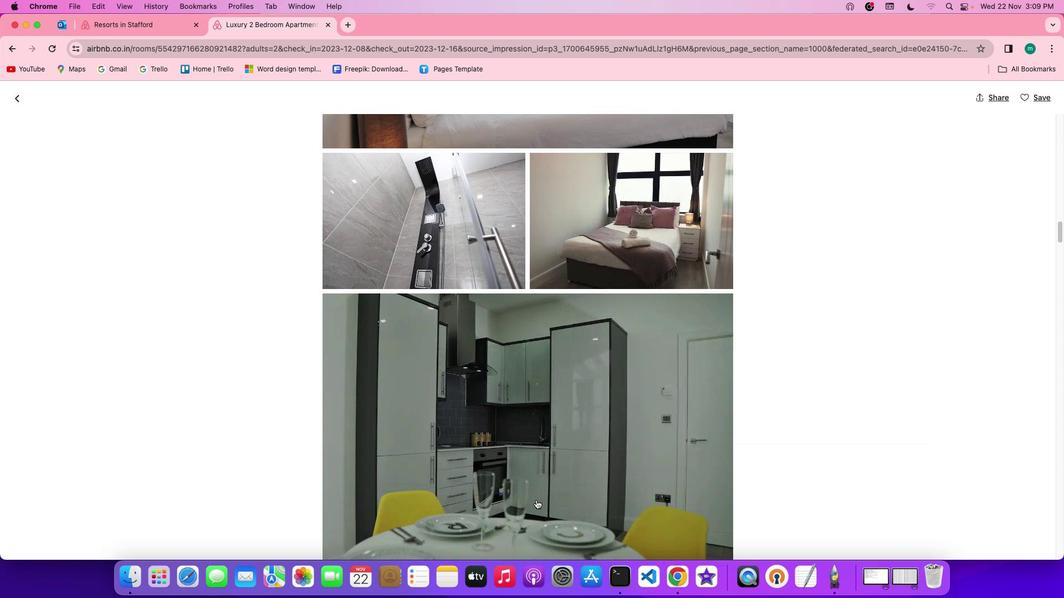 
Action: Mouse scrolled (536, 500) with delta (0, 0)
Screenshot: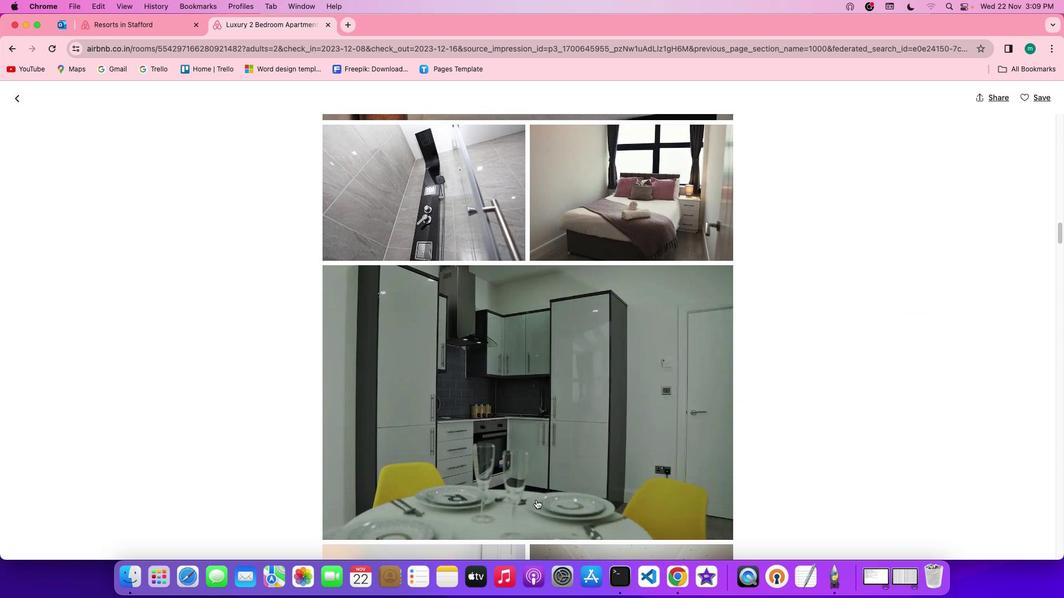 
Action: Mouse scrolled (536, 500) with delta (0, -1)
Screenshot: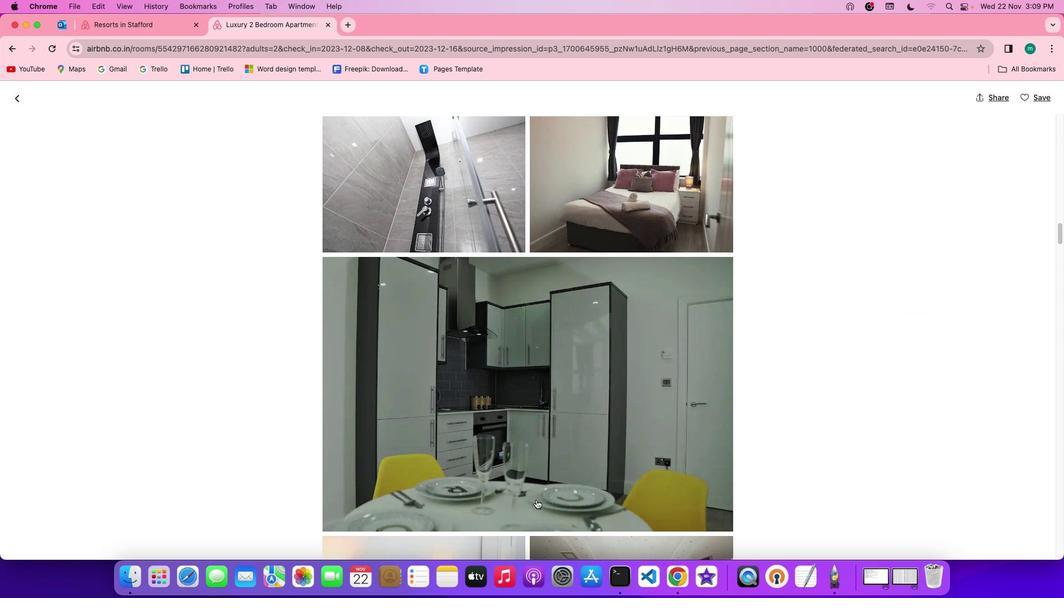 
Action: Mouse scrolled (536, 500) with delta (0, -1)
Screenshot: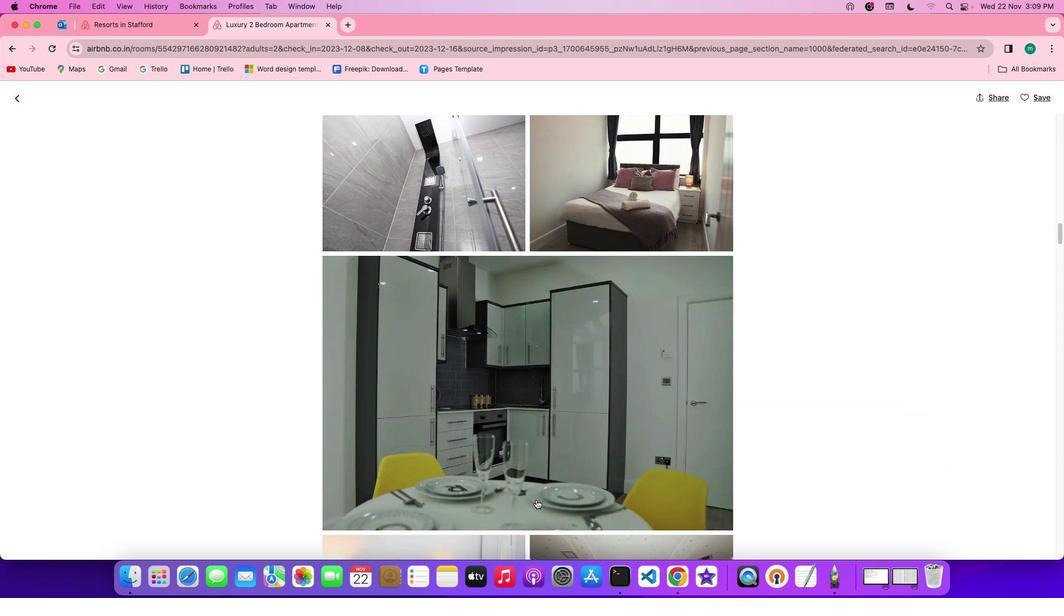 
Action: Mouse scrolled (536, 500) with delta (0, 0)
Screenshot: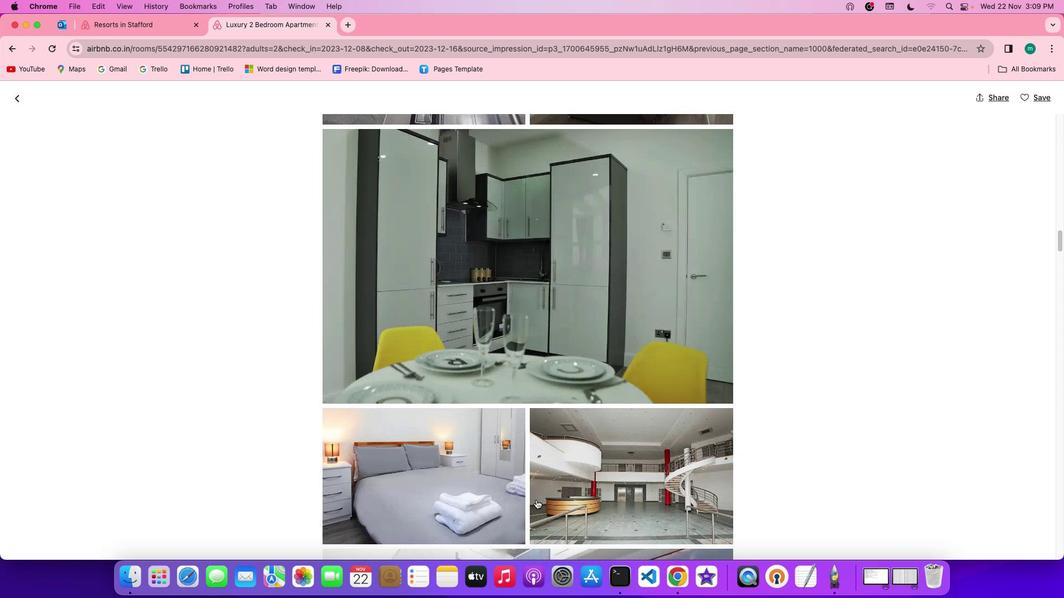
Action: Mouse scrolled (536, 500) with delta (0, 0)
Screenshot: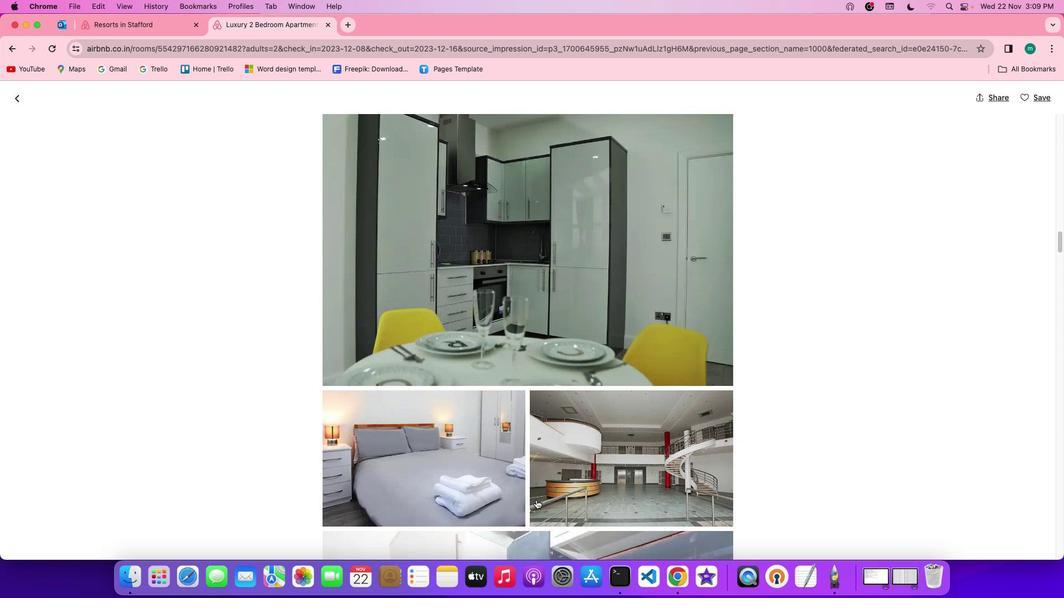 
Action: Mouse scrolled (536, 500) with delta (0, -1)
Screenshot: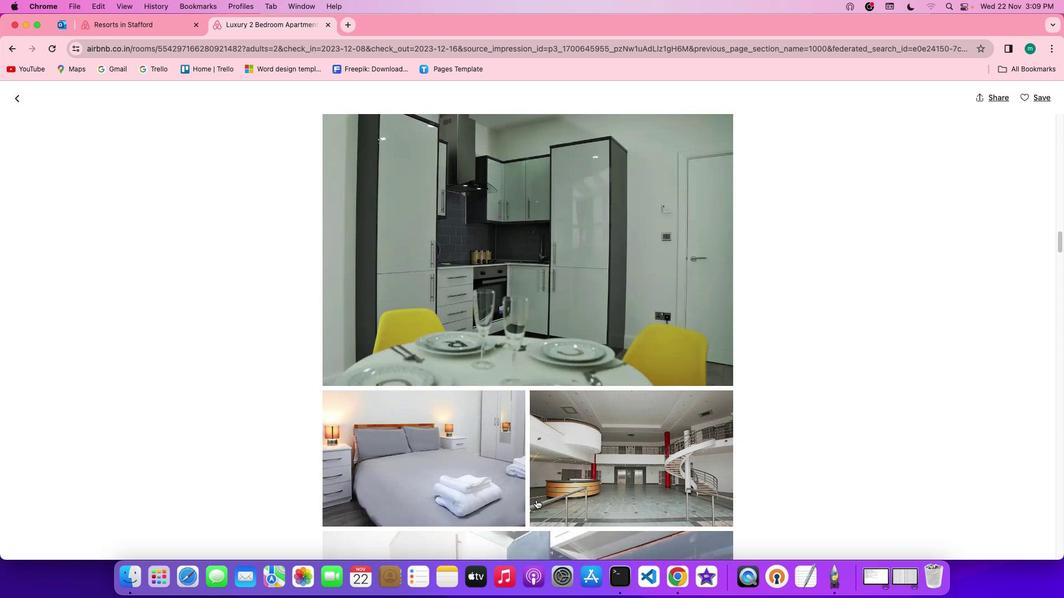 
Action: Mouse scrolled (536, 500) with delta (0, -1)
Screenshot: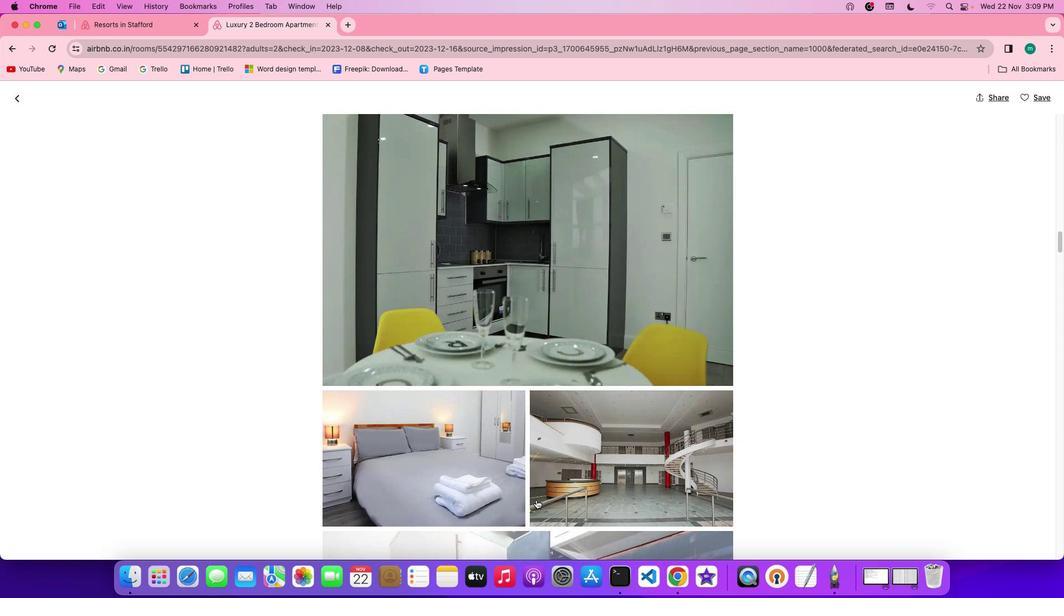 
Action: Mouse scrolled (536, 500) with delta (0, 0)
Screenshot: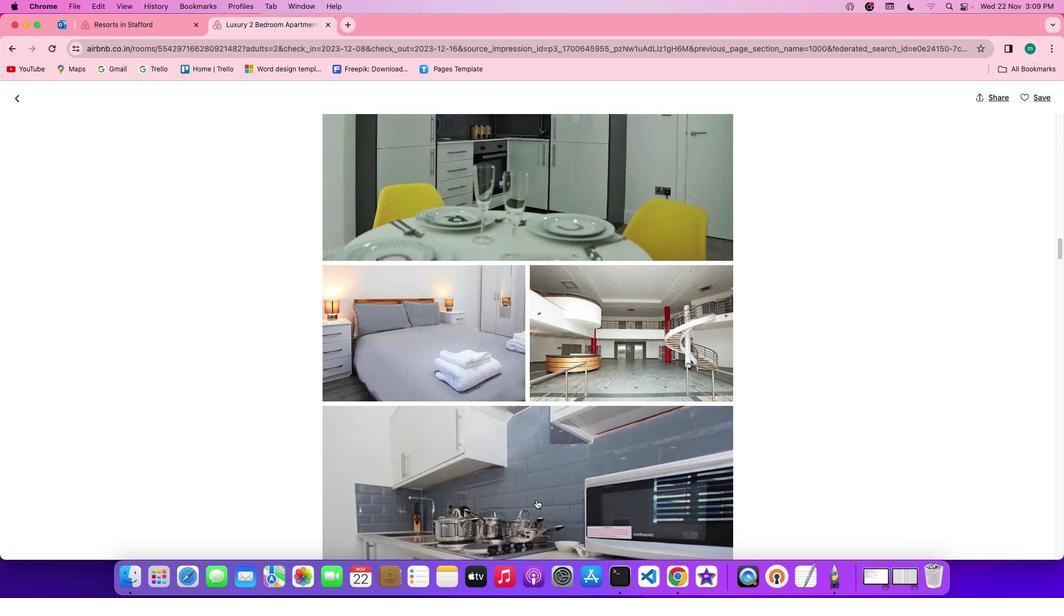 
Action: Mouse scrolled (536, 500) with delta (0, 0)
Screenshot: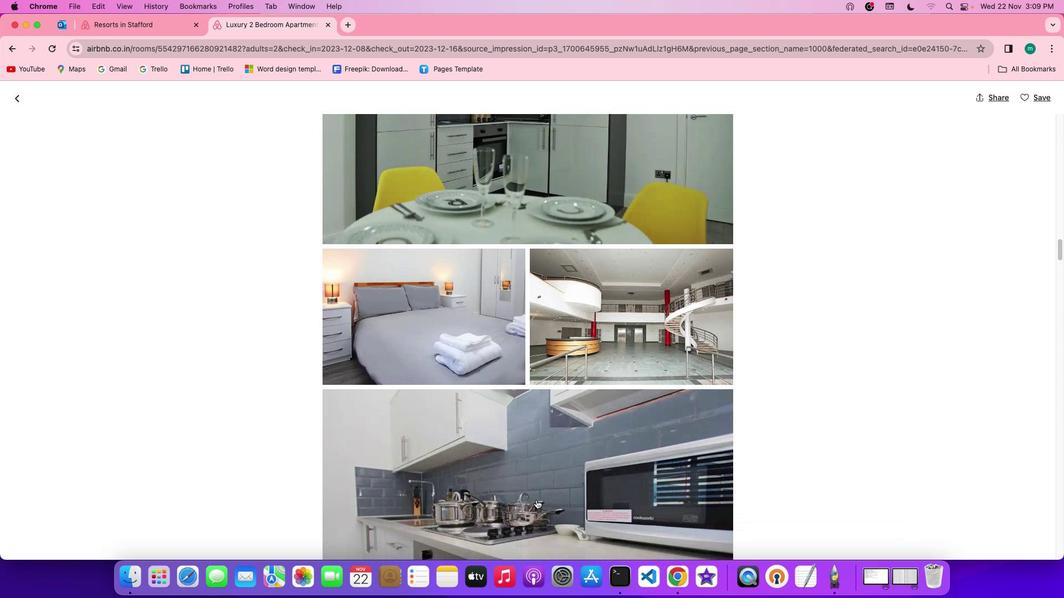 
Action: Mouse scrolled (536, 500) with delta (0, -1)
Screenshot: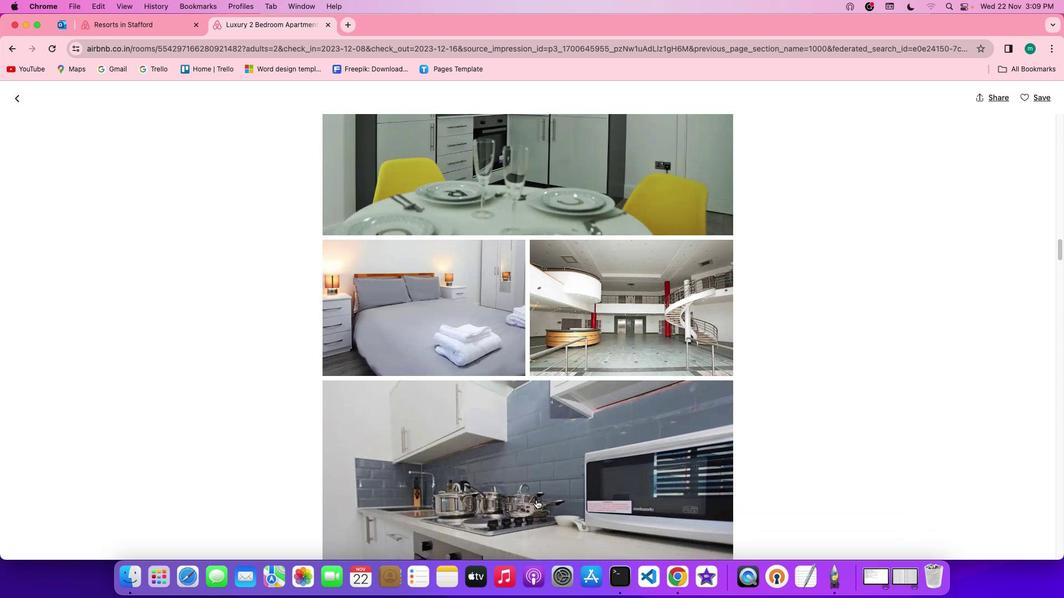 
Action: Mouse scrolled (536, 500) with delta (0, -1)
Screenshot: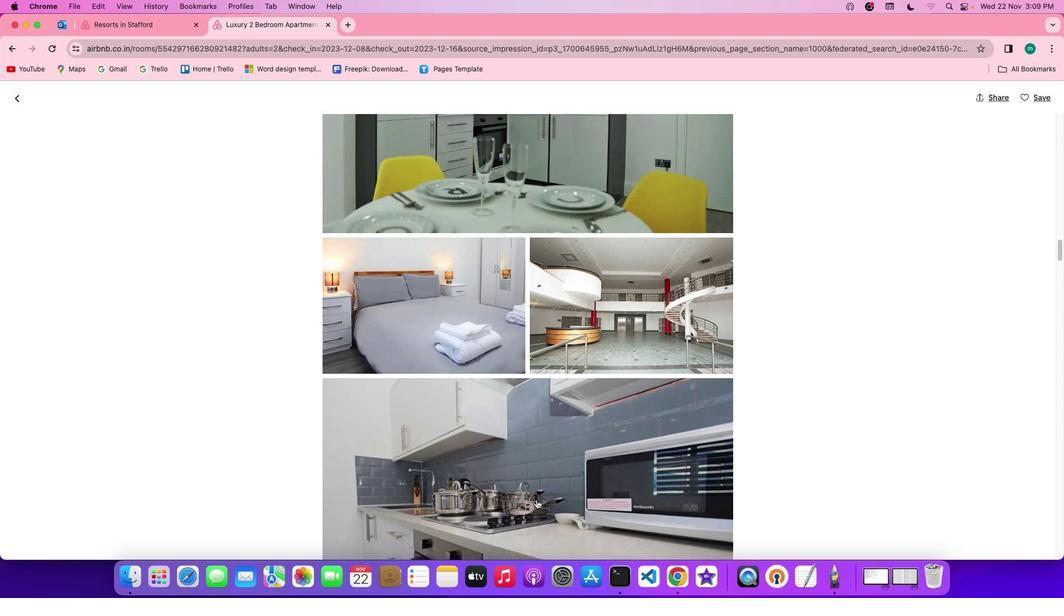
Action: Mouse scrolled (536, 500) with delta (0, 0)
Screenshot: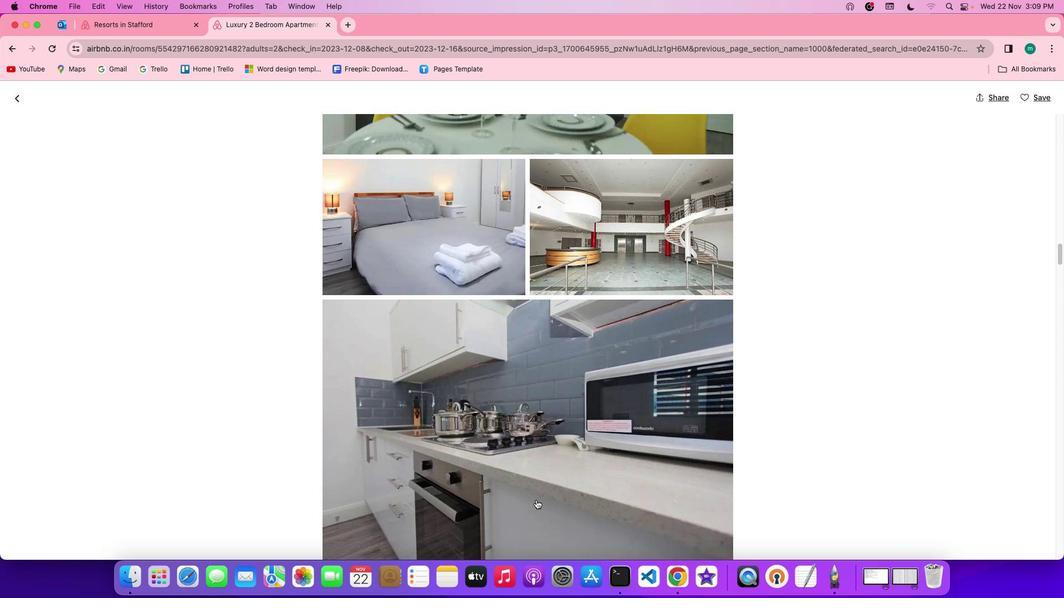 
Action: Mouse scrolled (536, 500) with delta (0, 0)
Screenshot: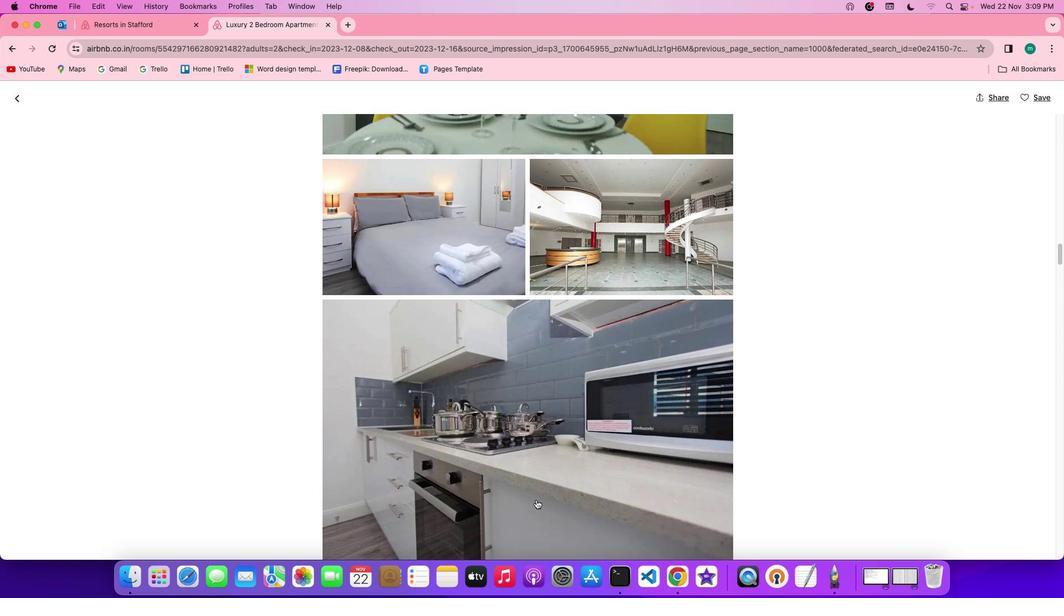 
Action: Mouse scrolled (536, 500) with delta (0, -1)
Screenshot: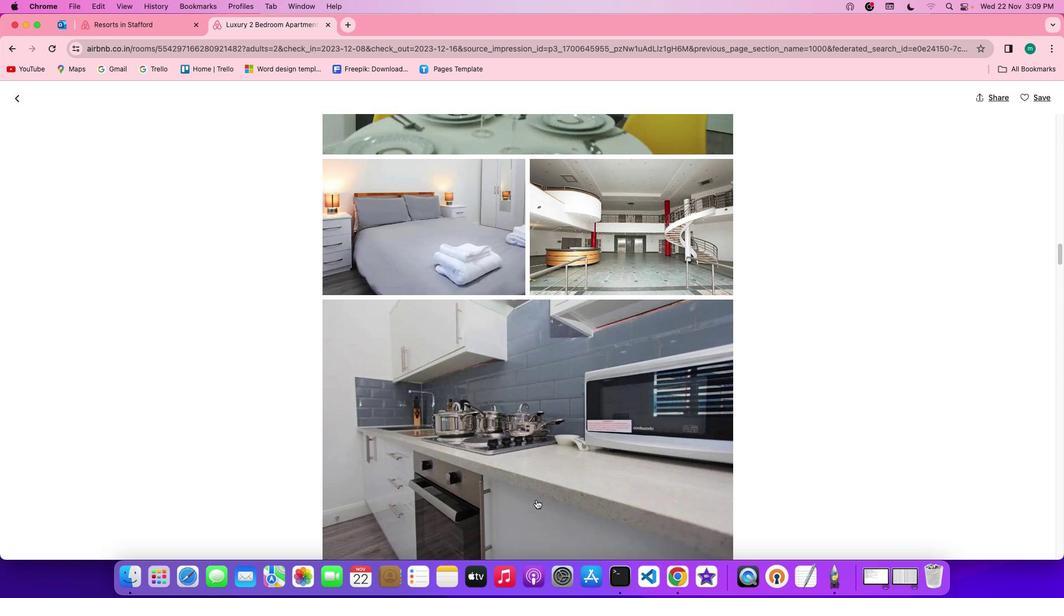 
Action: Mouse scrolled (536, 500) with delta (0, 0)
Screenshot: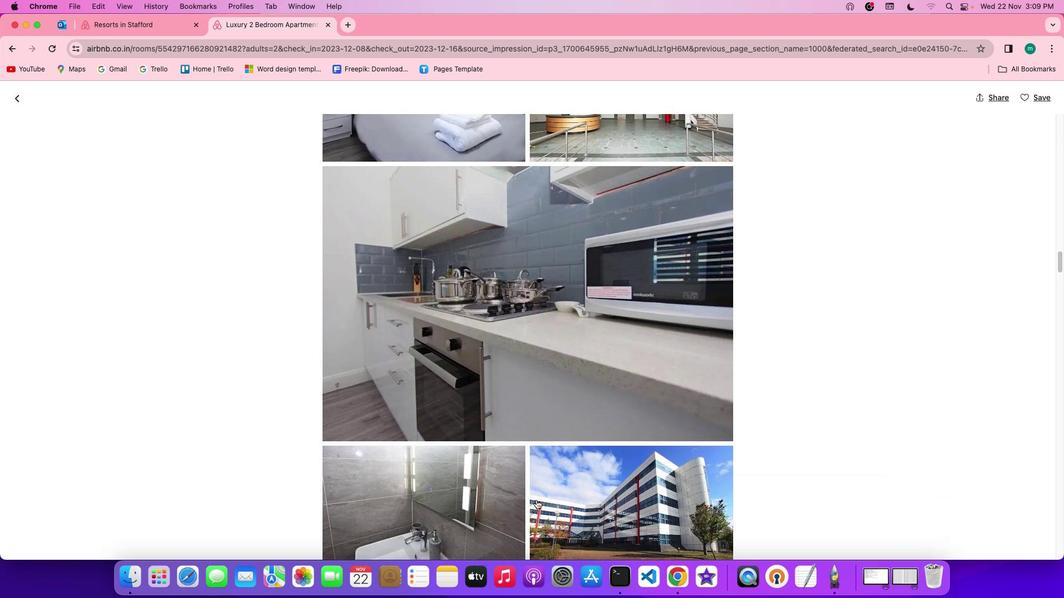 
Action: Mouse scrolled (536, 500) with delta (0, 0)
Screenshot: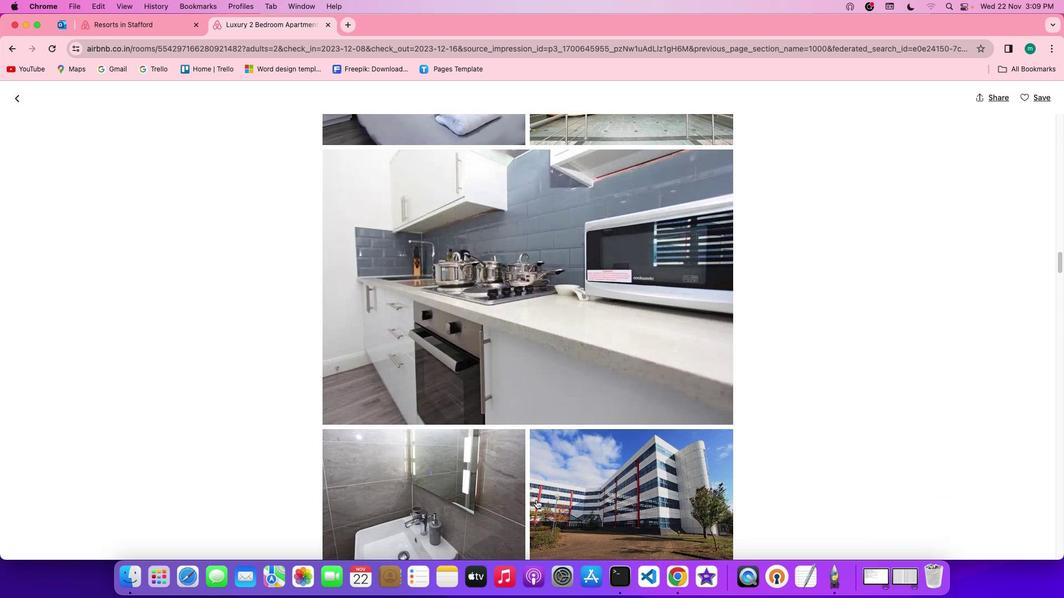 
Action: Mouse scrolled (536, 500) with delta (0, -1)
Screenshot: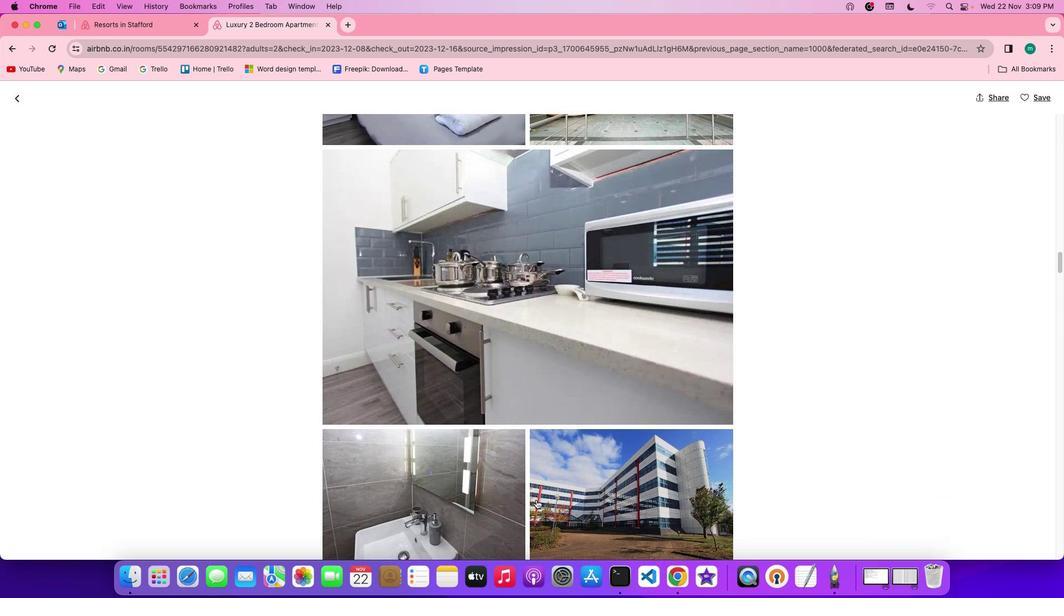 
Action: Mouse scrolled (536, 500) with delta (0, -1)
Screenshot: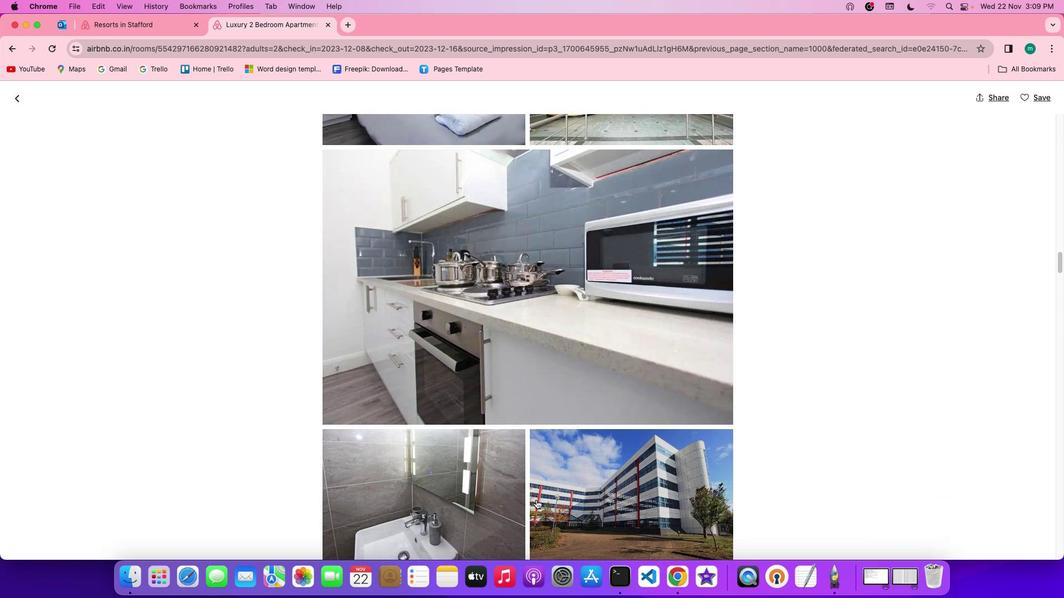 
Action: Mouse scrolled (536, 500) with delta (0, 0)
Screenshot: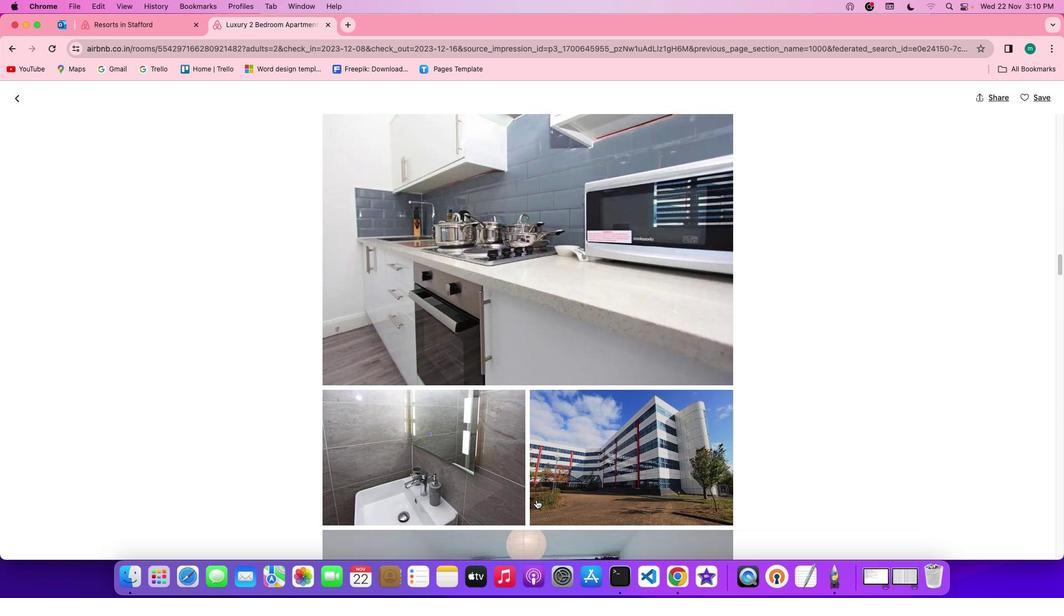 
Action: Mouse scrolled (536, 500) with delta (0, 0)
Screenshot: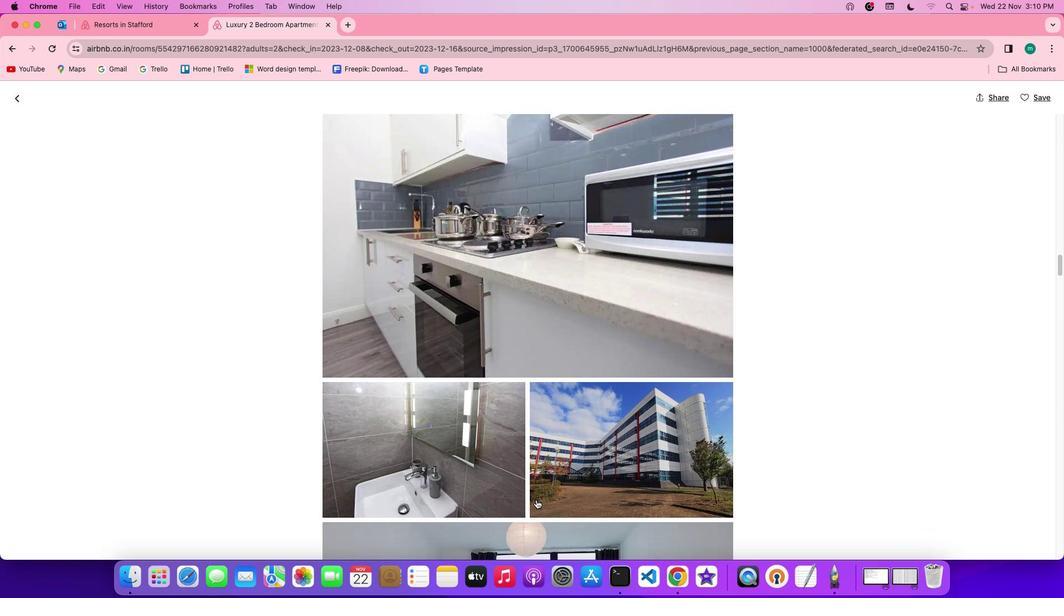 
Action: Mouse scrolled (536, 500) with delta (0, 0)
Screenshot: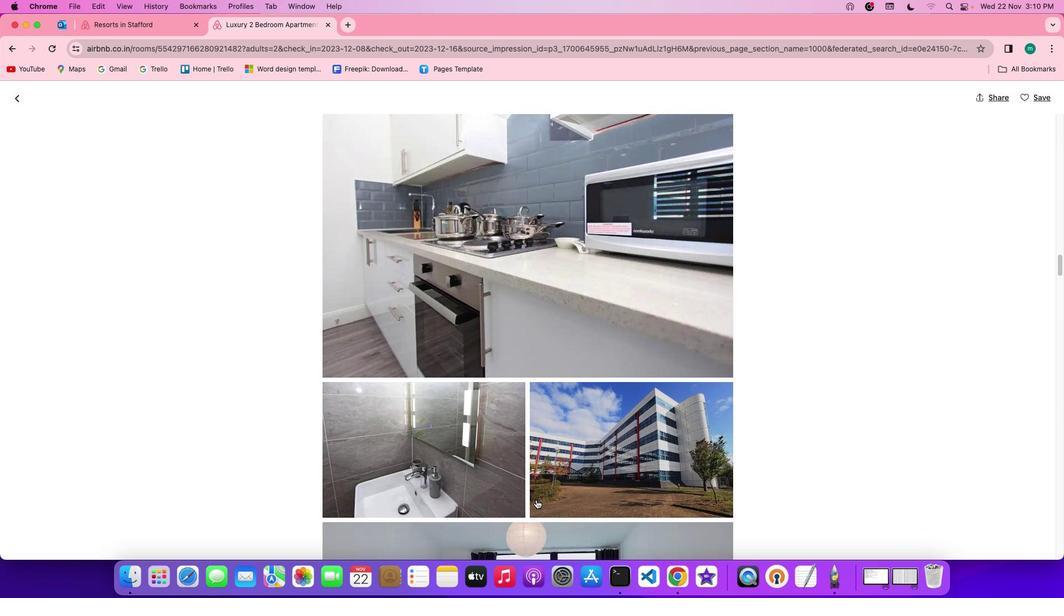 
Action: Mouse scrolled (536, 500) with delta (0, 0)
Screenshot: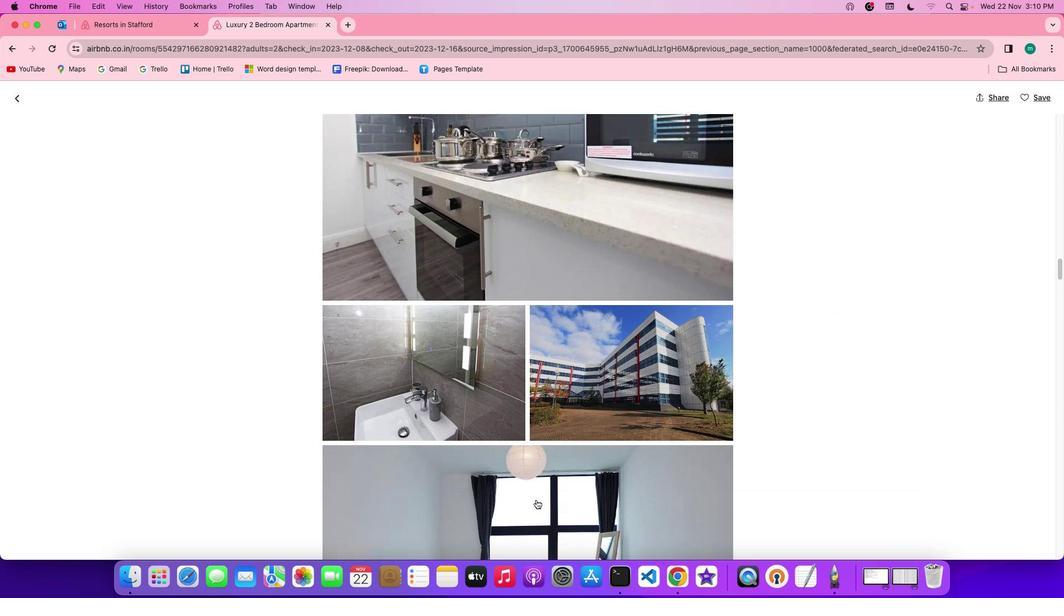 
Action: Mouse scrolled (536, 500) with delta (0, 0)
Screenshot: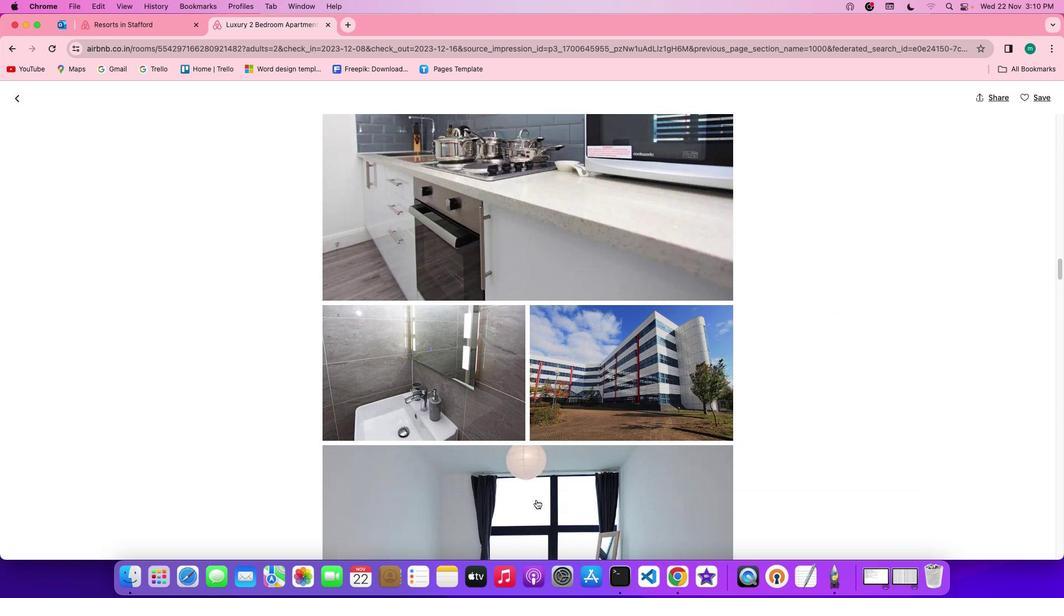 
Action: Mouse scrolled (536, 500) with delta (0, -1)
Screenshot: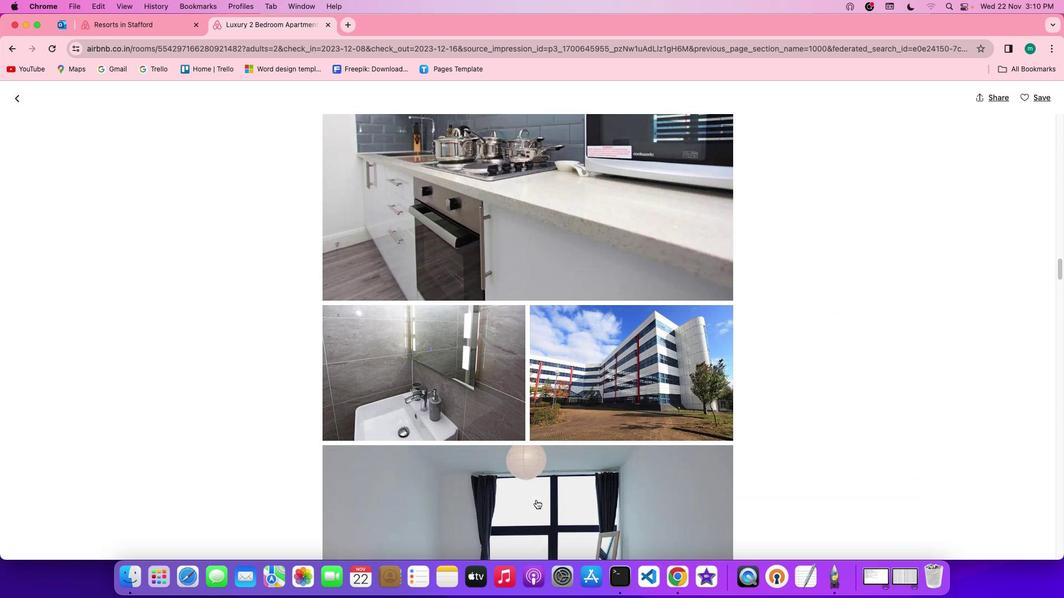 
Action: Mouse scrolled (536, 500) with delta (0, 0)
Screenshot: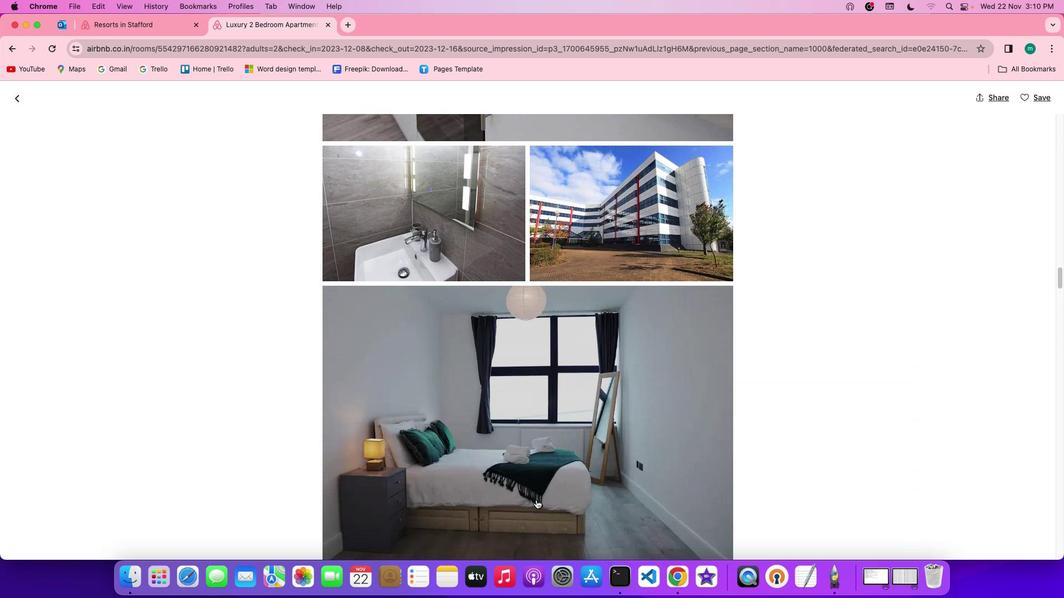 
Action: Mouse scrolled (536, 500) with delta (0, 0)
Screenshot: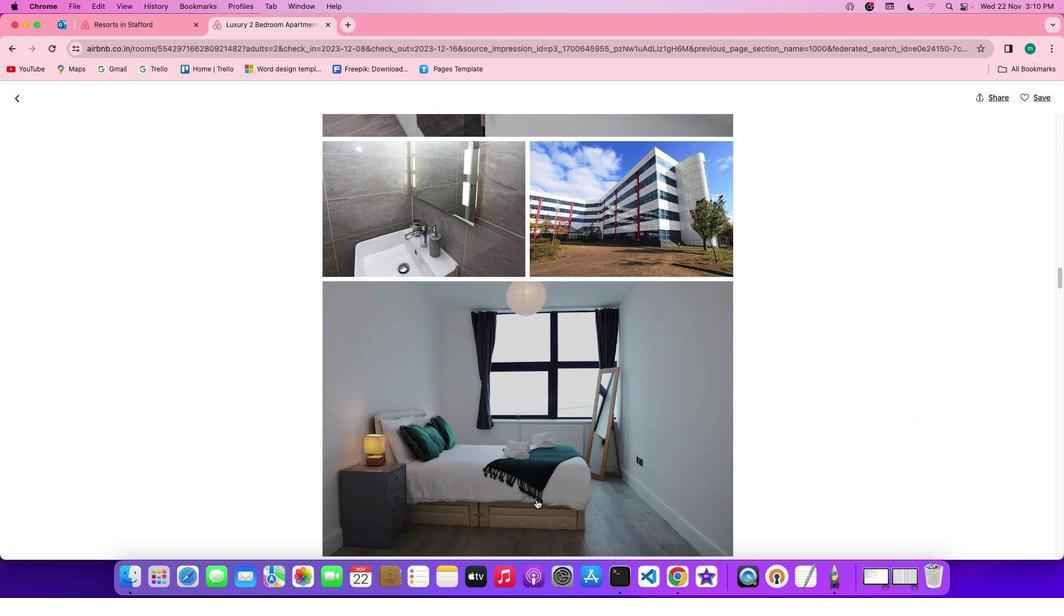 
Action: Mouse scrolled (536, 500) with delta (0, -1)
Screenshot: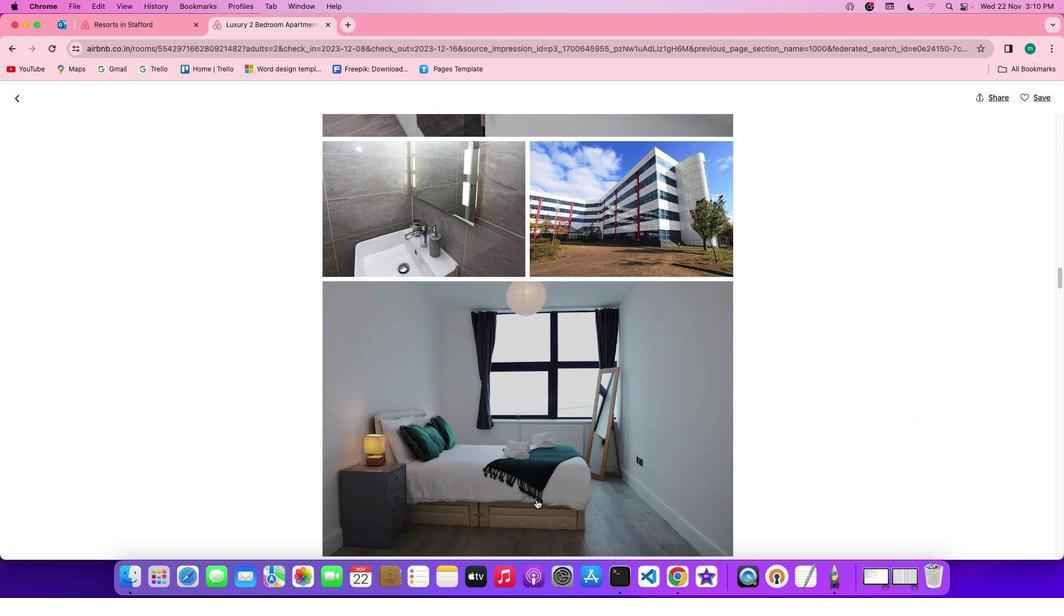 
Action: Mouse scrolled (536, 500) with delta (0, -1)
Screenshot: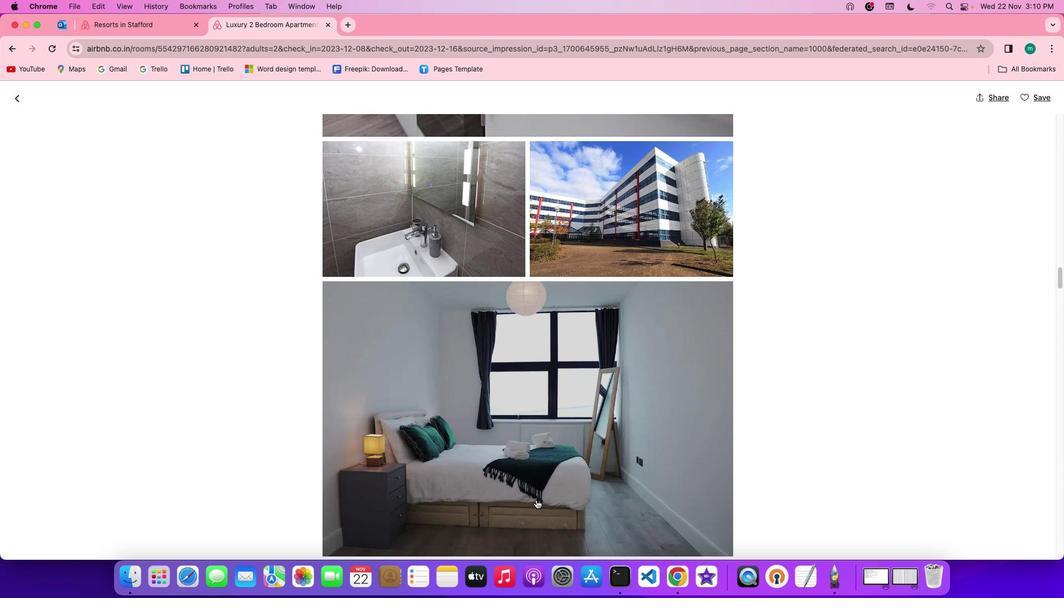 
Action: Mouse scrolled (536, 500) with delta (0, 0)
Screenshot: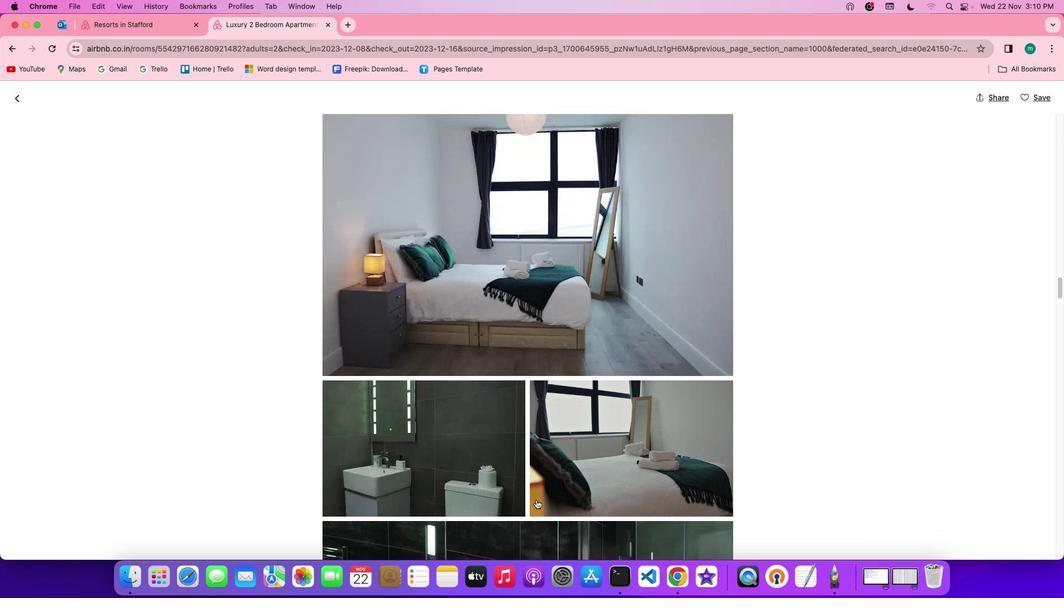 
Action: Mouse scrolled (536, 500) with delta (0, 0)
Screenshot: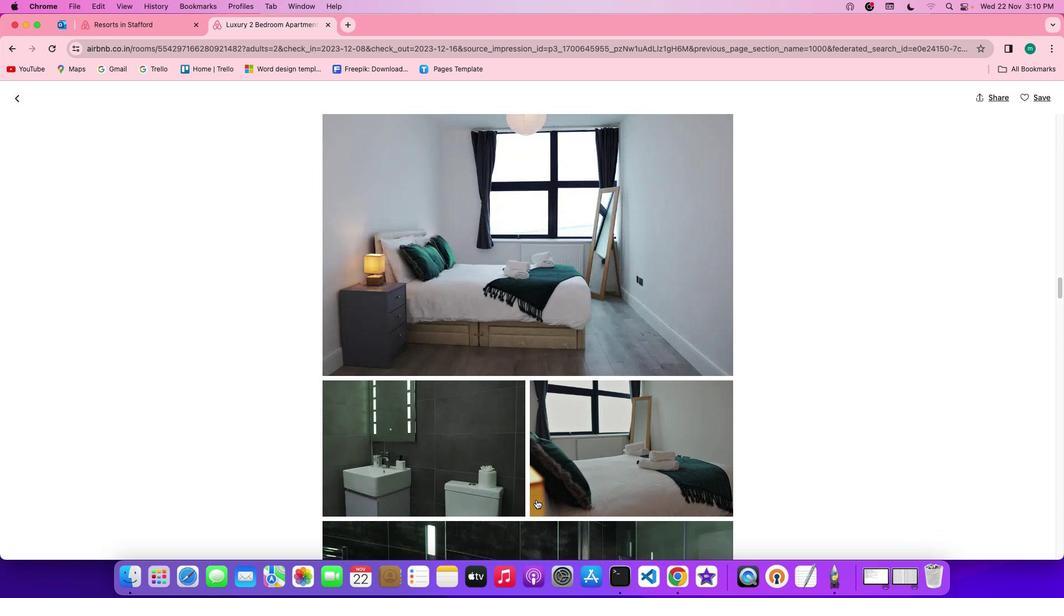 
Action: Mouse scrolled (536, 500) with delta (0, -1)
Screenshot: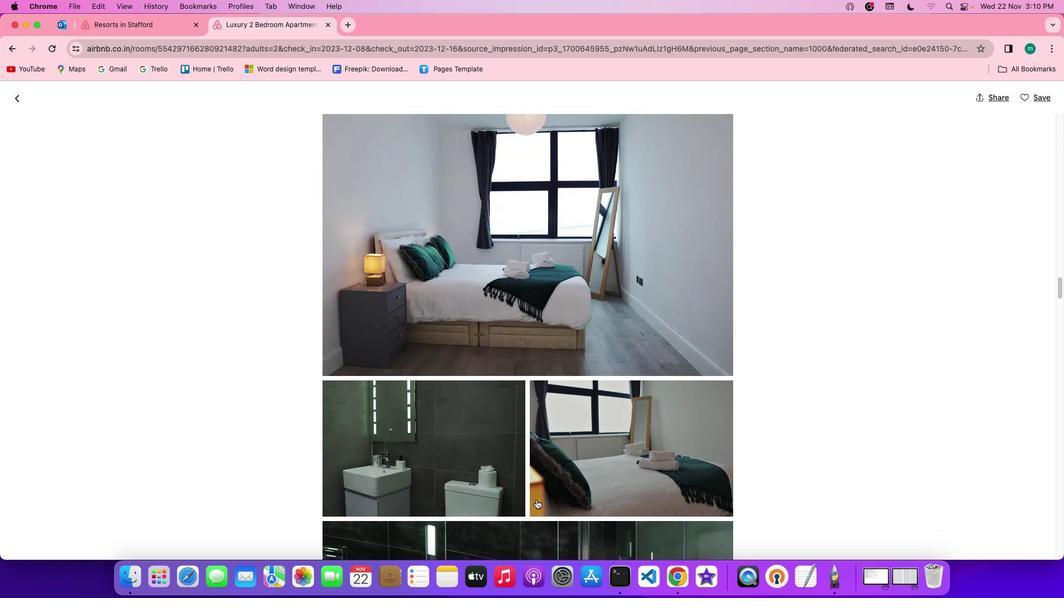 
Action: Mouse scrolled (536, 500) with delta (0, -2)
Screenshot: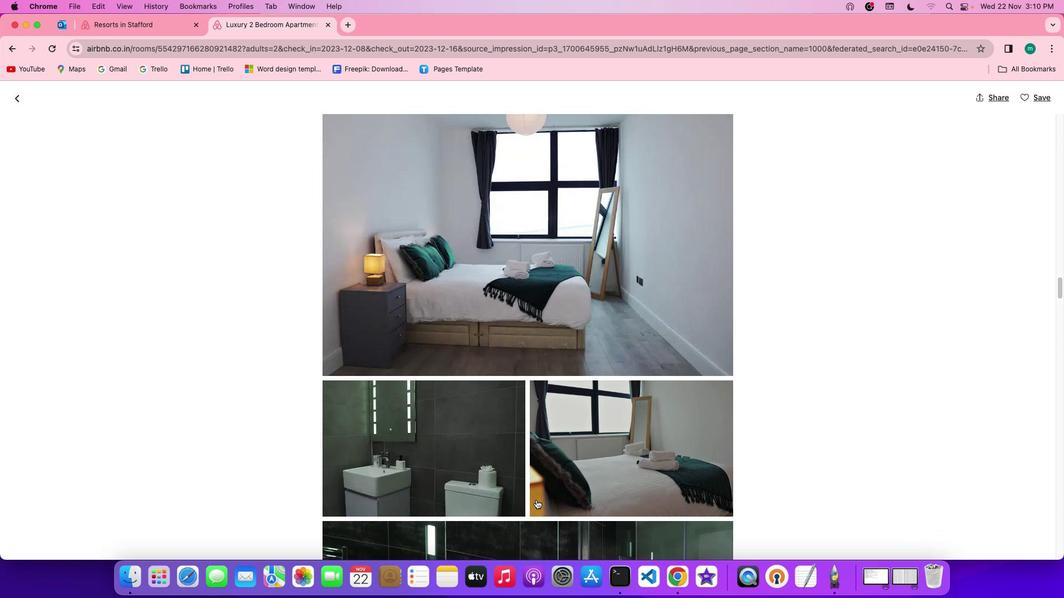 
Action: Mouse scrolled (536, 500) with delta (0, 0)
Screenshot: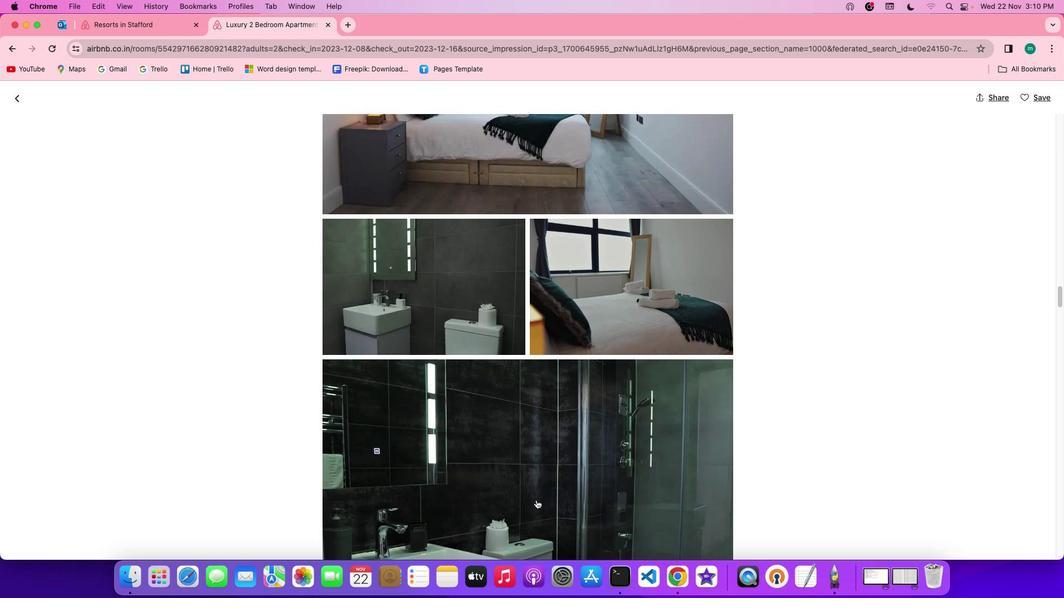 
Action: Mouse scrolled (536, 500) with delta (0, 0)
Screenshot: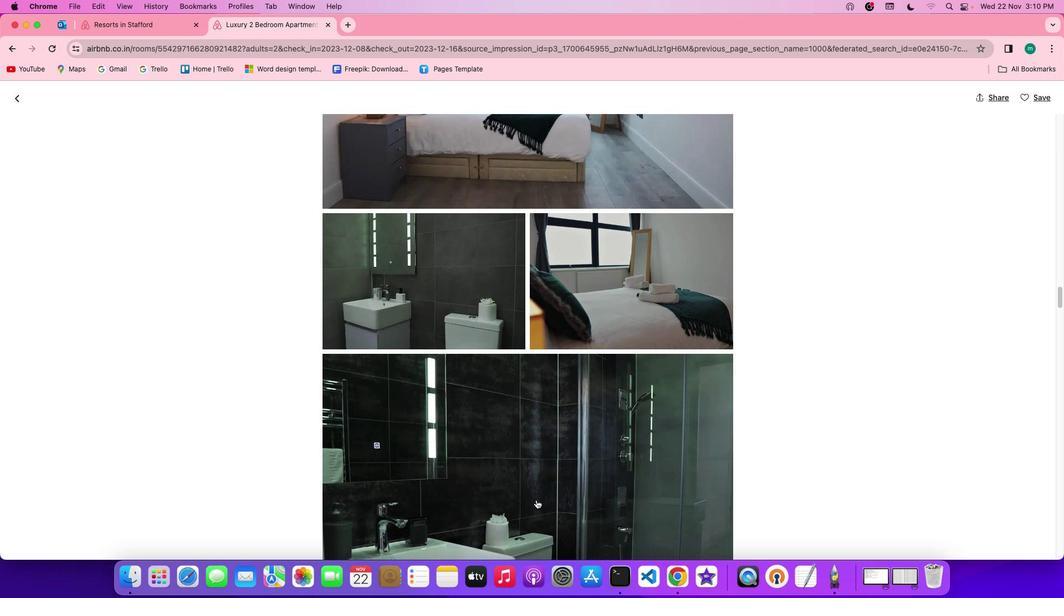 
Action: Mouse scrolled (536, 500) with delta (0, -1)
Screenshot: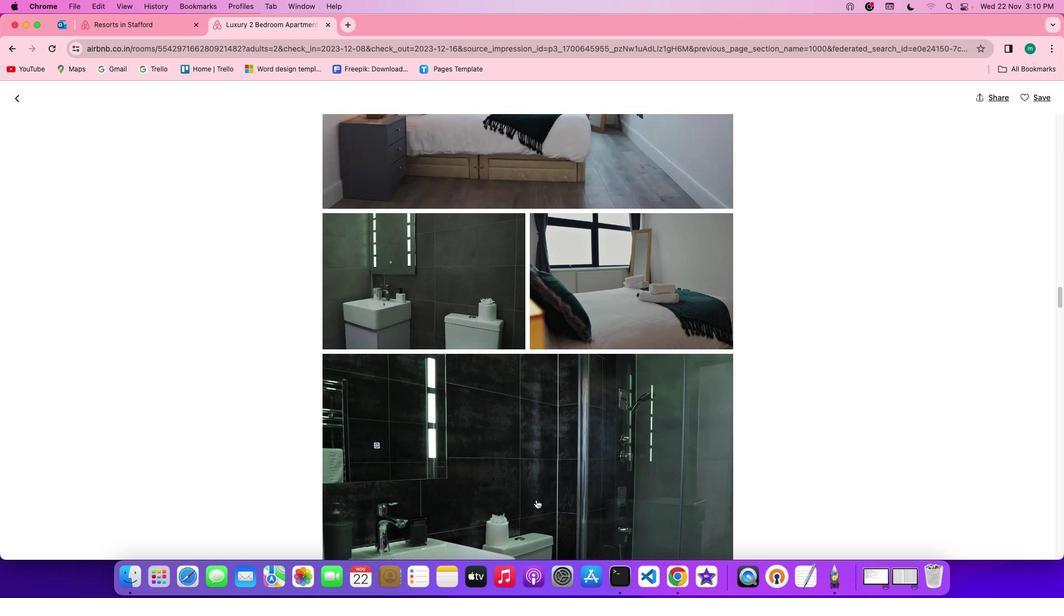 
Action: Mouse scrolled (536, 500) with delta (0, -1)
Screenshot: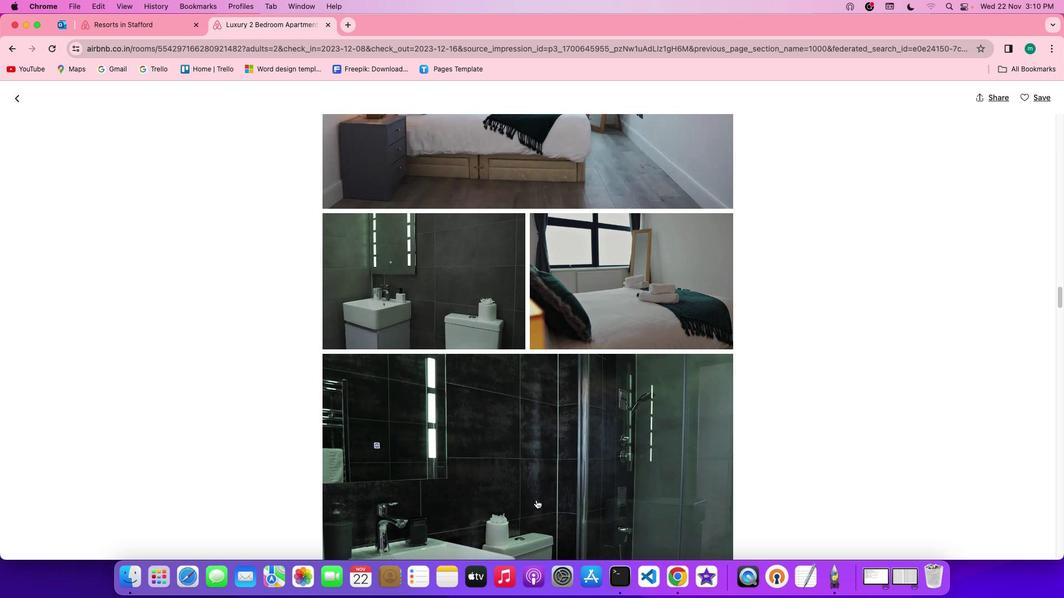 
Action: Mouse scrolled (536, 500) with delta (0, 0)
